 Task: Display skiing trails near Salt Lake City that are accessible by public transportation.
Action: Mouse moved to (156, 74)
Screenshot: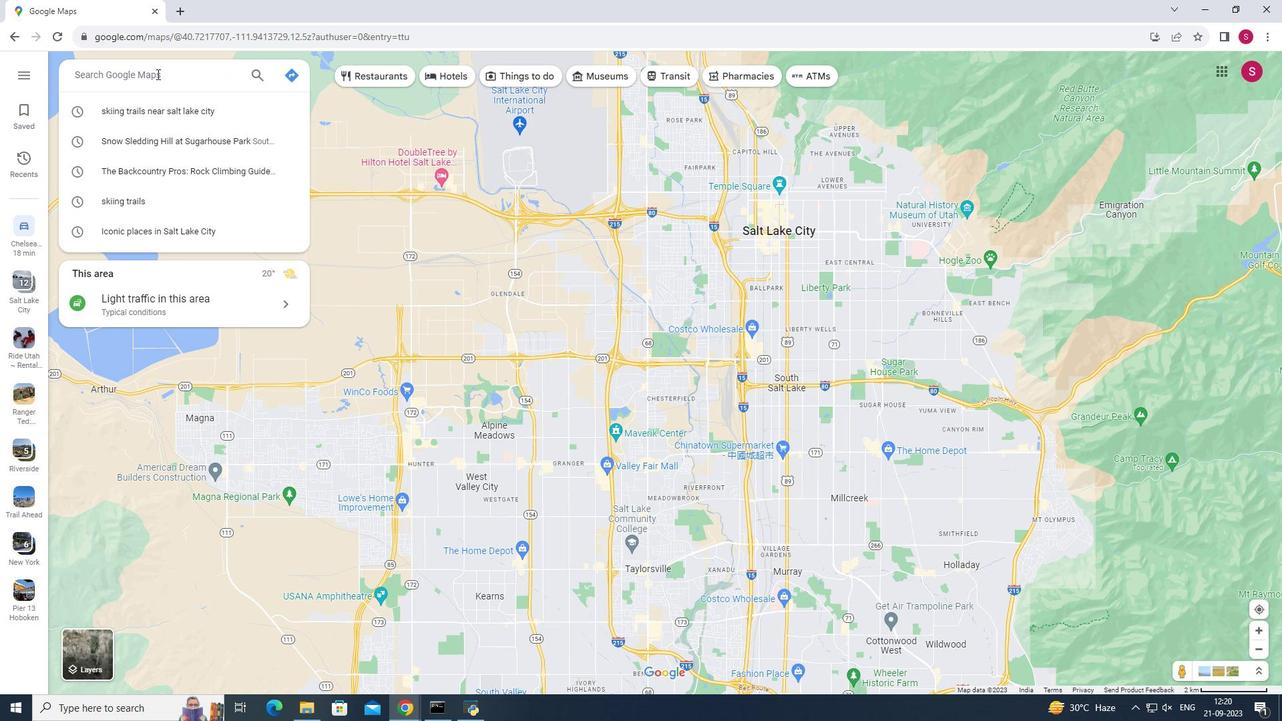 
Action: Mouse pressed left at (156, 74)
Screenshot: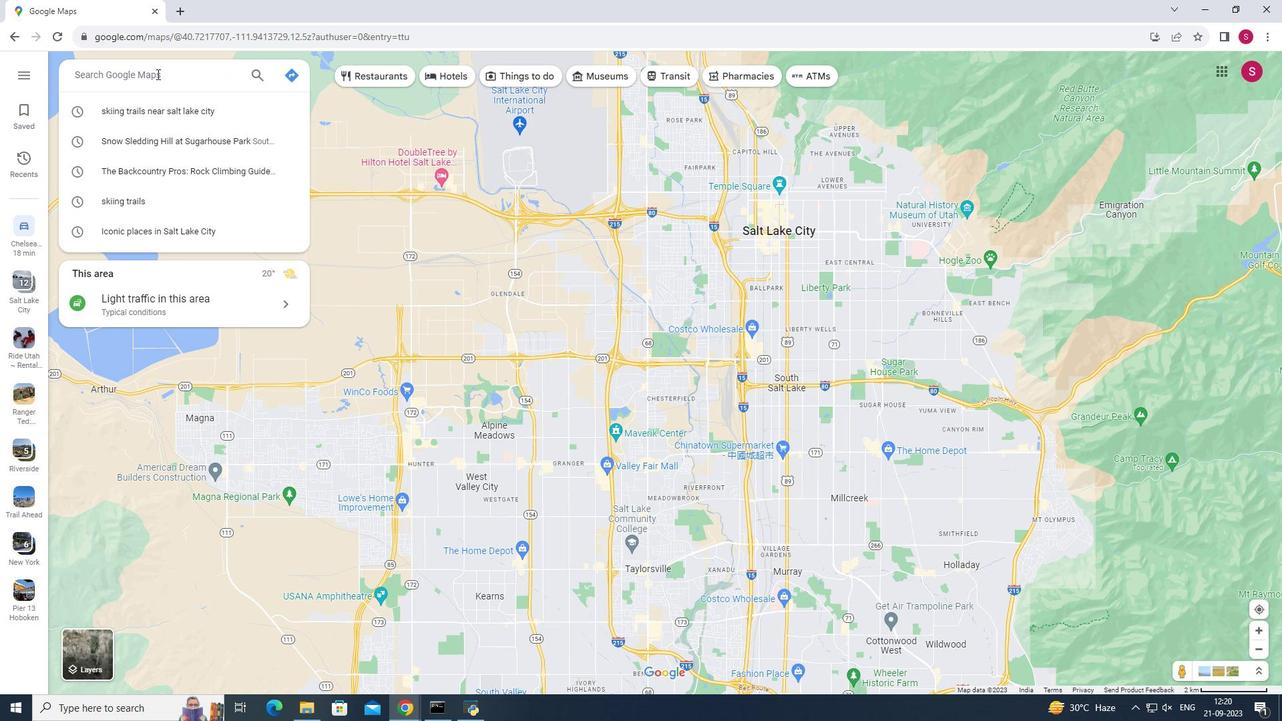 
Action: Key pressed <Key.shift><Key.shift><Key.shift><Key.shift>Salt<Key.space><Key.shift>K<Key.backspace><Key.shift><Key.shift><Key.shift><Key.shift><Key.shift><Key.shift><Key.shift>Lake<Key.space>city<Key.enter>
Screenshot: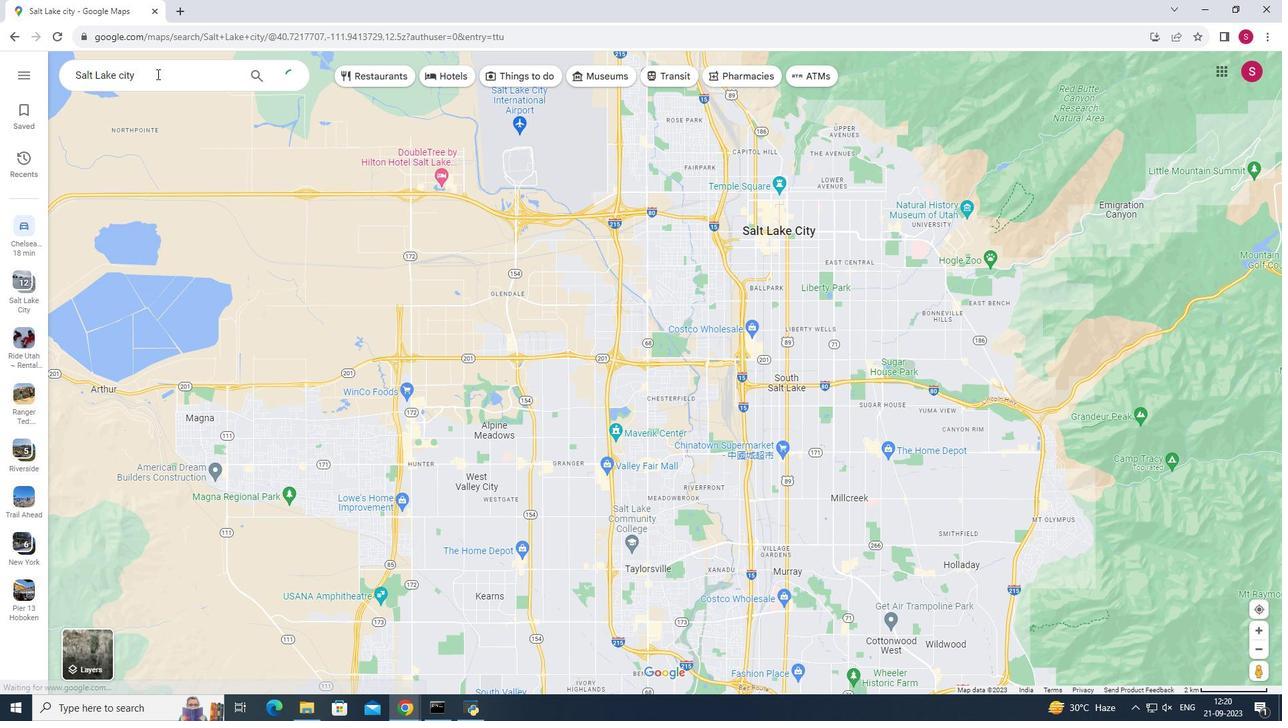 
Action: Mouse moved to (251, 398)
Screenshot: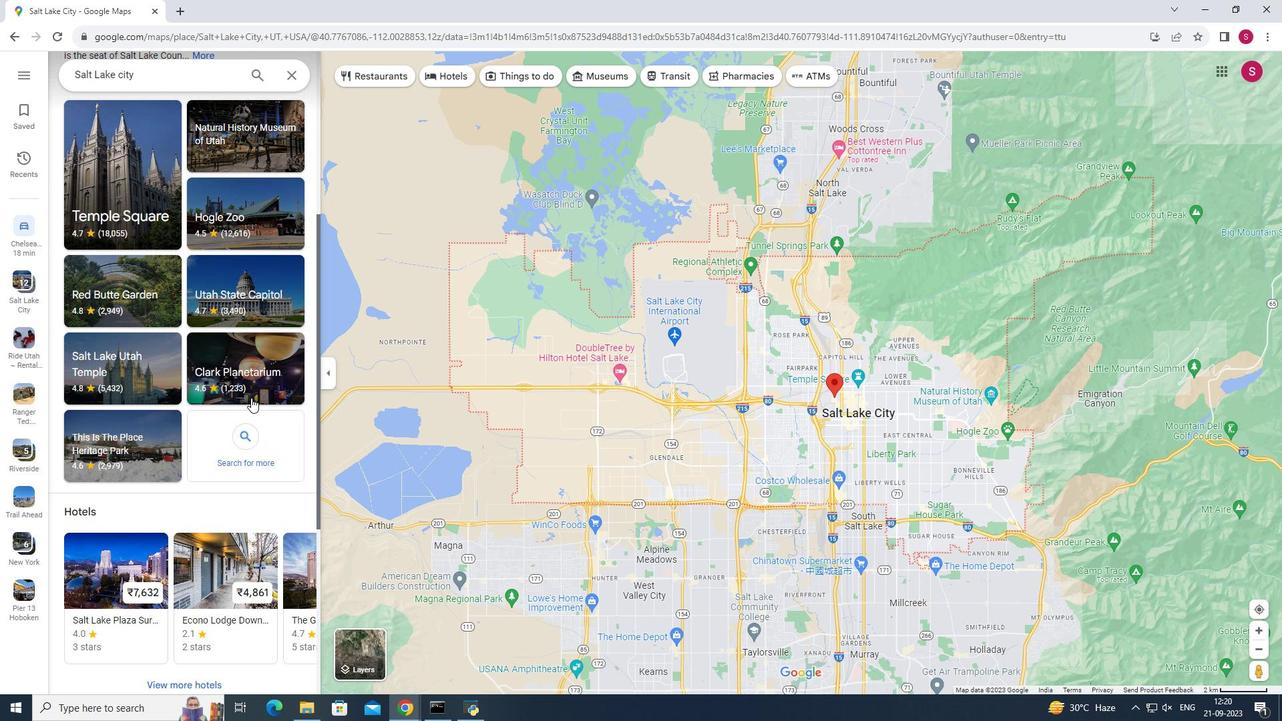 
Action: Mouse scrolled (251, 397) with delta (0, 0)
Screenshot: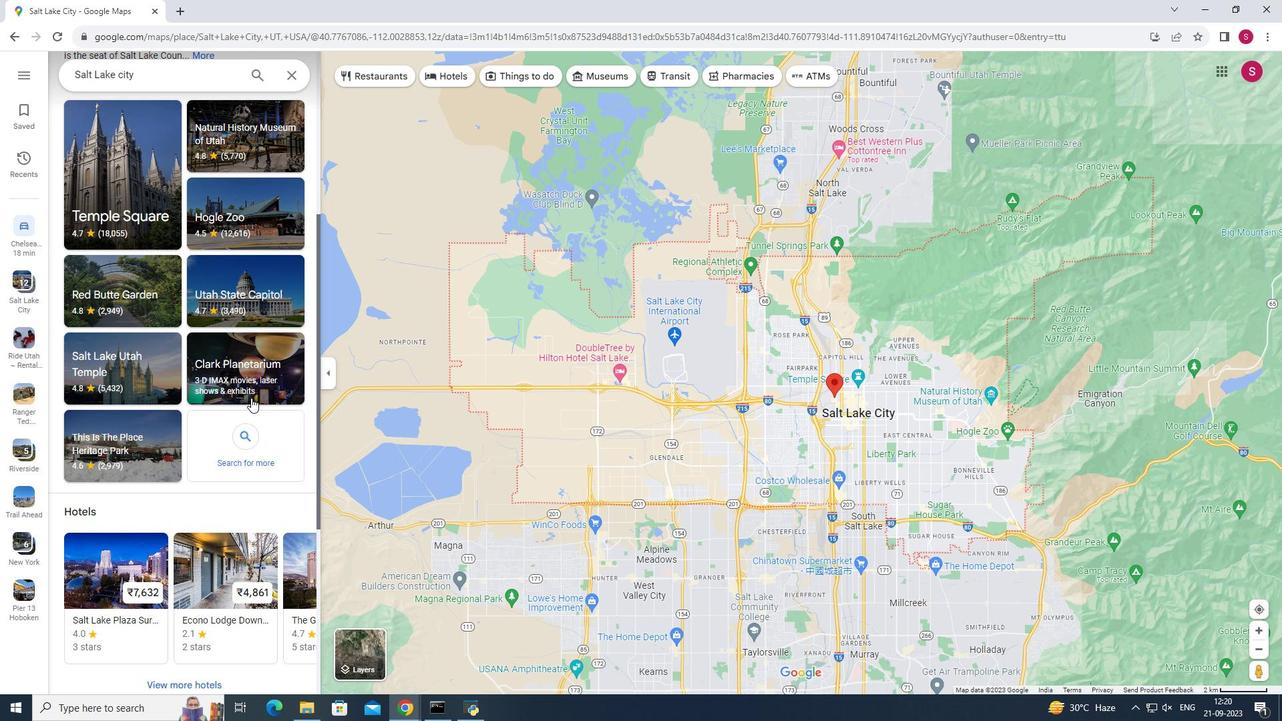 
Action: Mouse scrolled (251, 397) with delta (0, 0)
Screenshot: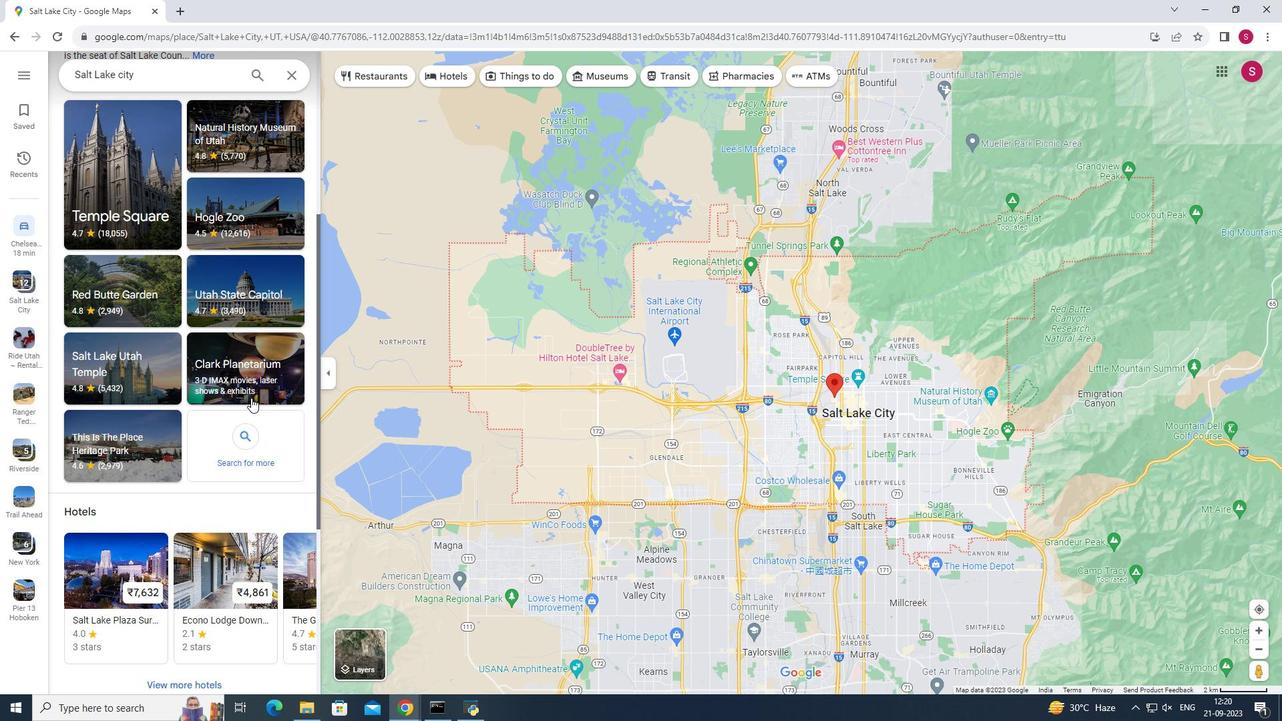 
Action: Mouse scrolled (251, 397) with delta (0, 0)
Screenshot: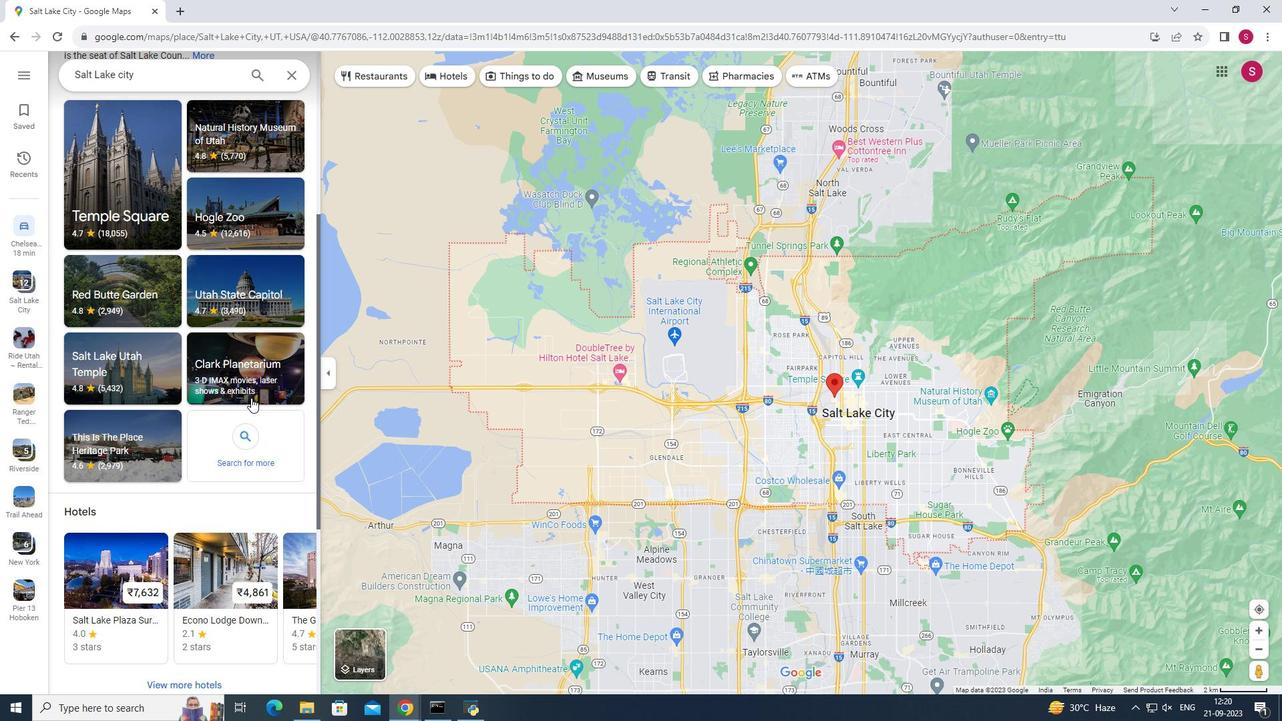 
Action: Mouse moved to (251, 398)
Screenshot: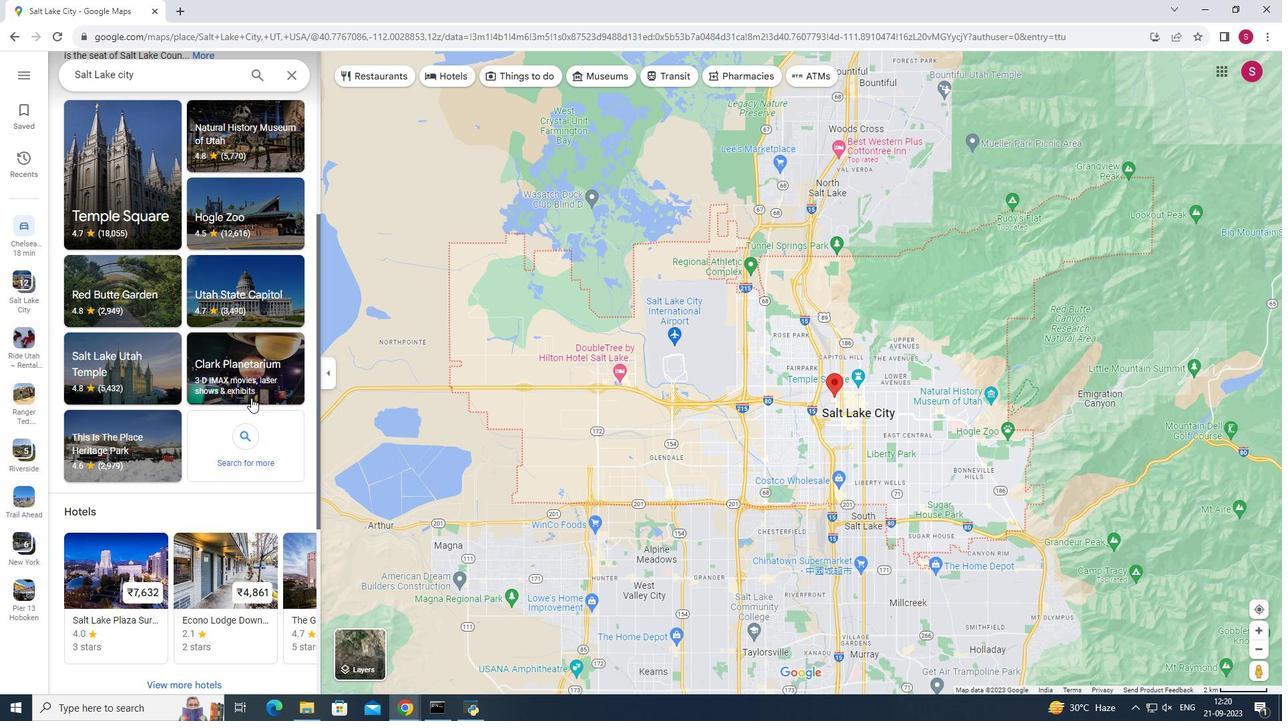 
Action: Mouse scrolled (251, 397) with delta (0, 0)
Screenshot: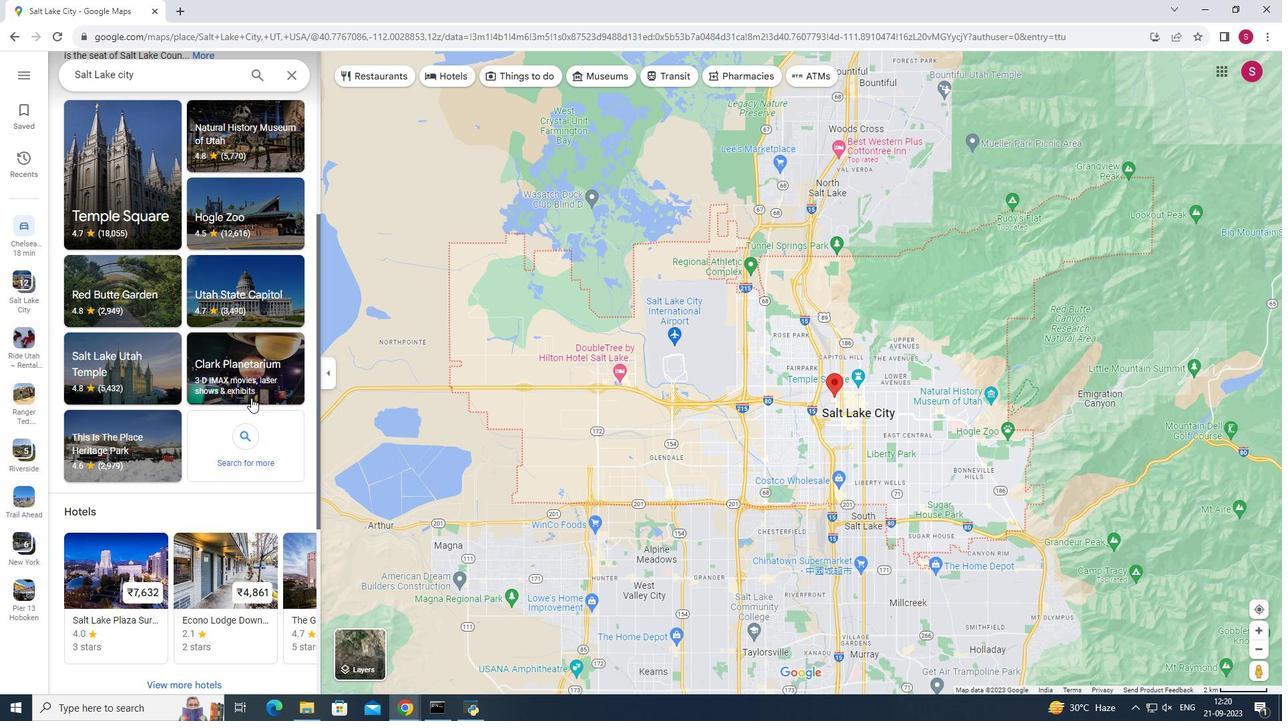 
Action: Mouse scrolled (251, 397) with delta (0, 0)
Screenshot: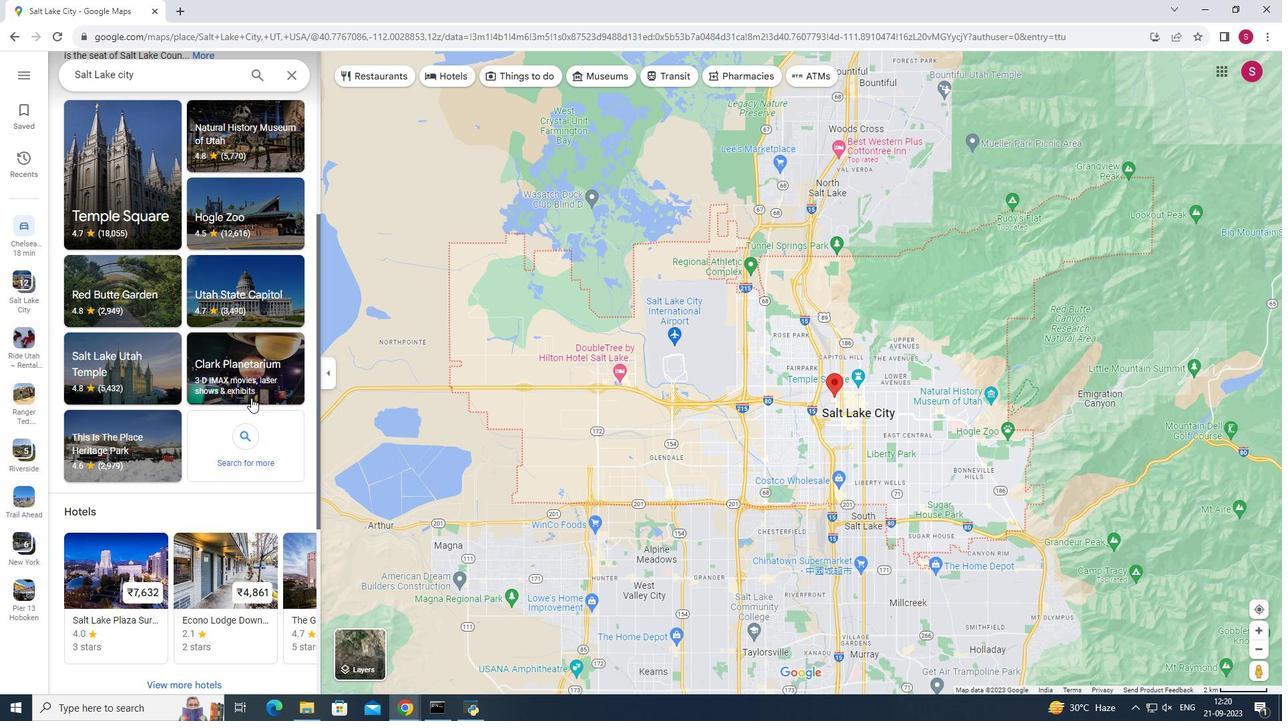 
Action: Mouse moved to (243, 441)
Screenshot: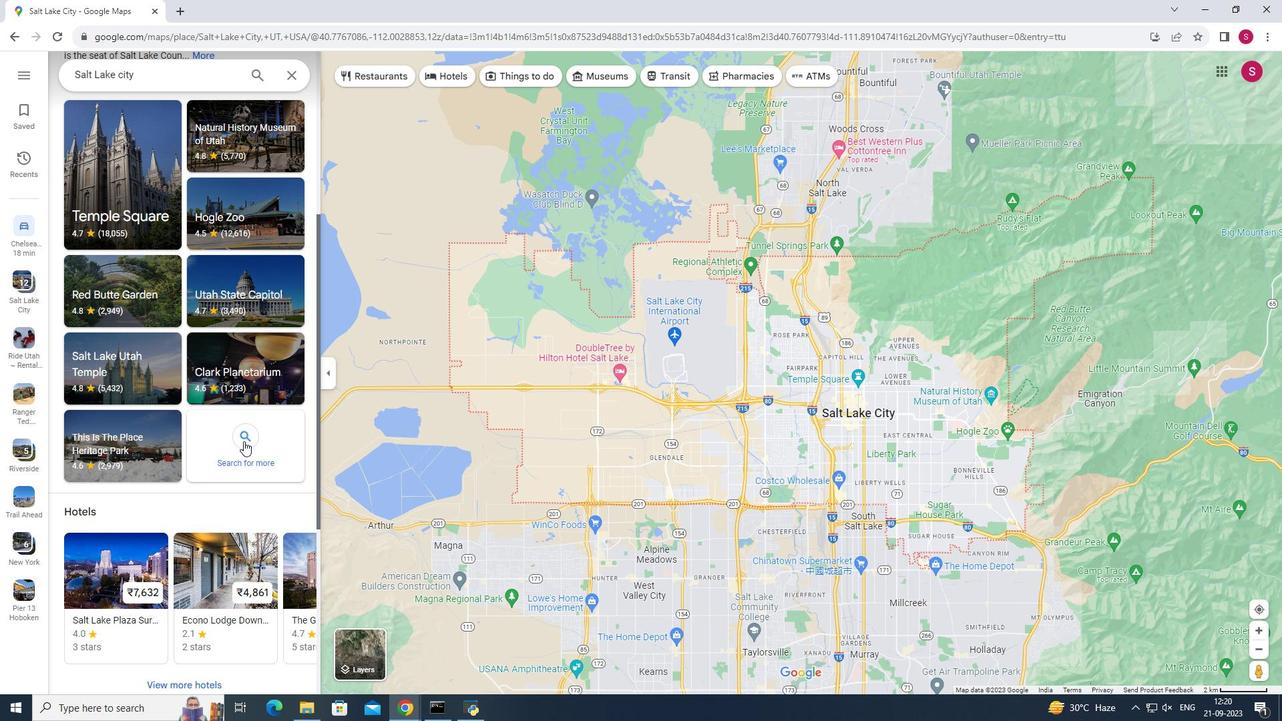 
Action: Mouse pressed left at (243, 441)
Screenshot: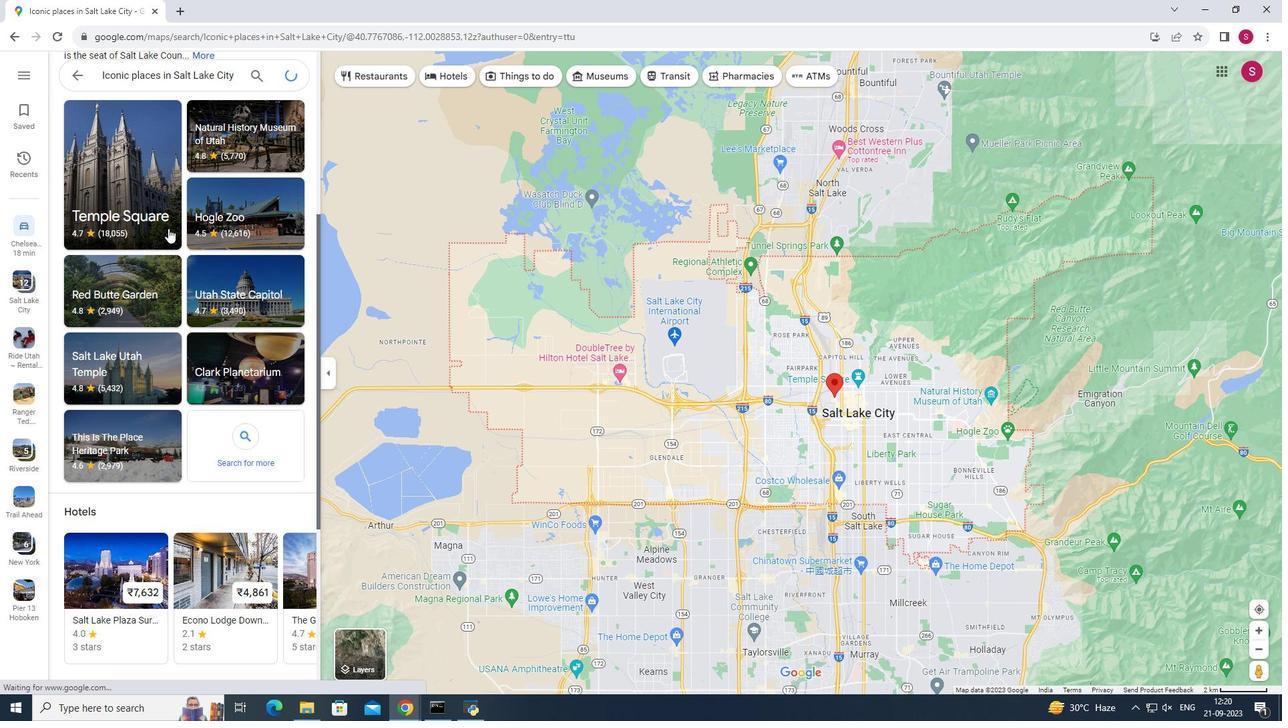 
Action: Mouse moved to (245, 70)
Screenshot: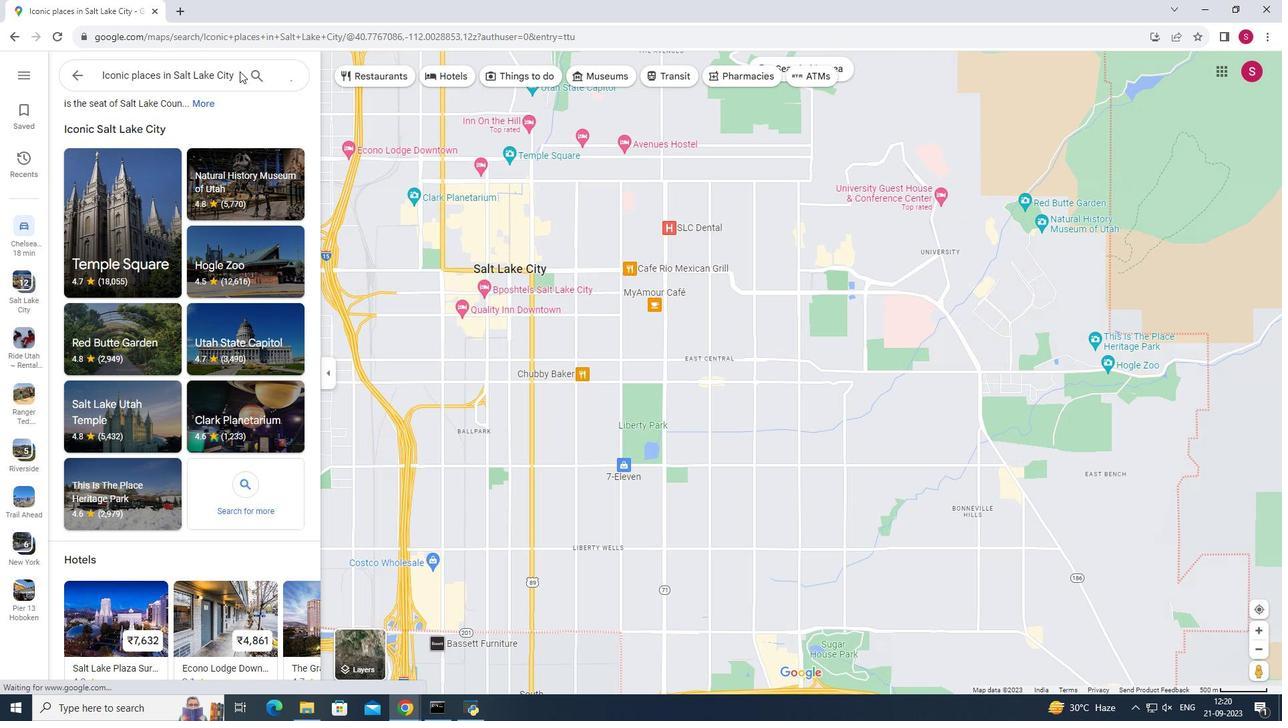 
Action: Mouse pressed left at (245, 70)
Screenshot: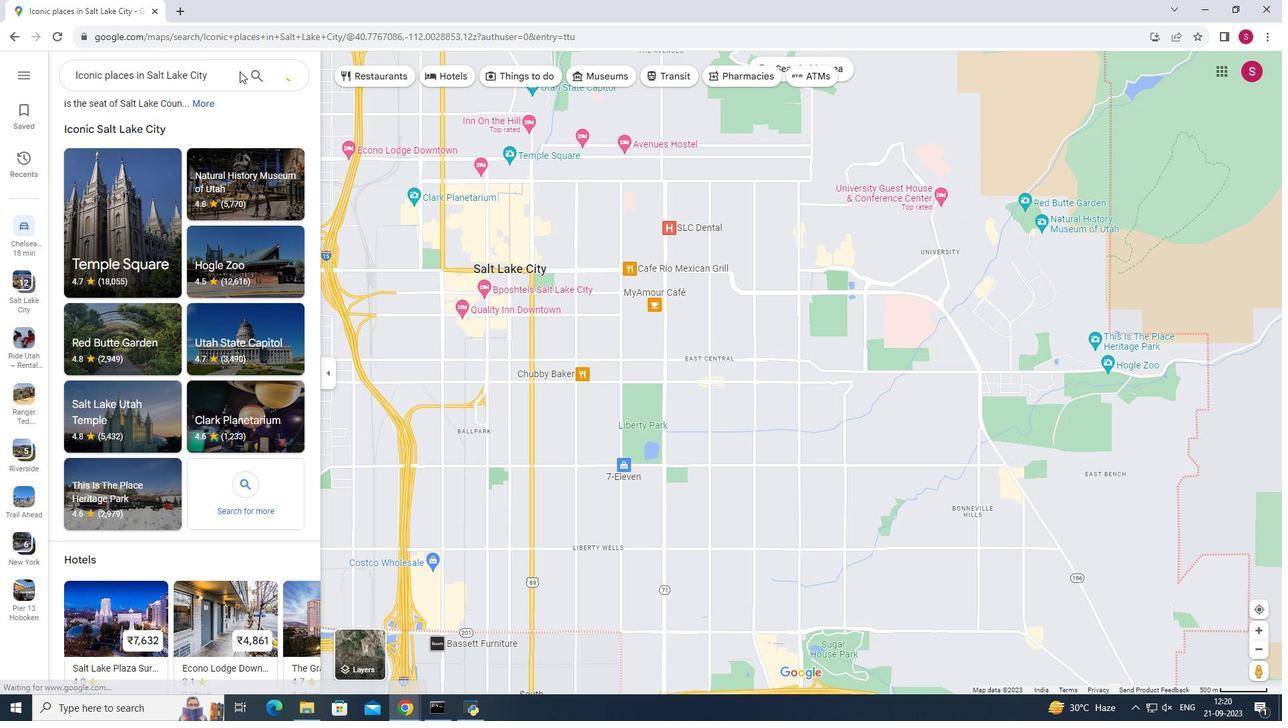 
Action: Mouse moved to (235, 72)
Screenshot: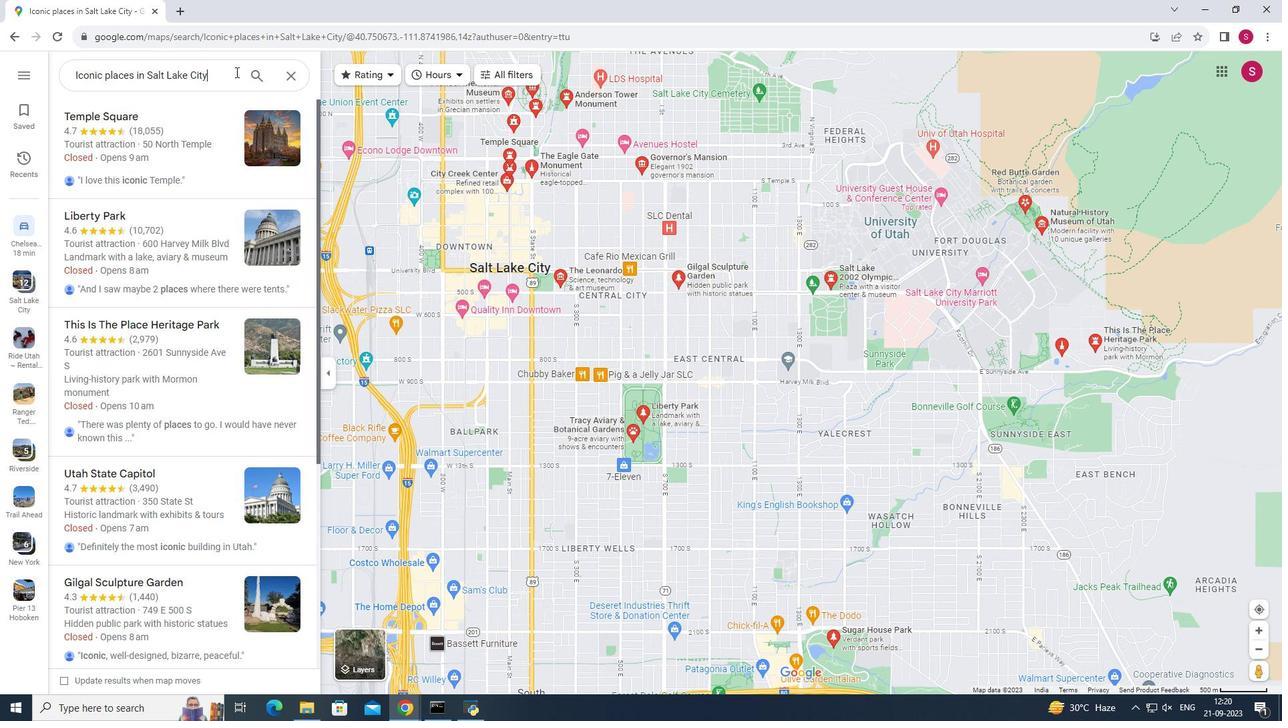 
Action: Mouse pressed left at (235, 72)
Screenshot: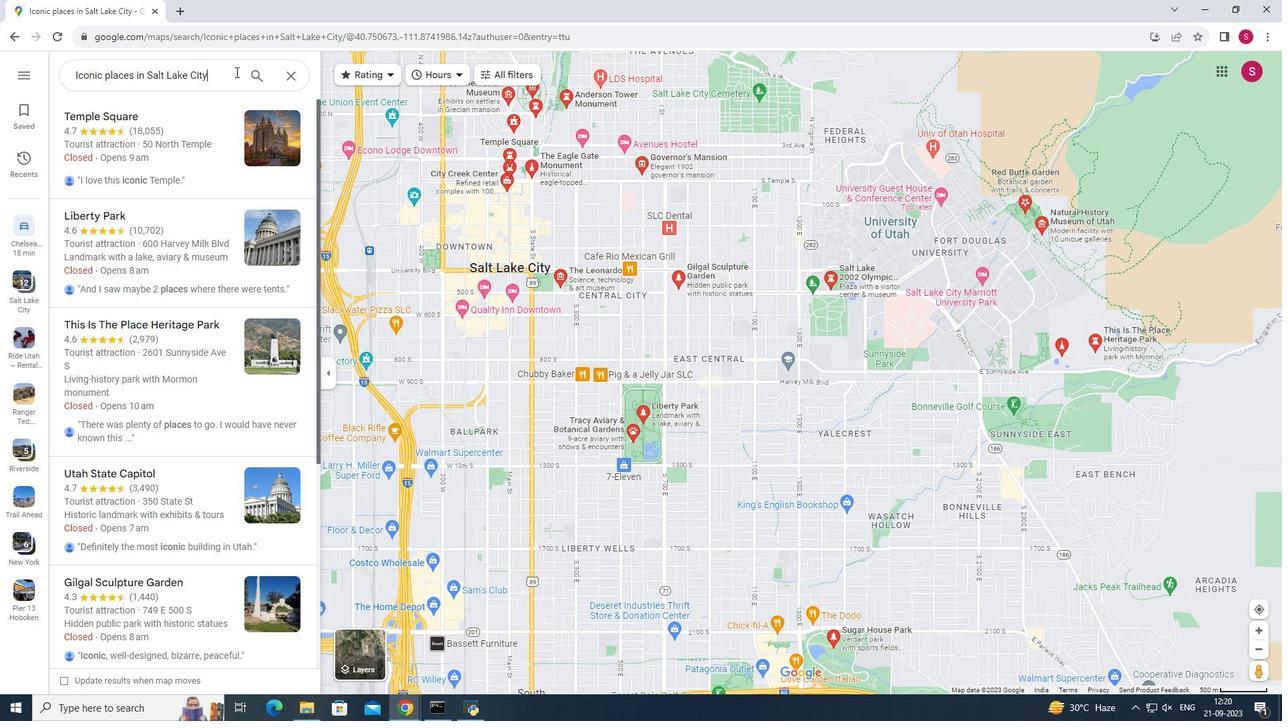 
Action: Key pressed <Key.backspace><Key.backspace><Key.backspace><Key.backspace><Key.backspace><Key.backspace><Key.backspace><Key.backspace><Key.backspace><Key.backspace><Key.backspace><Key.backspace><Key.backspace><Key.backspace><Key.backspace><Key.backspace><Key.backspace><Key.backspace><Key.backspace><Key.backspace><Key.backspace><Key.backspace><Key.backspace><Key.backspace><Key.backspace><Key.backspace><Key.backspace><Key.backspace><Key.backspace><Key.backspace><Key.backspace><Key.backspace><Key.backspace><Key.backspace><Key.backspace><Key.backspace><Key.backspace><Key.shift>S<Key.backspace>skiing<Key.space>trails<Key.space>near<Key.space><Key.shift>Lake<Key.space>city<Key.enter>
Screenshot: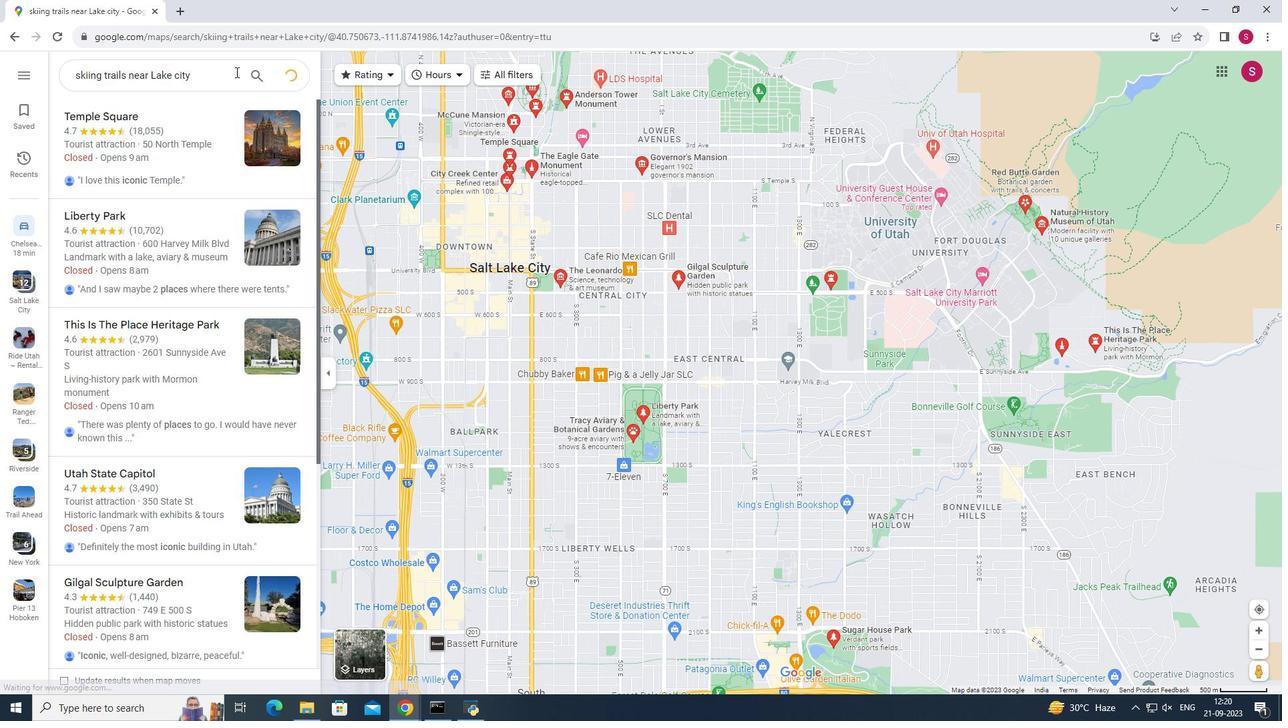 
Action: Mouse moved to (159, 412)
Screenshot: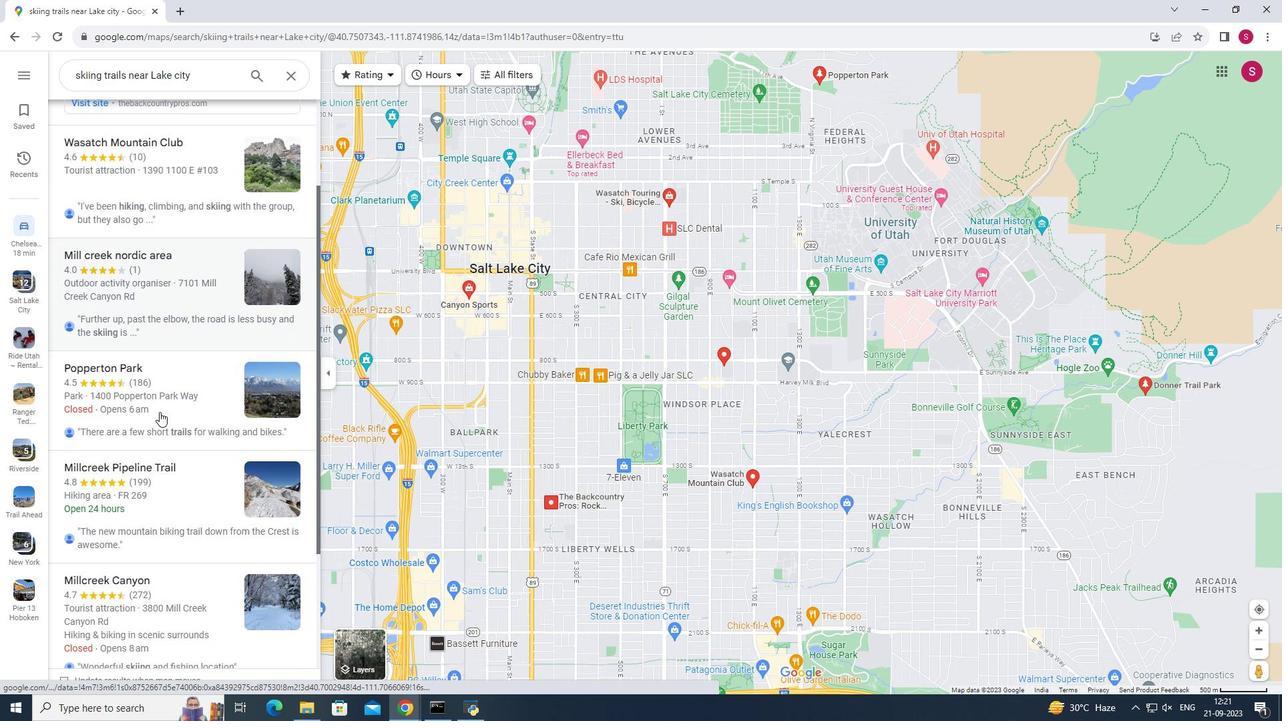 
Action: Mouse scrolled (159, 411) with delta (0, 0)
Screenshot: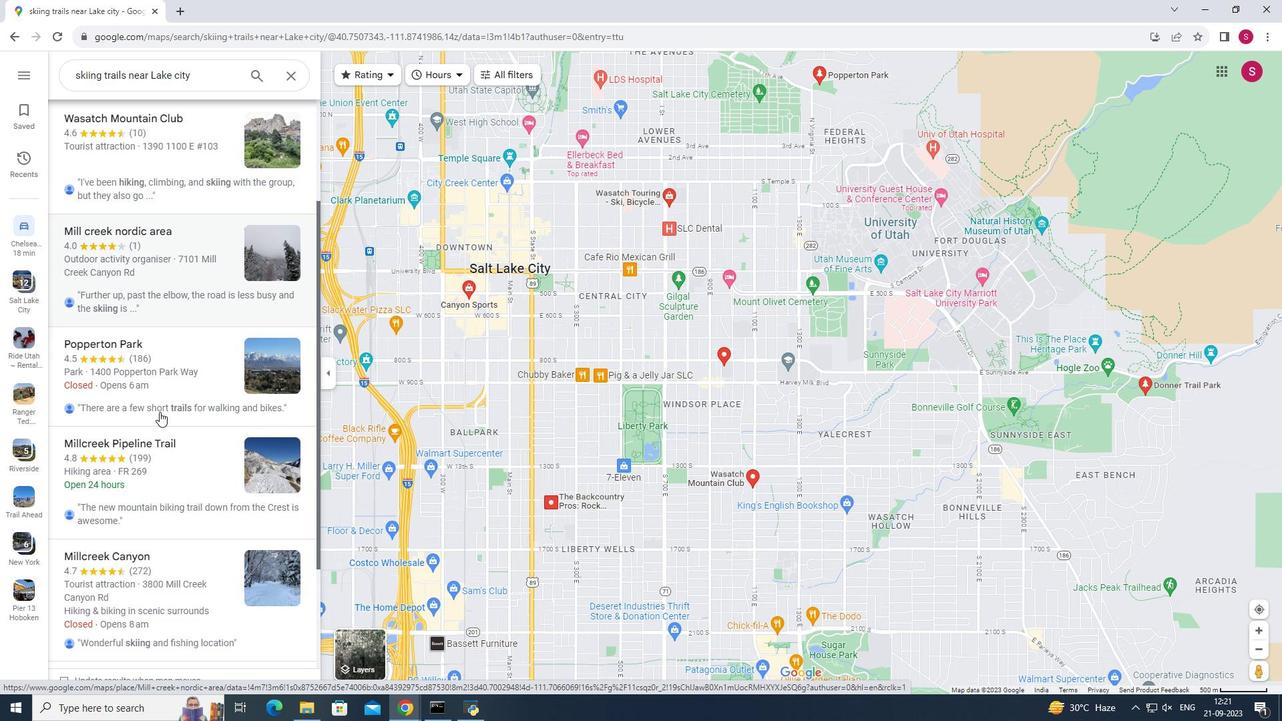 
Action: Mouse scrolled (159, 411) with delta (0, 0)
Screenshot: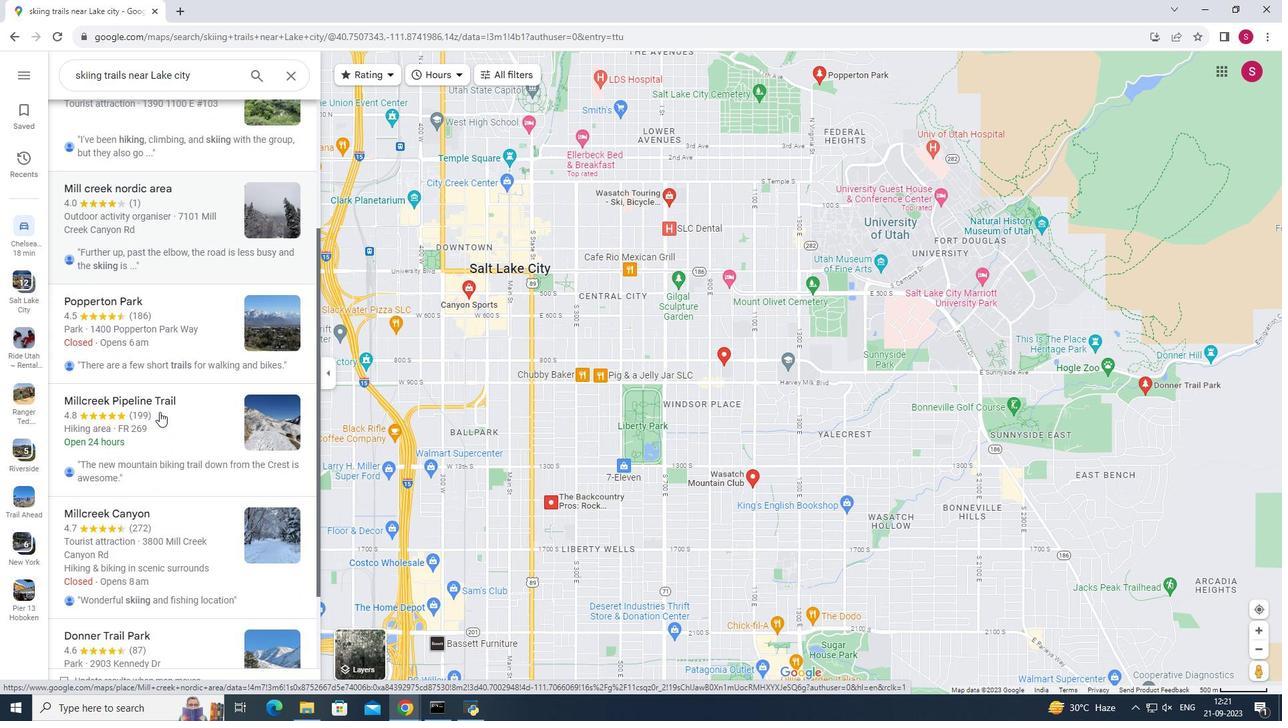 
Action: Mouse scrolled (159, 411) with delta (0, 0)
Screenshot: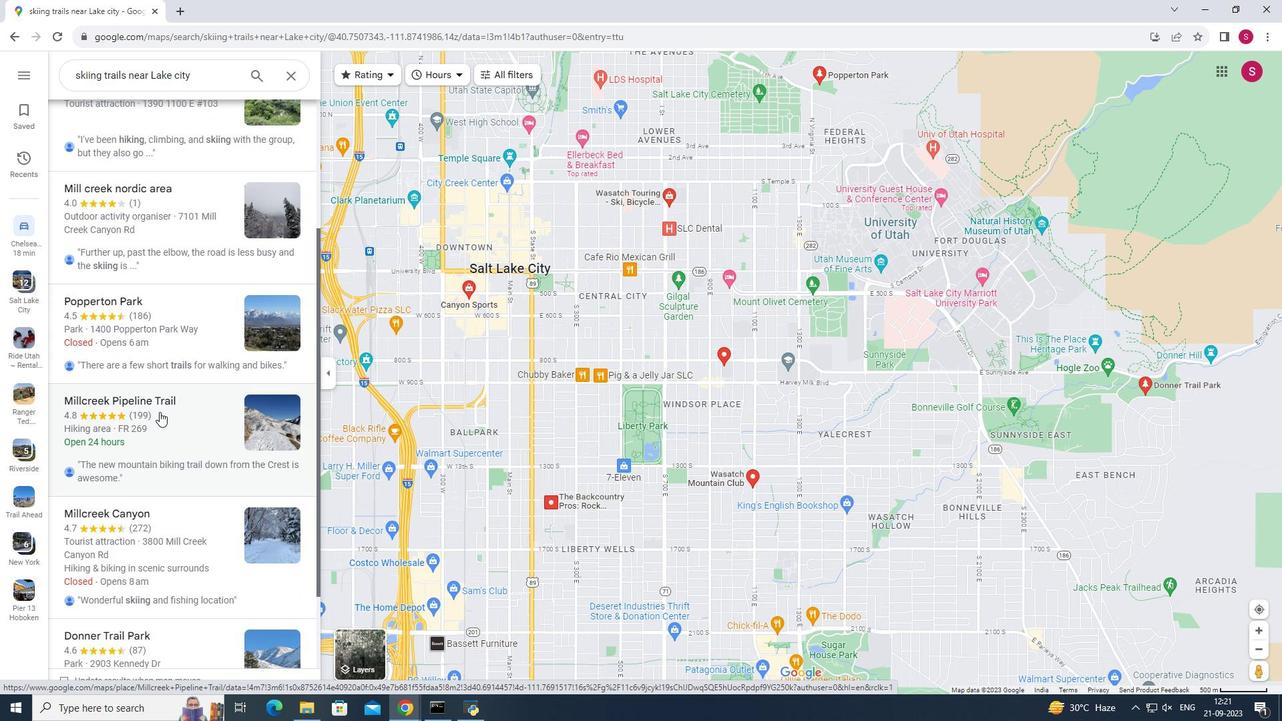
Action: Mouse moved to (193, 460)
Screenshot: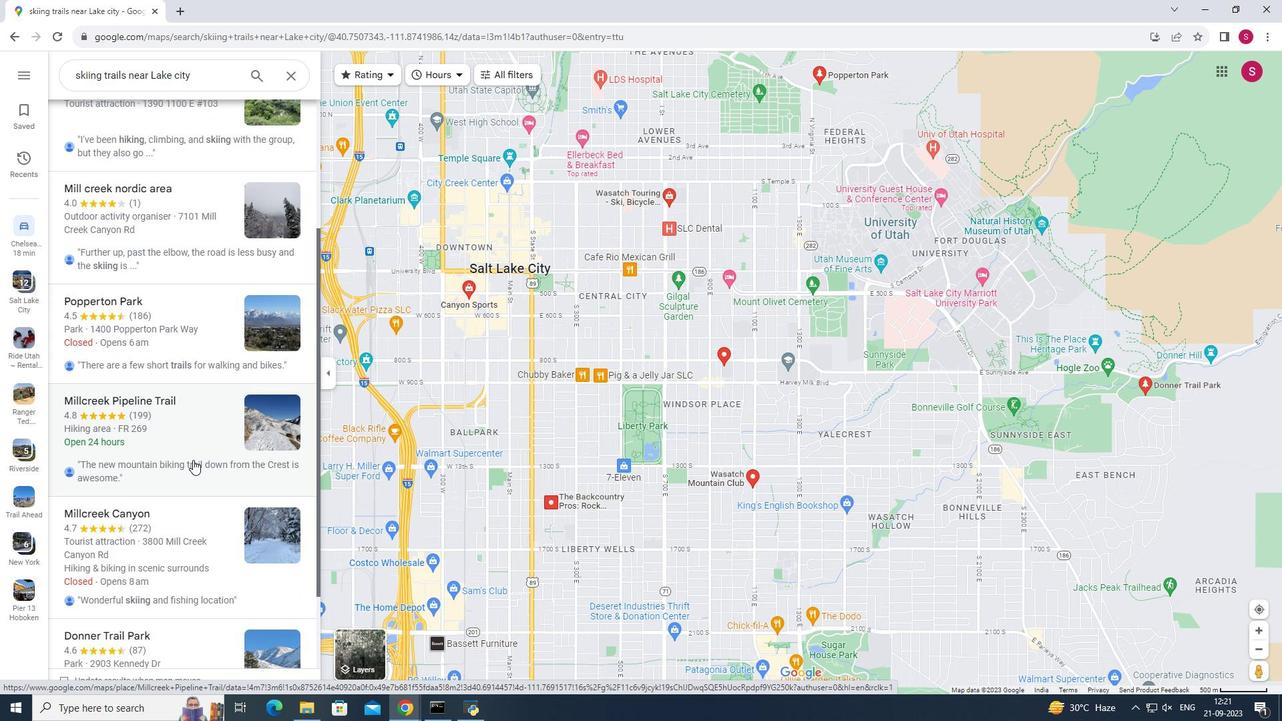 
Action: Mouse scrolled (193, 459) with delta (0, 0)
Screenshot: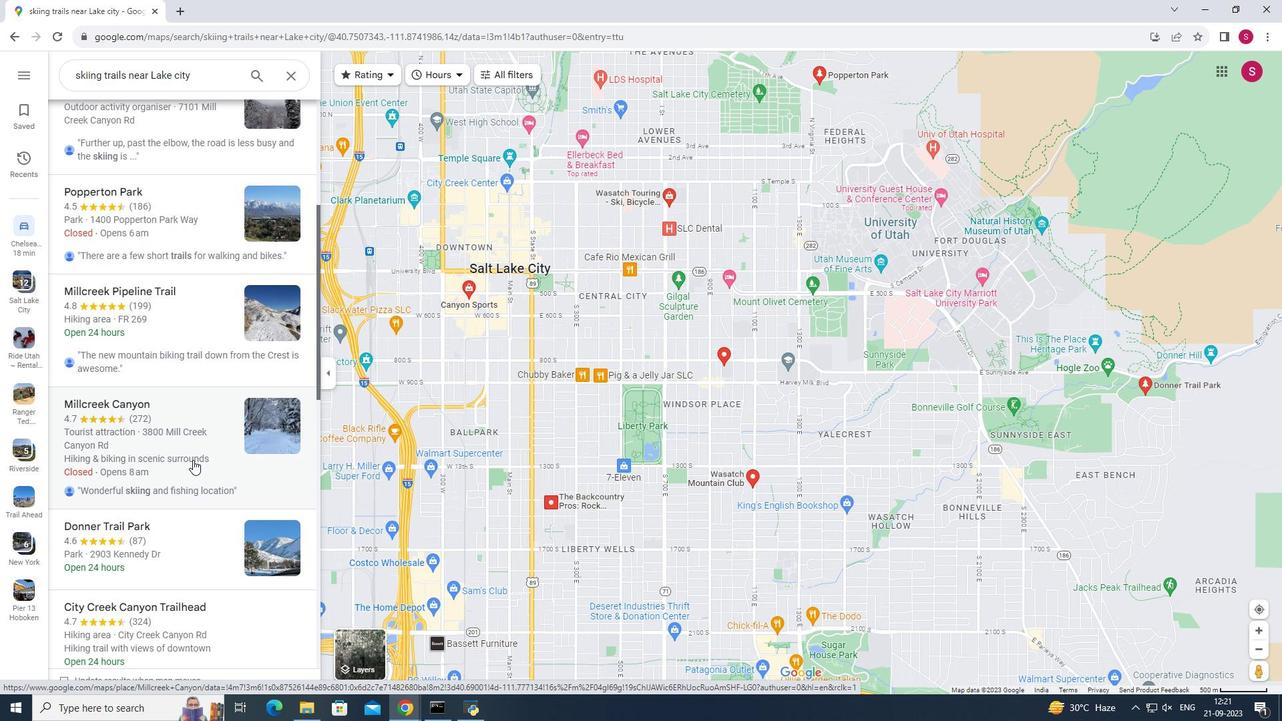
Action: Mouse scrolled (193, 459) with delta (0, 0)
Screenshot: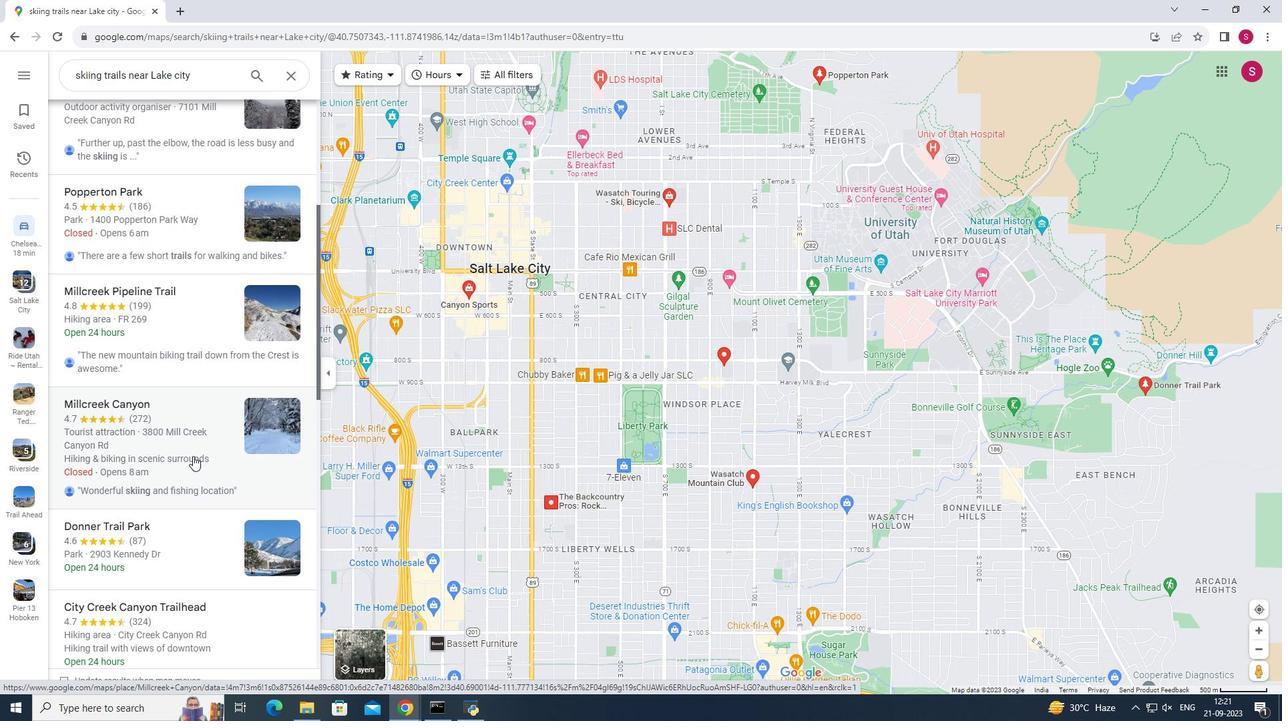 
Action: Mouse moved to (193, 454)
Screenshot: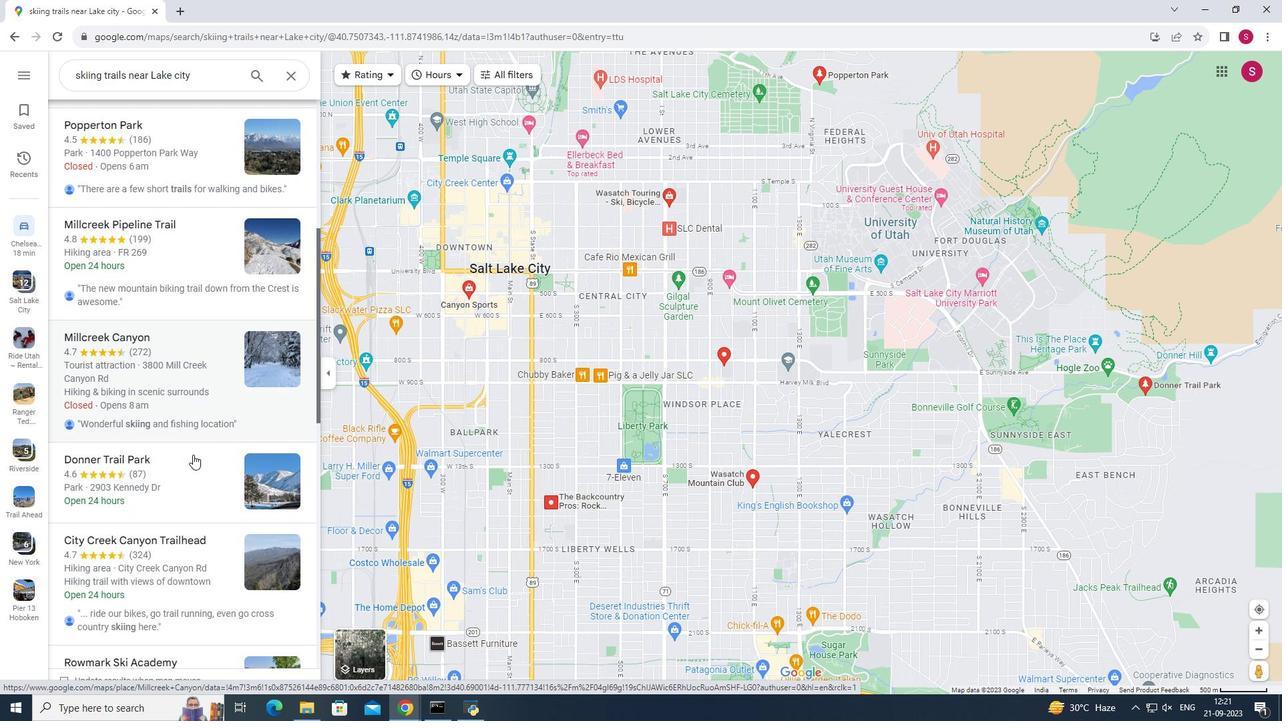 
Action: Mouse scrolled (193, 454) with delta (0, 0)
Screenshot: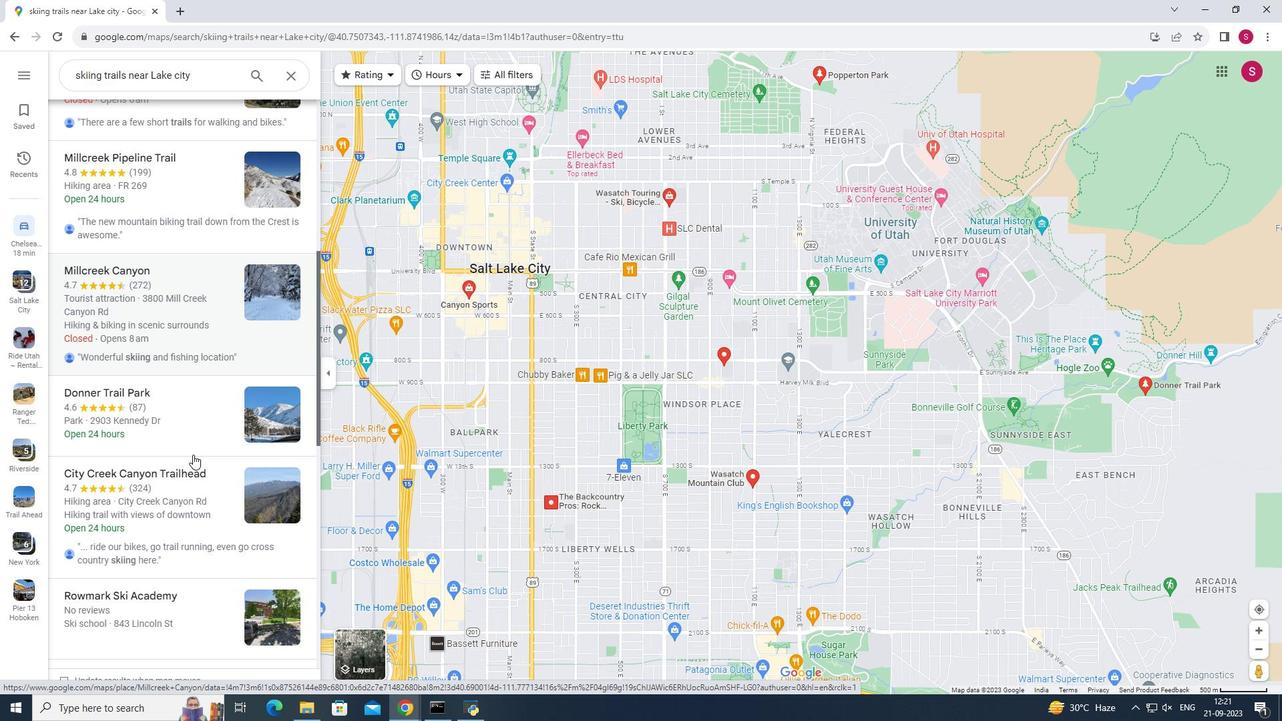 
Action: Mouse scrolled (193, 454) with delta (0, 0)
Screenshot: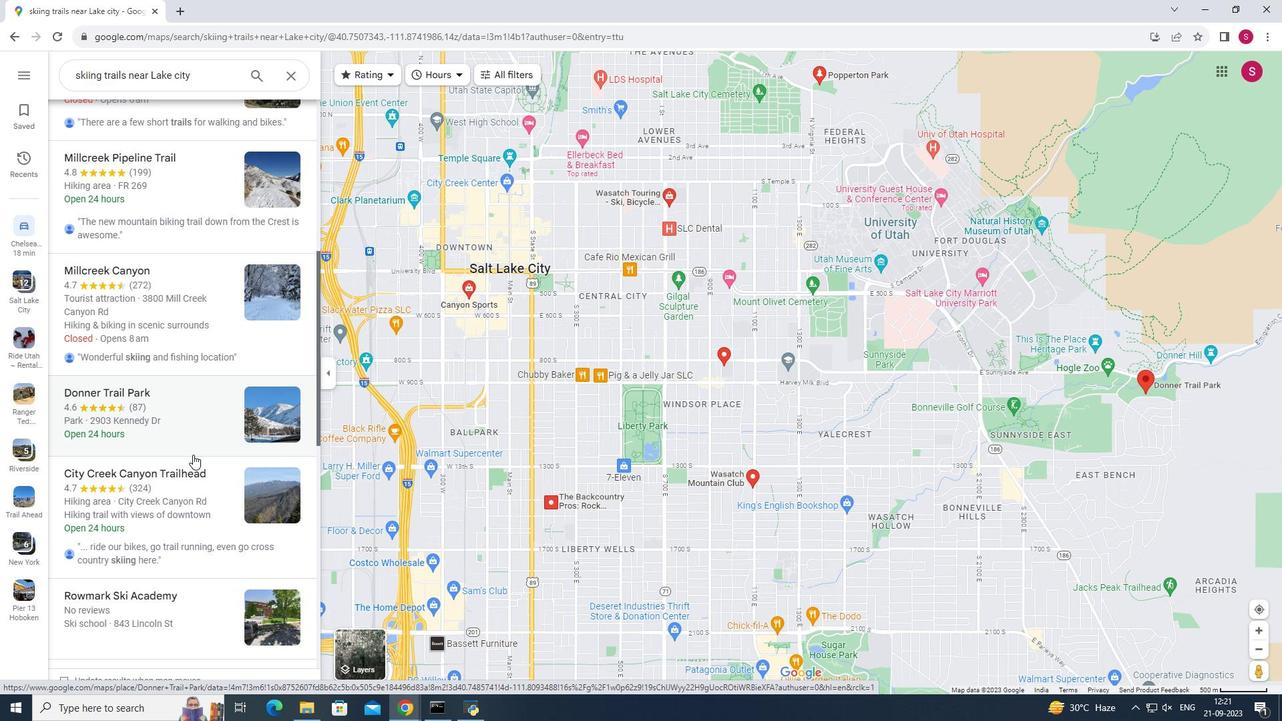 
Action: Mouse scrolled (193, 454) with delta (0, 0)
Screenshot: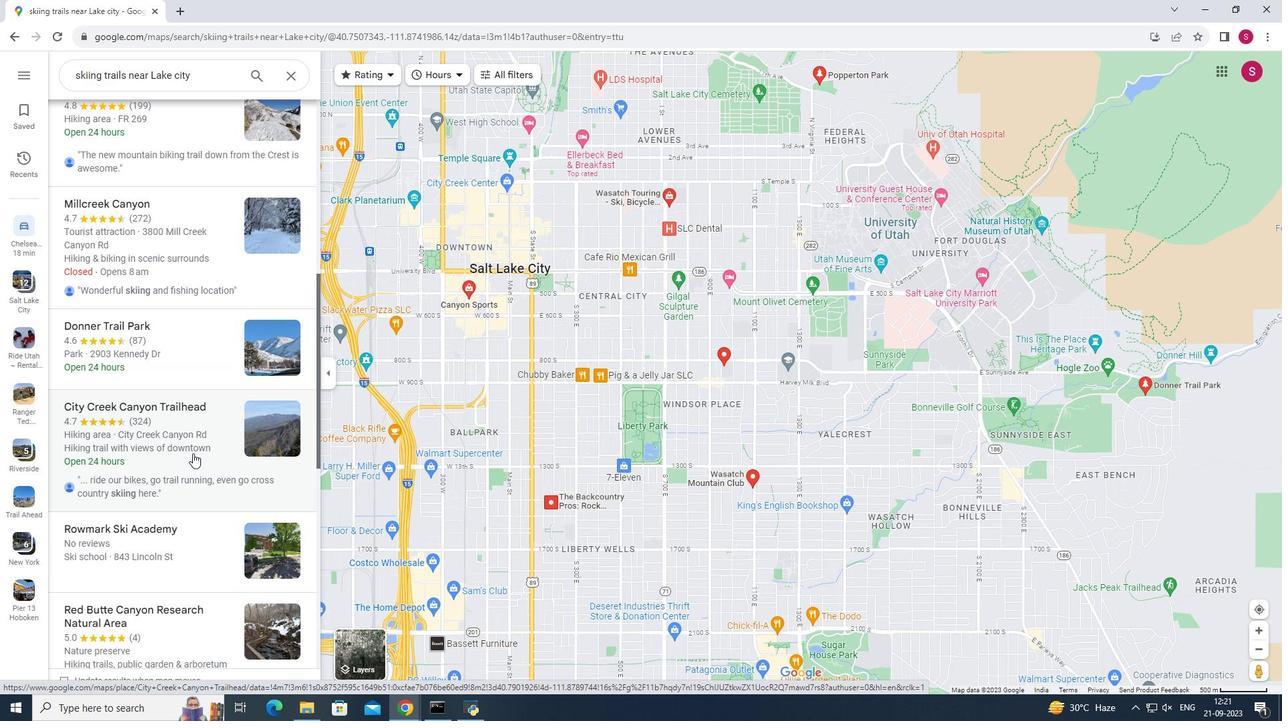 
Action: Mouse moved to (193, 453)
Screenshot: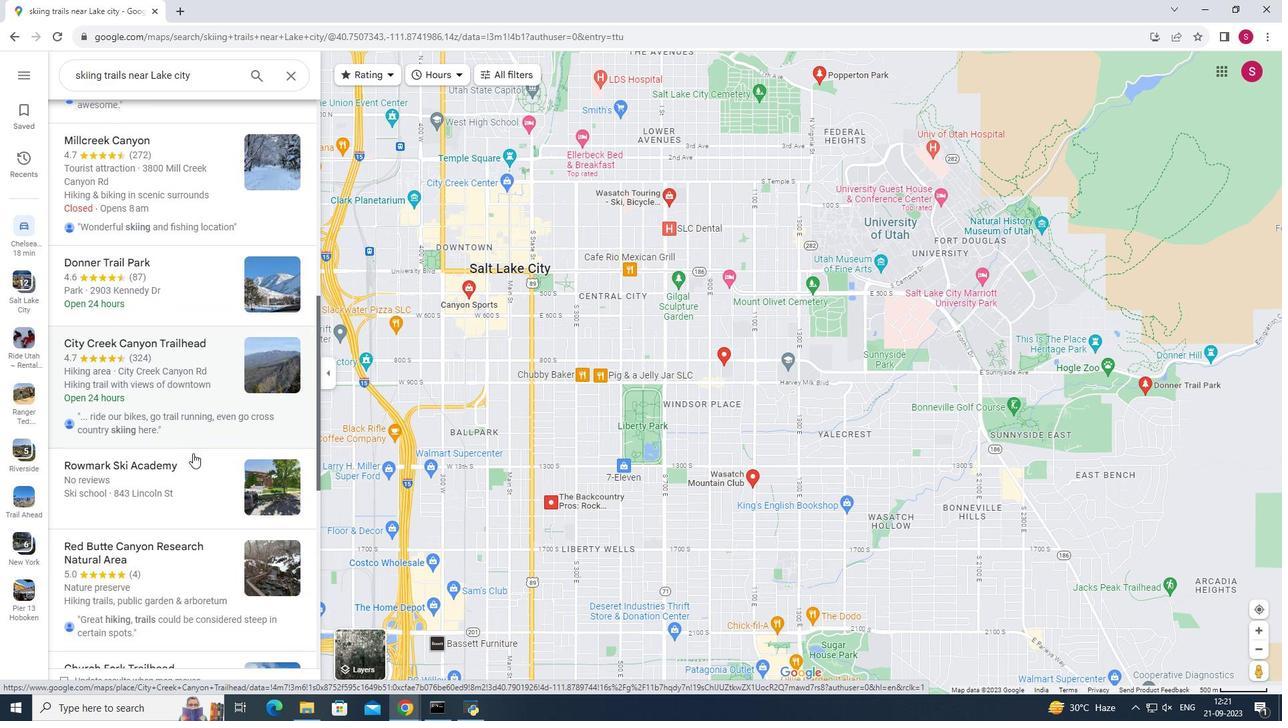 
Action: Mouse scrolled (193, 452) with delta (0, 0)
Screenshot: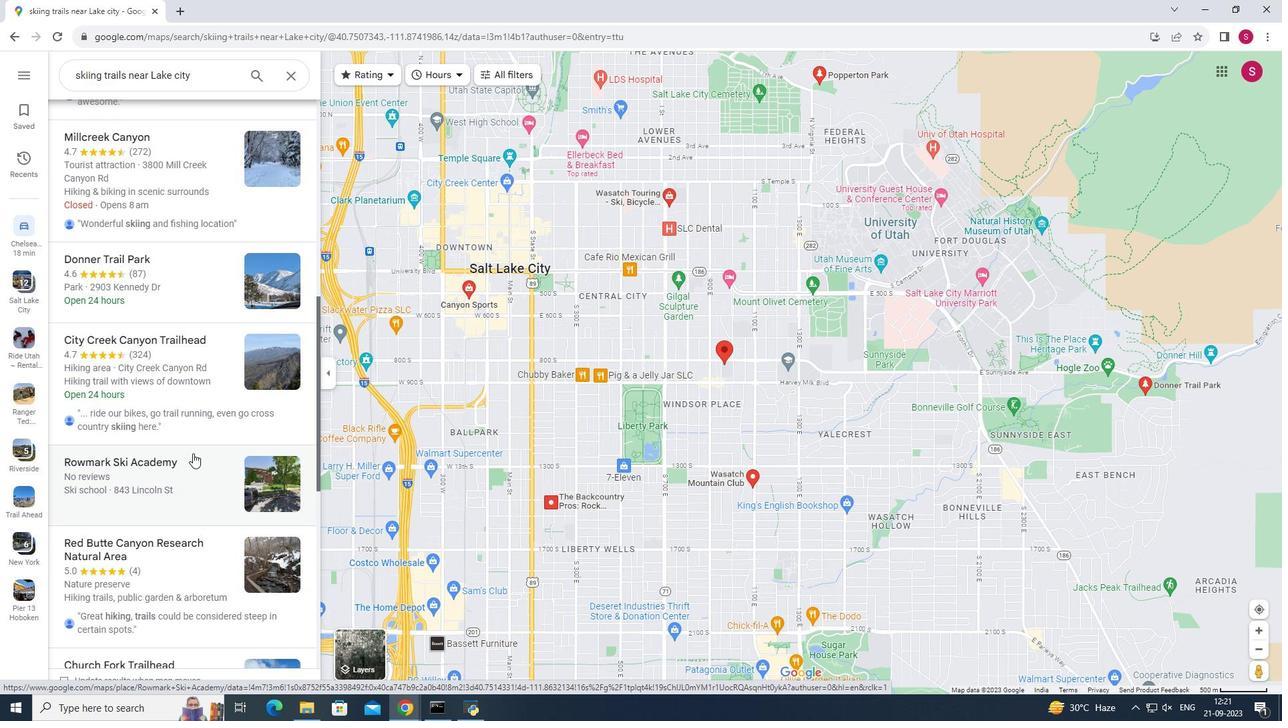 
Action: Mouse scrolled (193, 452) with delta (0, 0)
Screenshot: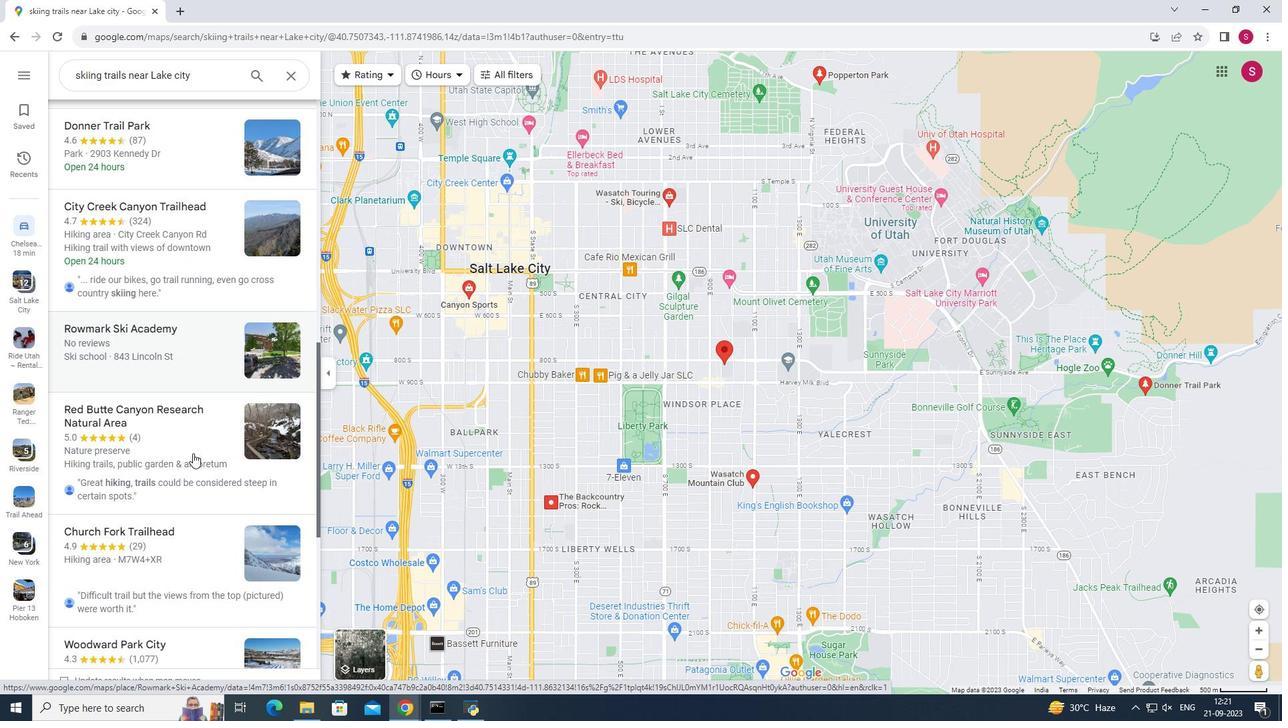 
Action: Mouse scrolled (193, 452) with delta (0, 0)
Screenshot: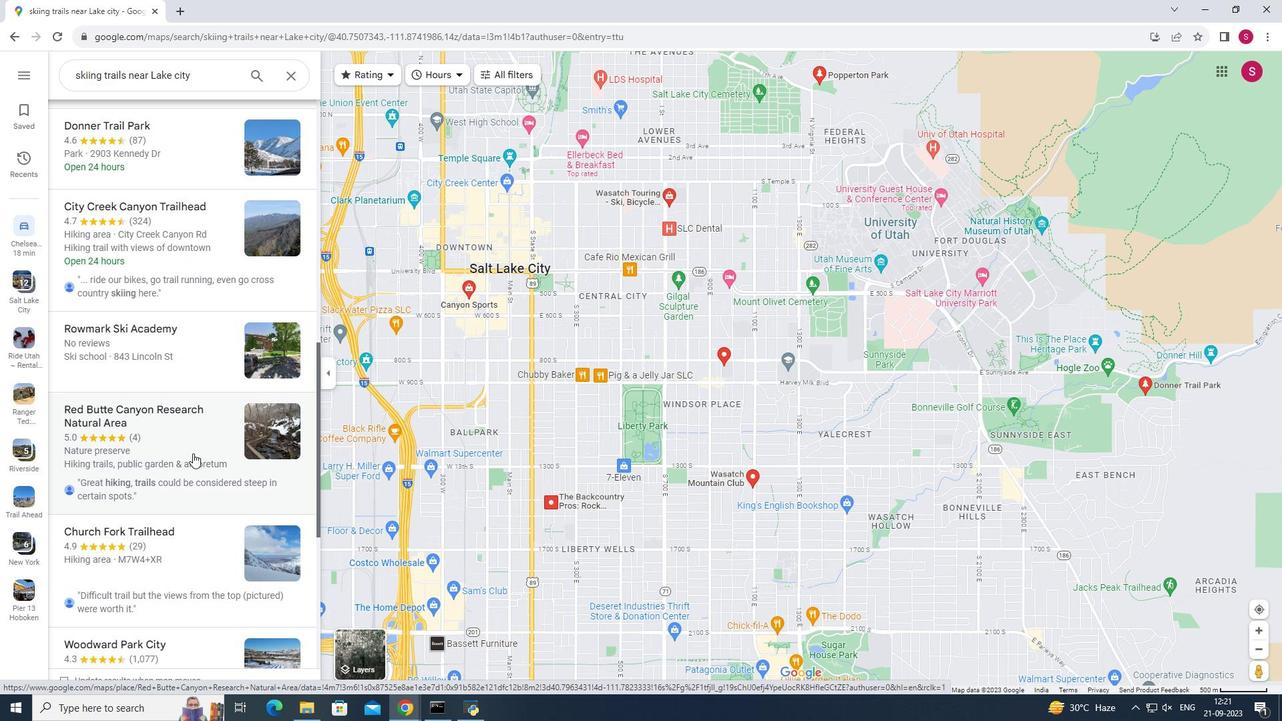 
Action: Mouse scrolled (193, 452) with delta (0, 0)
Screenshot: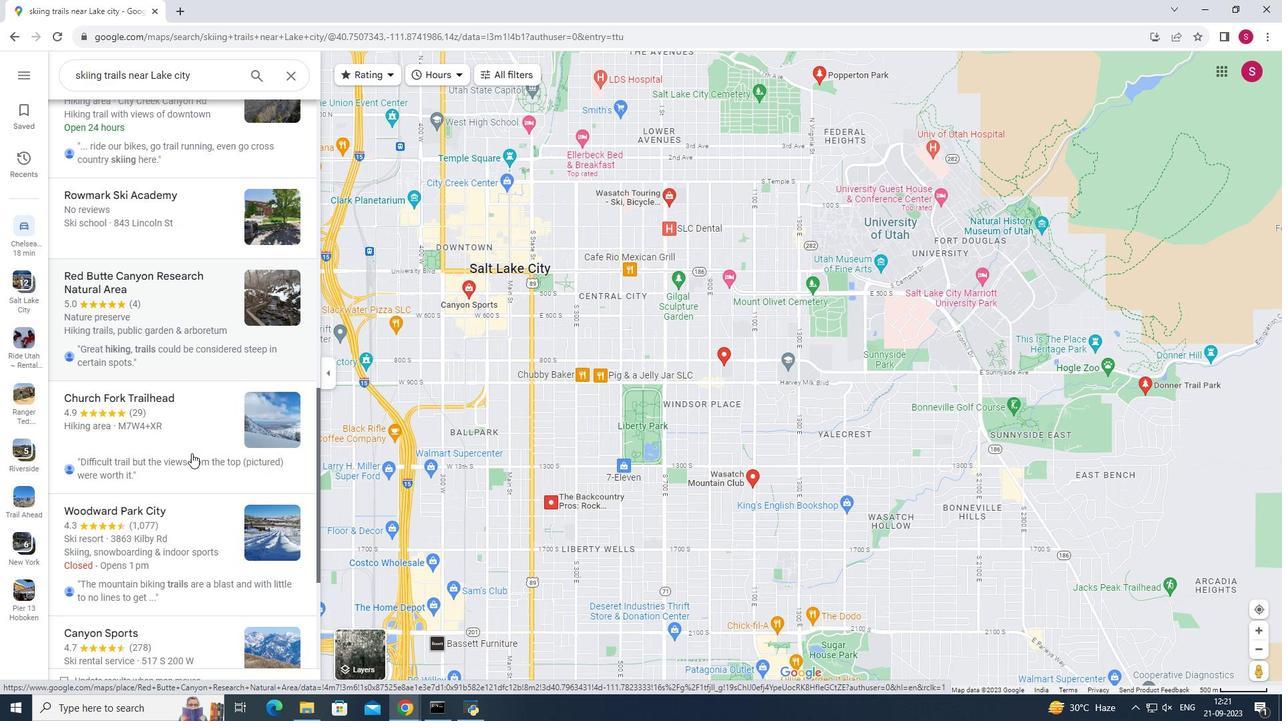 
Action: Mouse moved to (191, 453)
Screenshot: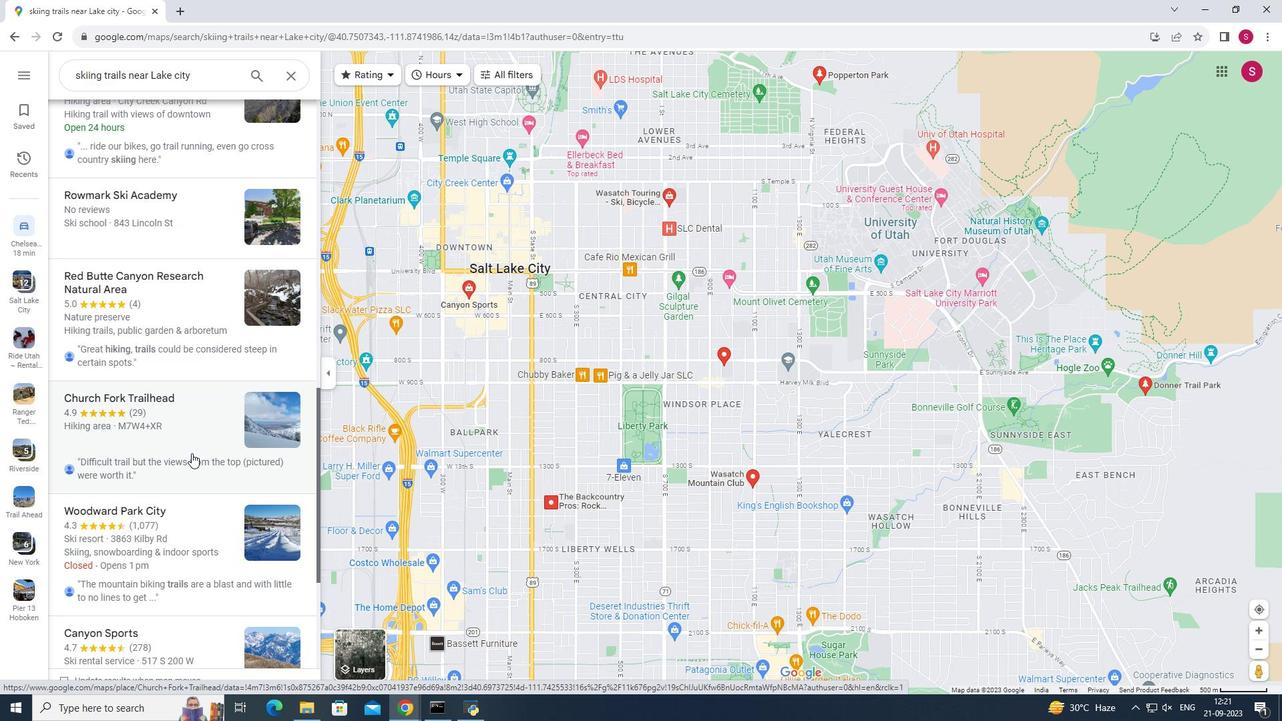 
Action: Mouse scrolled (191, 452) with delta (0, 0)
Screenshot: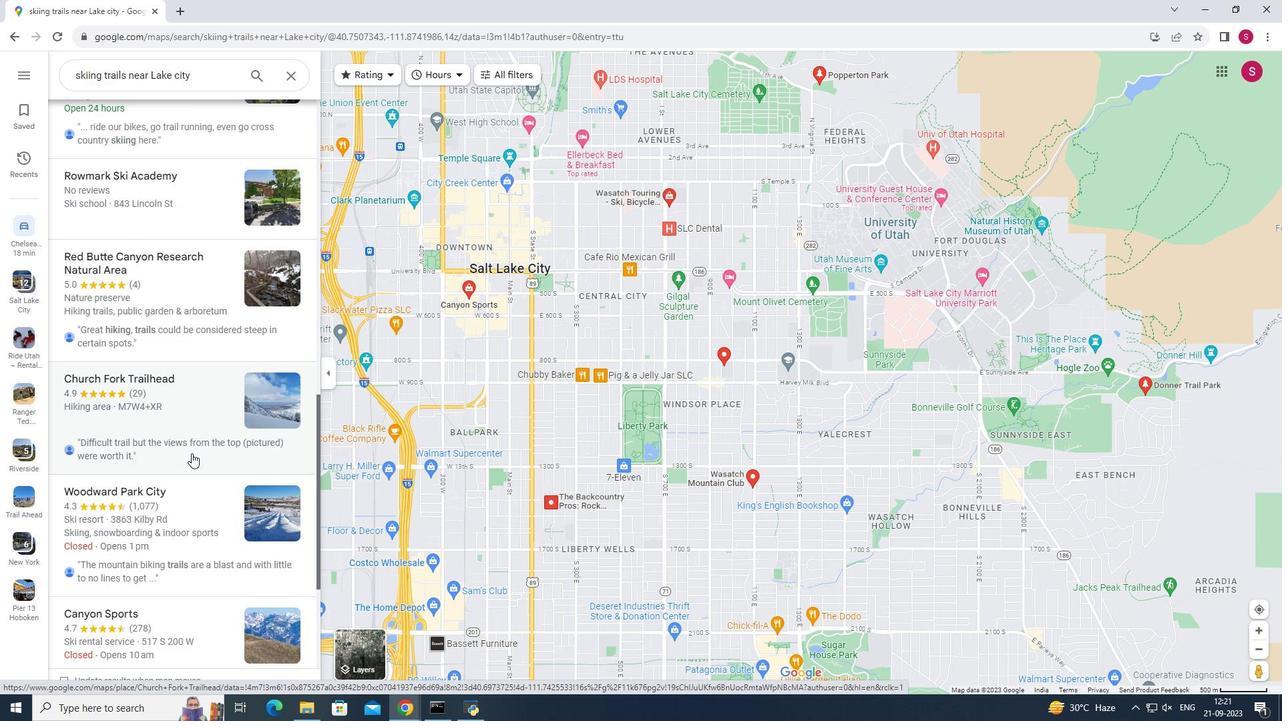 
Action: Mouse scrolled (191, 452) with delta (0, 0)
Screenshot: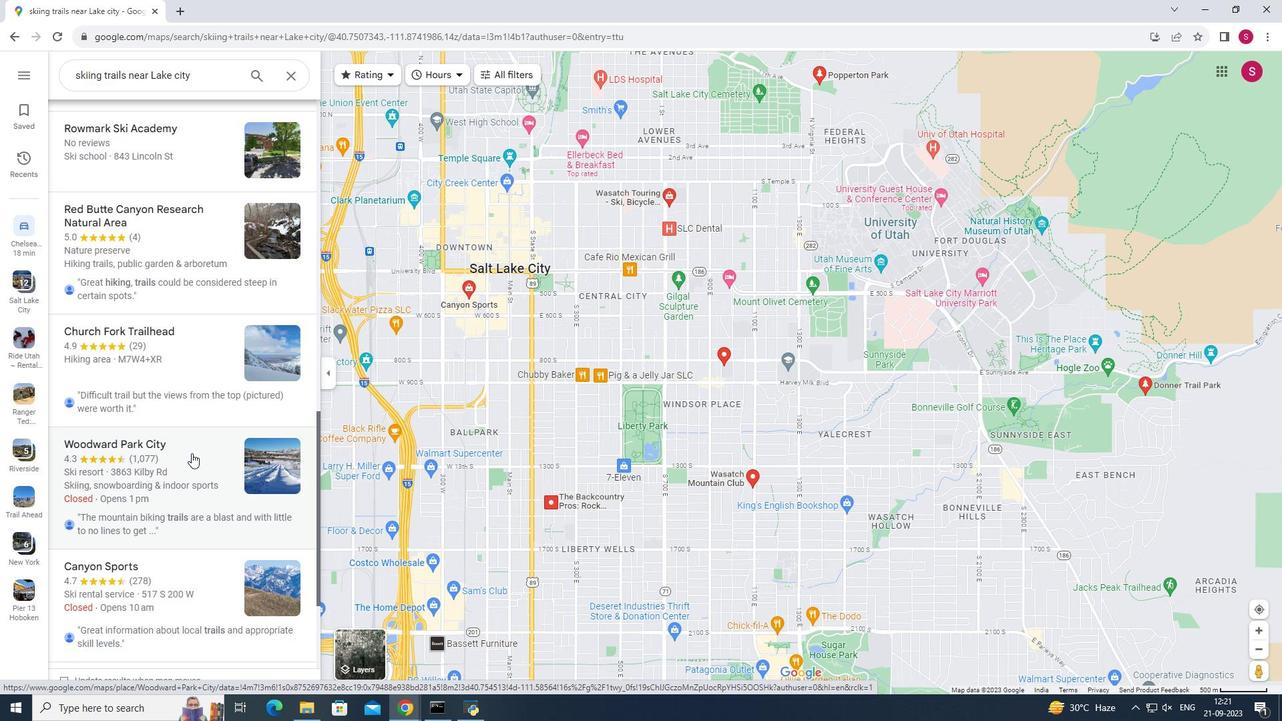 
Action: Mouse scrolled (191, 452) with delta (0, 0)
Screenshot: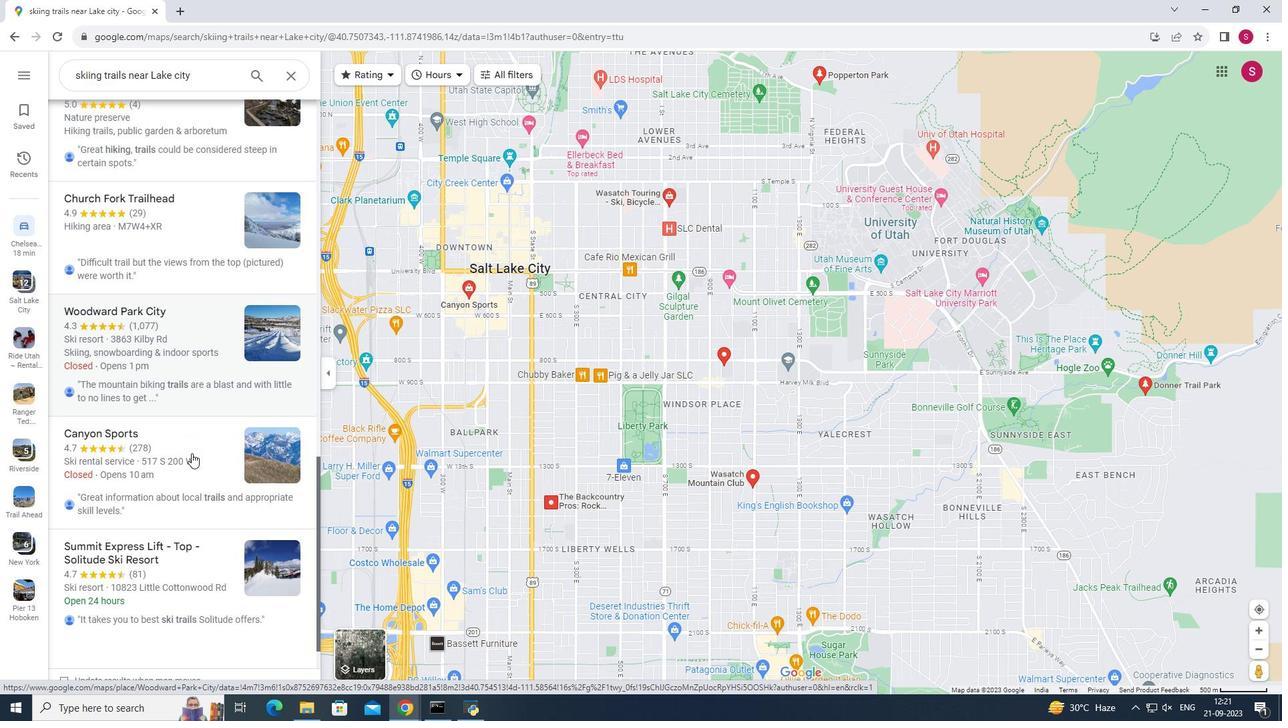 
Action: Mouse scrolled (191, 452) with delta (0, 0)
Screenshot: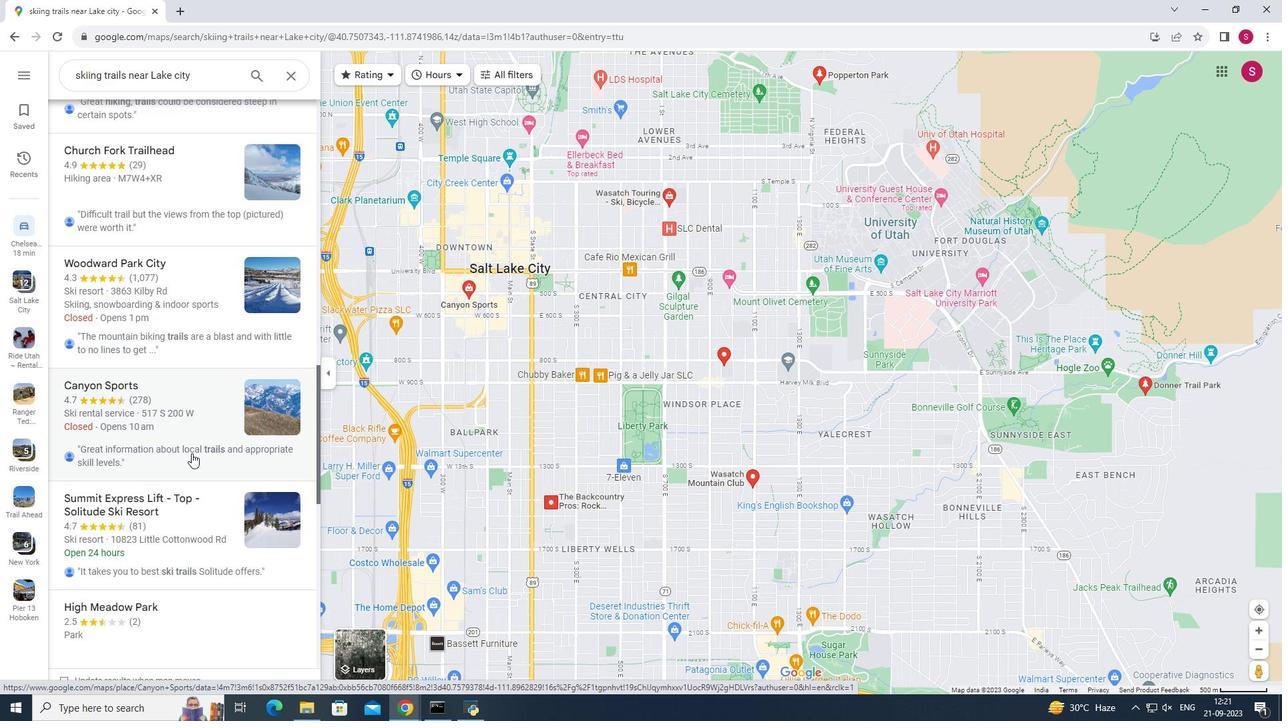 
Action: Mouse scrolled (191, 452) with delta (0, 0)
Screenshot: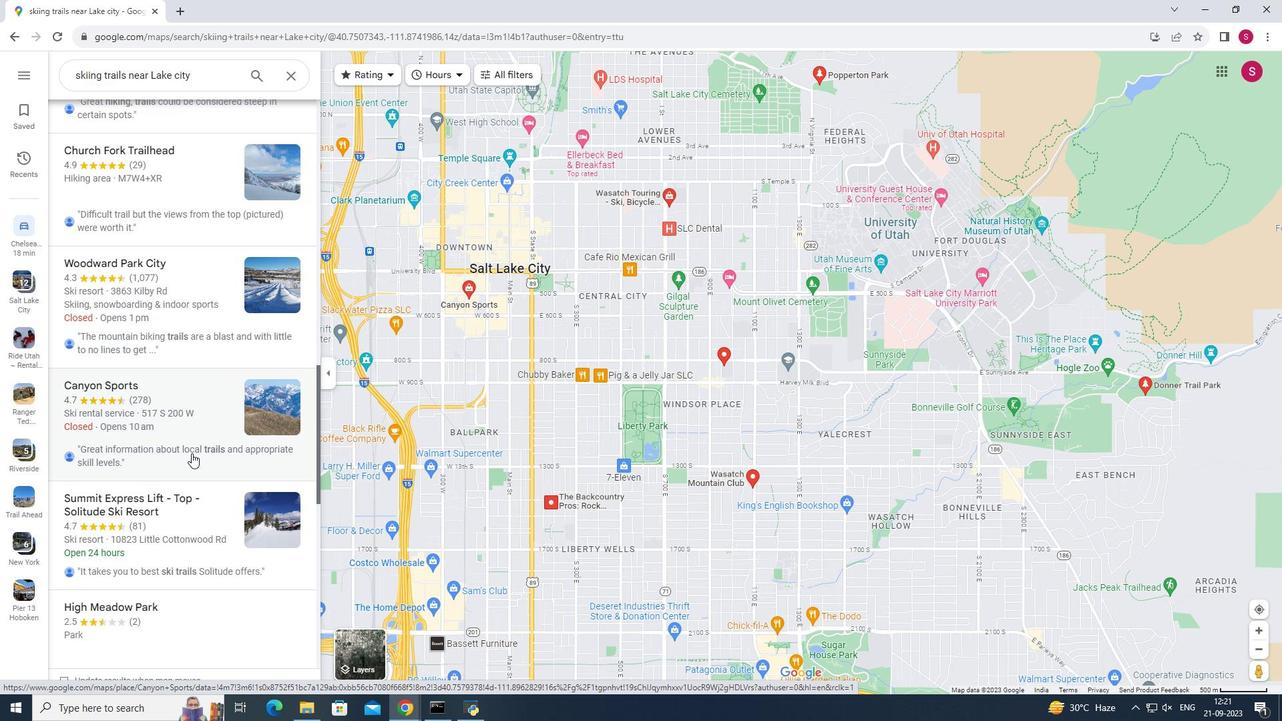 
Action: Mouse scrolled (191, 452) with delta (0, 0)
Screenshot: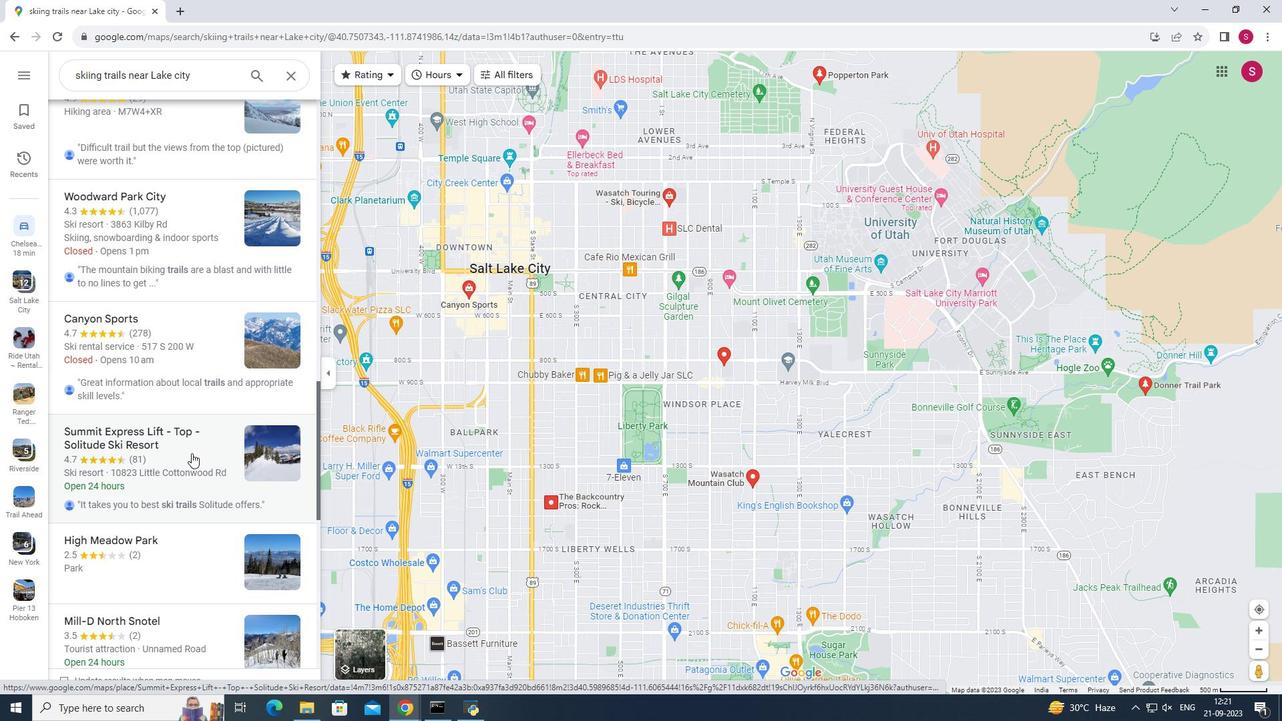 
Action: Mouse scrolled (191, 452) with delta (0, 0)
Screenshot: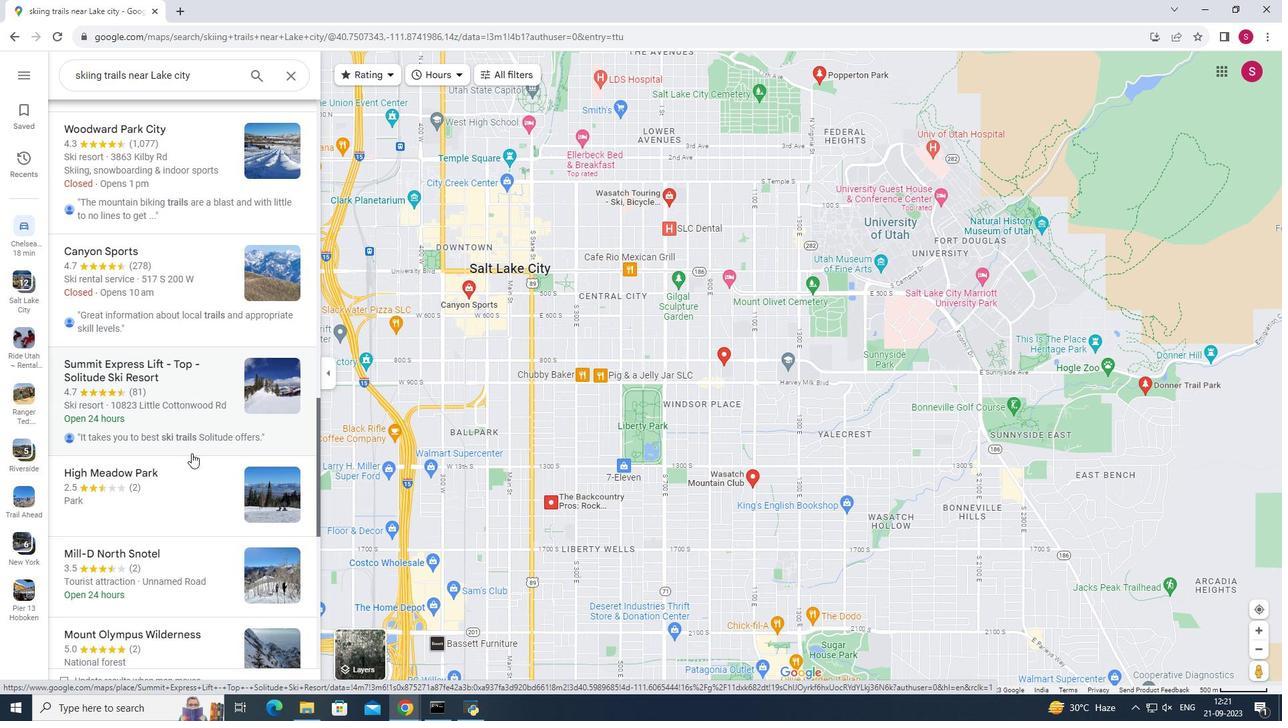 
Action: Mouse scrolled (191, 452) with delta (0, 0)
Screenshot: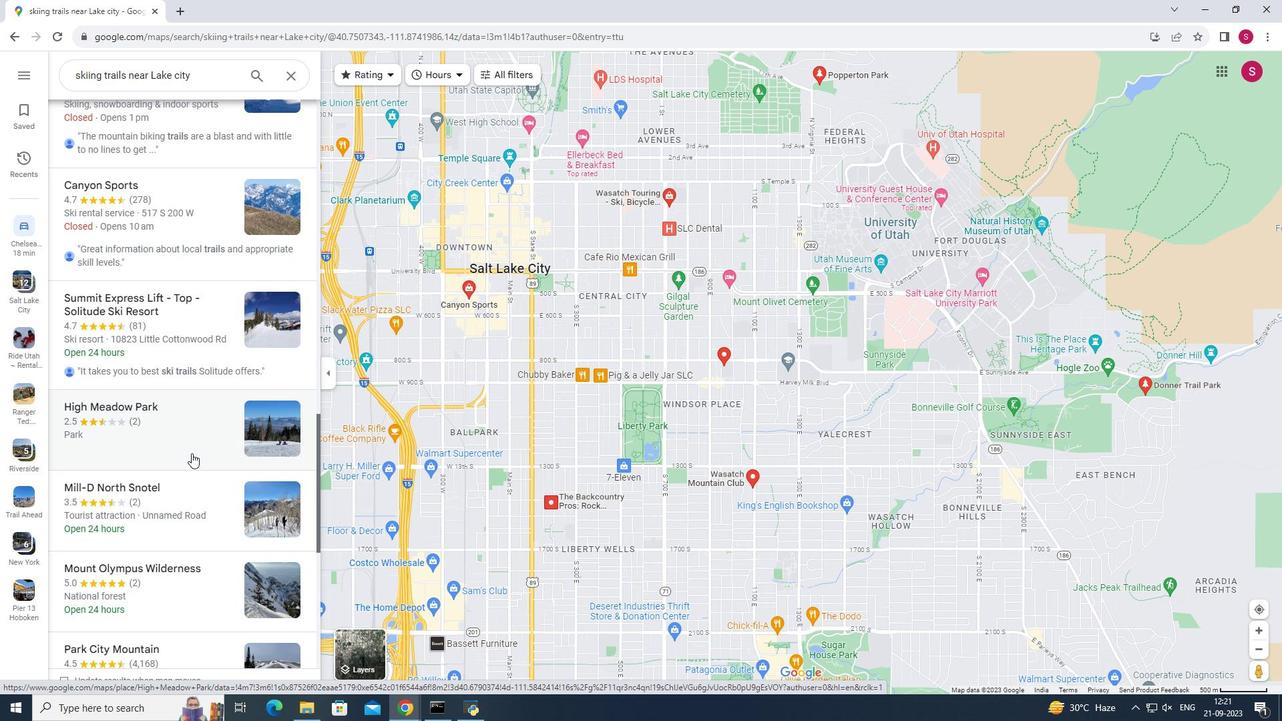 
Action: Mouse scrolled (191, 452) with delta (0, 0)
Screenshot: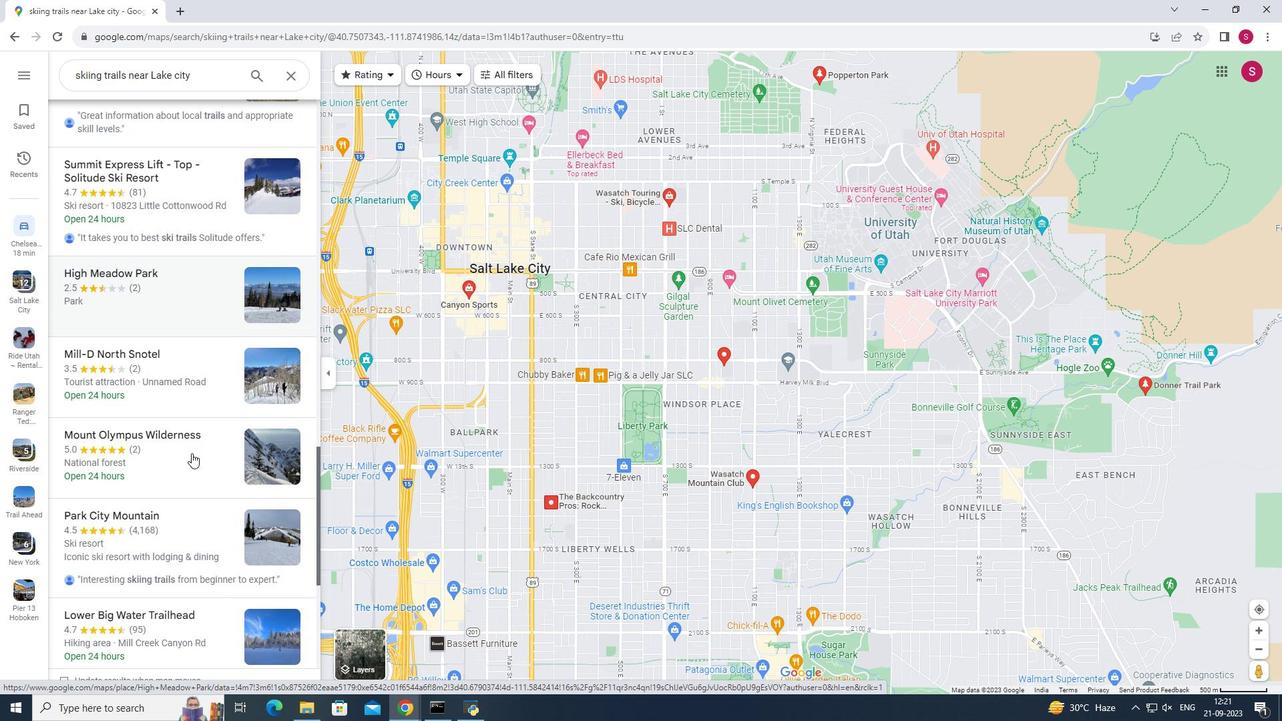 
Action: Mouse scrolled (191, 452) with delta (0, 0)
Screenshot: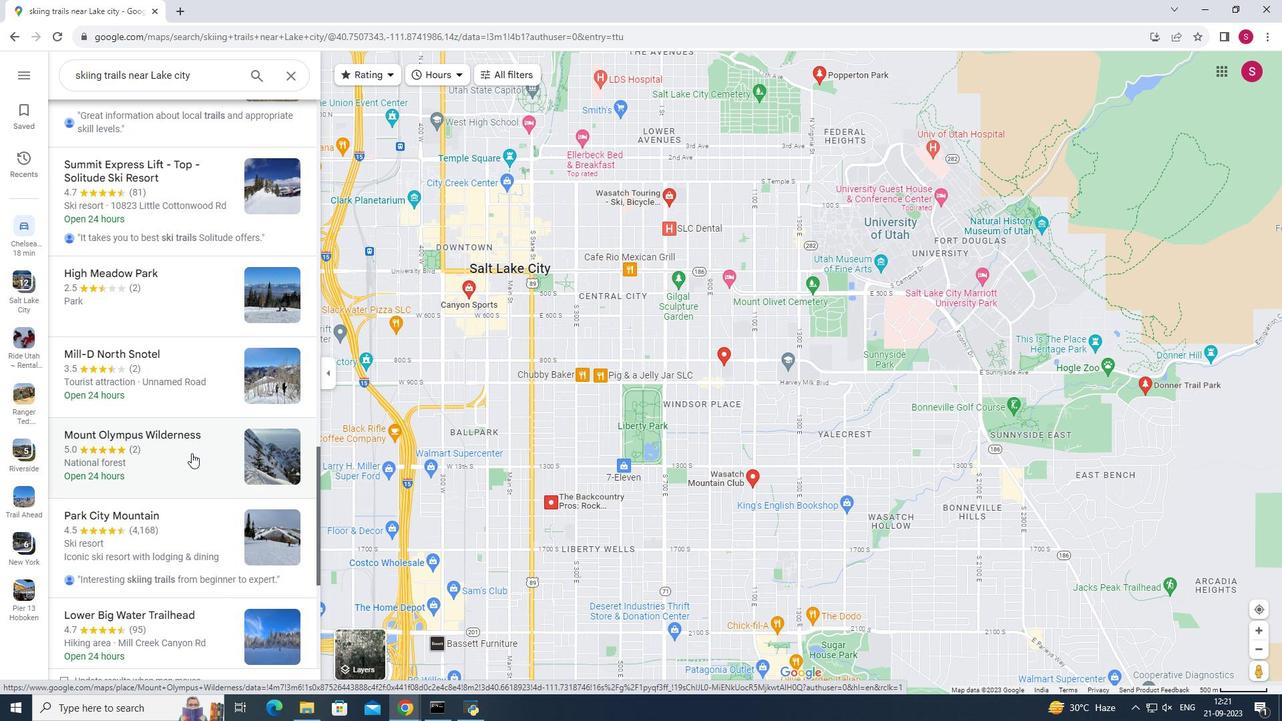 
Action: Mouse scrolled (191, 452) with delta (0, 0)
Screenshot: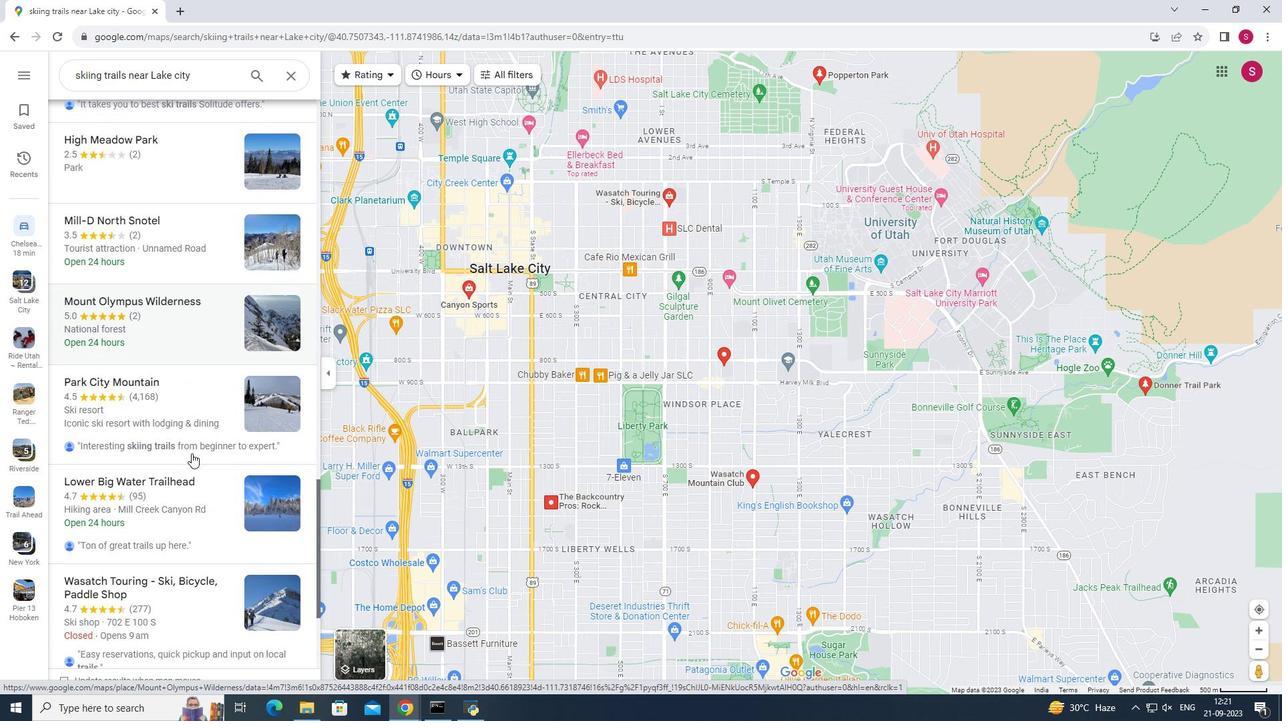 
Action: Mouse scrolled (191, 452) with delta (0, 0)
Screenshot: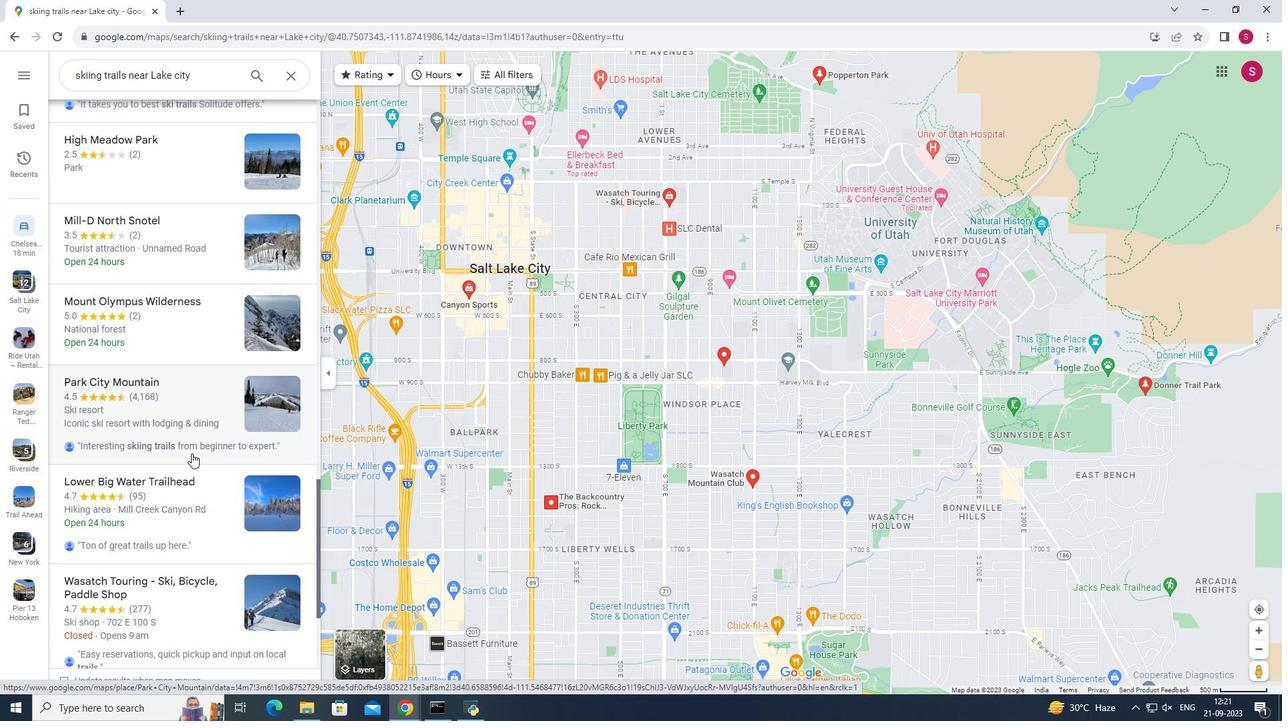 
Action: Mouse scrolled (191, 452) with delta (0, 0)
Screenshot: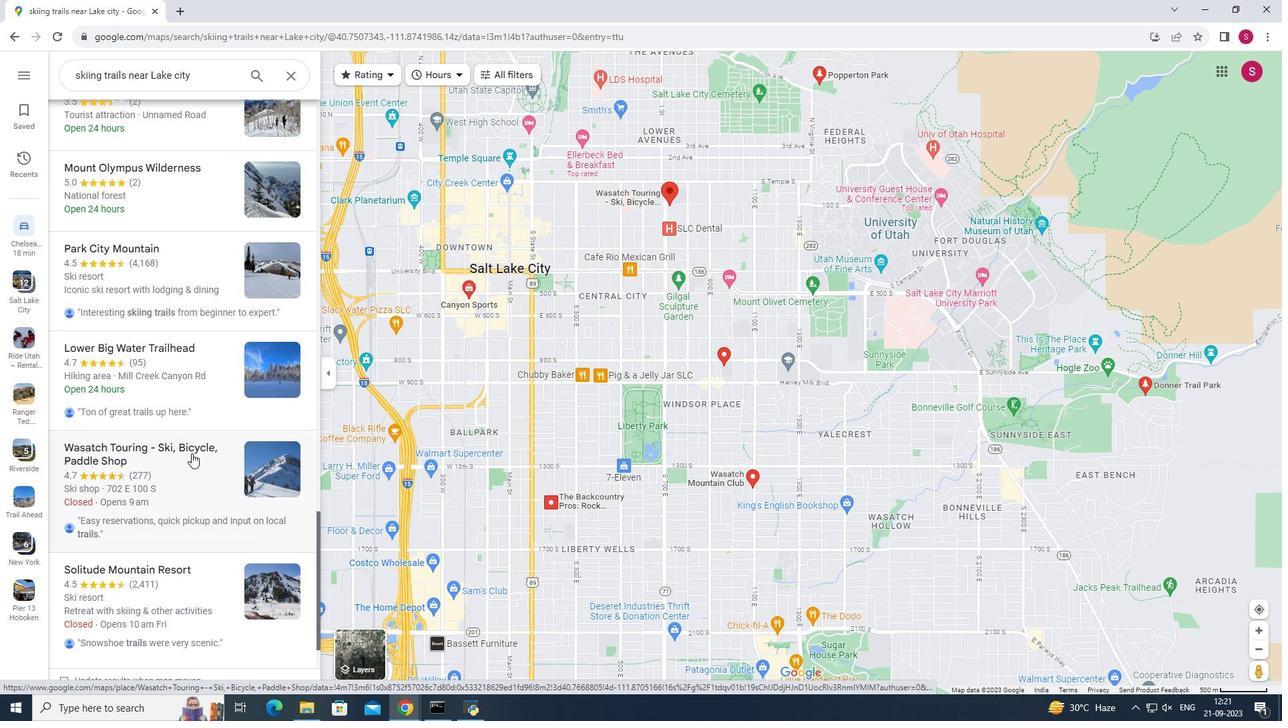 
Action: Mouse scrolled (191, 452) with delta (0, 0)
Screenshot: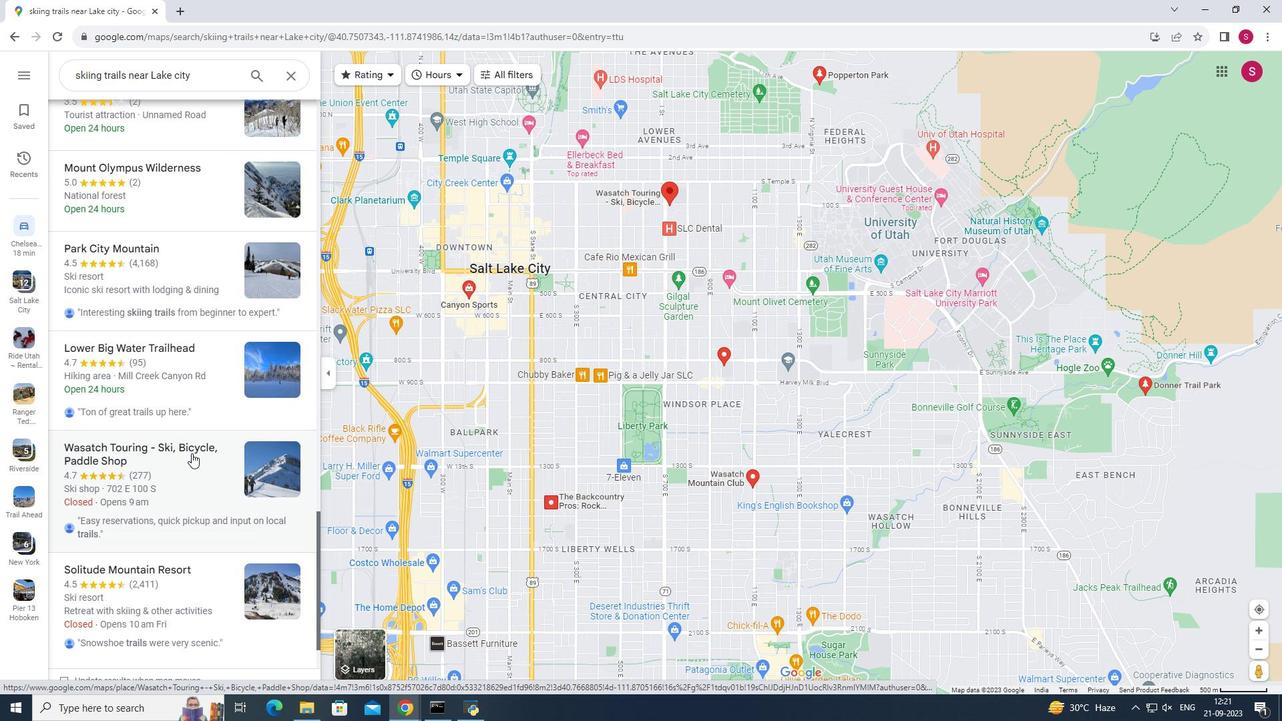 
Action: Mouse scrolled (191, 452) with delta (0, 0)
Screenshot: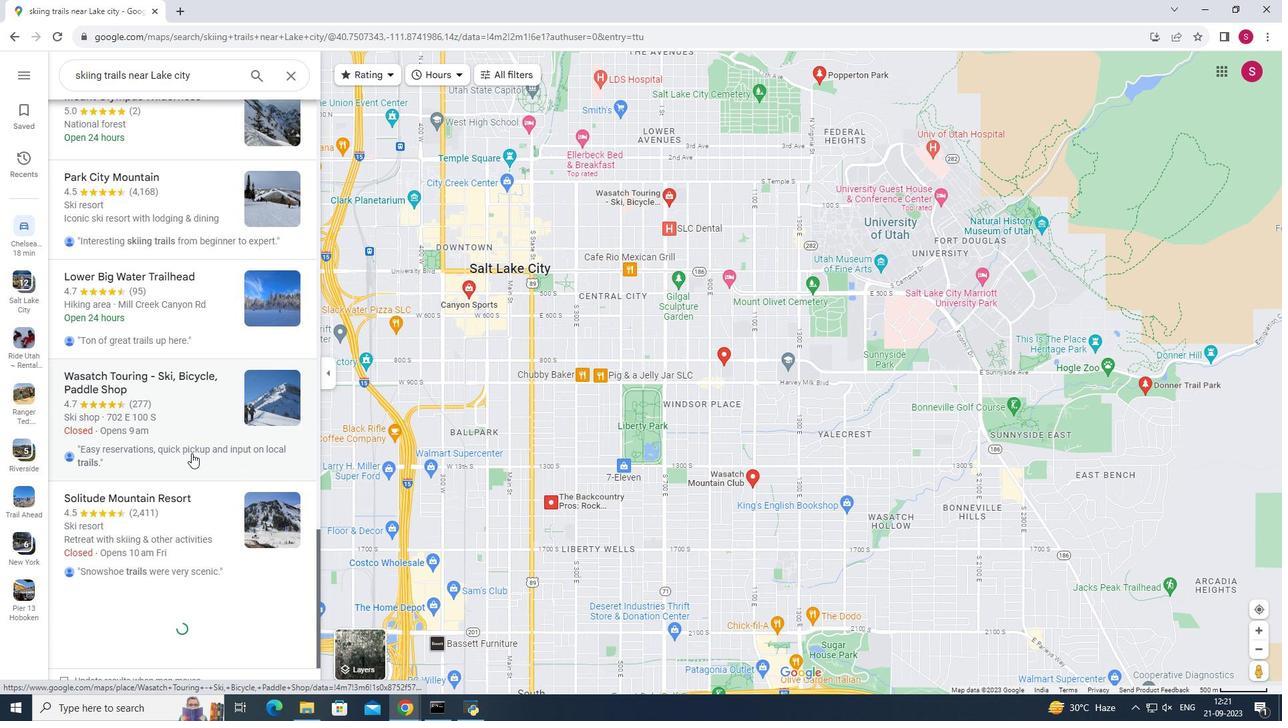 
Action: Mouse scrolled (191, 452) with delta (0, 0)
Screenshot: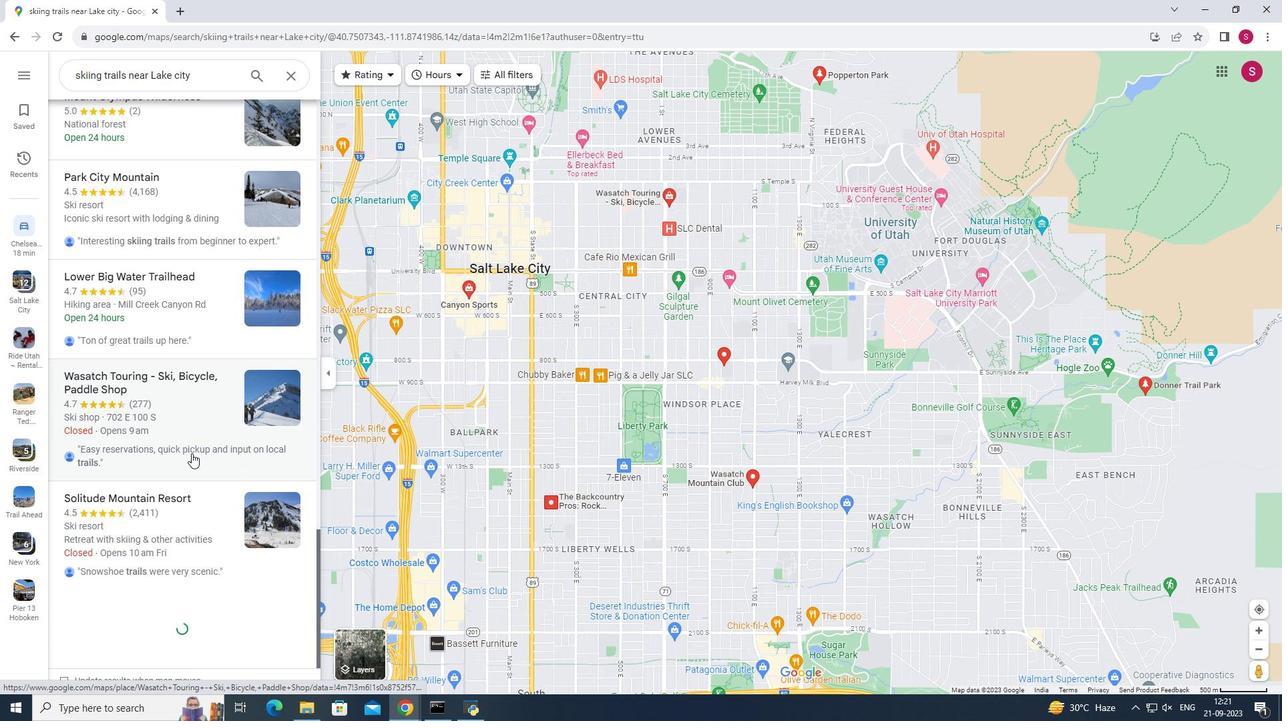 
Action: Mouse scrolled (191, 452) with delta (0, 0)
Screenshot: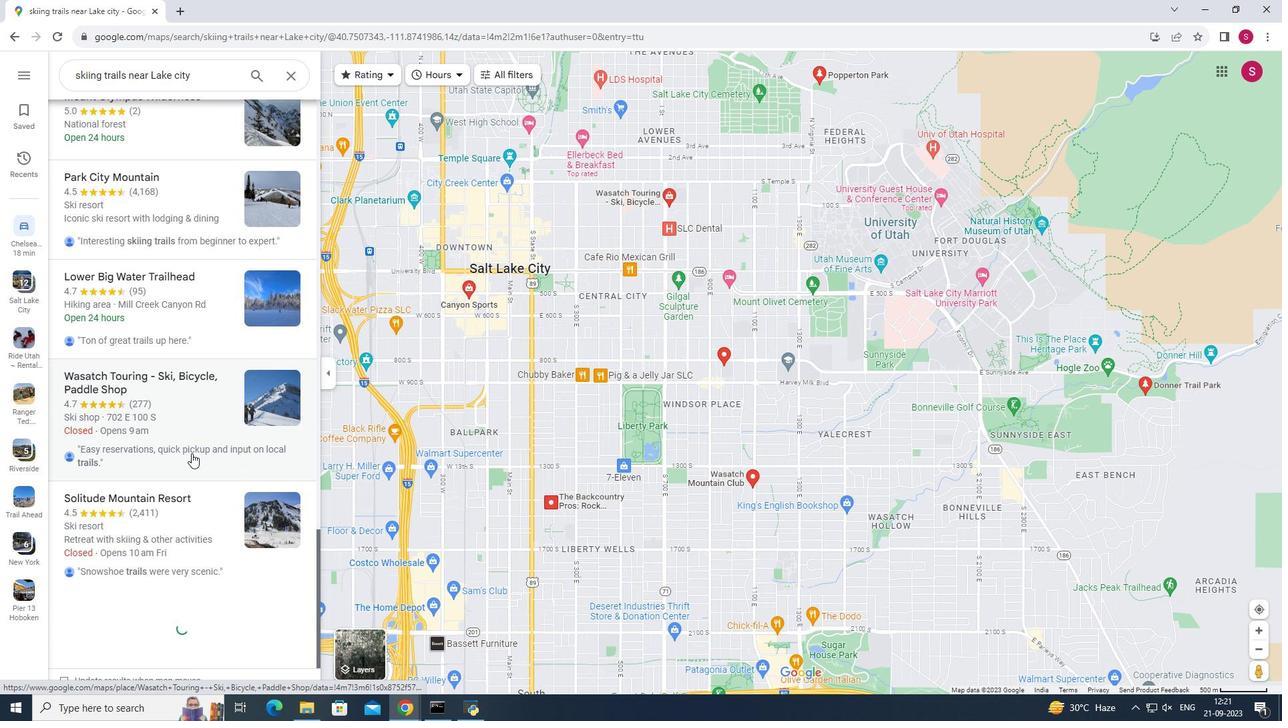 
Action: Mouse scrolled (191, 452) with delta (0, 0)
Screenshot: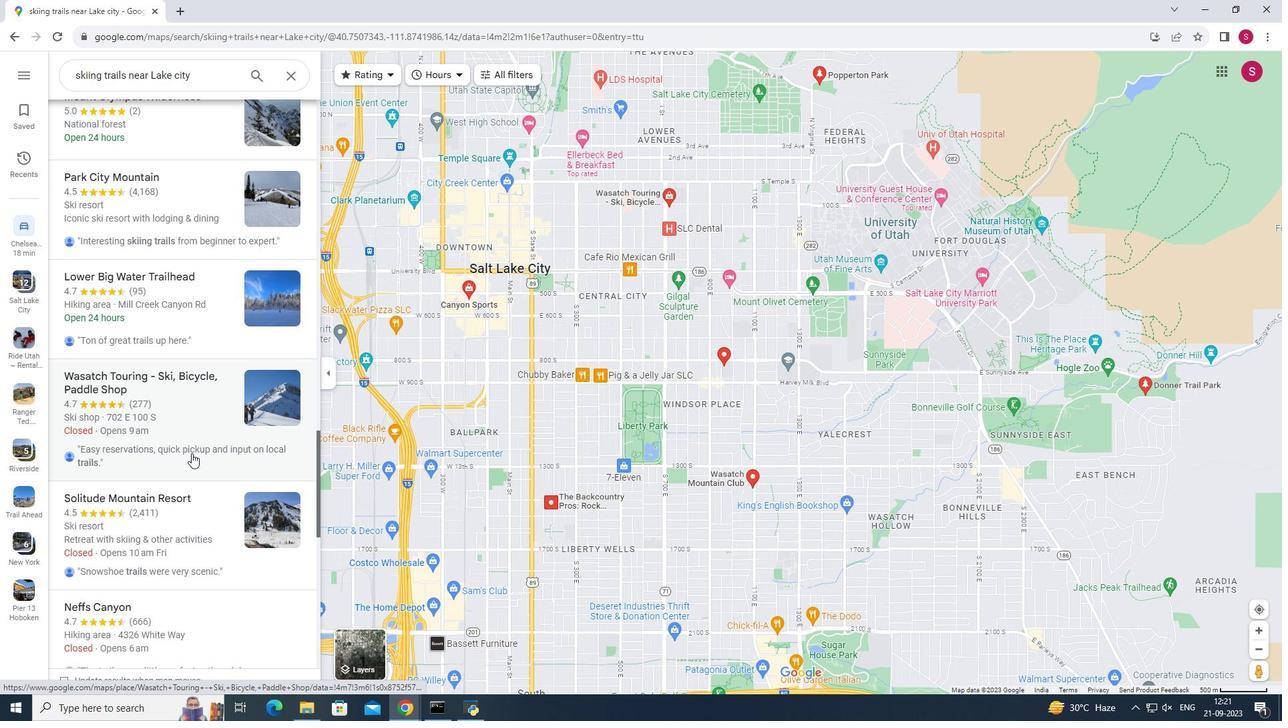 
Action: Mouse scrolled (191, 452) with delta (0, 0)
Screenshot: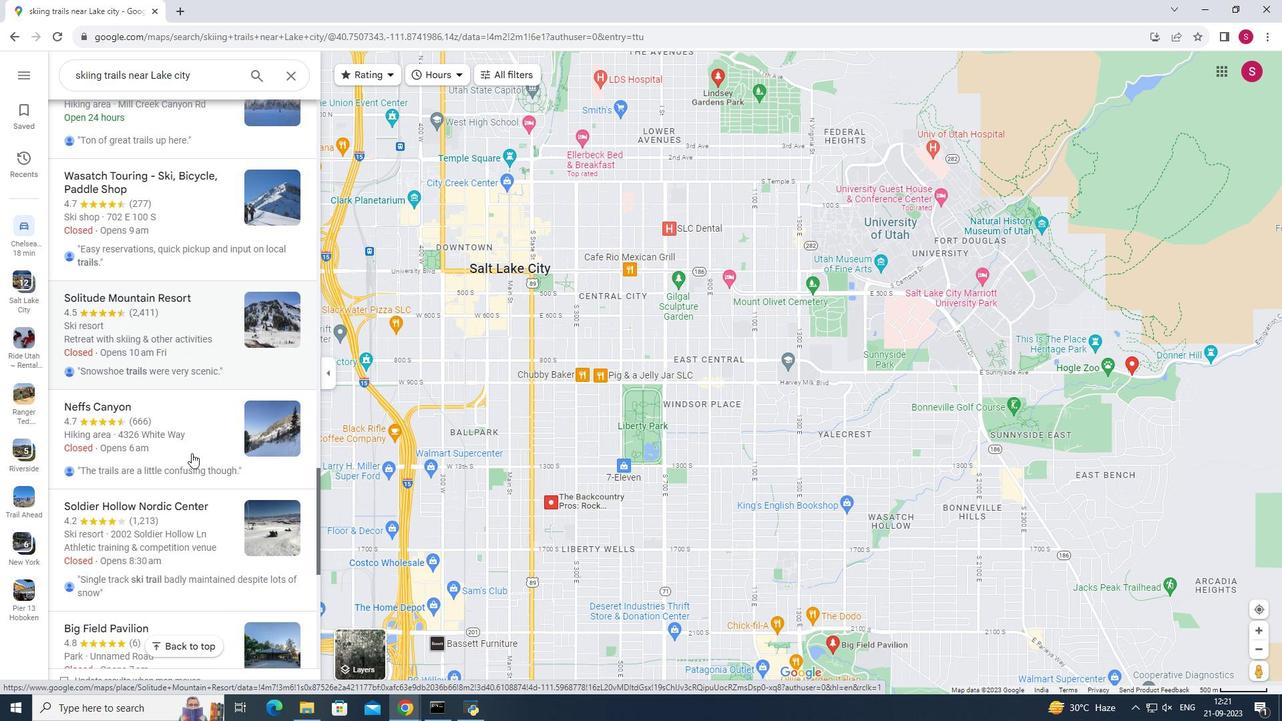 
Action: Mouse scrolled (191, 452) with delta (0, 0)
Screenshot: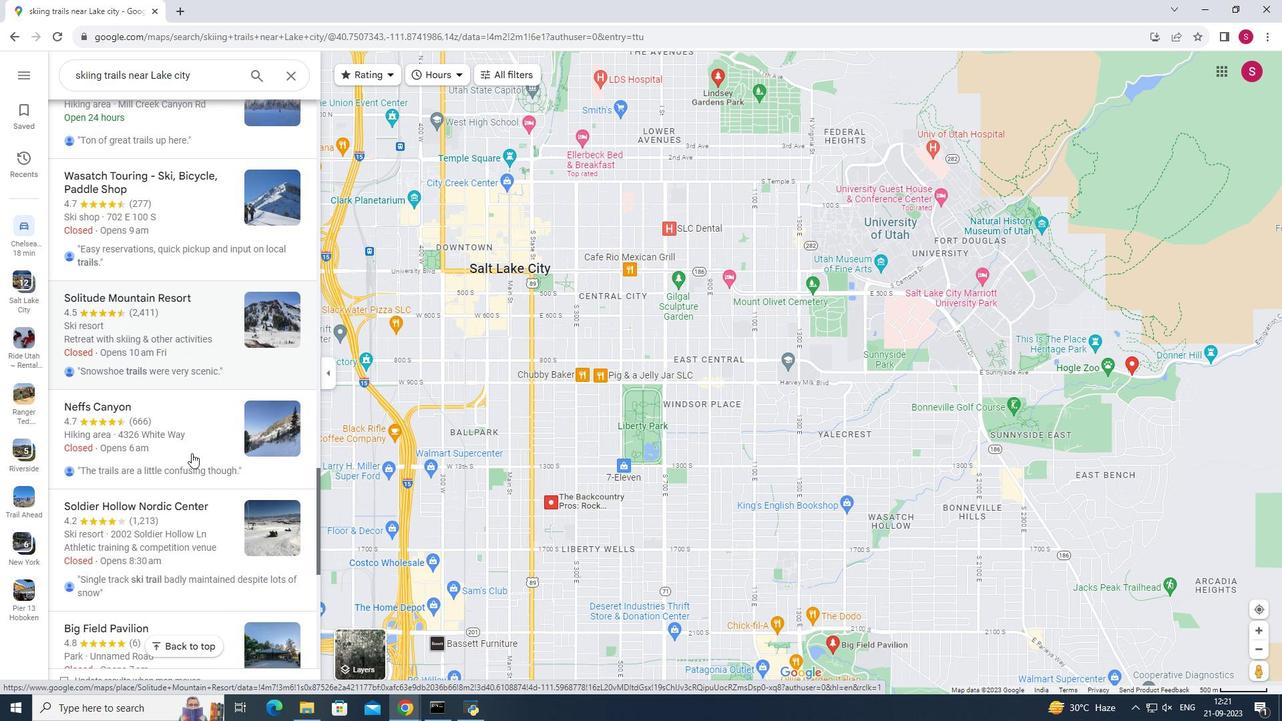 
Action: Mouse scrolled (191, 452) with delta (0, 0)
Screenshot: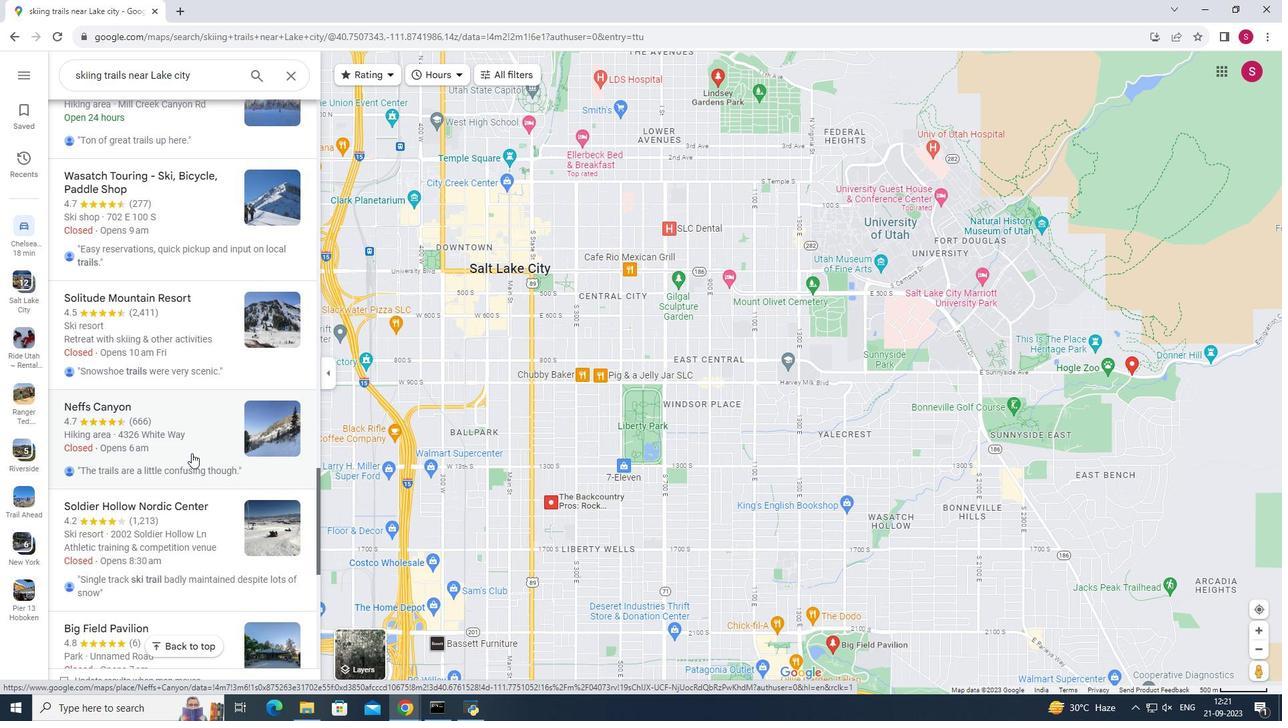 
Action: Mouse scrolled (191, 452) with delta (0, 0)
Screenshot: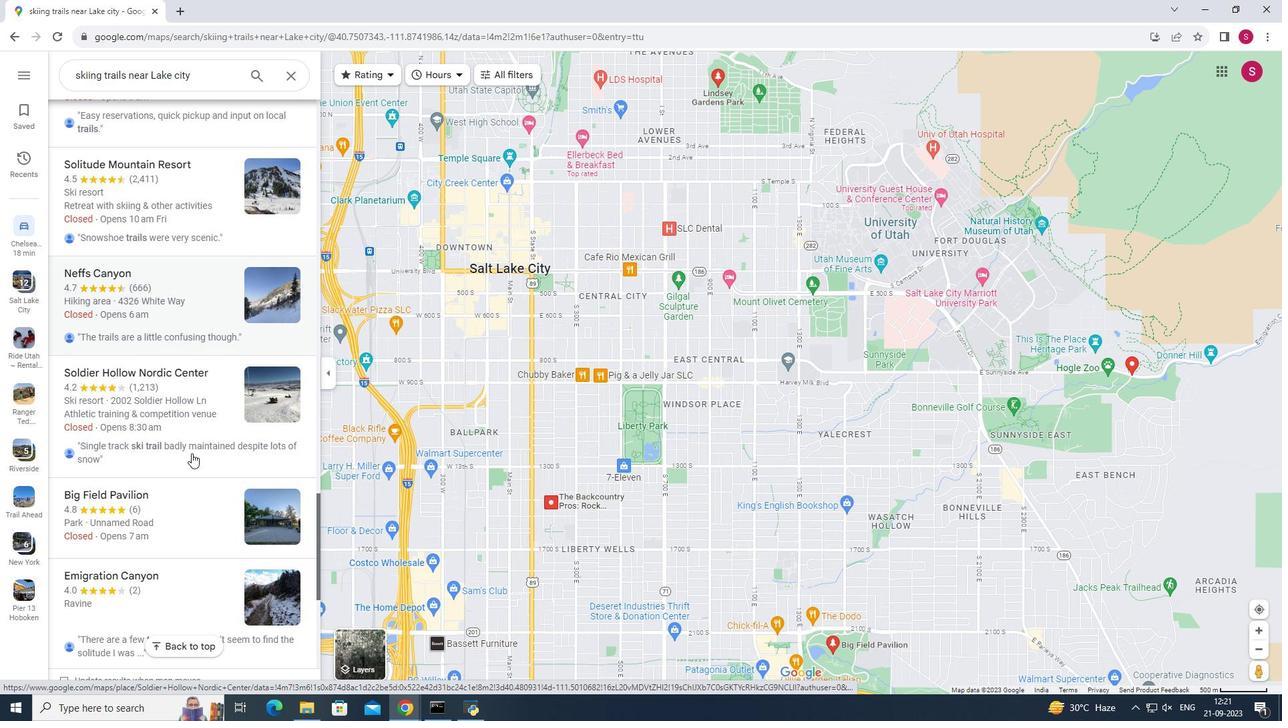 
Action: Mouse scrolled (191, 452) with delta (0, 0)
Screenshot: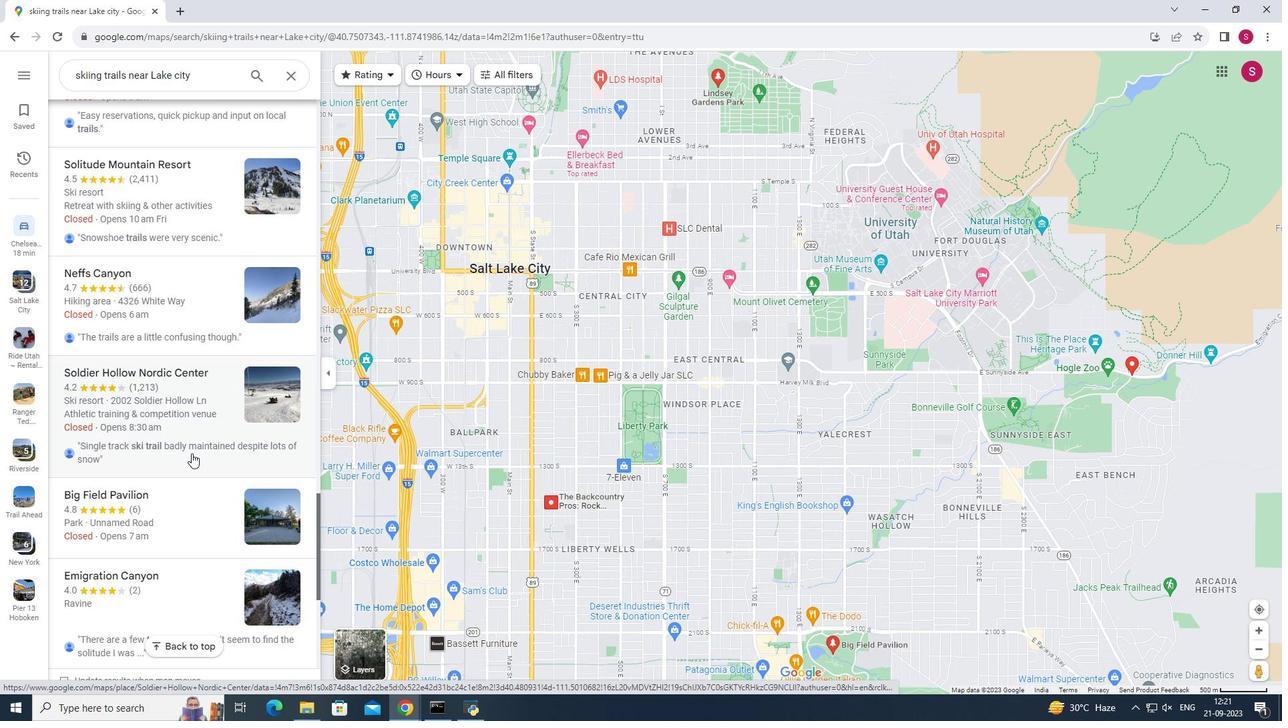 
Action: Mouse scrolled (191, 452) with delta (0, 0)
Screenshot: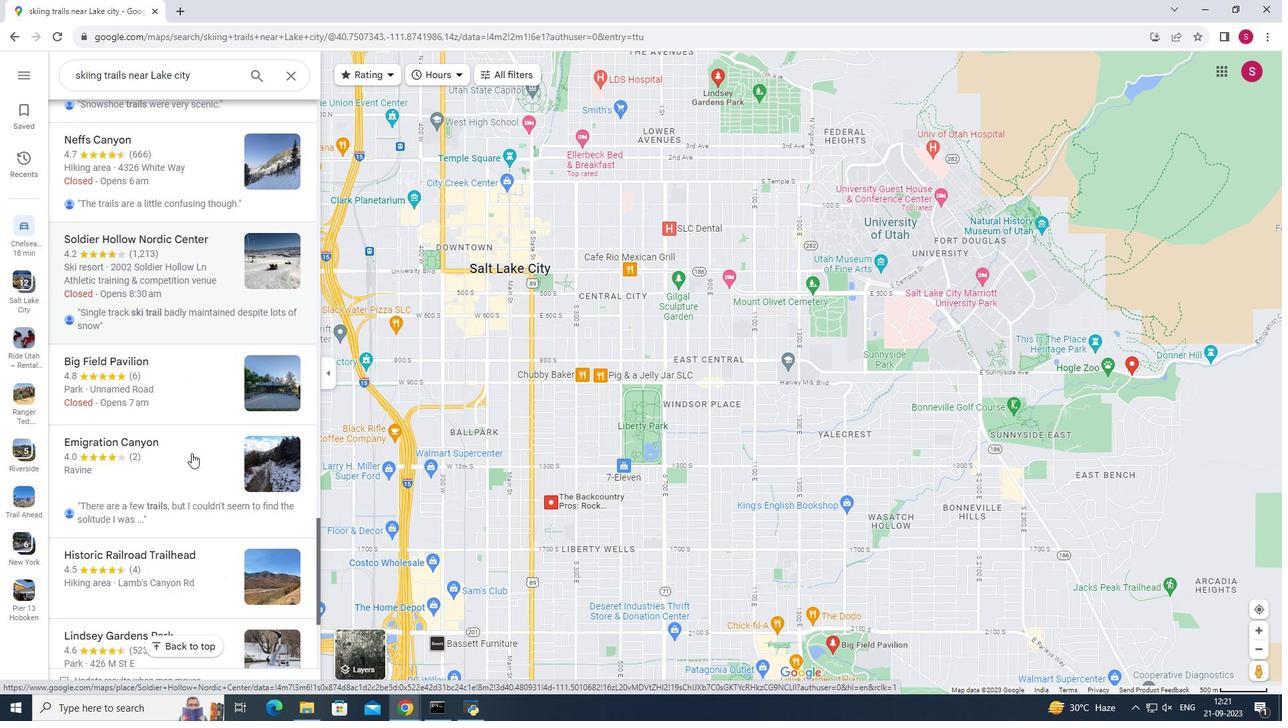 
Action: Mouse scrolled (191, 452) with delta (0, 0)
Screenshot: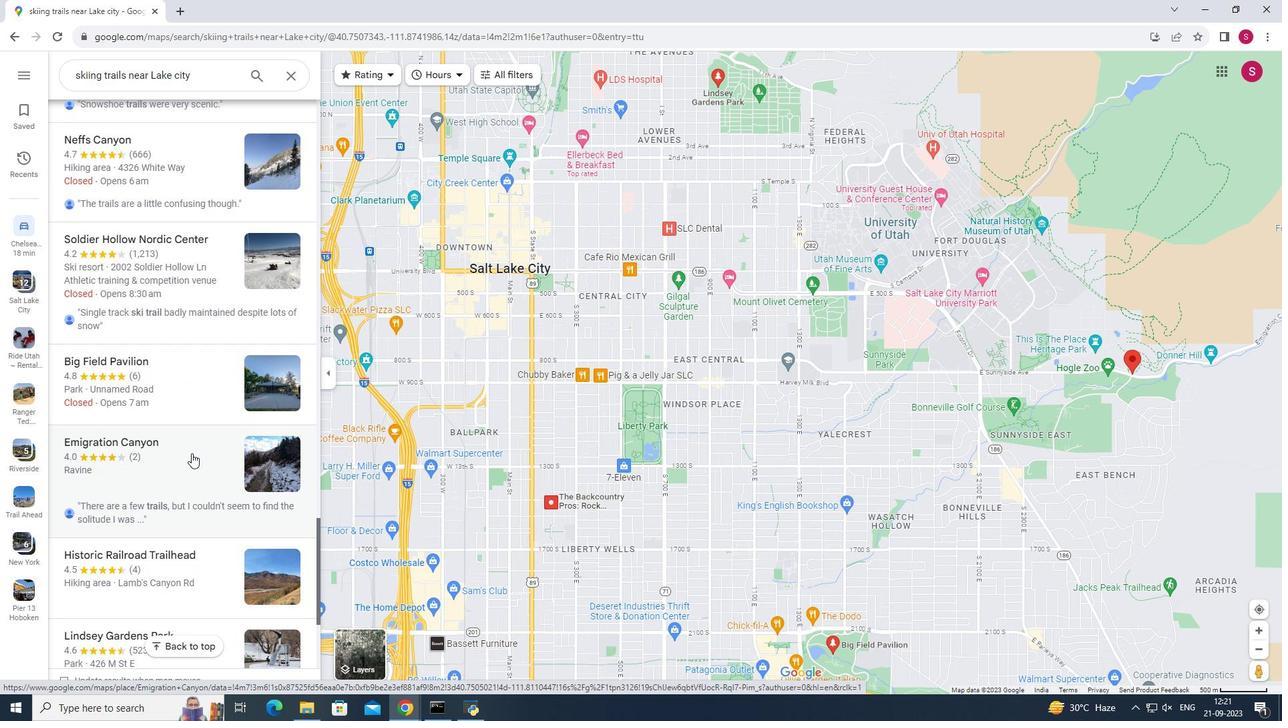 
Action: Mouse scrolled (191, 452) with delta (0, 0)
Screenshot: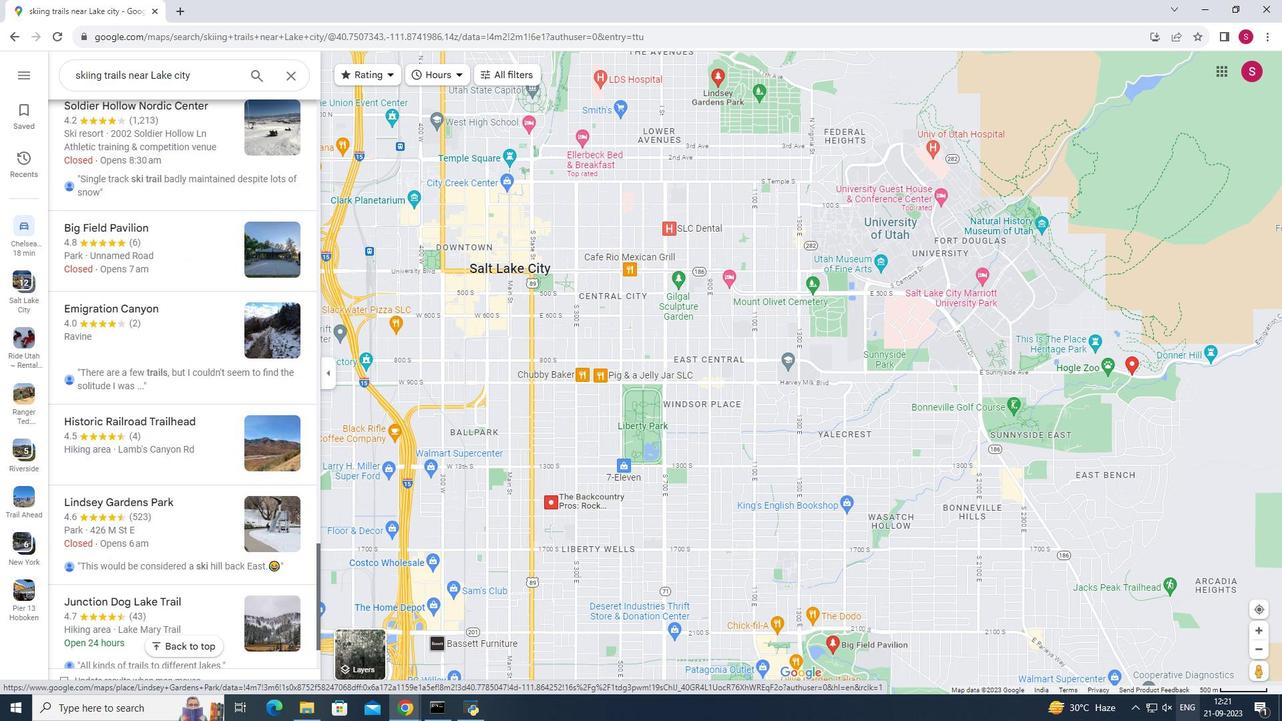 
Action: Mouse scrolled (191, 452) with delta (0, 0)
Screenshot: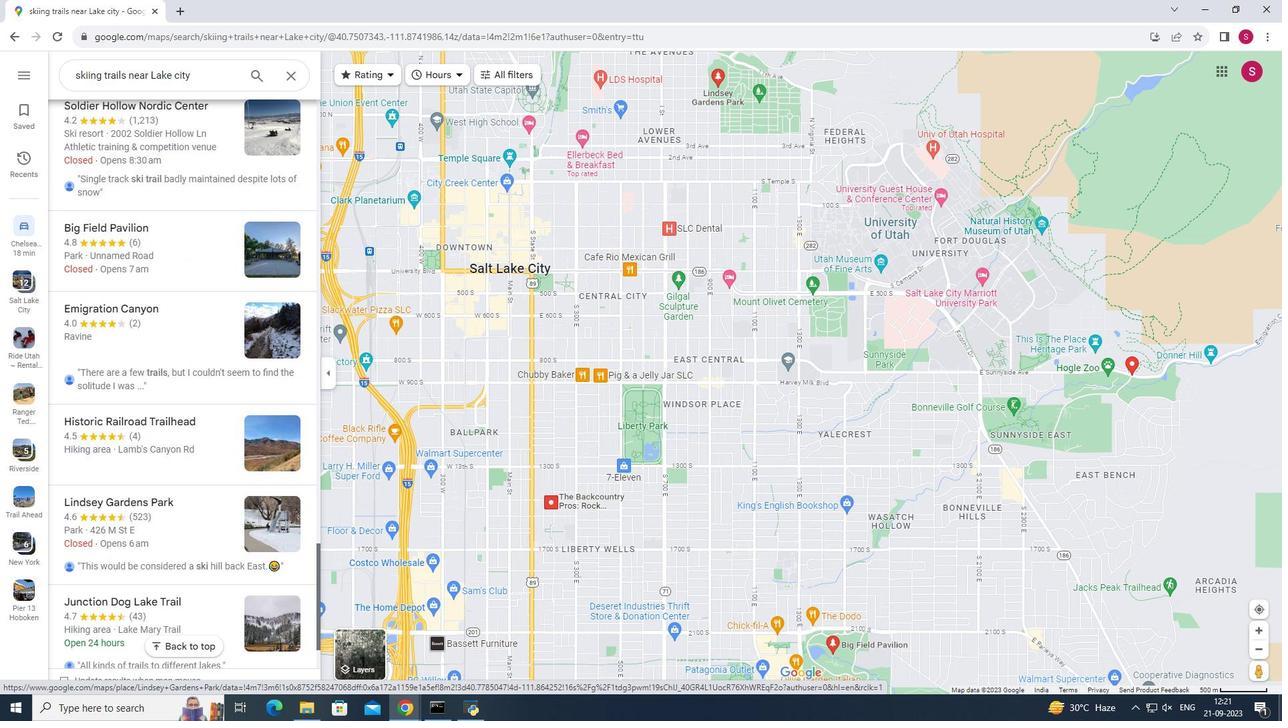 
Action: Mouse moved to (109, 268)
Screenshot: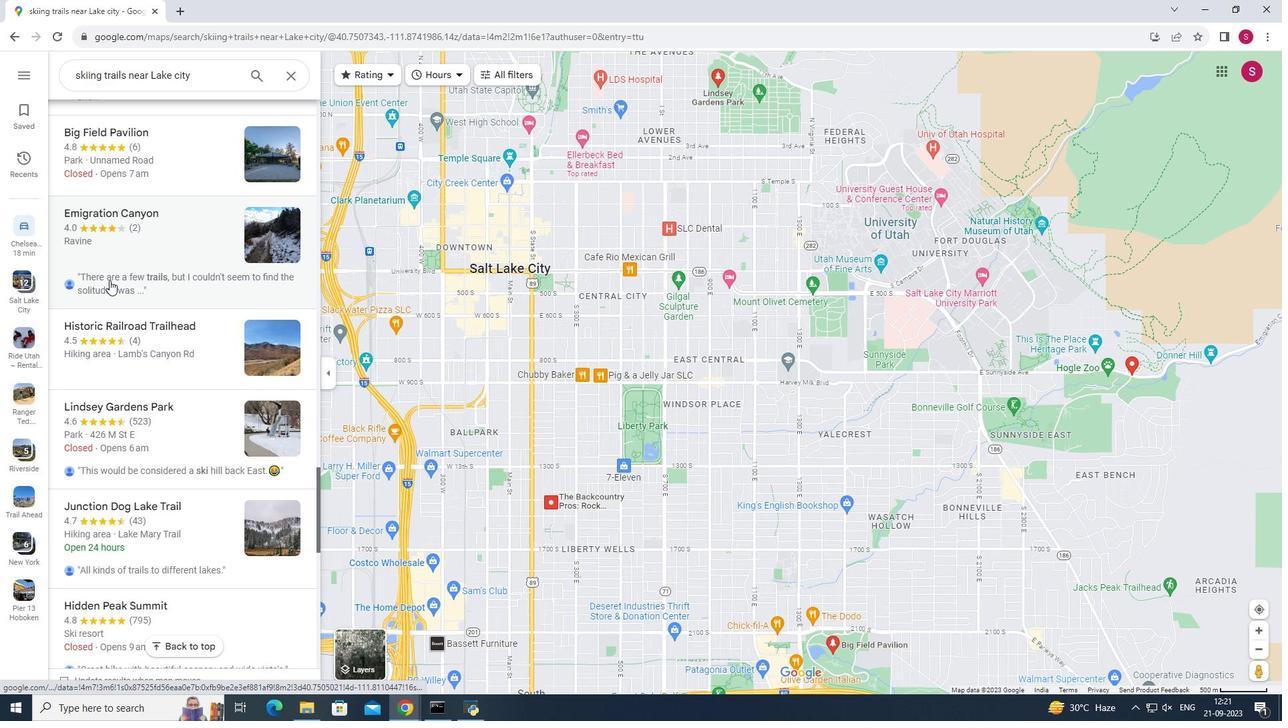 
Action: Mouse scrolled (109, 267) with delta (0, 0)
Screenshot: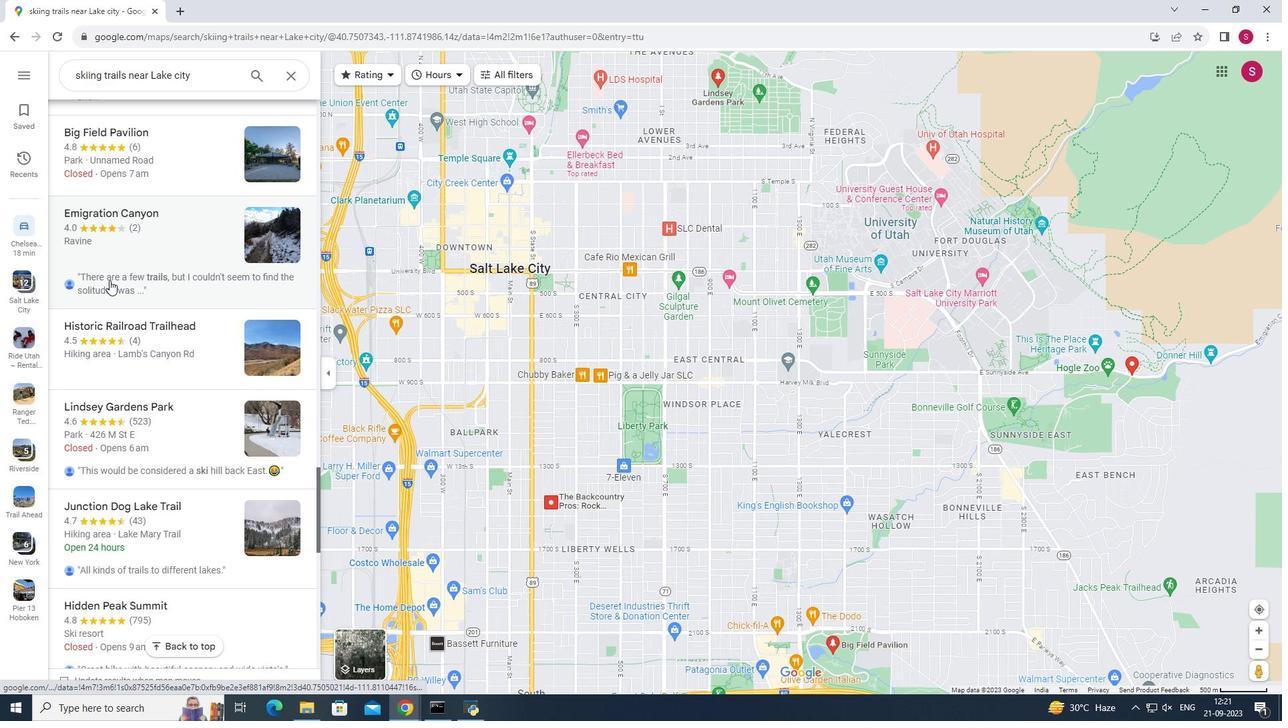 
Action: Mouse moved to (109, 272)
Screenshot: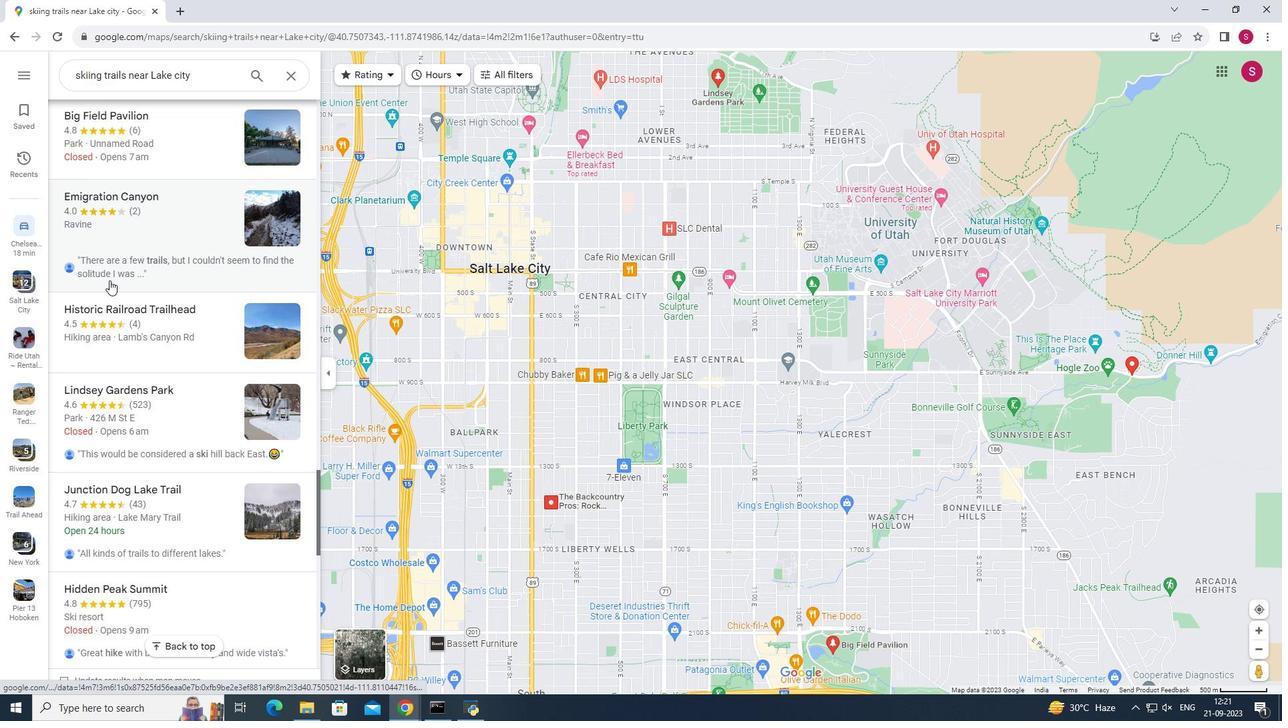 
Action: Mouse scrolled (109, 271) with delta (0, 0)
Screenshot: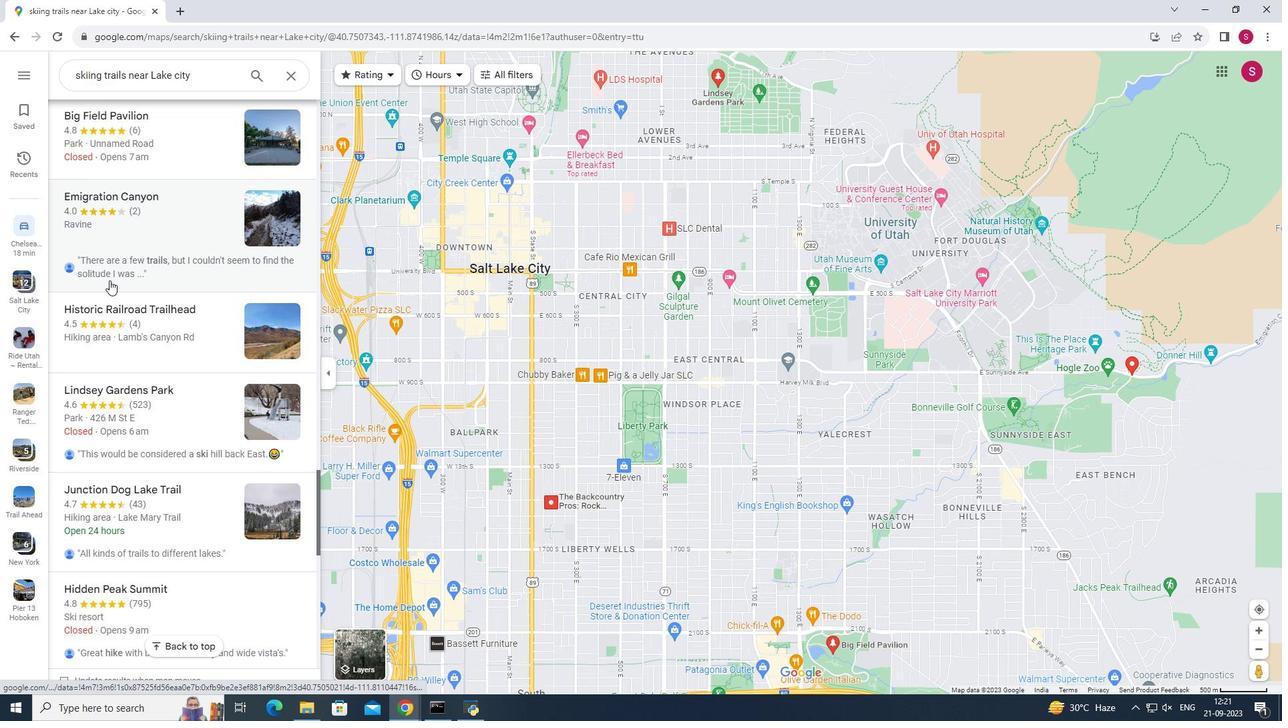 
Action: Mouse moved to (109, 274)
Screenshot: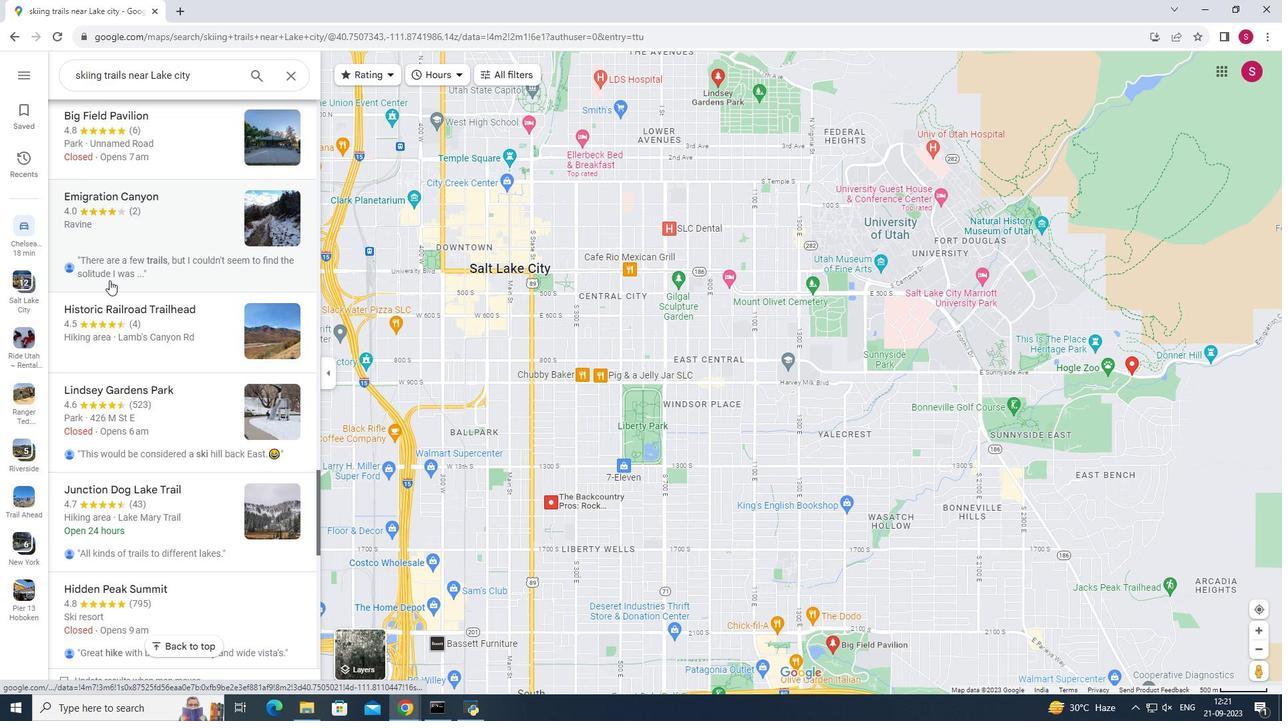 
Action: Mouse scrolled (109, 273) with delta (0, 0)
Screenshot: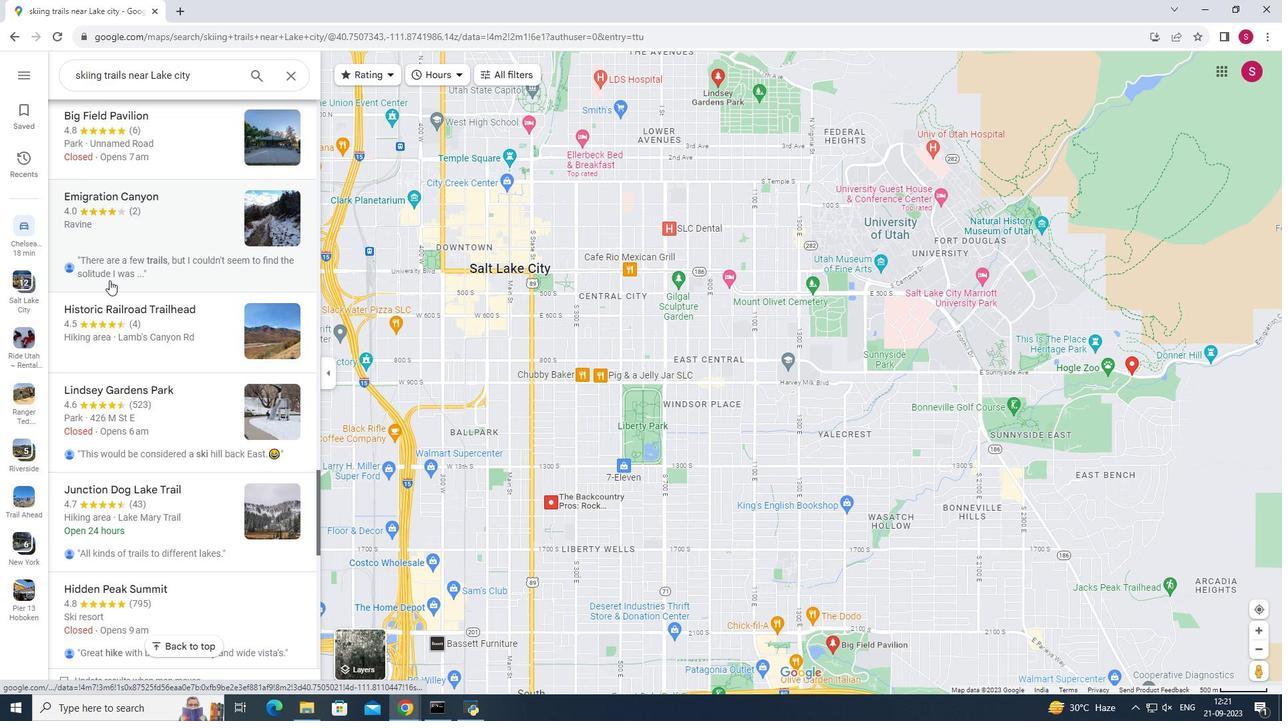 
Action: Mouse moved to (109, 276)
Screenshot: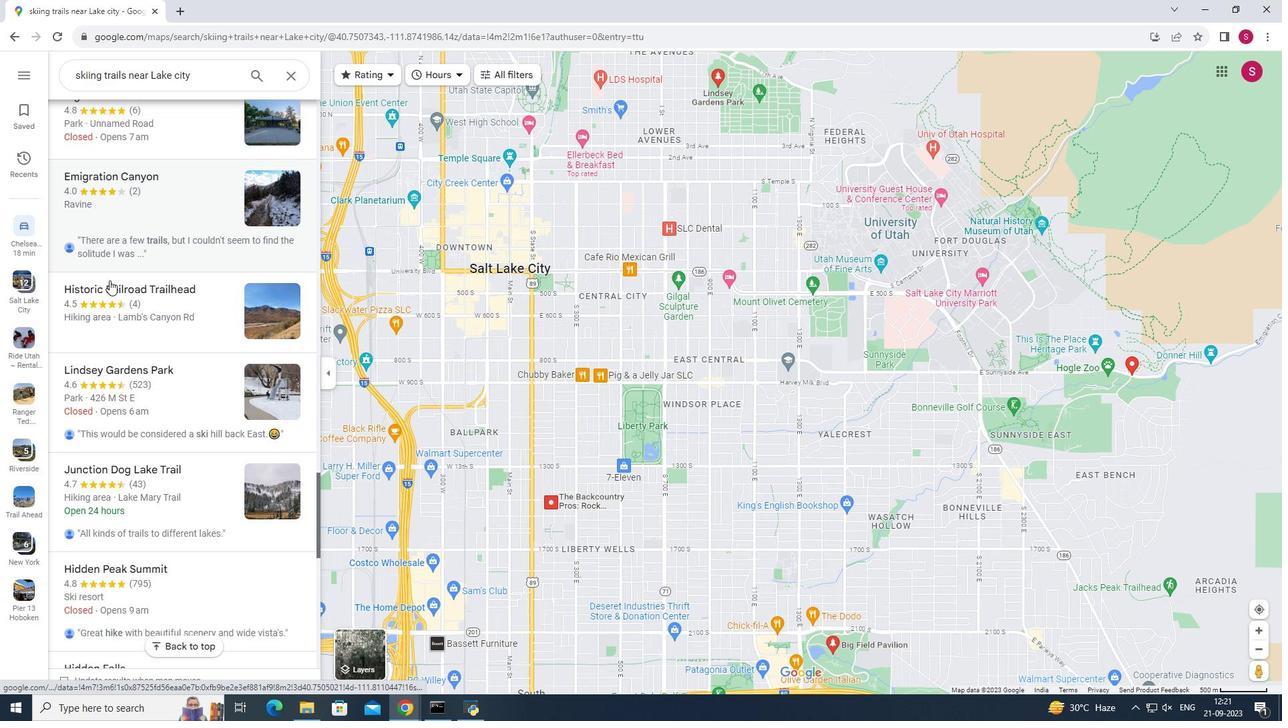 
Action: Mouse scrolled (109, 275) with delta (0, 0)
Screenshot: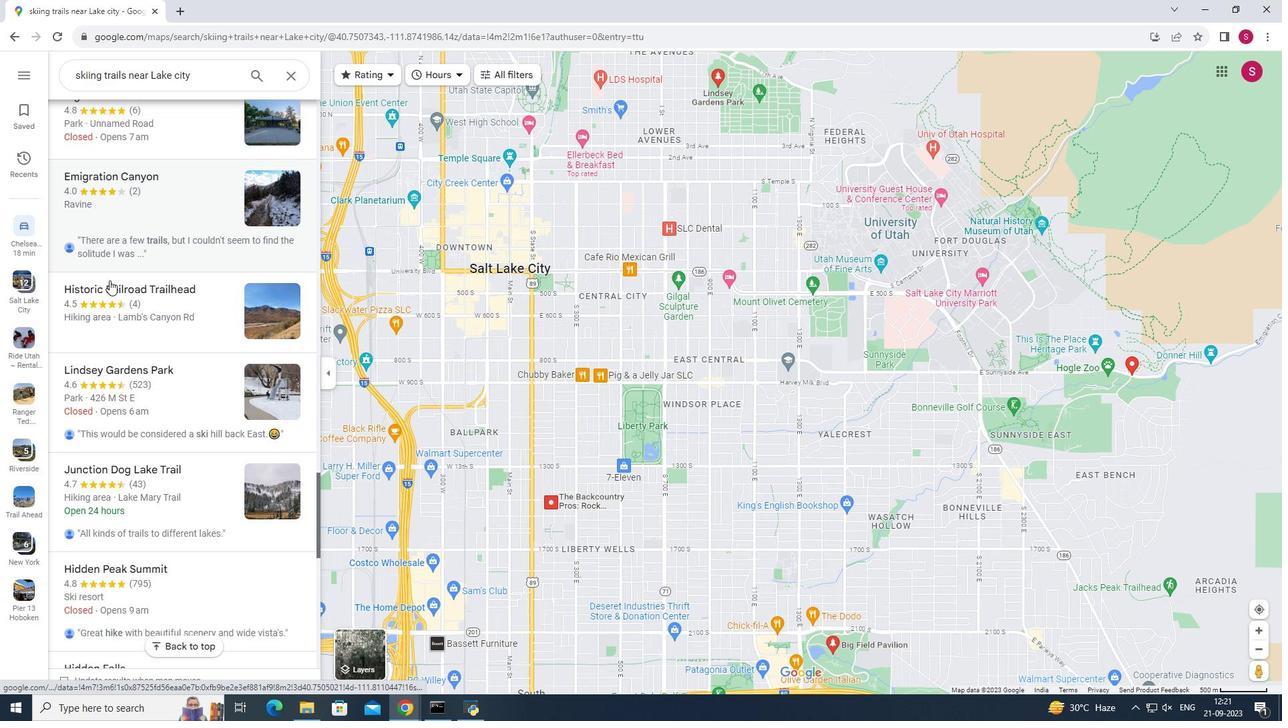 
Action: Mouse moved to (109, 280)
Screenshot: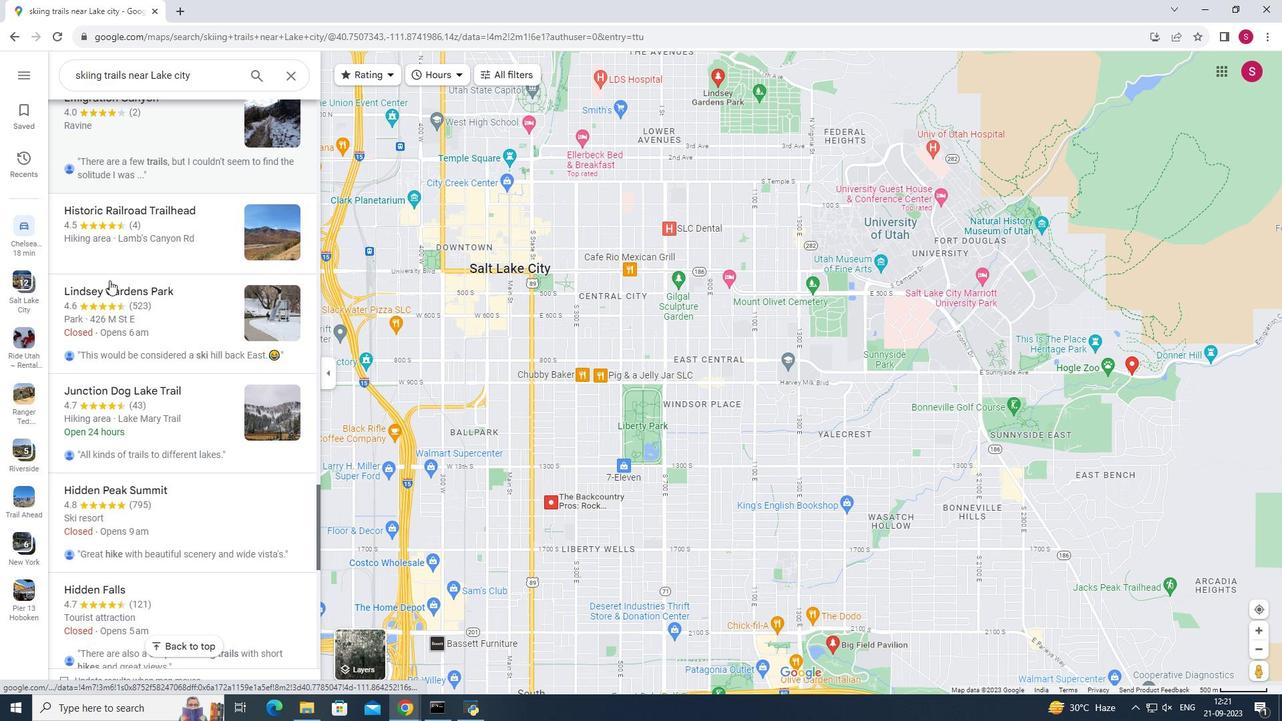 
Action: Mouse scrolled (109, 279) with delta (0, 0)
Screenshot: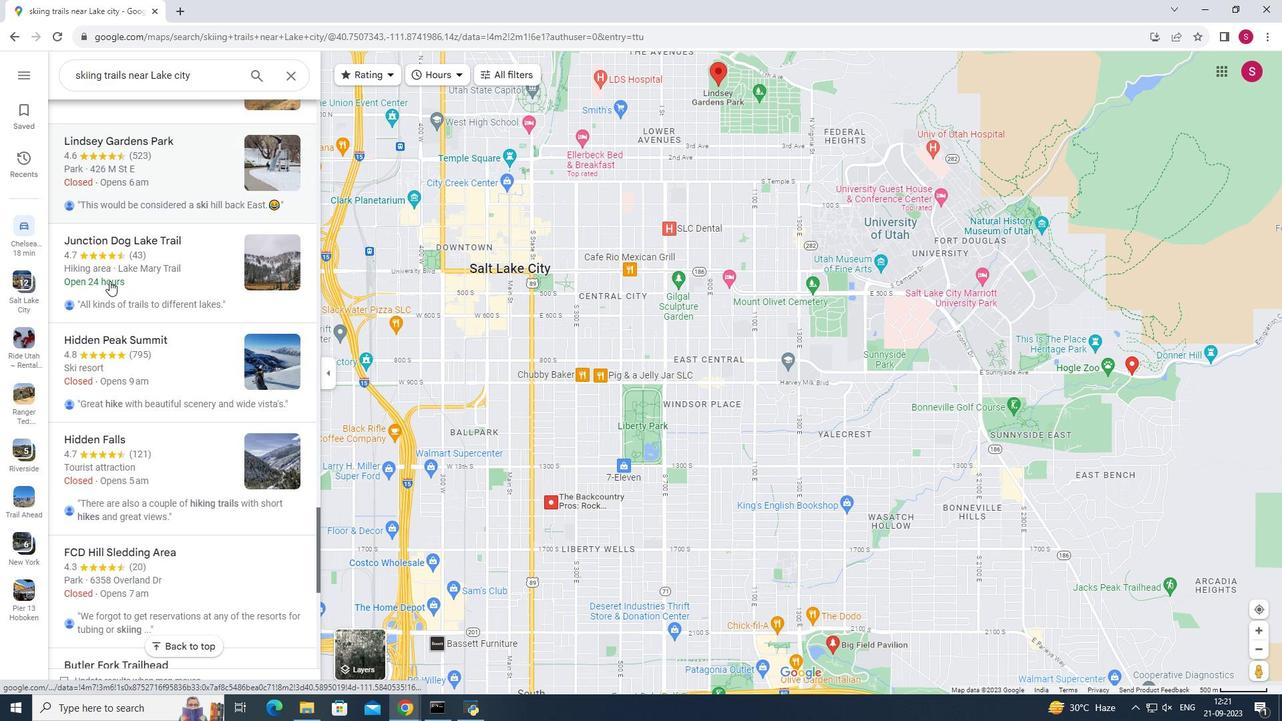 
Action: Mouse scrolled (109, 279) with delta (0, 0)
Screenshot: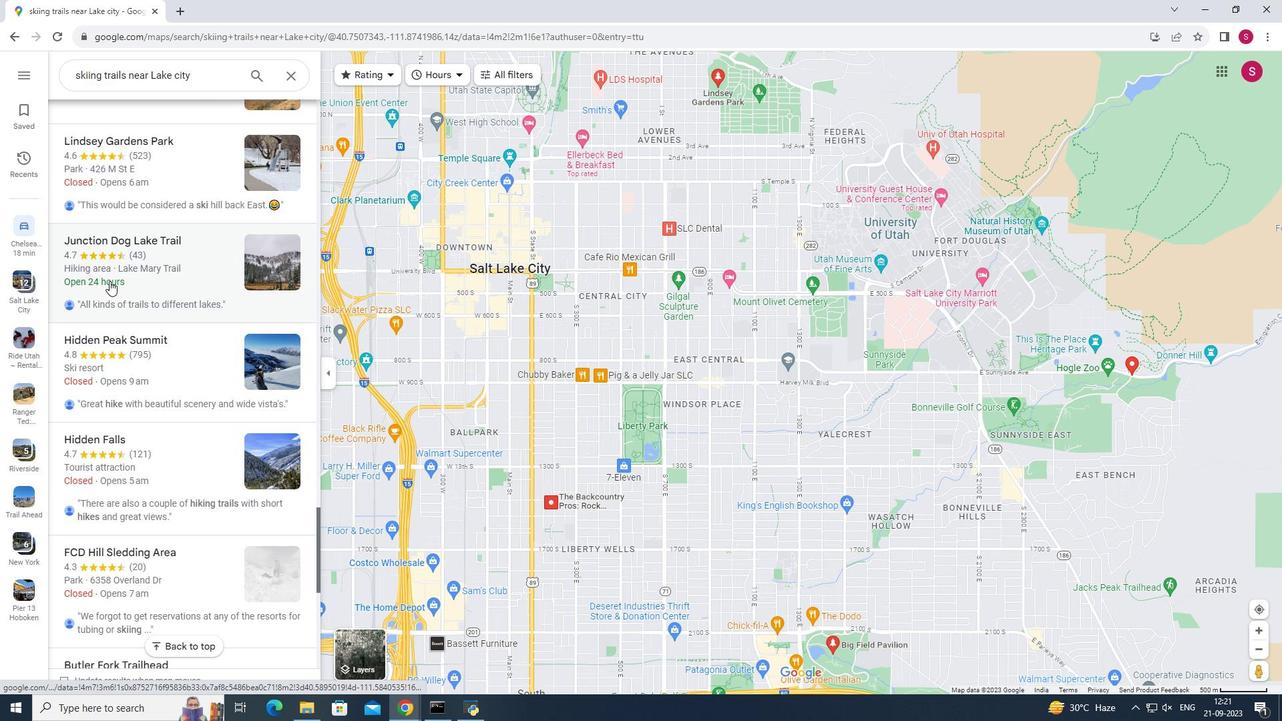 
Action: Mouse scrolled (109, 279) with delta (0, 0)
Screenshot: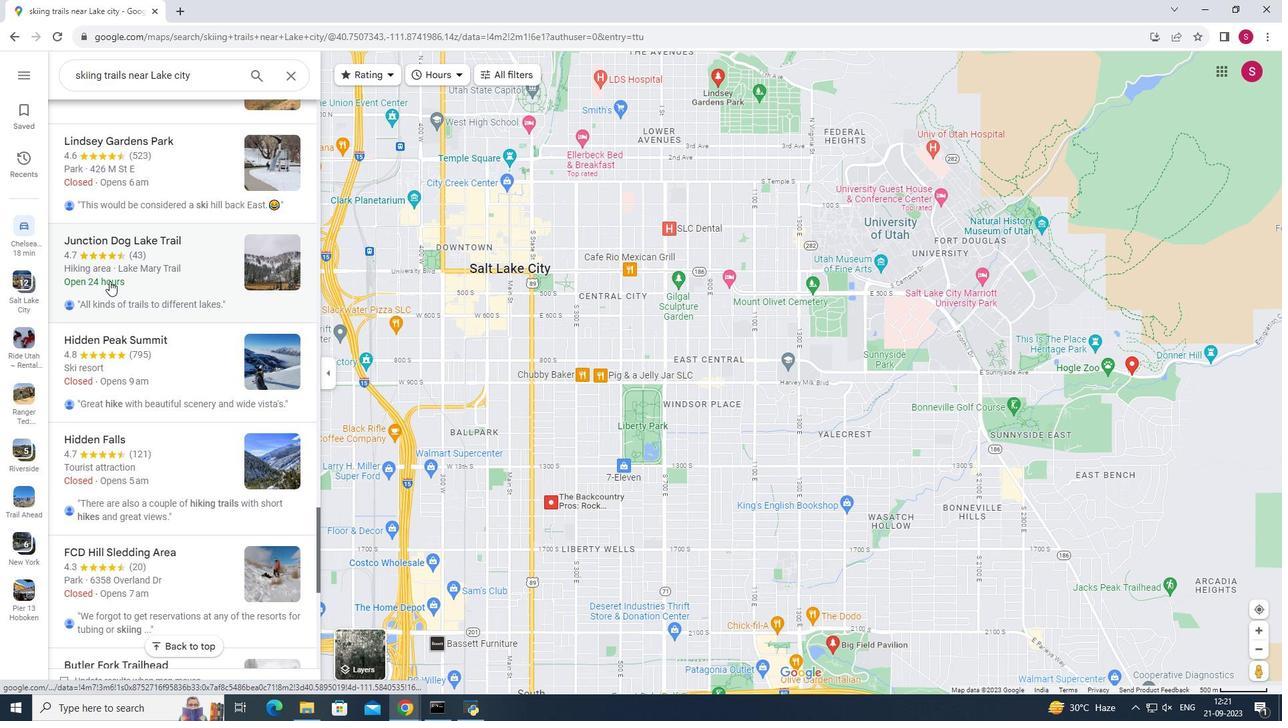 
Action: Mouse moved to (109, 281)
Screenshot: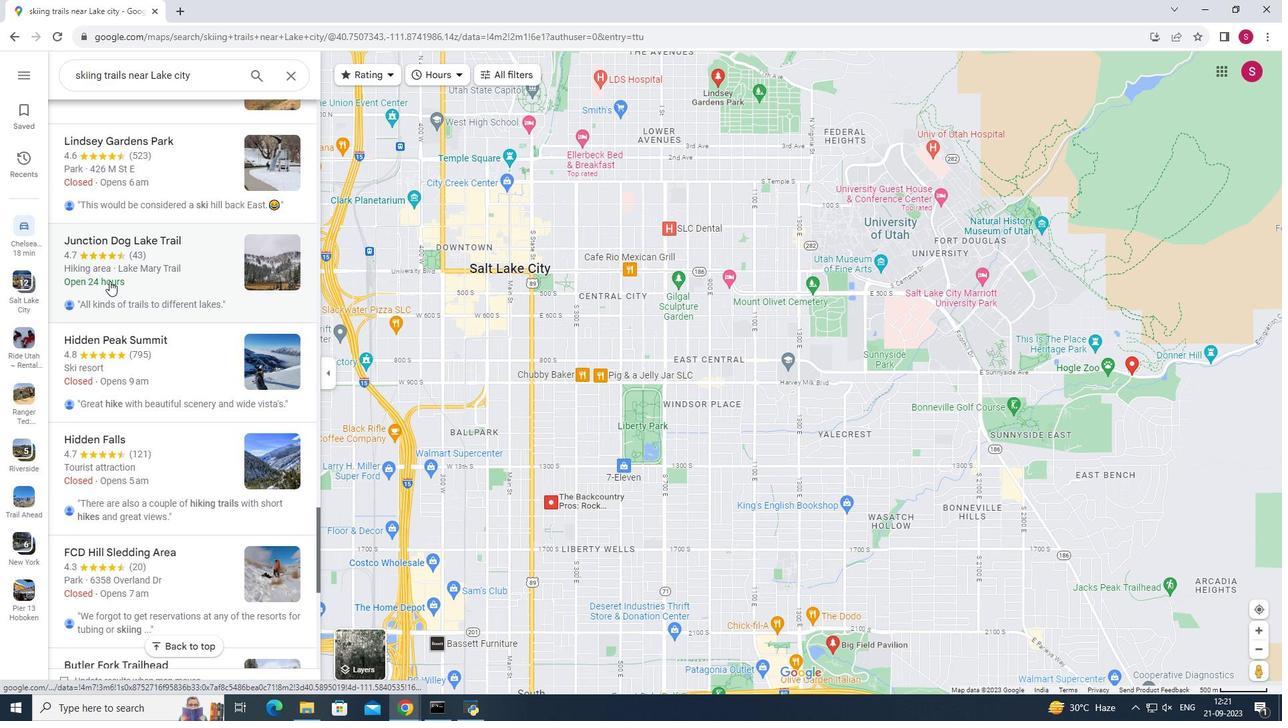 
Action: Mouse scrolled (109, 280) with delta (0, 0)
Screenshot: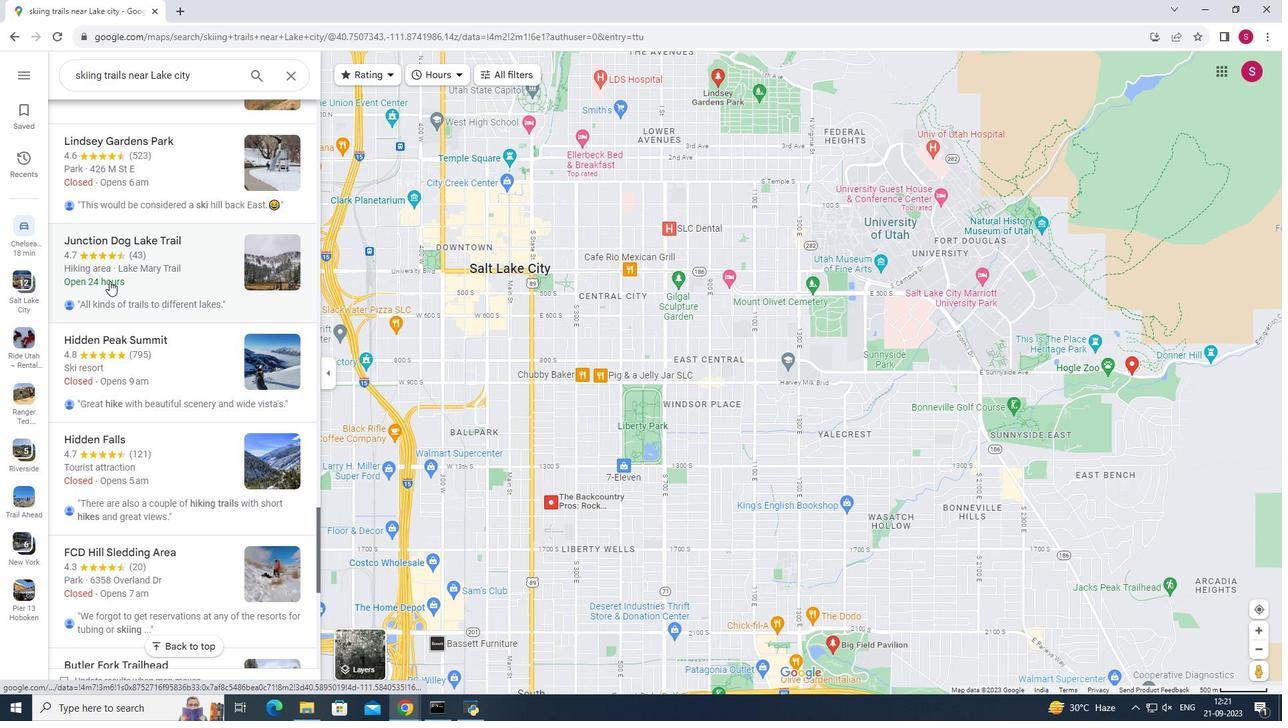 
Action: Mouse moved to (109, 281)
Screenshot: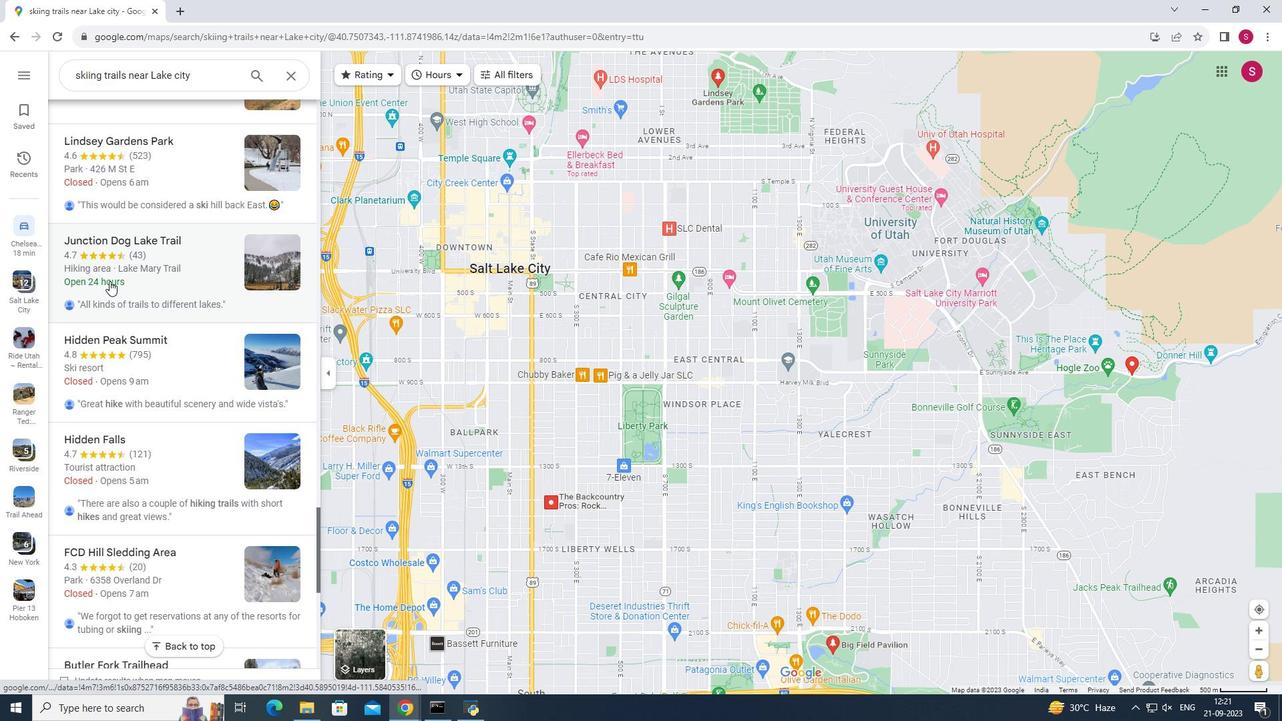 
Action: Mouse scrolled (109, 280) with delta (0, 0)
Screenshot: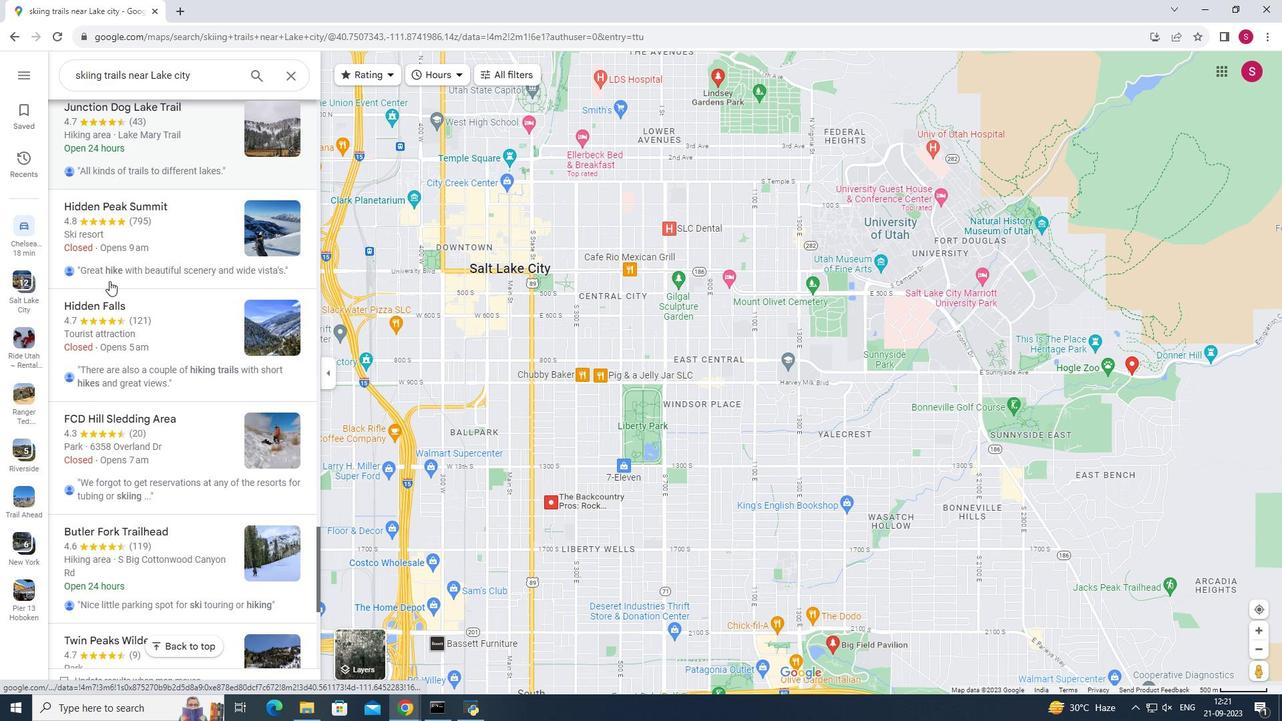 
Action: Mouse scrolled (109, 280) with delta (0, 0)
Screenshot: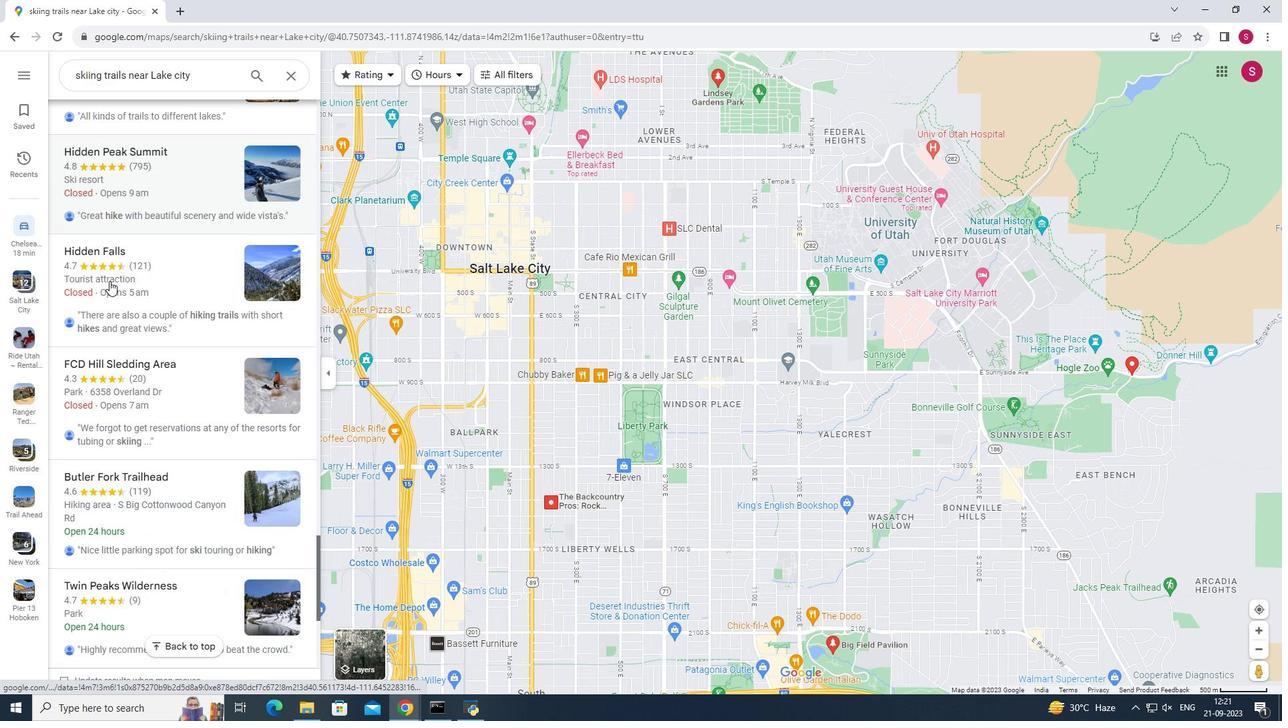 
Action: Mouse scrolled (109, 280) with delta (0, 0)
Screenshot: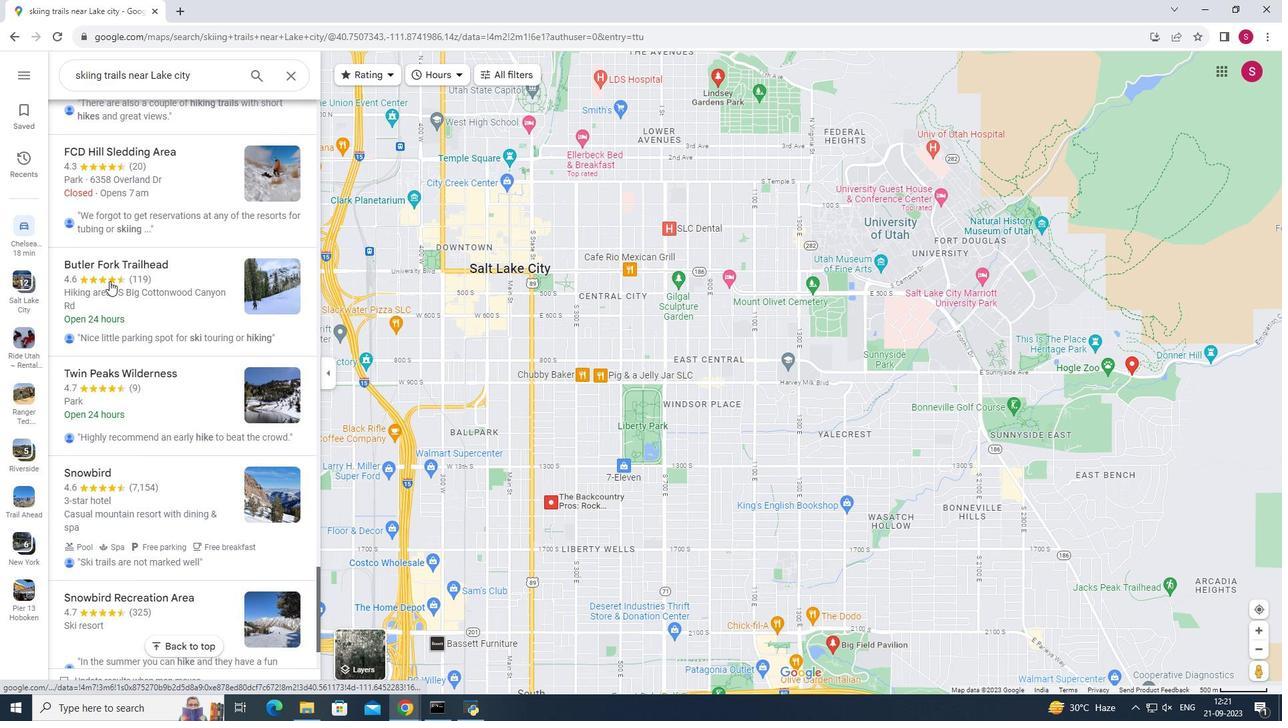 
Action: Mouse scrolled (109, 280) with delta (0, 0)
Screenshot: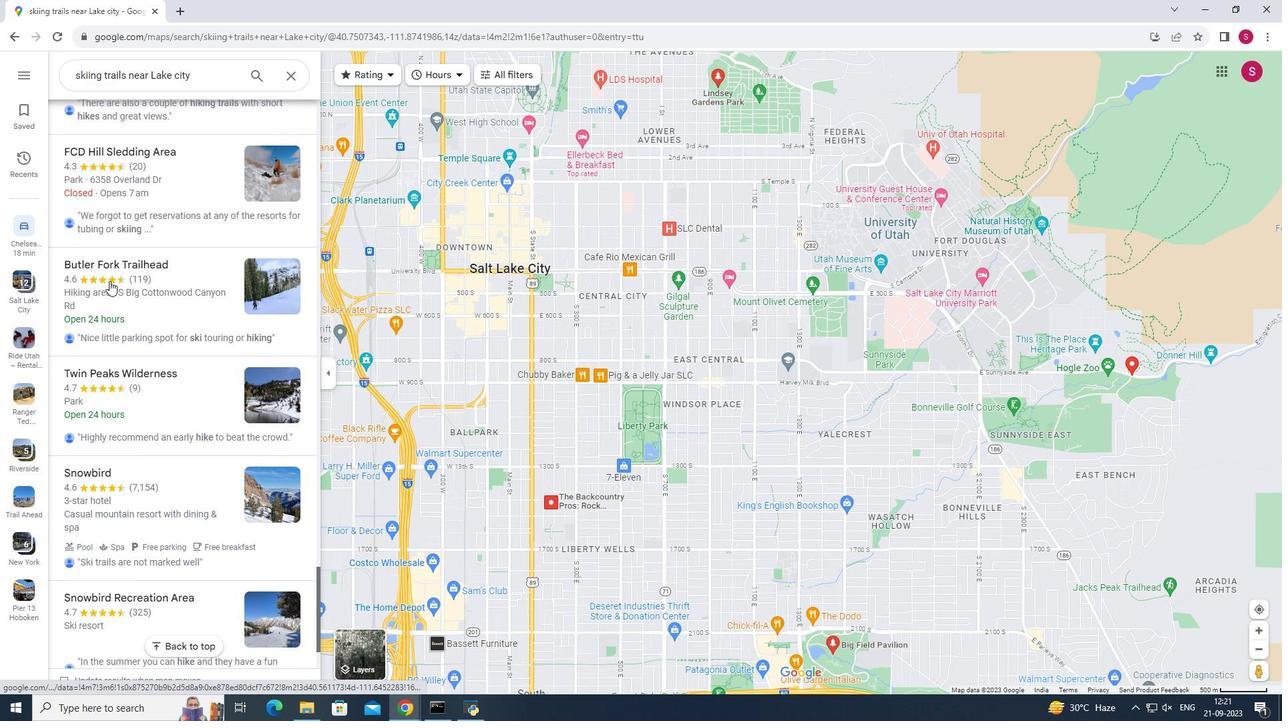 
Action: Mouse scrolled (109, 280) with delta (0, 0)
Screenshot: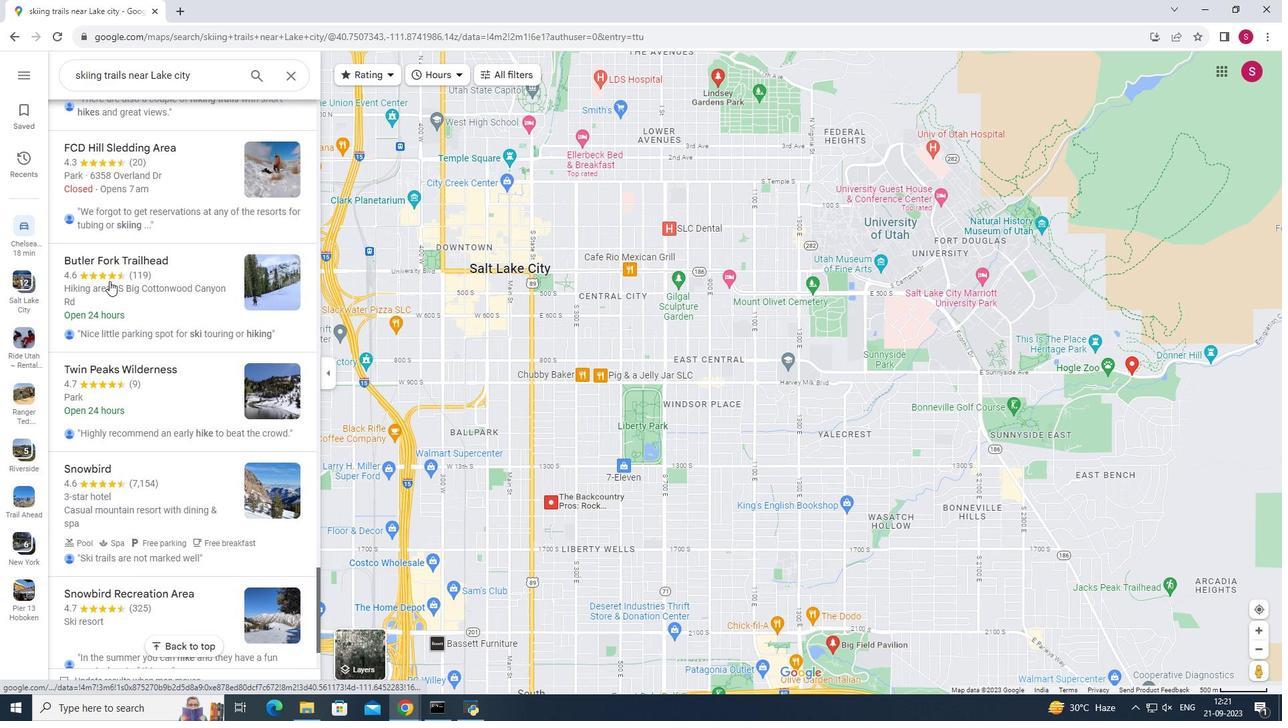 
Action: Mouse scrolled (109, 280) with delta (0, 0)
Screenshot: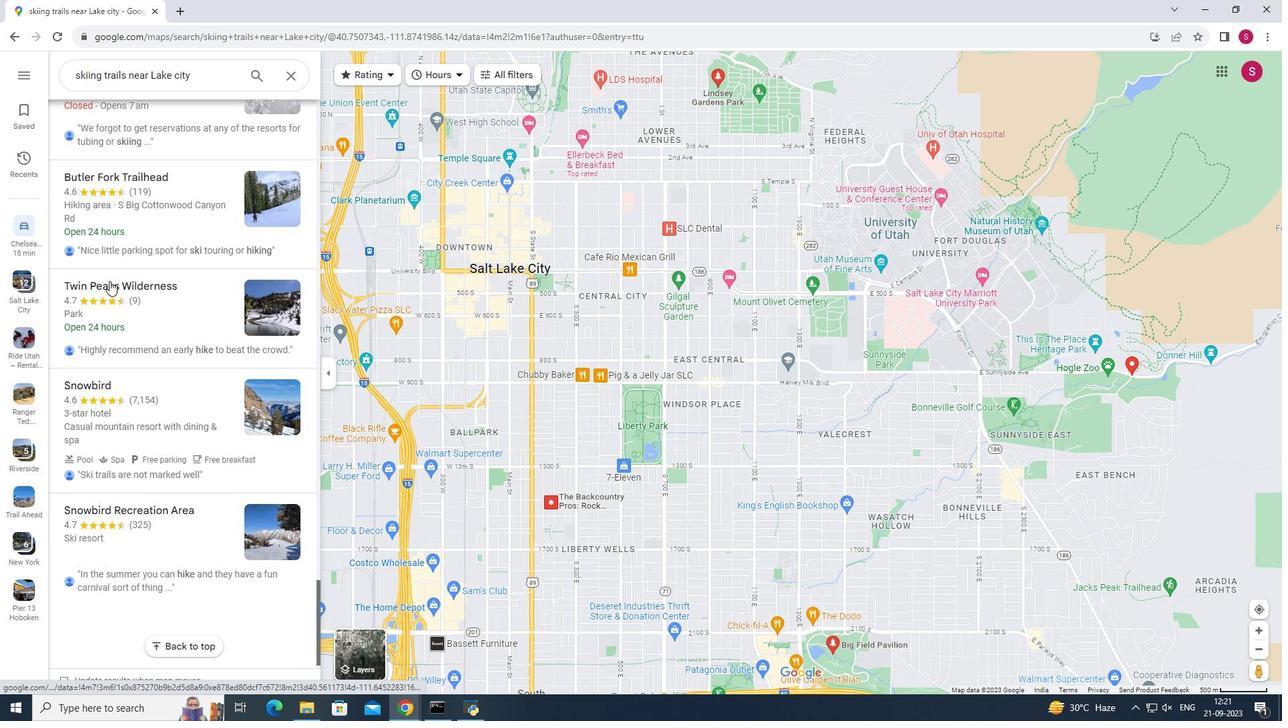 
Action: Mouse scrolled (109, 280) with delta (0, 0)
Screenshot: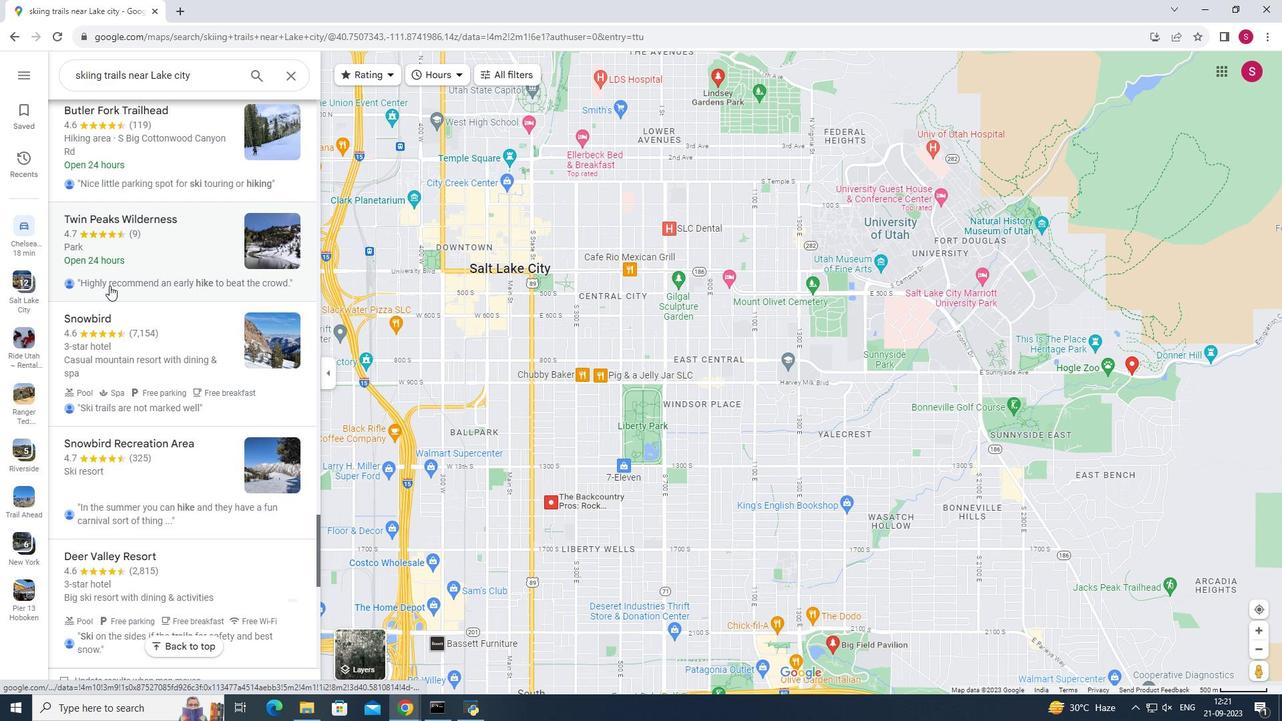 
Action: Mouse scrolled (109, 280) with delta (0, 0)
Screenshot: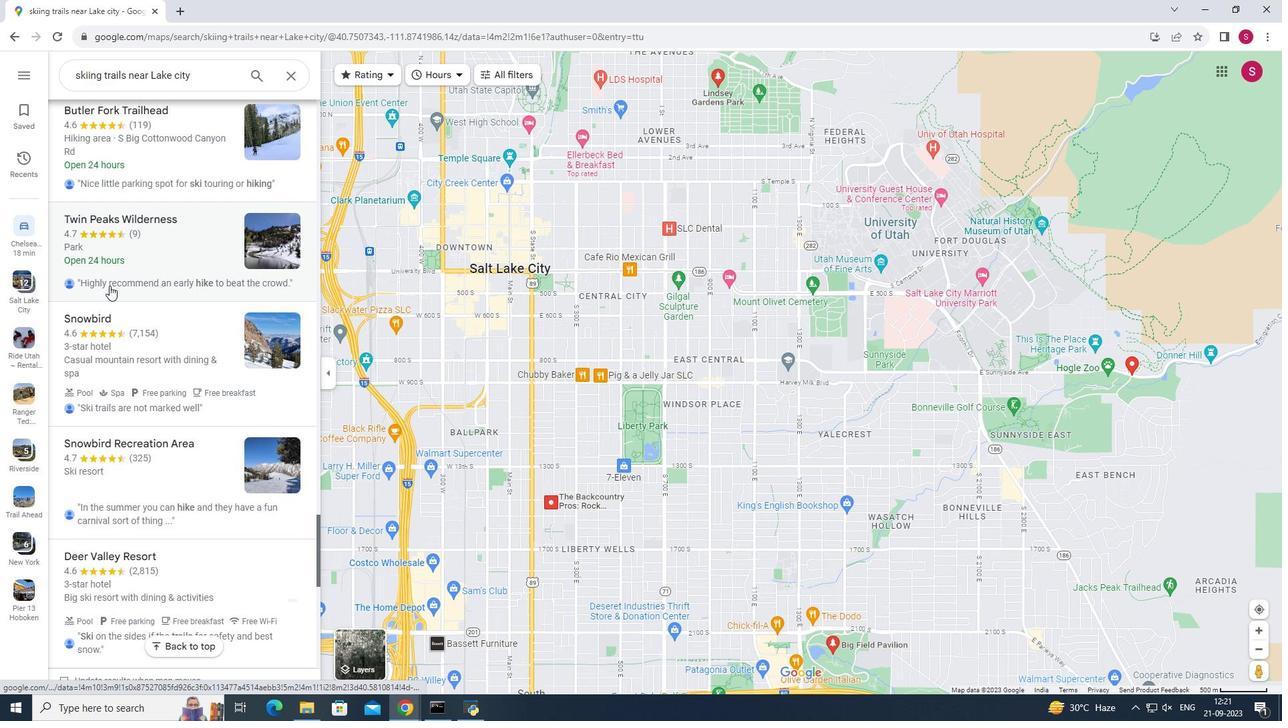 
Action: Mouse scrolled (109, 280) with delta (0, 0)
Screenshot: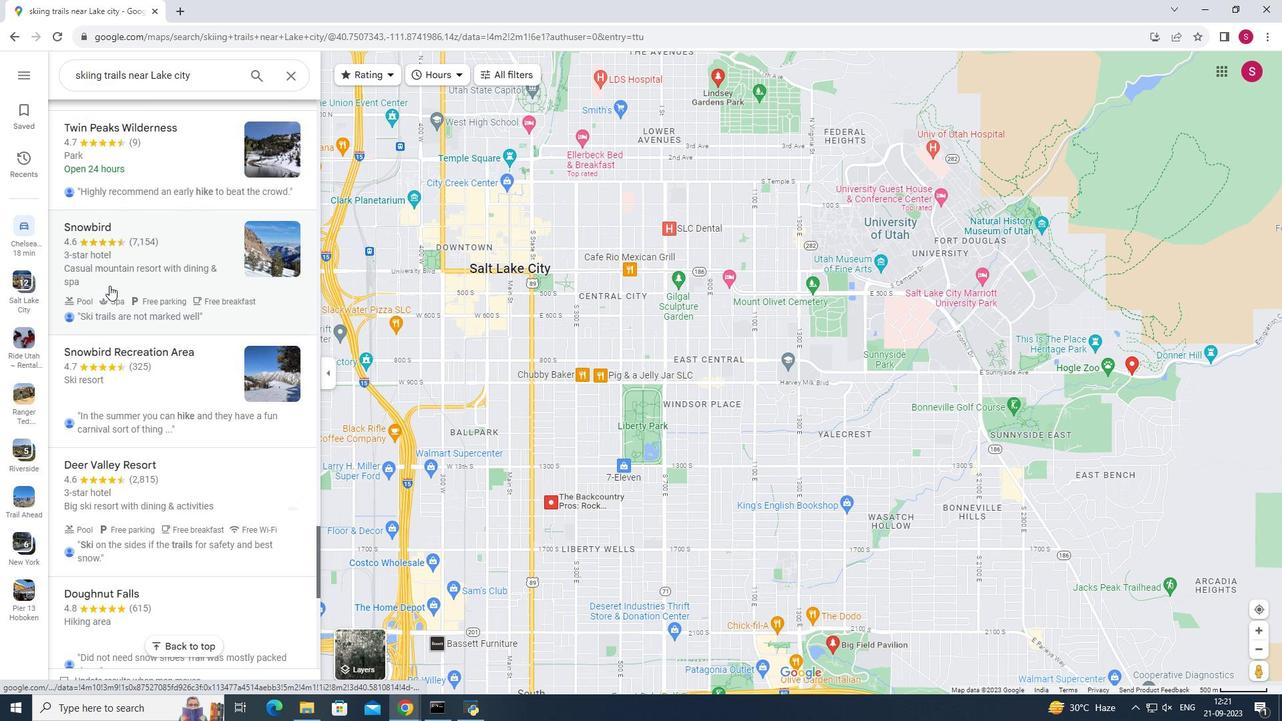 
Action: Mouse scrolled (109, 280) with delta (0, 0)
Screenshot: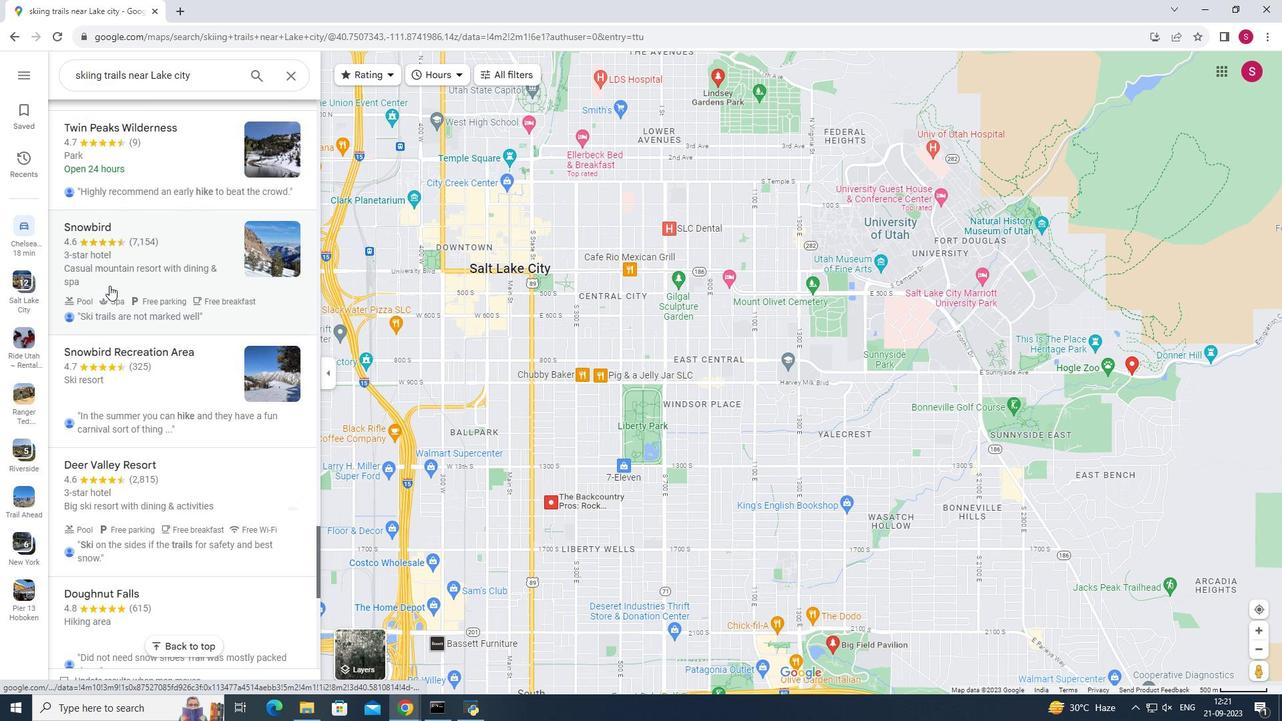
Action: Mouse scrolled (109, 280) with delta (0, 0)
Screenshot: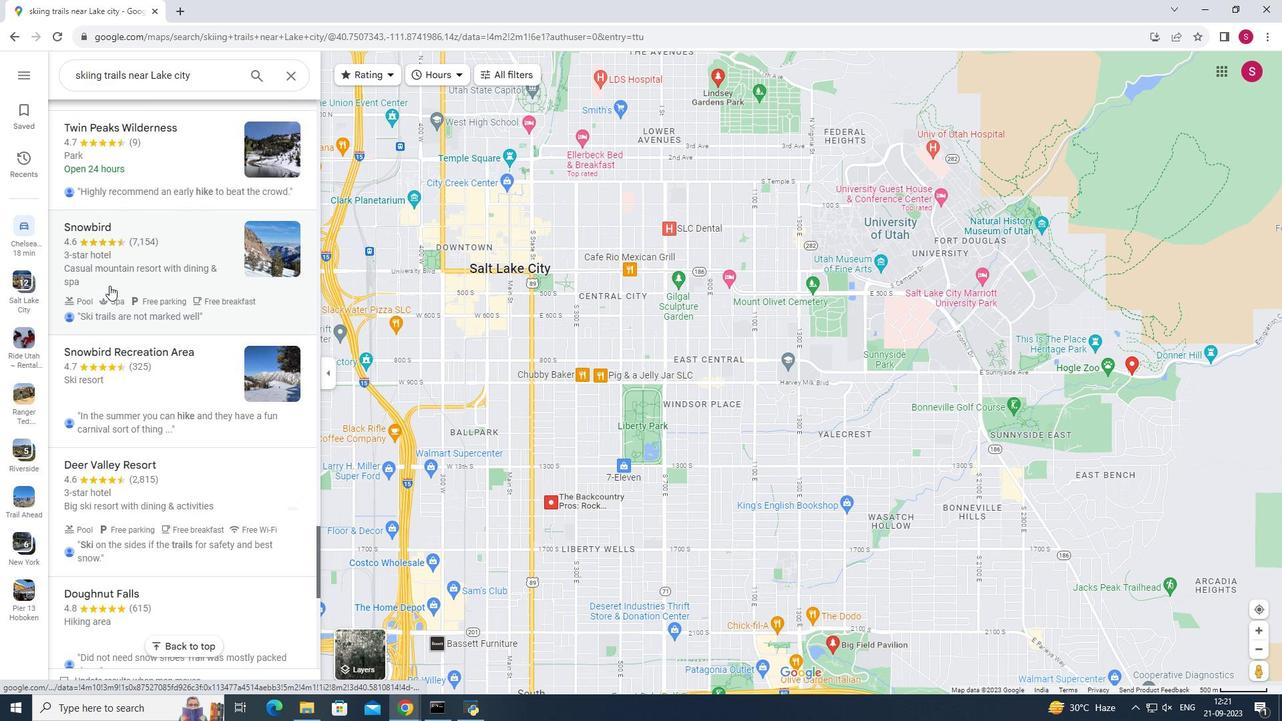 
Action: Mouse scrolled (109, 280) with delta (0, 0)
Screenshot: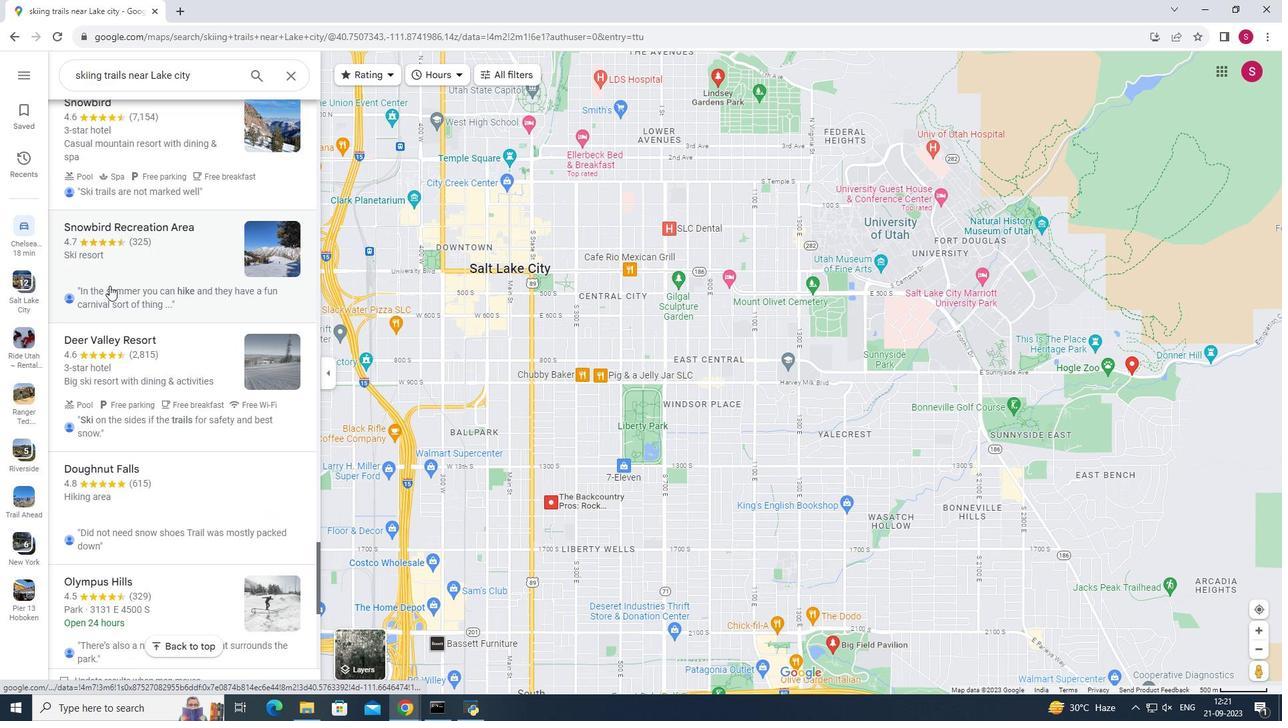 
Action: Mouse scrolled (109, 280) with delta (0, 0)
Screenshot: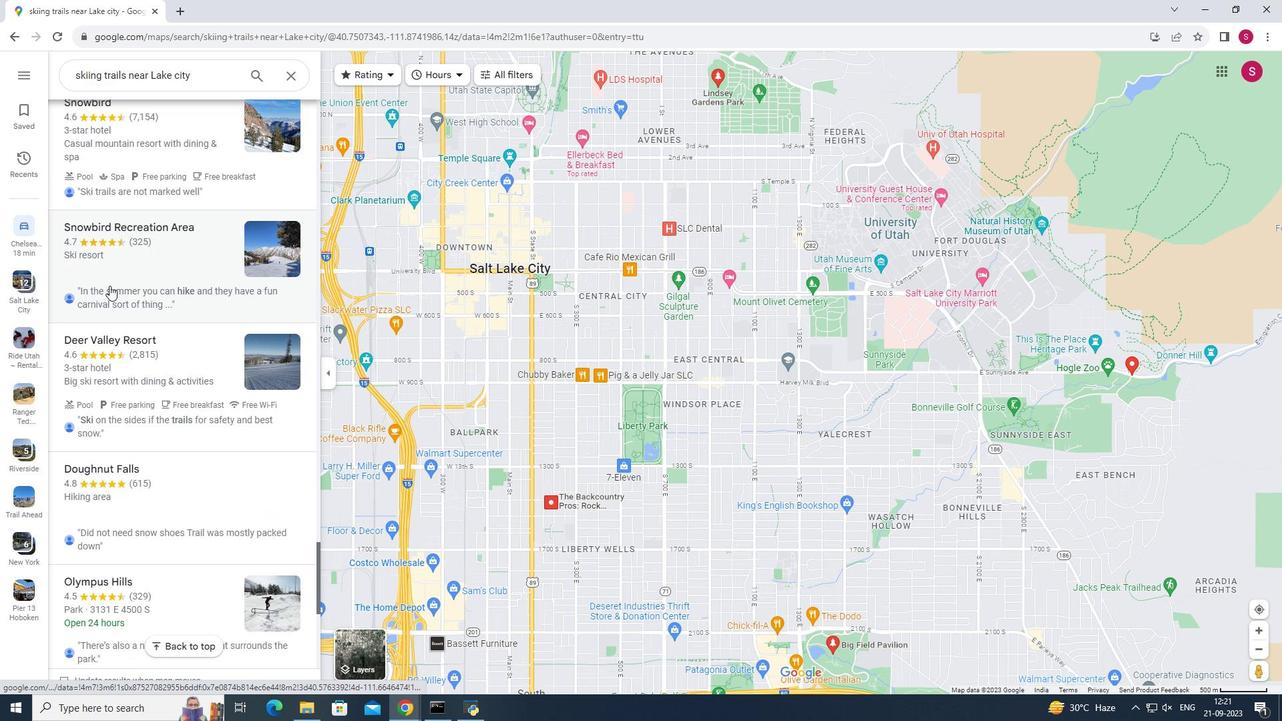 
Action: Mouse moved to (109, 283)
Screenshot: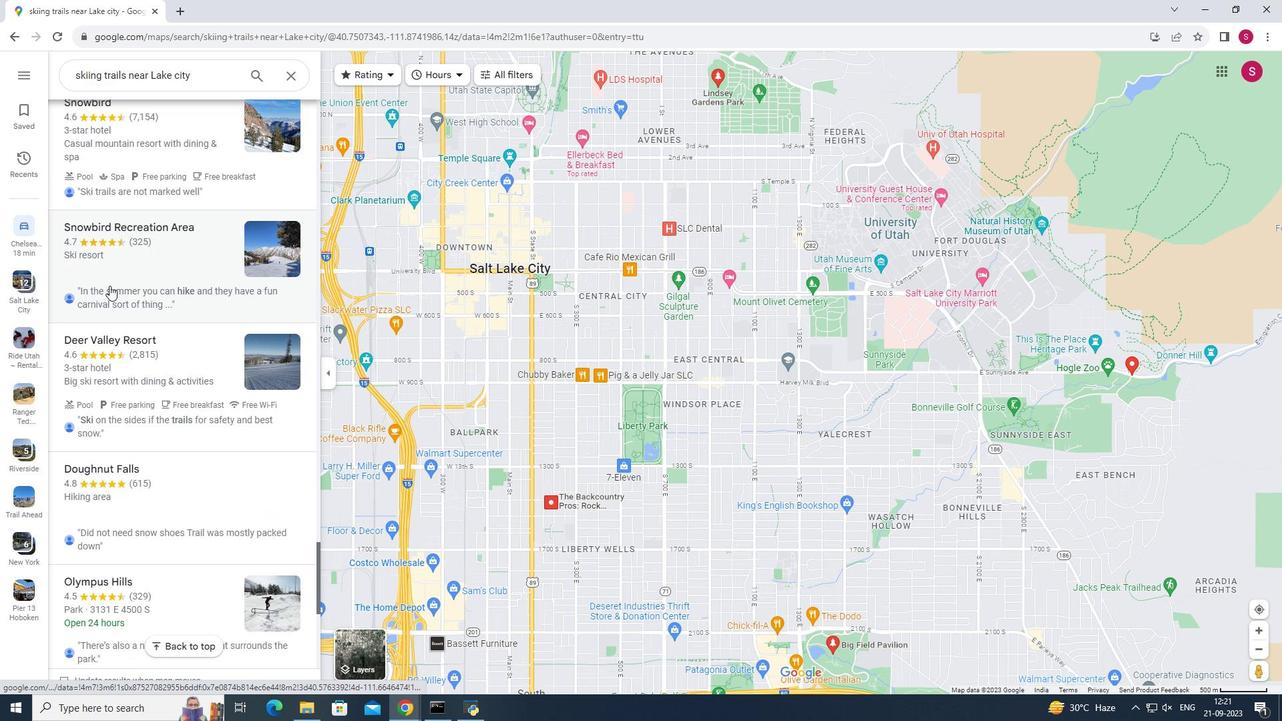 
Action: Mouse scrolled (109, 283) with delta (0, 0)
Screenshot: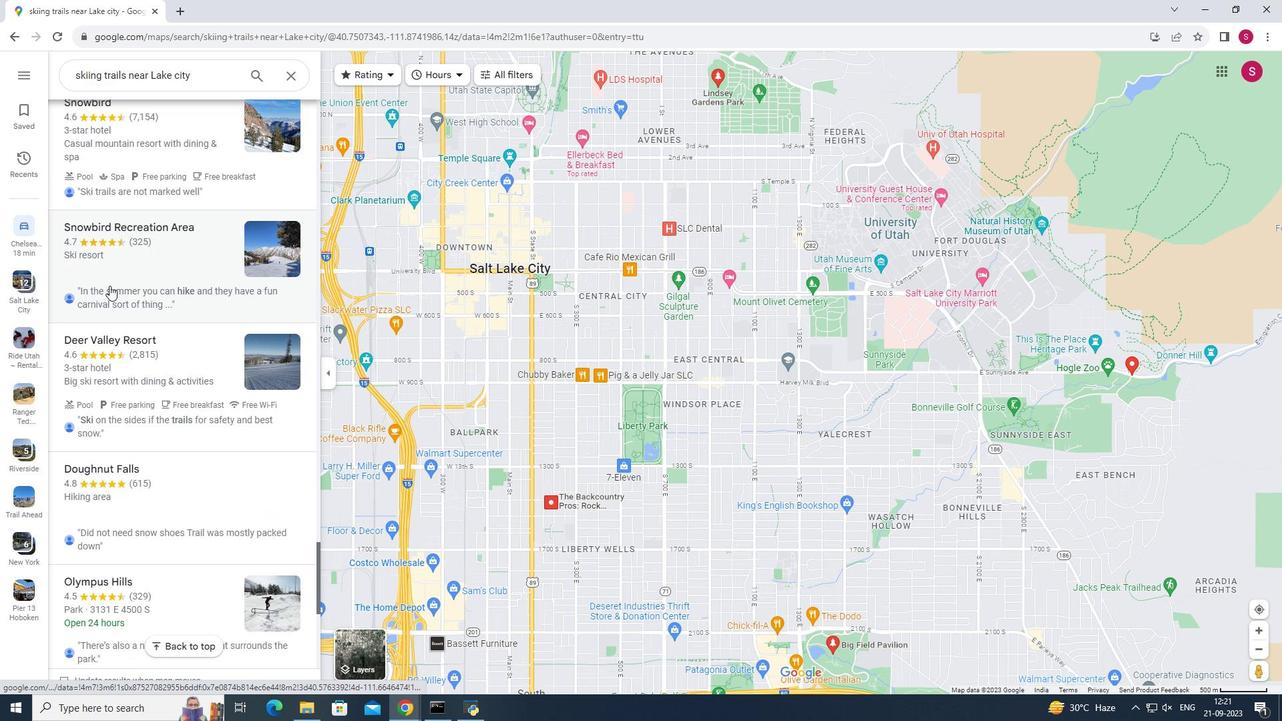
Action: Mouse moved to (109, 285)
Screenshot: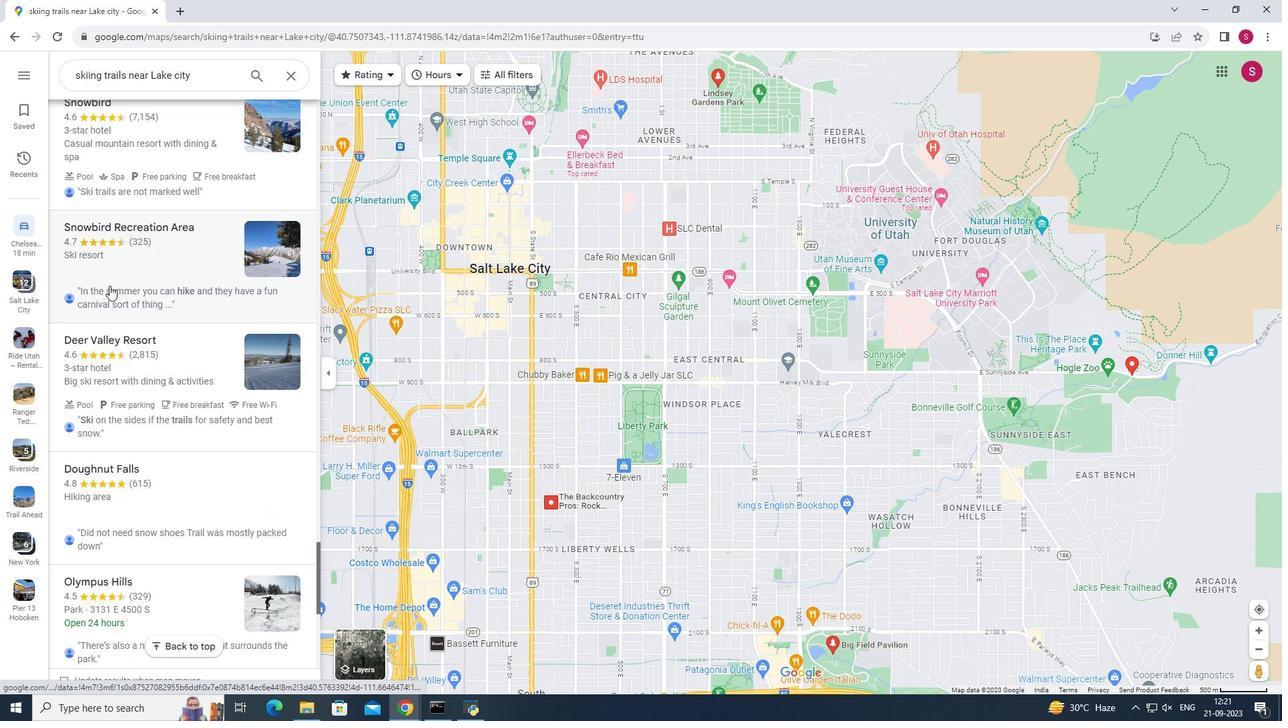 
Action: Mouse scrolled (109, 285) with delta (0, 0)
Screenshot: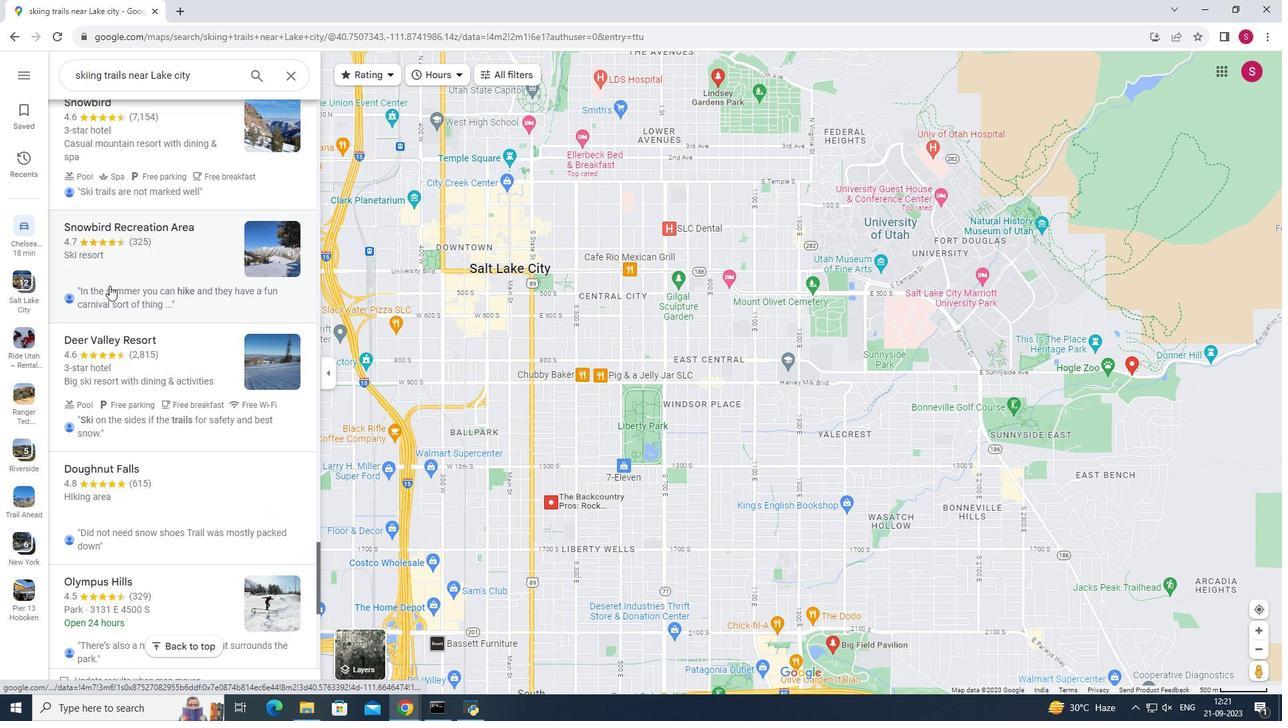 
Action: Mouse scrolled (109, 285) with delta (0, 0)
Screenshot: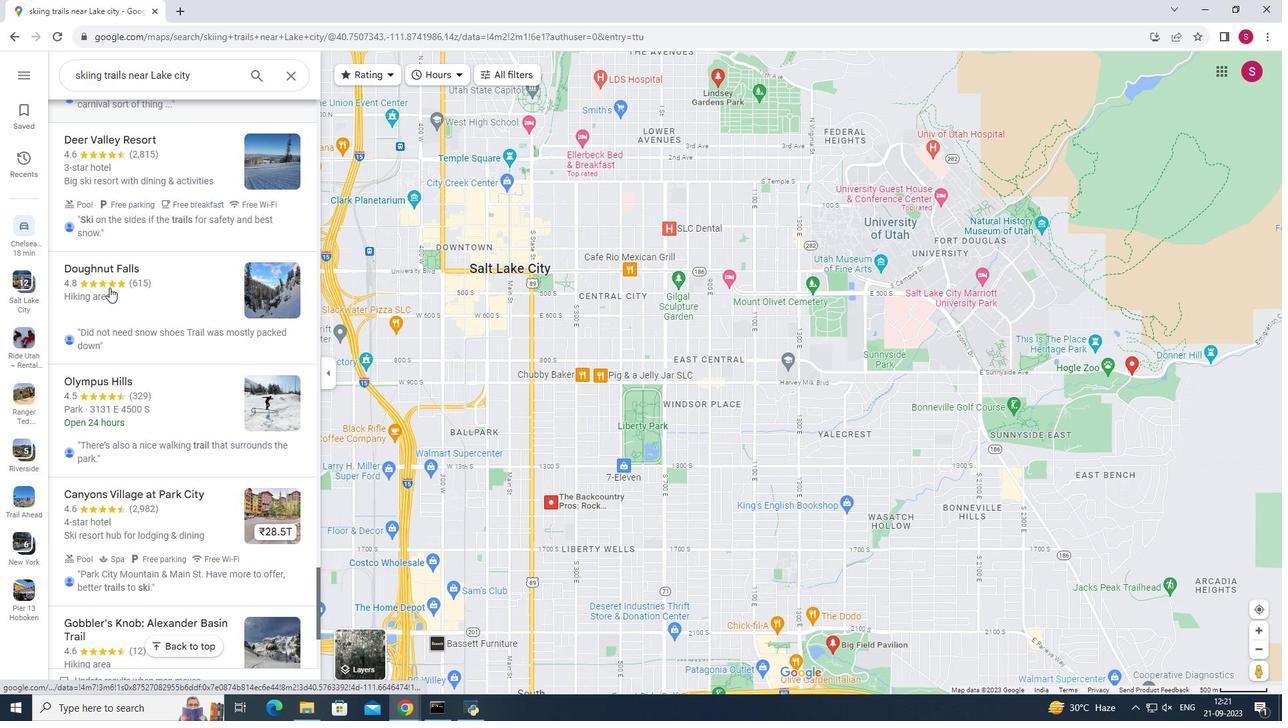 
Action: Mouse moved to (109, 287)
Screenshot: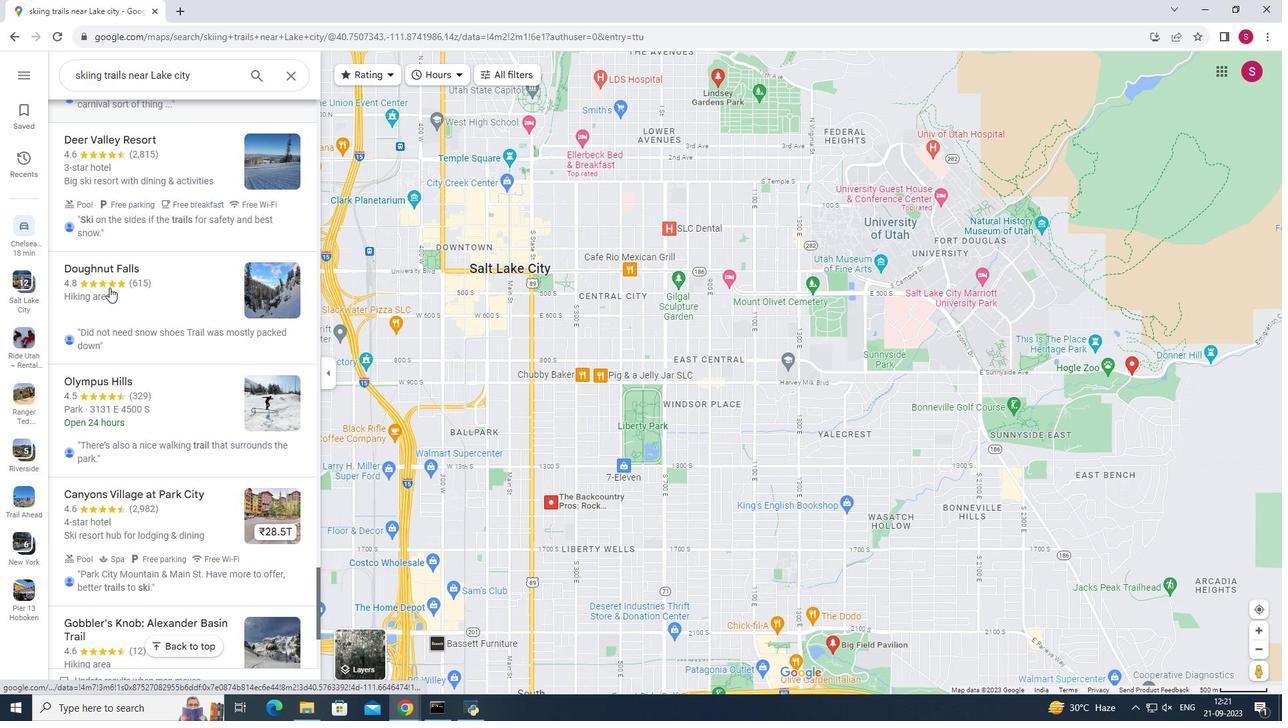
Action: Mouse scrolled (109, 287) with delta (0, 0)
Screenshot: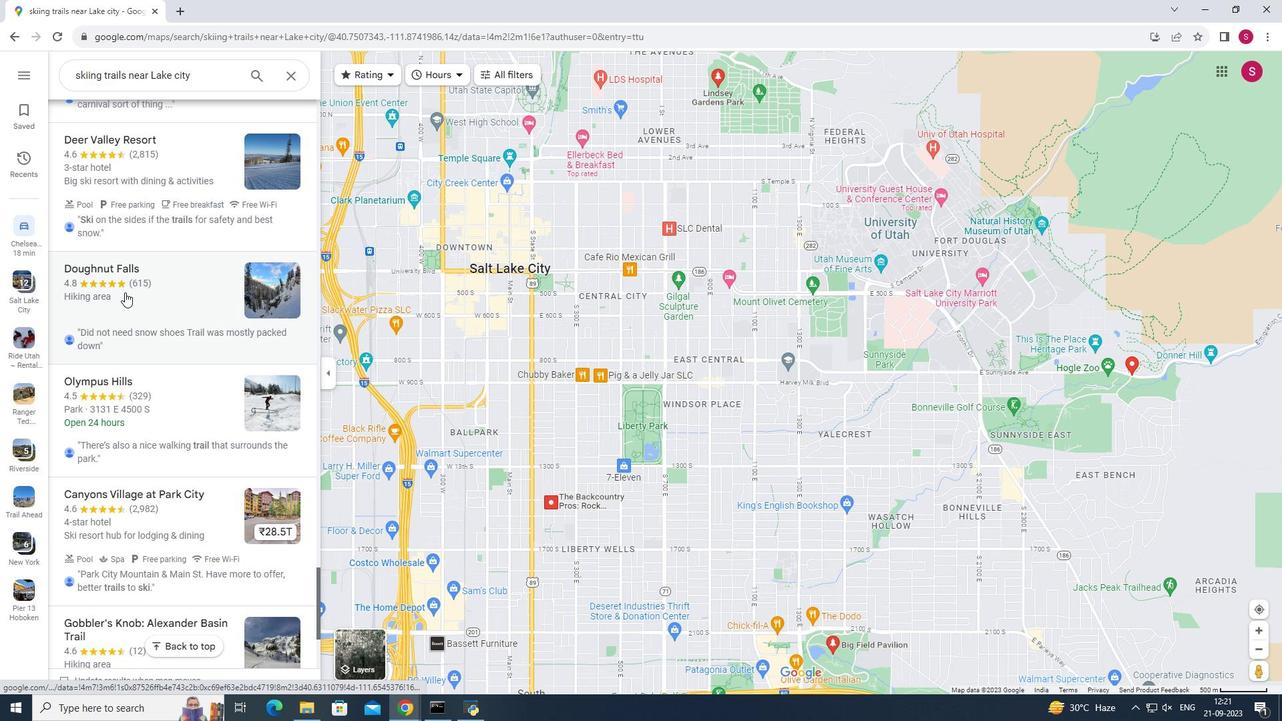 
Action: Mouse scrolled (109, 287) with delta (0, 0)
Screenshot: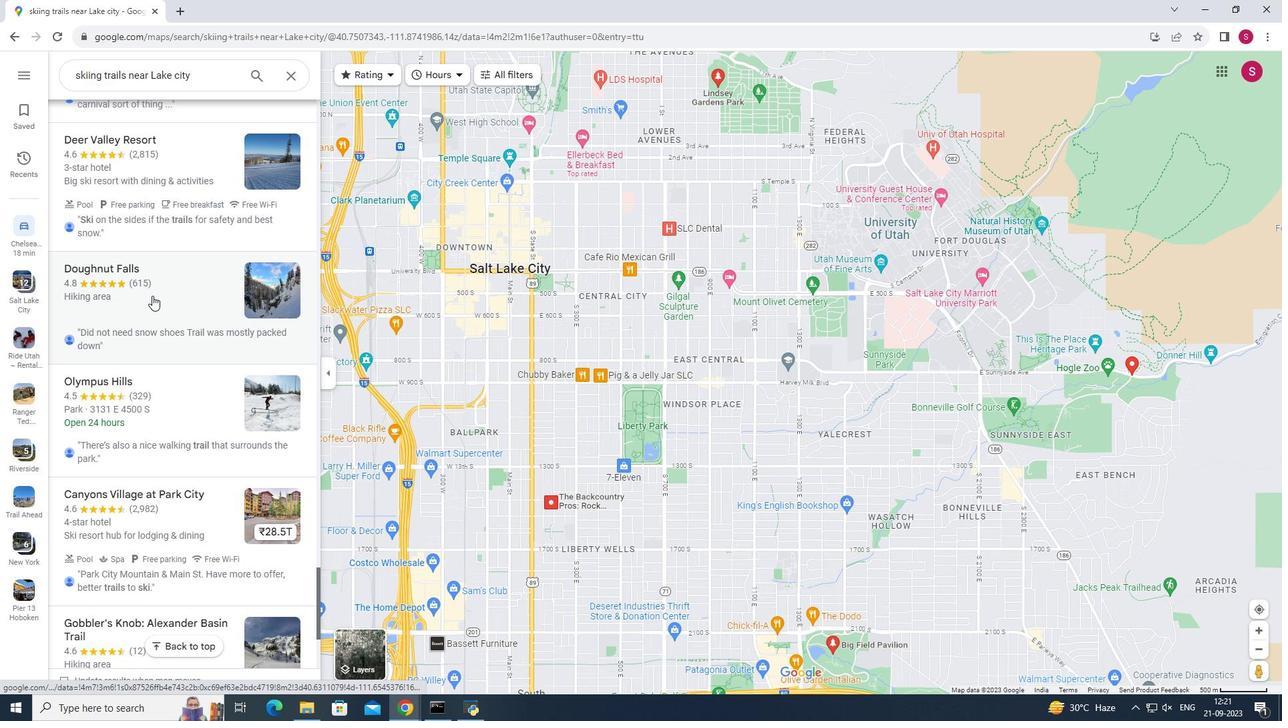 
Action: Mouse moved to (156, 297)
Screenshot: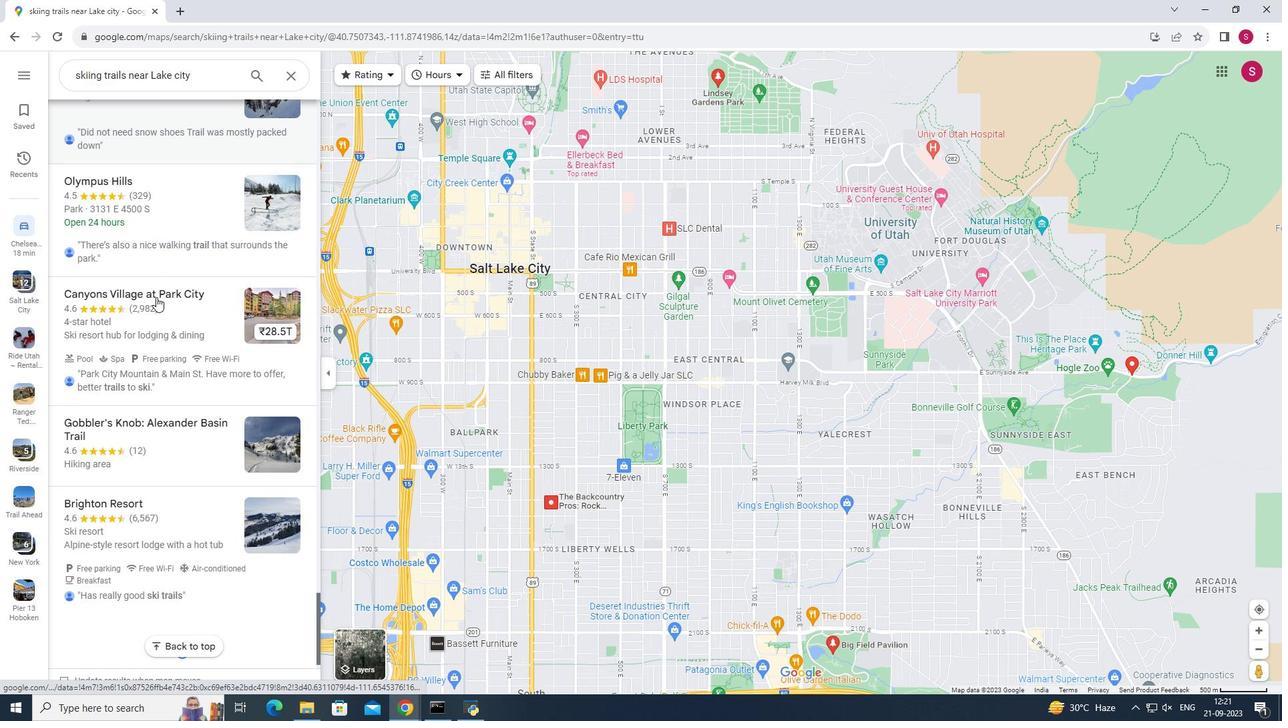 
Action: Mouse scrolled (156, 296) with delta (0, 0)
Screenshot: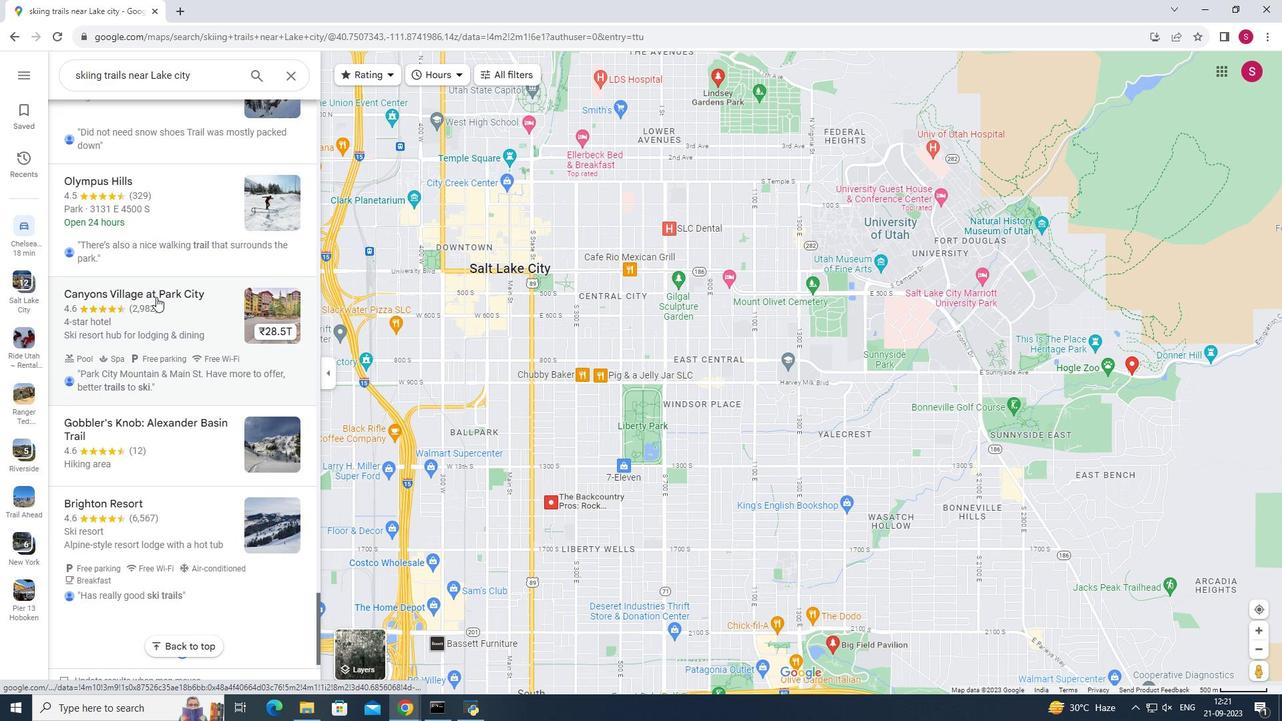 
Action: Mouse scrolled (156, 296) with delta (0, 0)
Screenshot: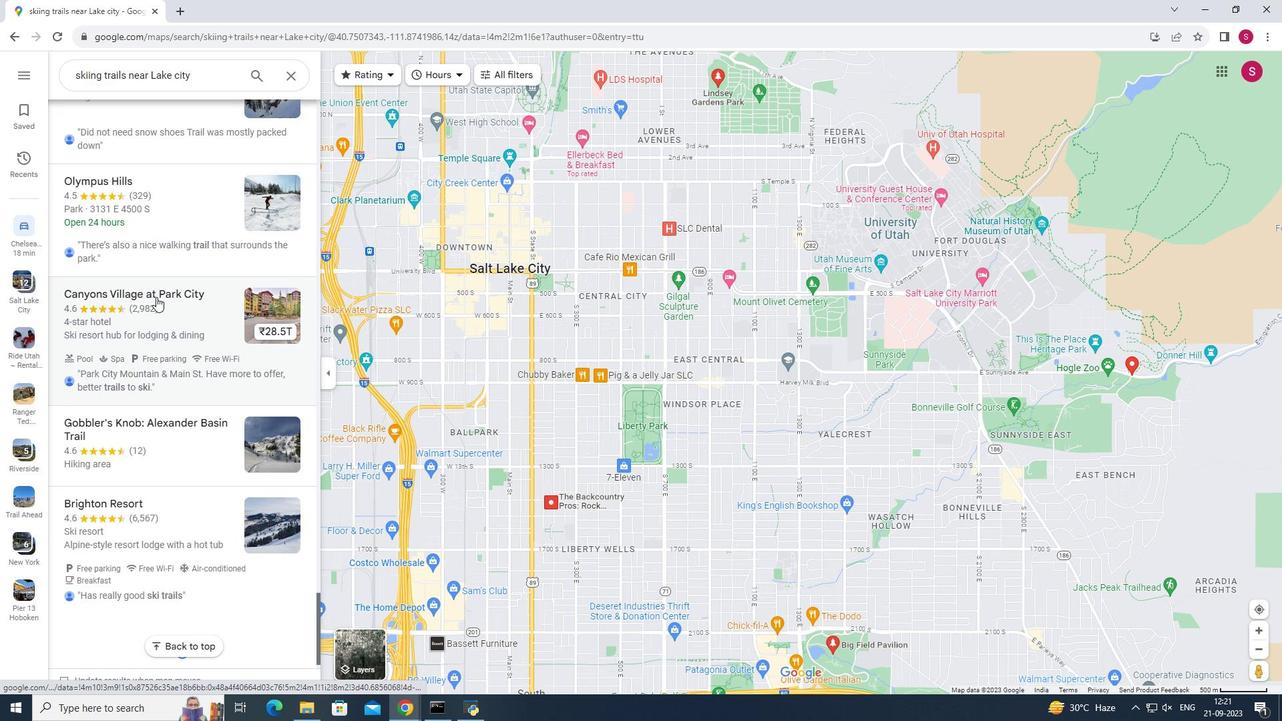 
Action: Mouse scrolled (156, 296) with delta (0, 0)
Screenshot: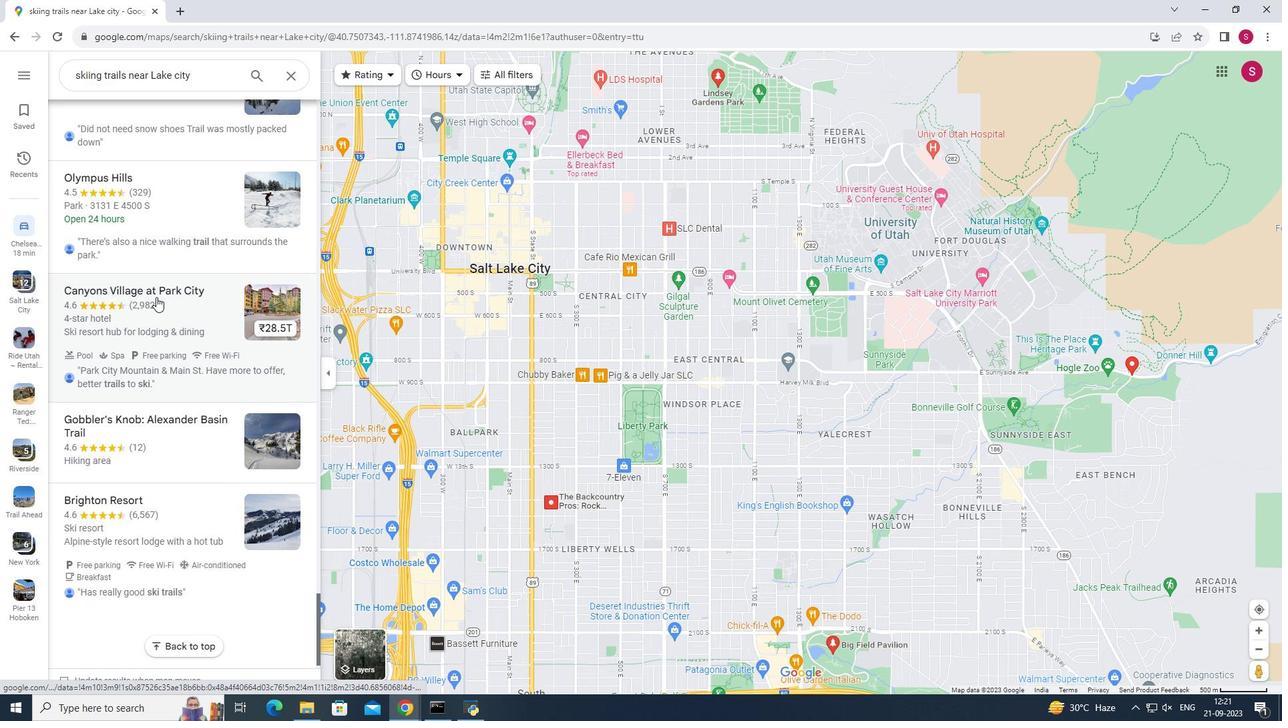 
Action: Mouse scrolled (156, 296) with delta (0, 0)
Screenshot: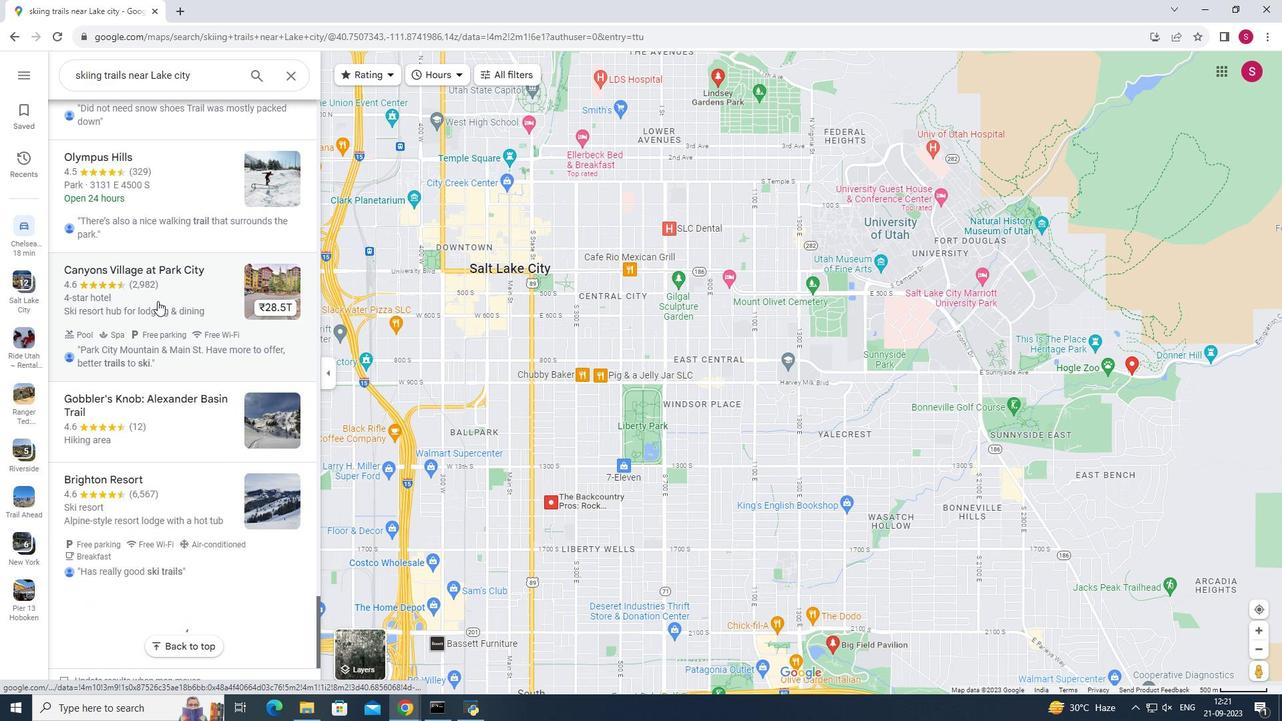 
Action: Mouse scrolled (156, 296) with delta (0, 0)
Screenshot: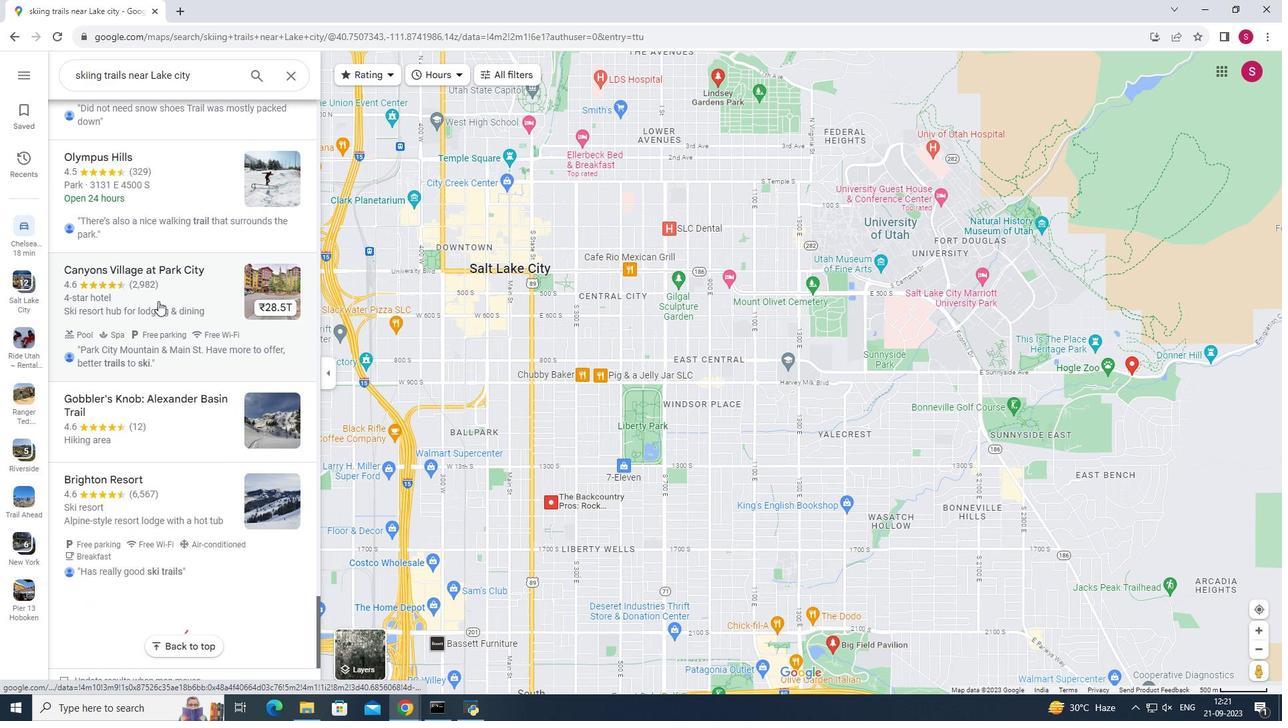 
Action: Mouse scrolled (156, 296) with delta (0, 0)
Screenshot: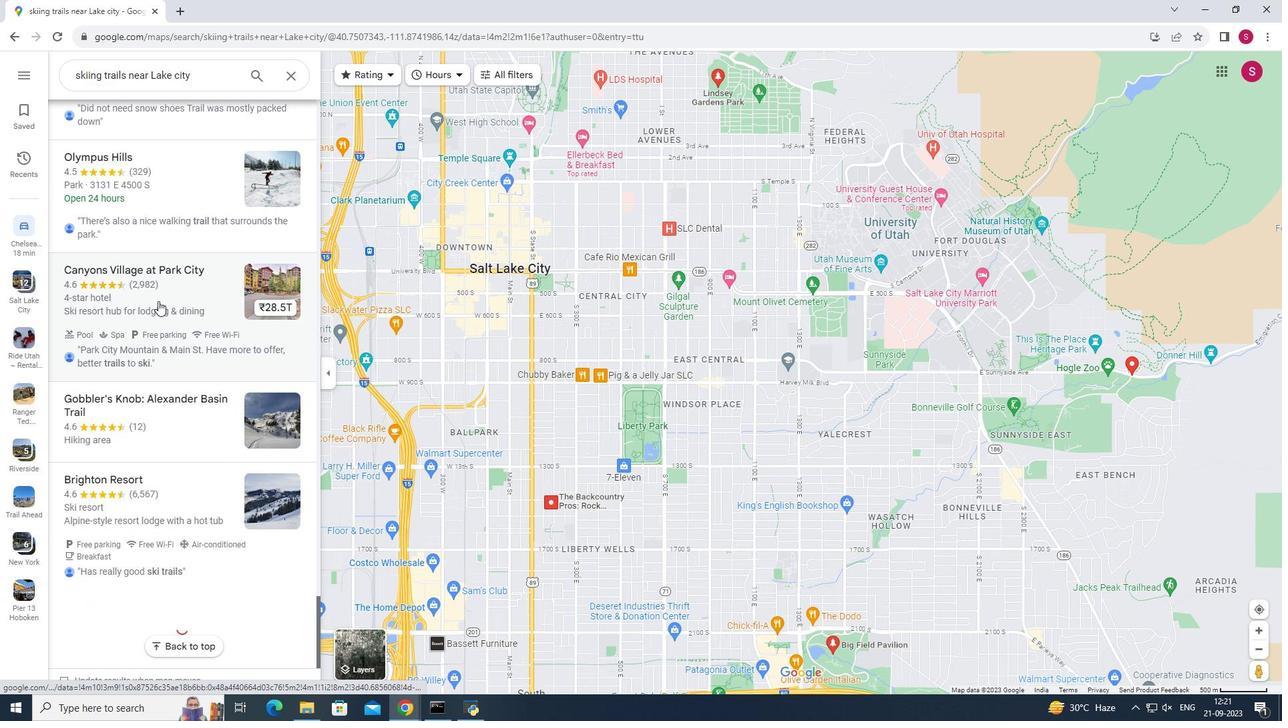 
Action: Mouse moved to (201, 647)
Screenshot: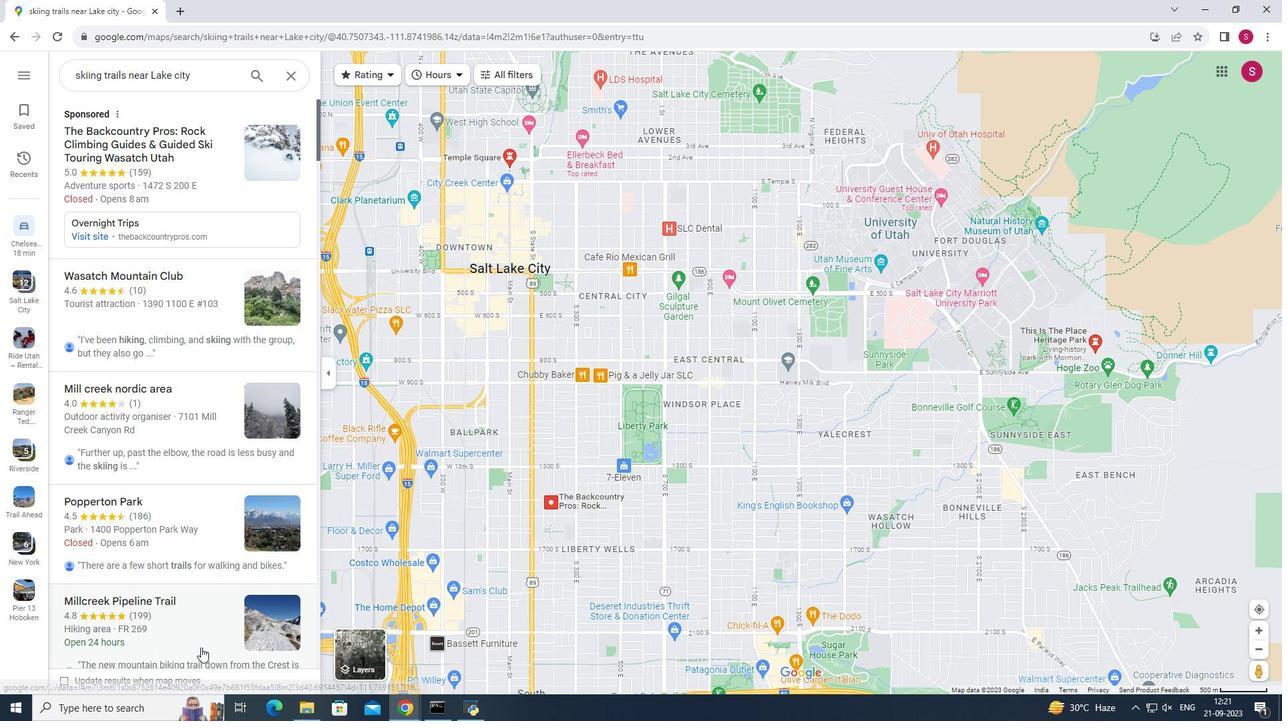 
Action: Mouse pressed left at (201, 647)
Screenshot: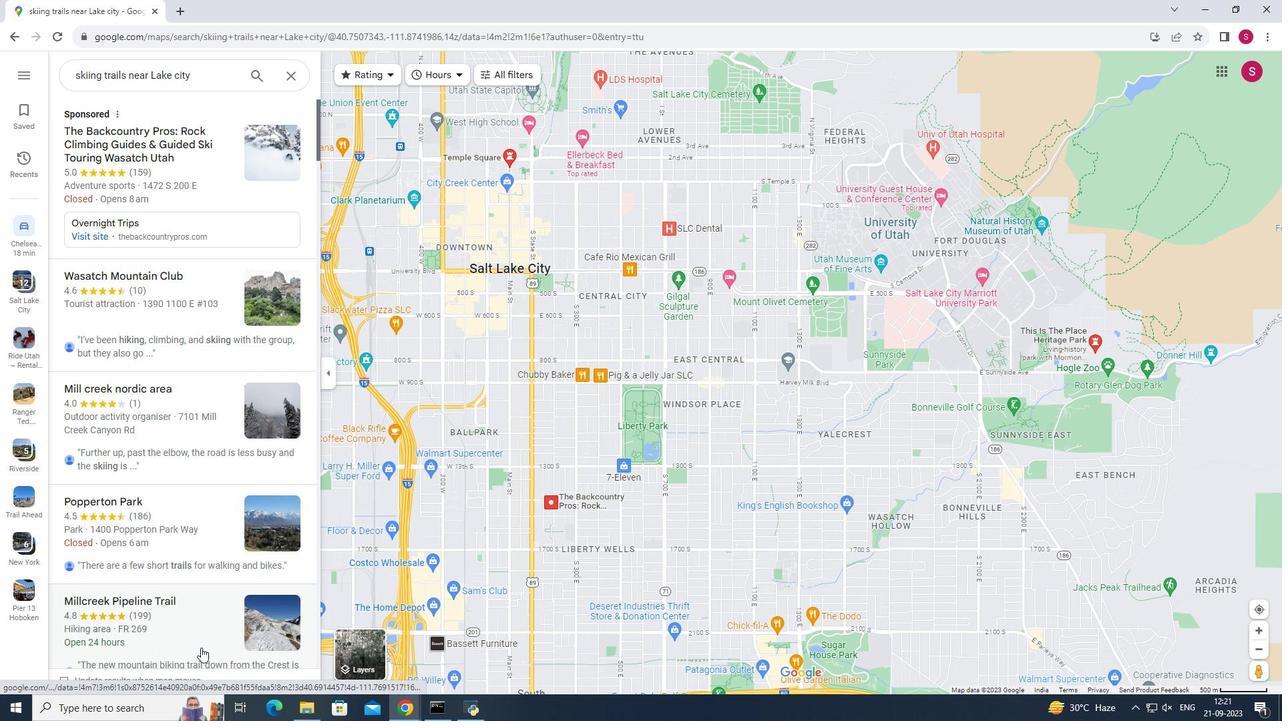 
Action: Mouse moved to (199, 289)
Screenshot: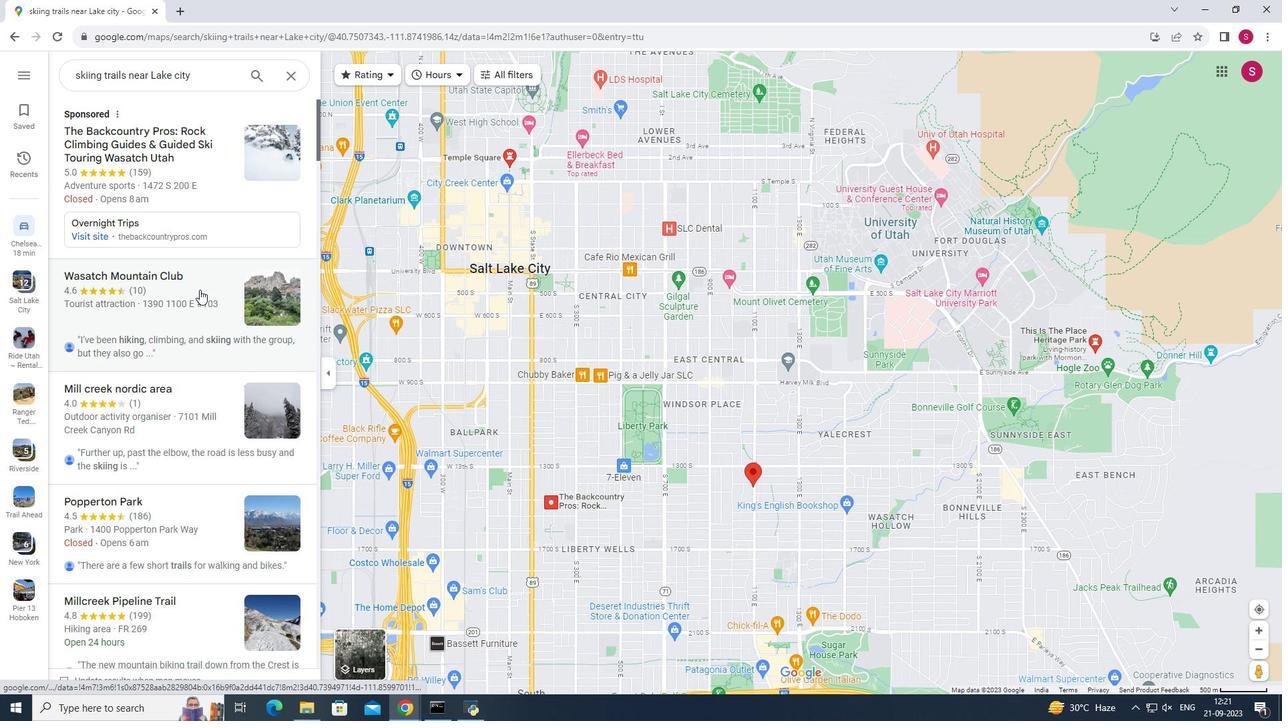 
Action: Mouse pressed left at (199, 289)
Screenshot: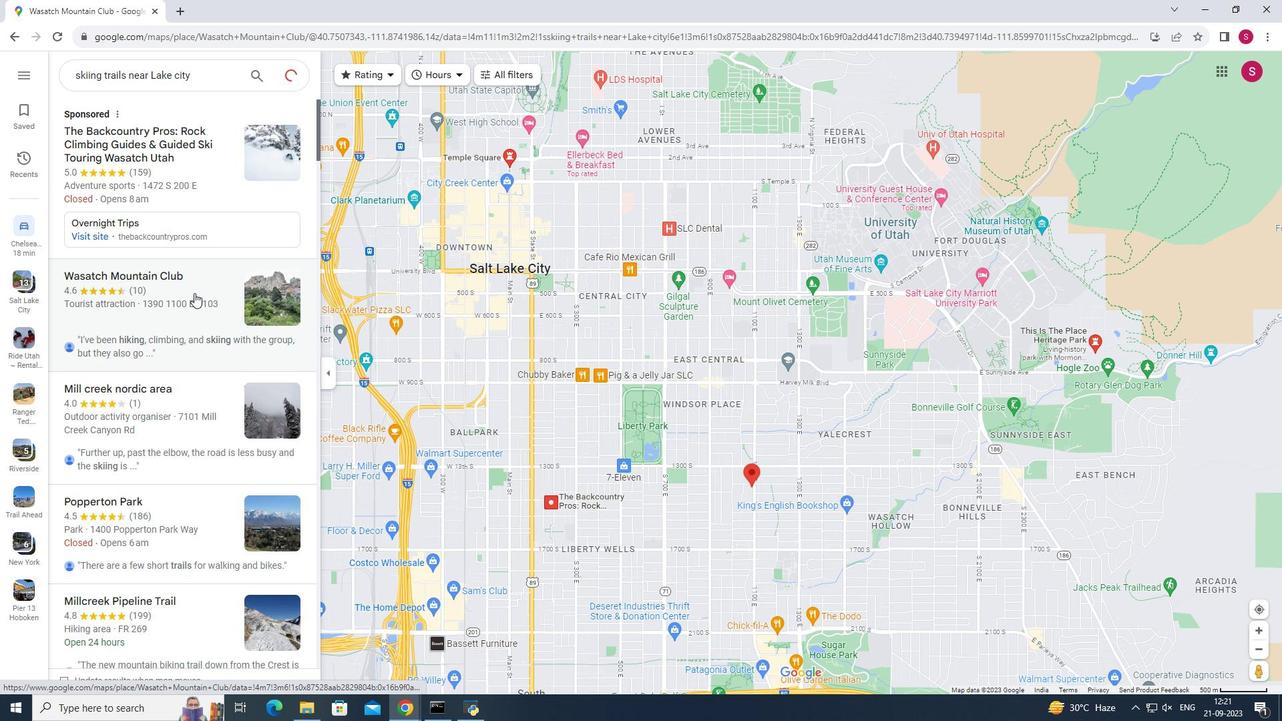 
Action: Mouse moved to (515, 511)
Screenshot: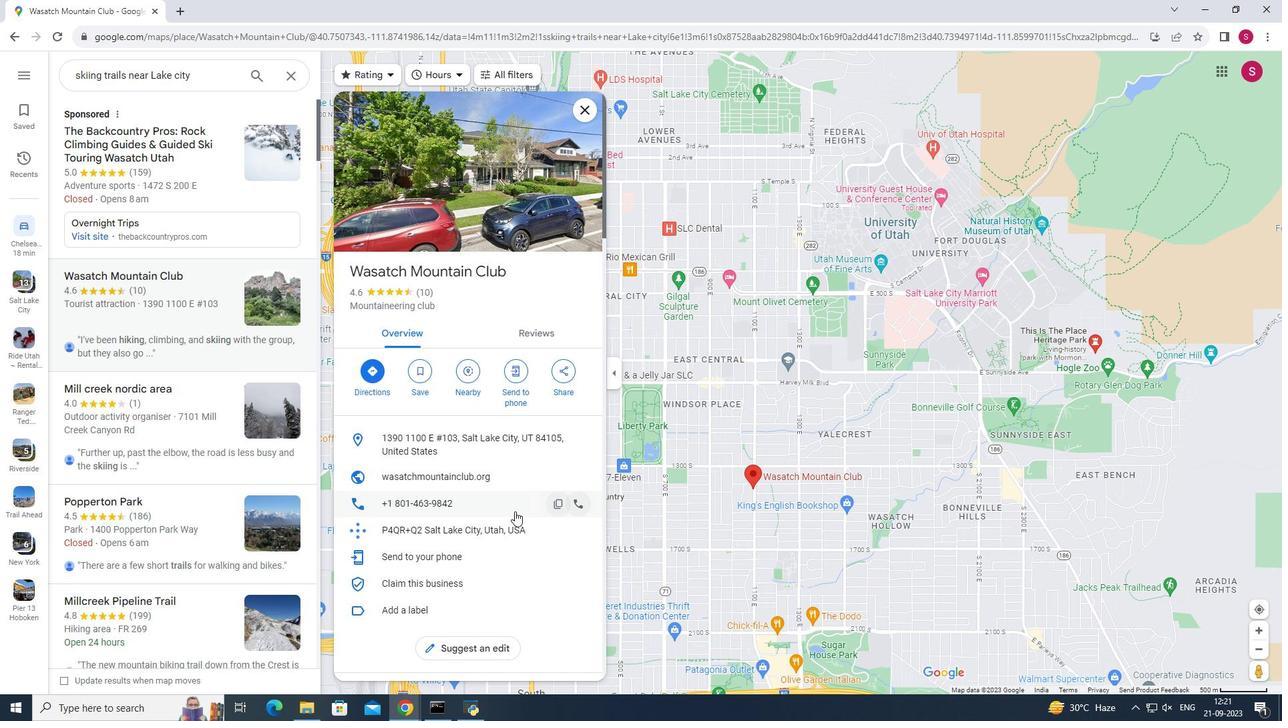 
Action: Mouse scrolled (515, 511) with delta (0, 0)
Screenshot: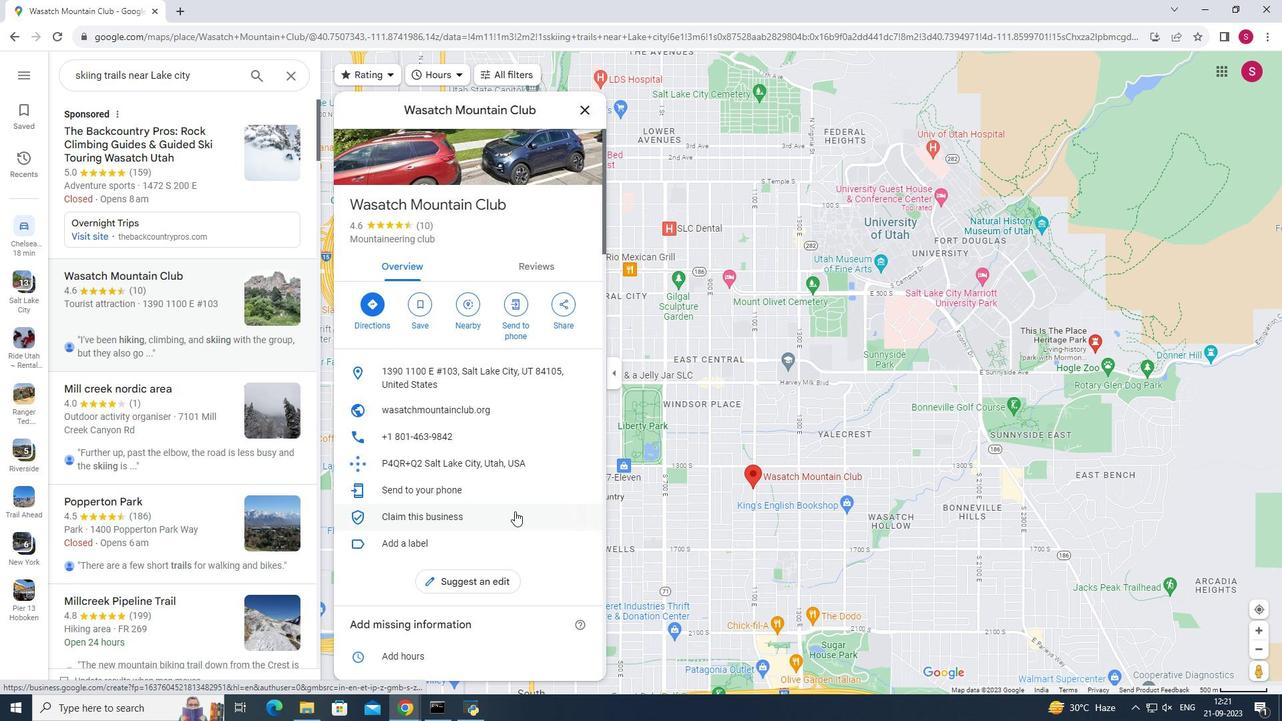 
Action: Mouse scrolled (515, 511) with delta (0, 0)
Screenshot: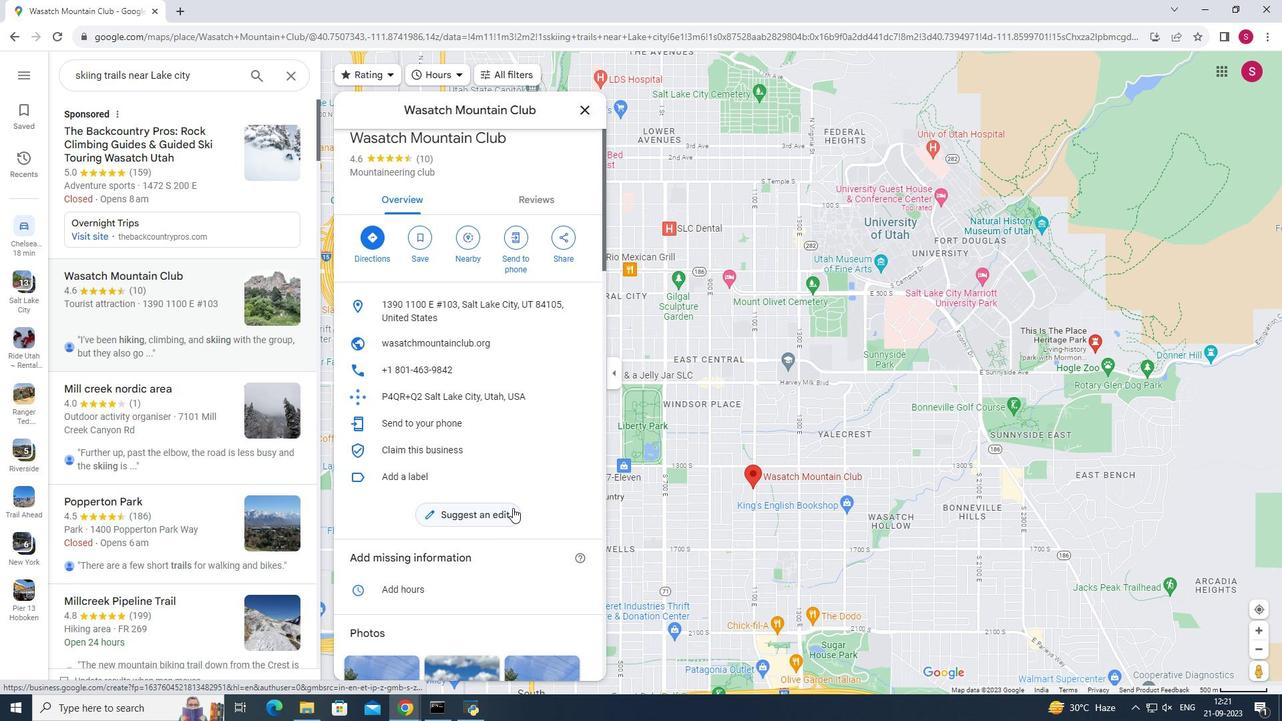 
Action: Mouse moved to (512, 504)
Screenshot: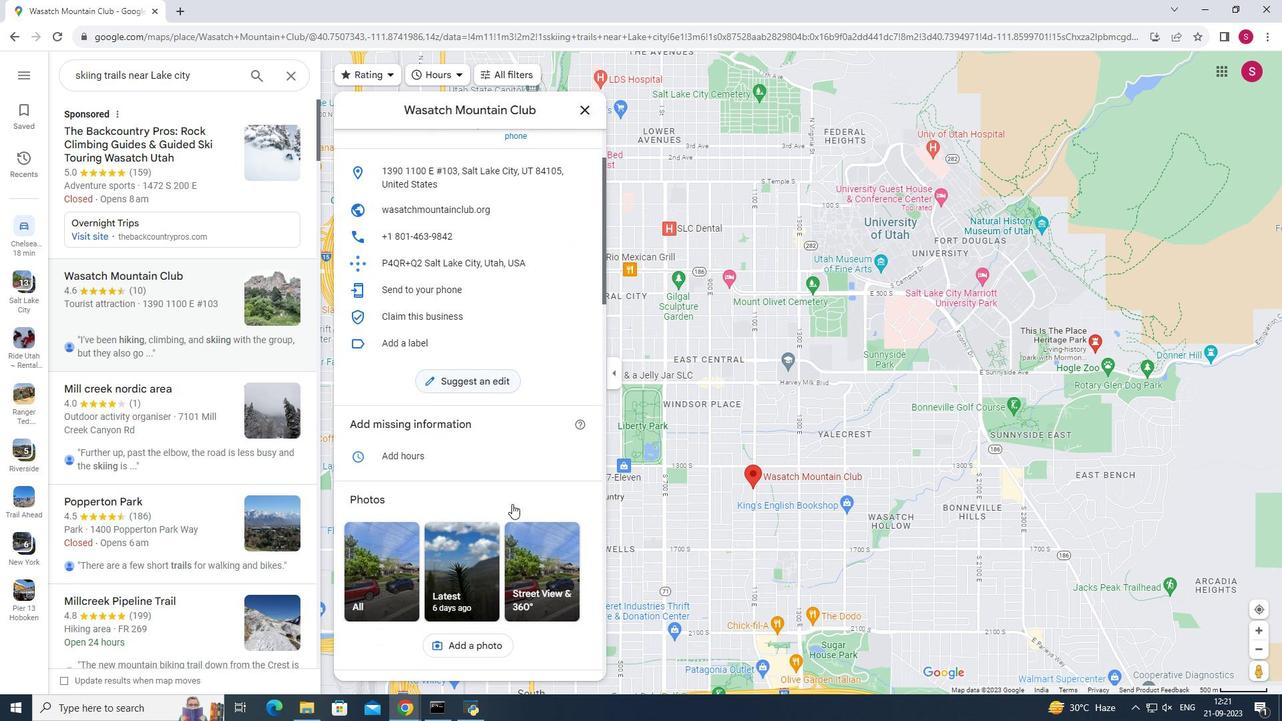
Action: Mouse scrolled (512, 503) with delta (0, 0)
Screenshot: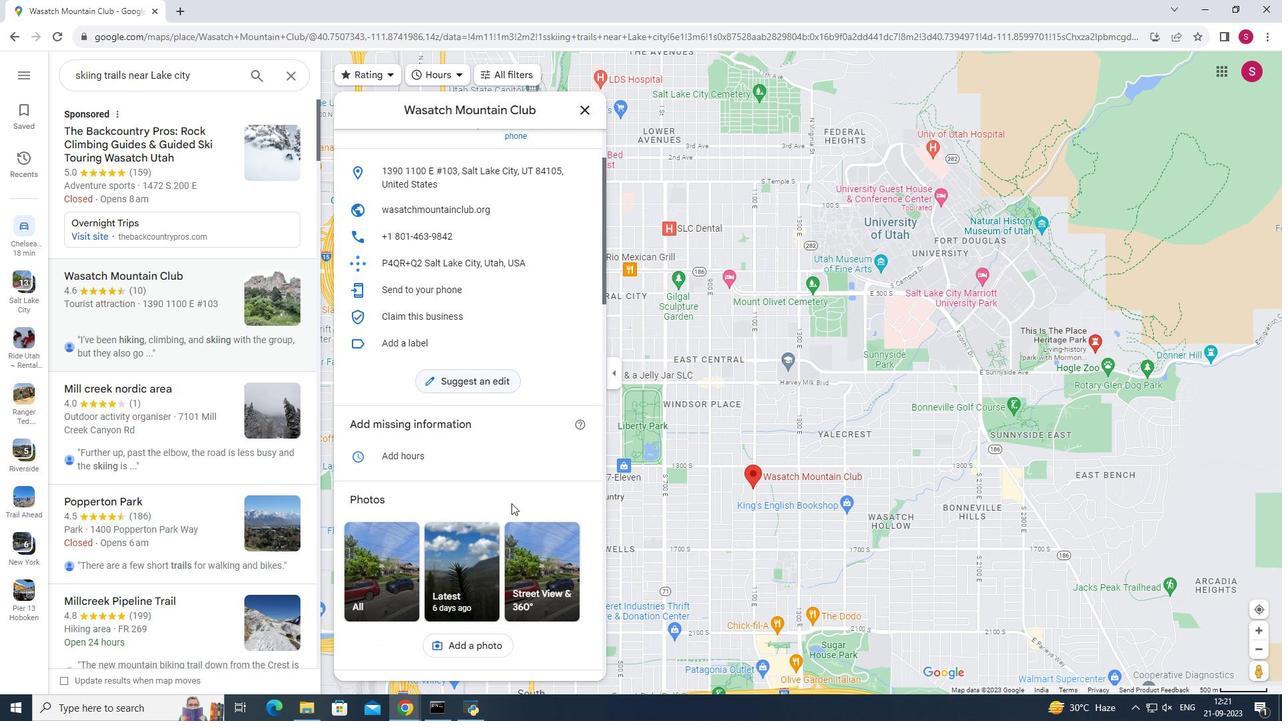 
Action: Mouse scrolled (512, 503) with delta (0, 0)
Screenshot: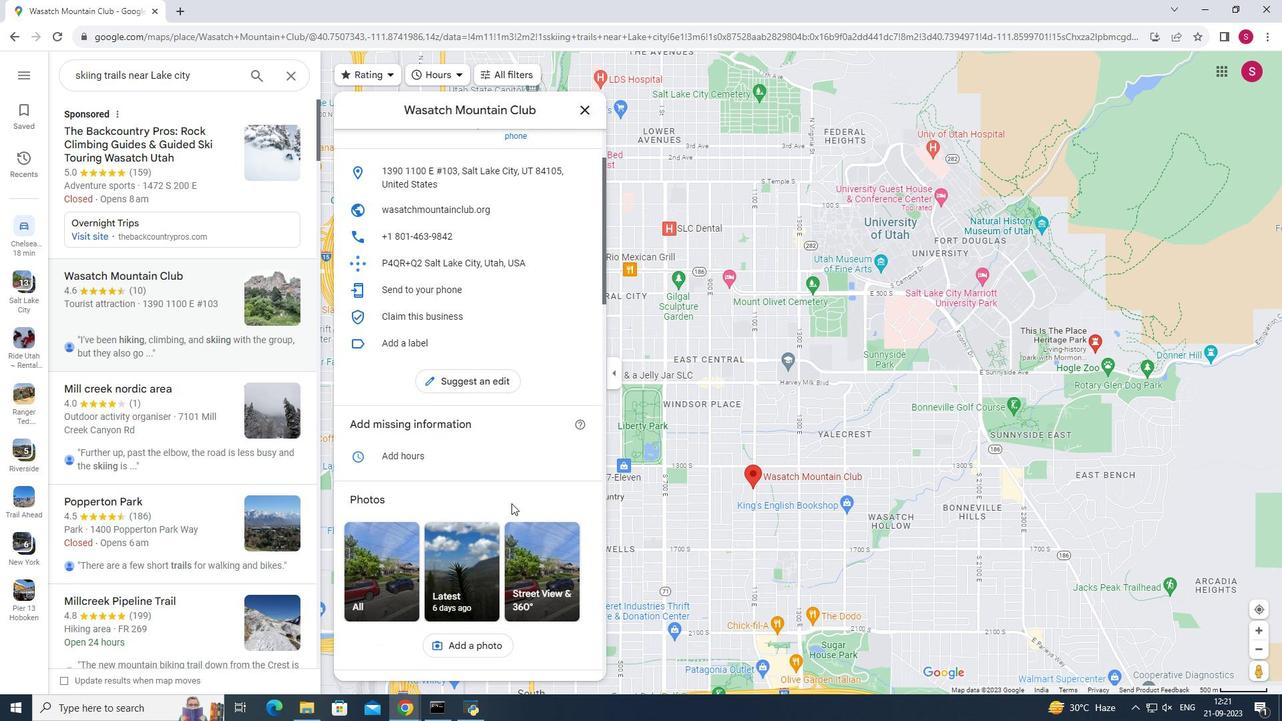 
Action: Mouse moved to (511, 503)
Screenshot: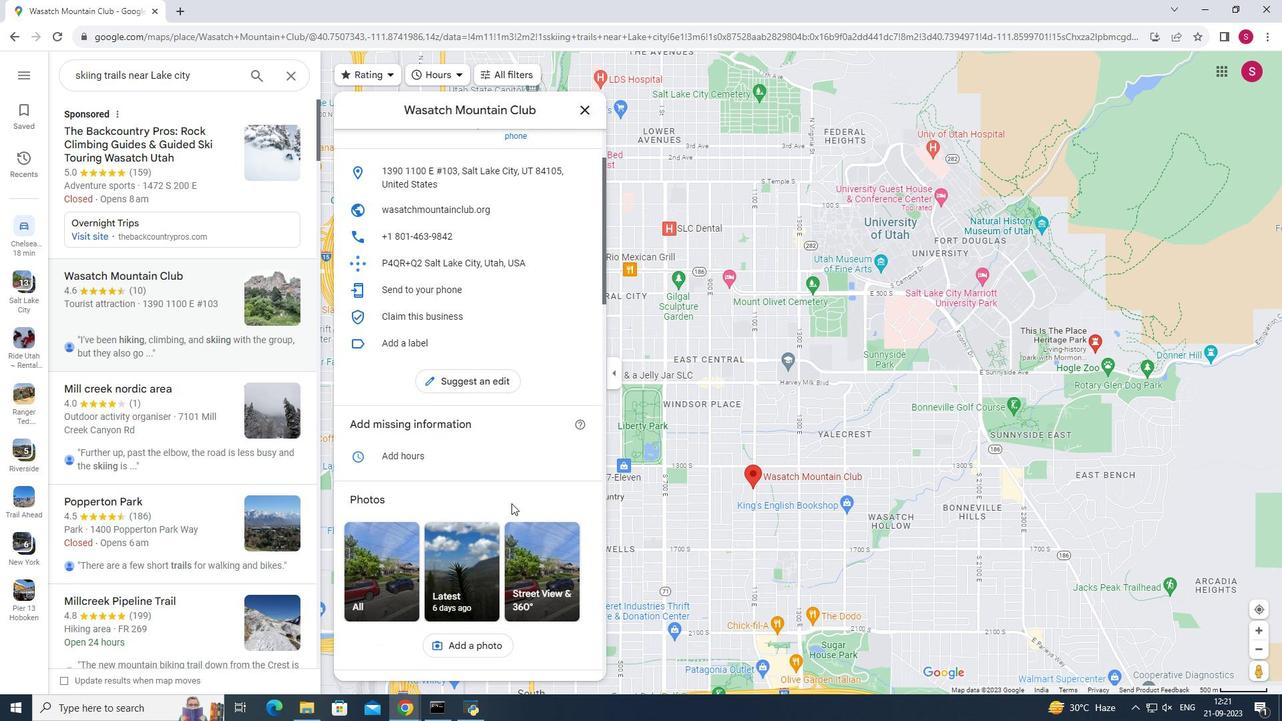 
Action: Mouse scrolled (511, 503) with delta (0, 0)
Screenshot: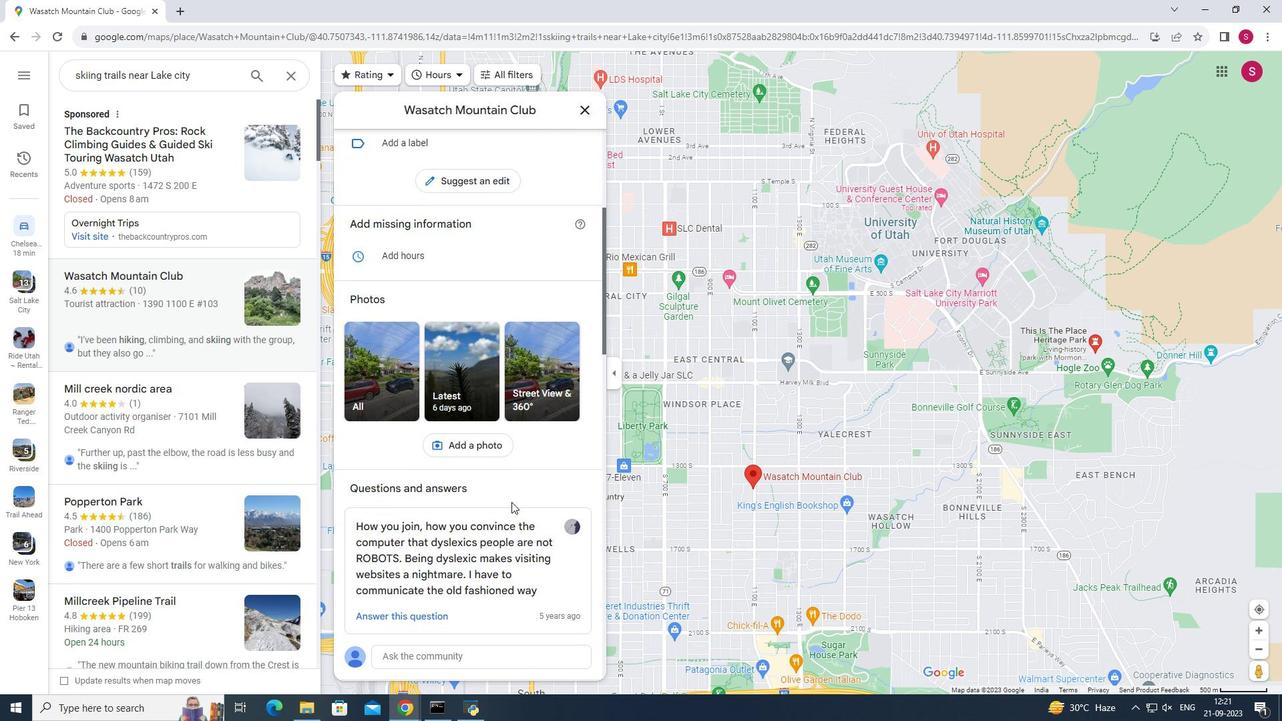 
Action: Mouse scrolled (511, 503) with delta (0, 0)
Screenshot: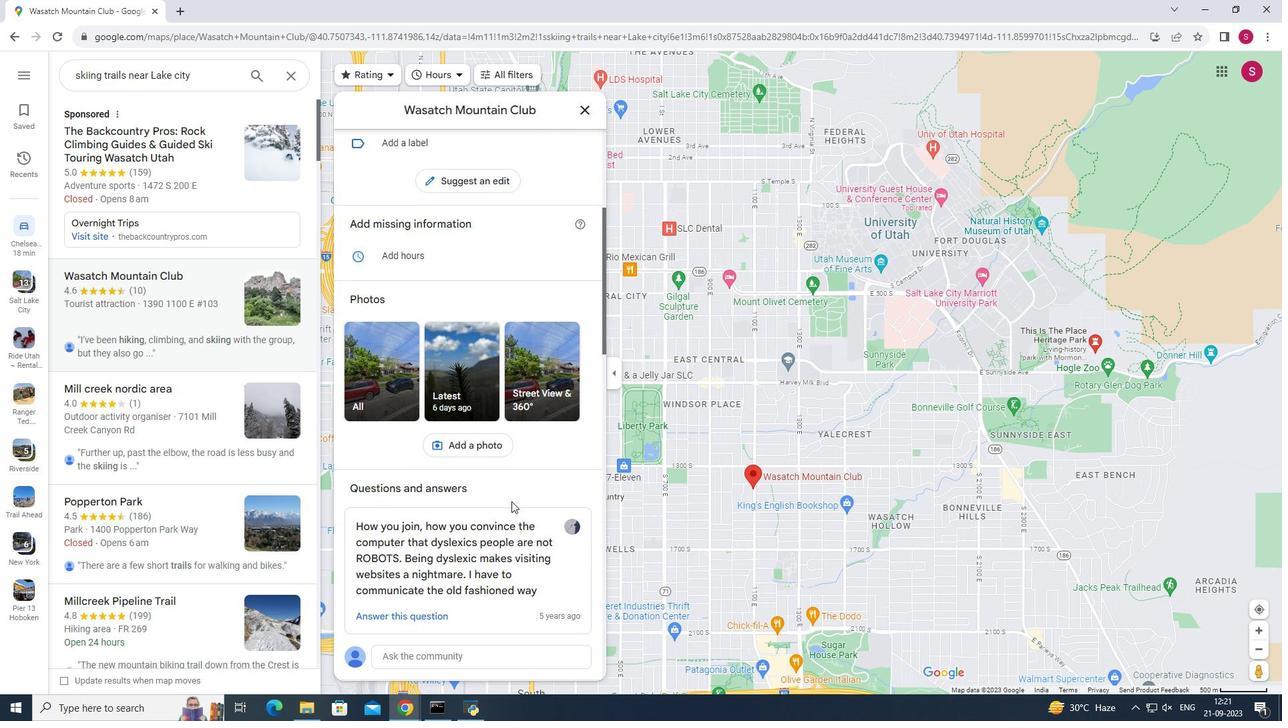 
Action: Mouse scrolled (511, 503) with delta (0, 0)
Screenshot: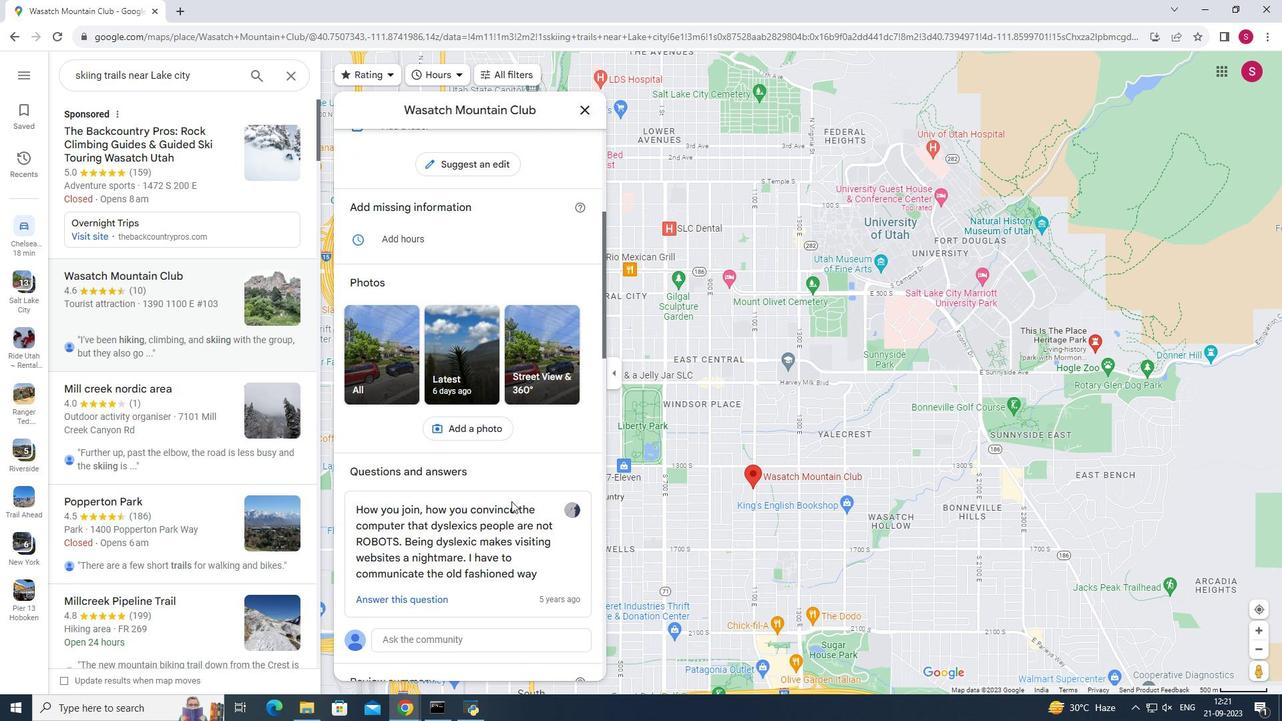 
Action: Mouse moved to (511, 501)
Screenshot: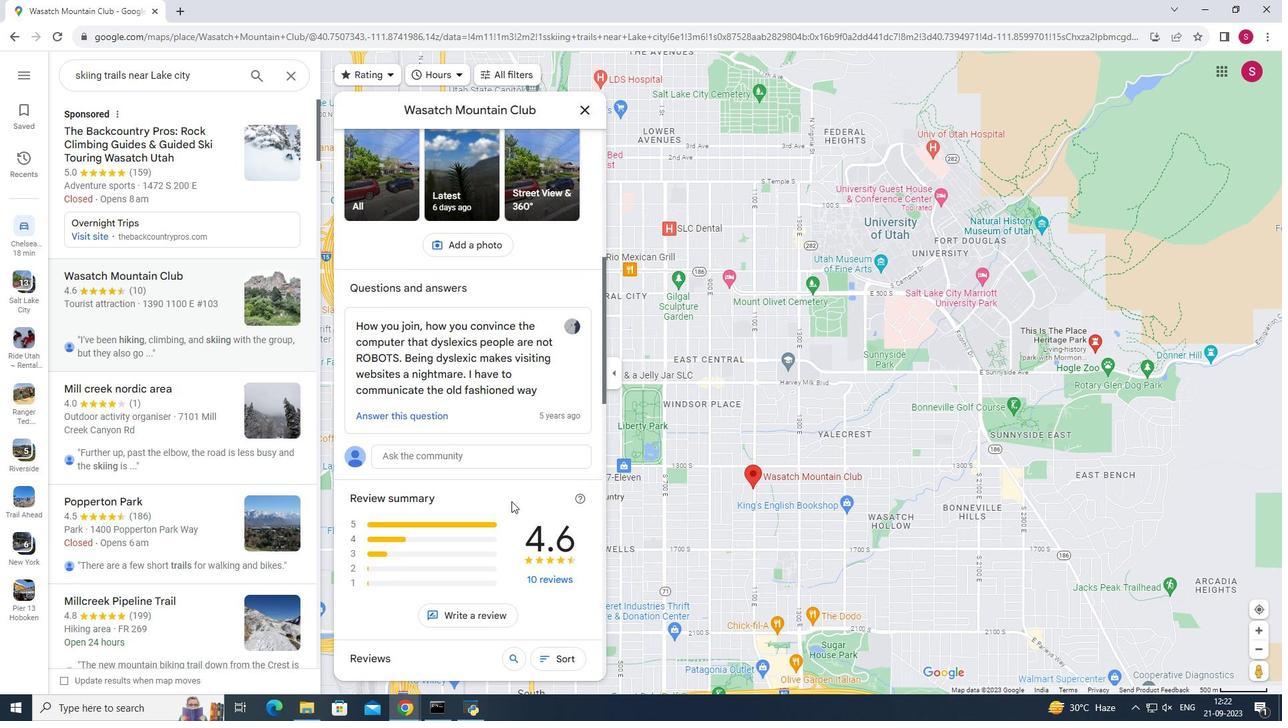 
Action: Mouse scrolled (511, 501) with delta (0, 0)
Screenshot: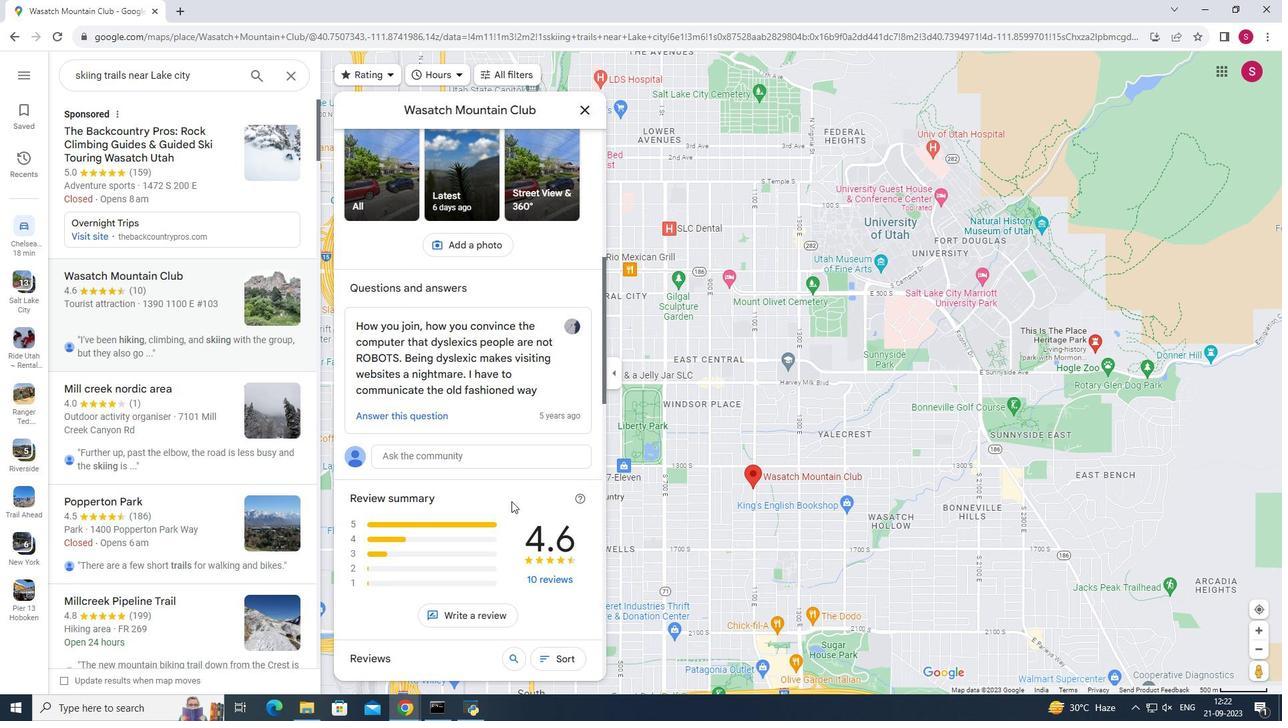 
Action: Mouse scrolled (511, 501) with delta (0, 0)
Screenshot: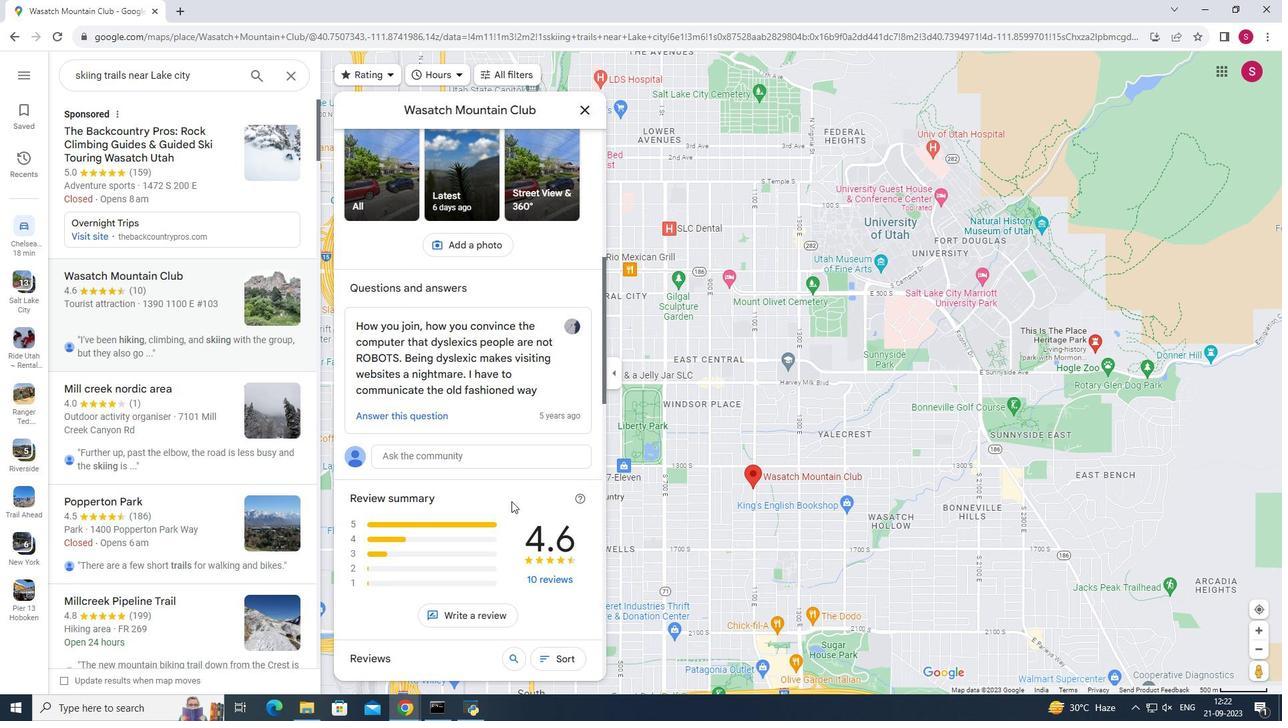 
Action: Mouse scrolled (511, 501) with delta (0, 0)
Screenshot: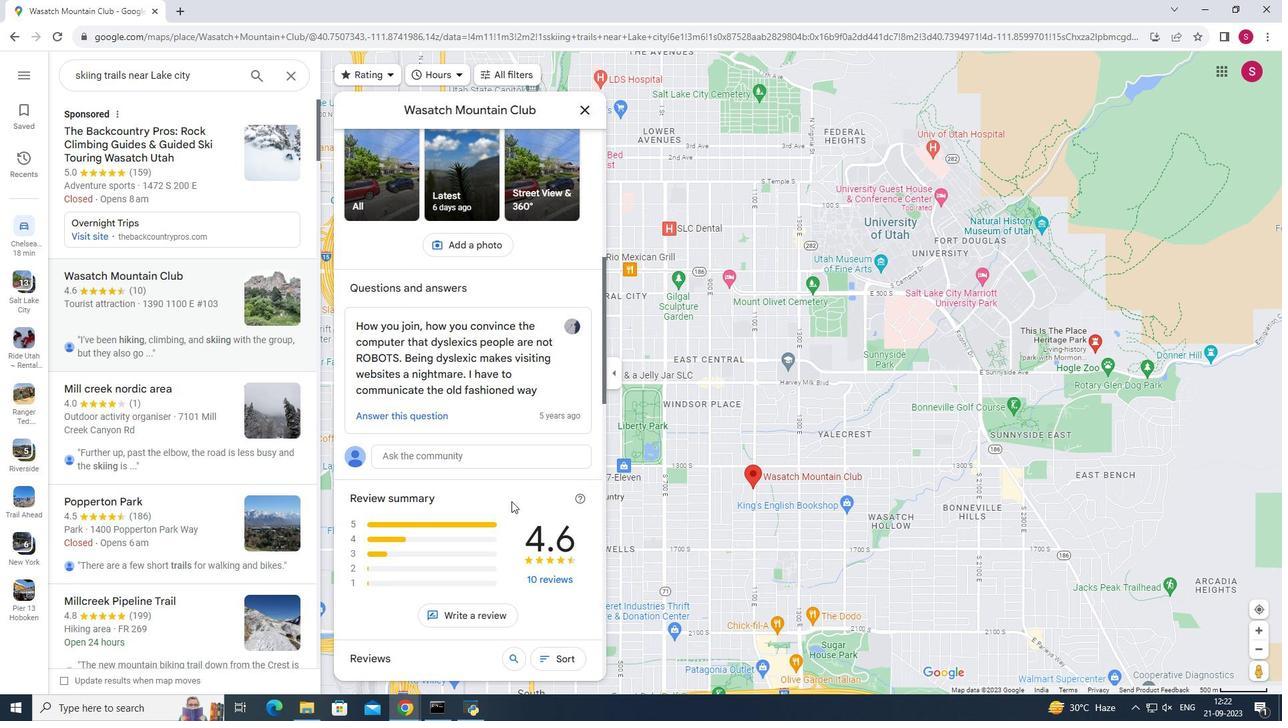 
Action: Mouse scrolled (511, 501) with delta (0, 0)
Screenshot: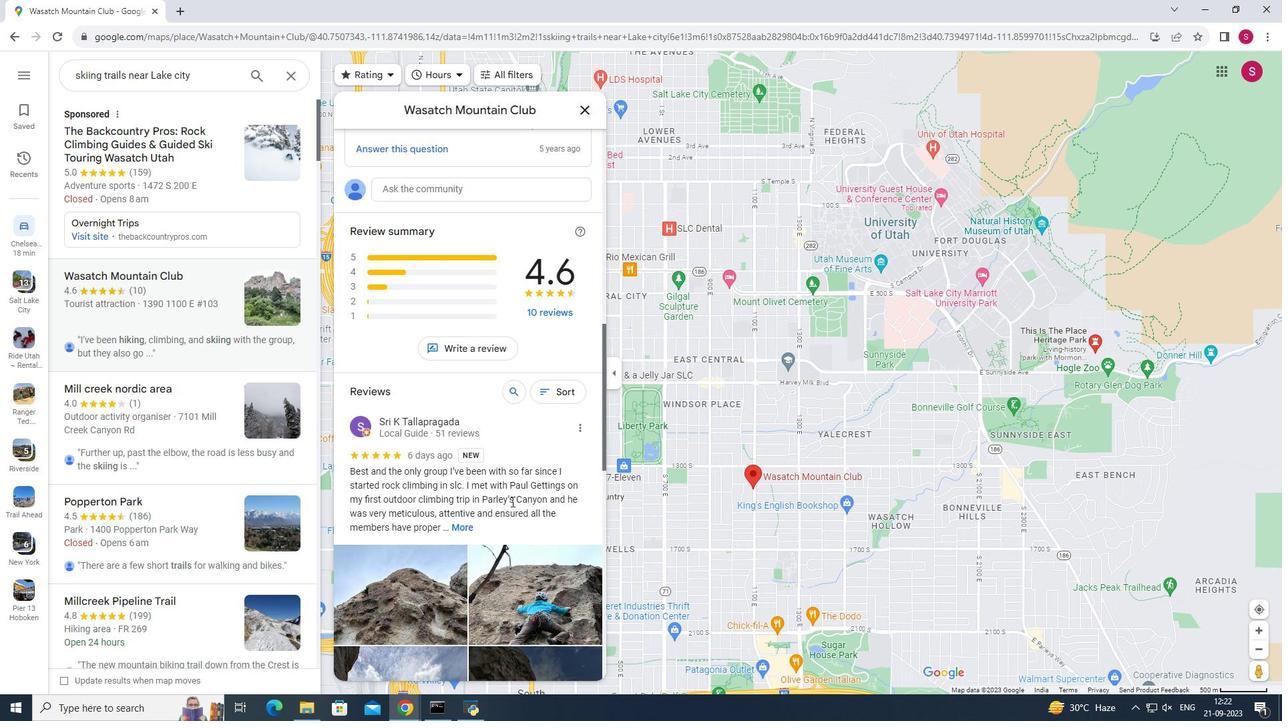 
Action: Mouse scrolled (511, 501) with delta (0, 0)
Screenshot: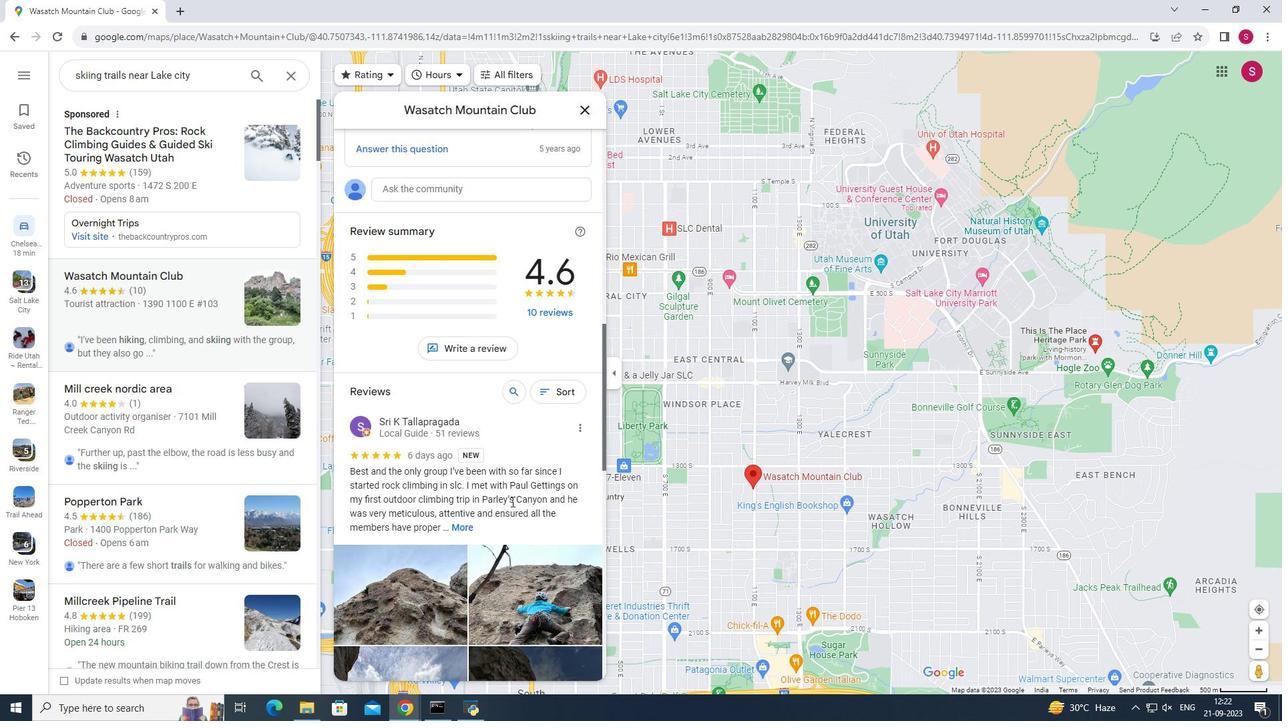 
Action: Mouse scrolled (511, 501) with delta (0, 0)
Screenshot: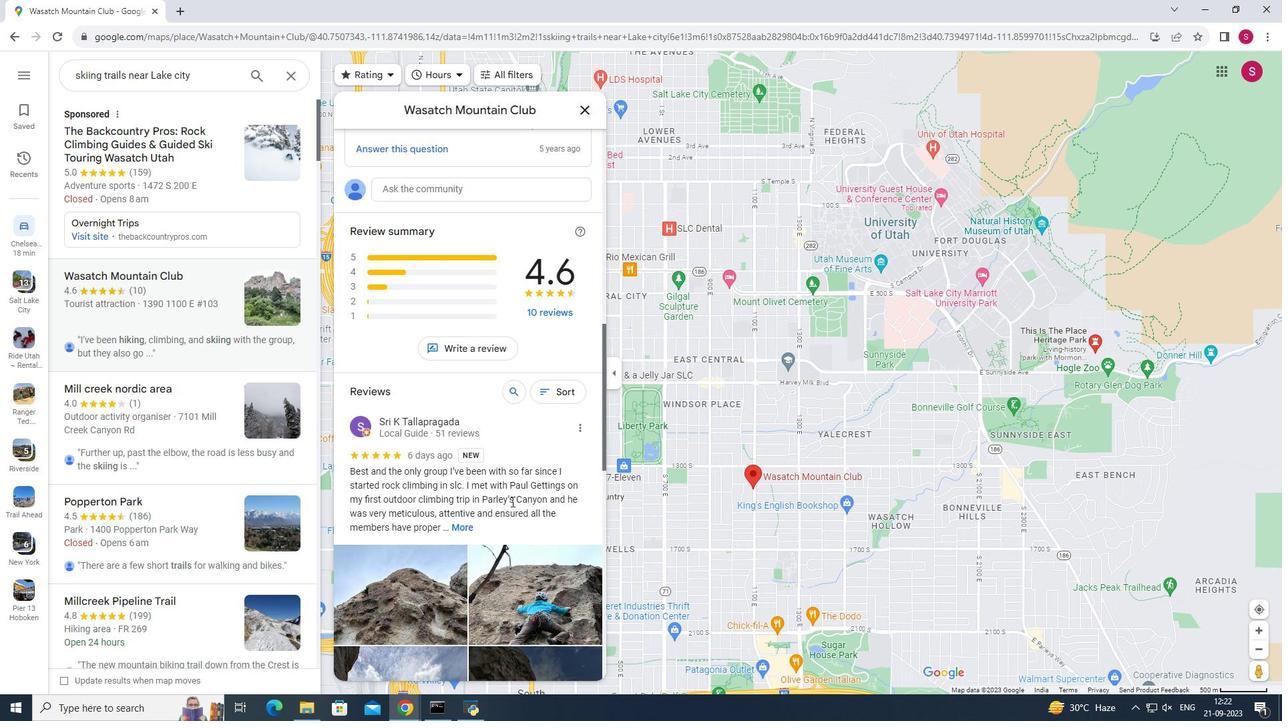 
Action: Mouse scrolled (511, 501) with delta (0, 0)
Screenshot: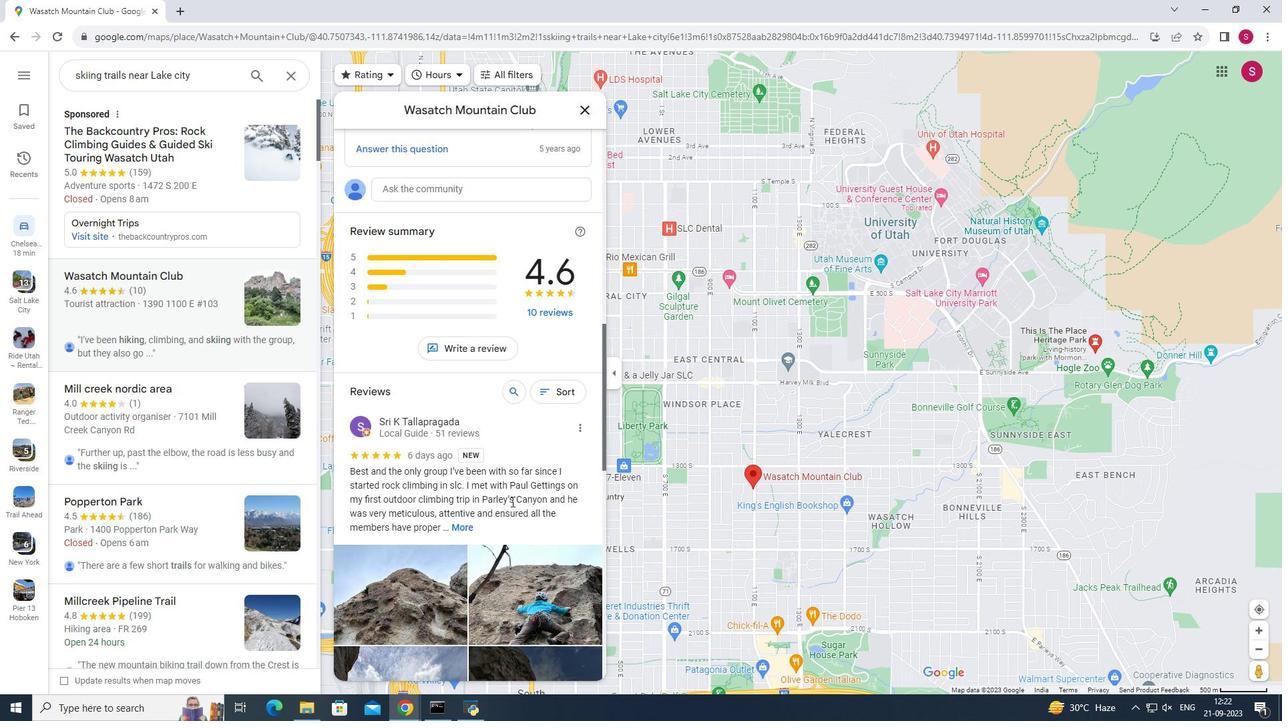 
Action: Mouse moved to (587, 108)
Screenshot: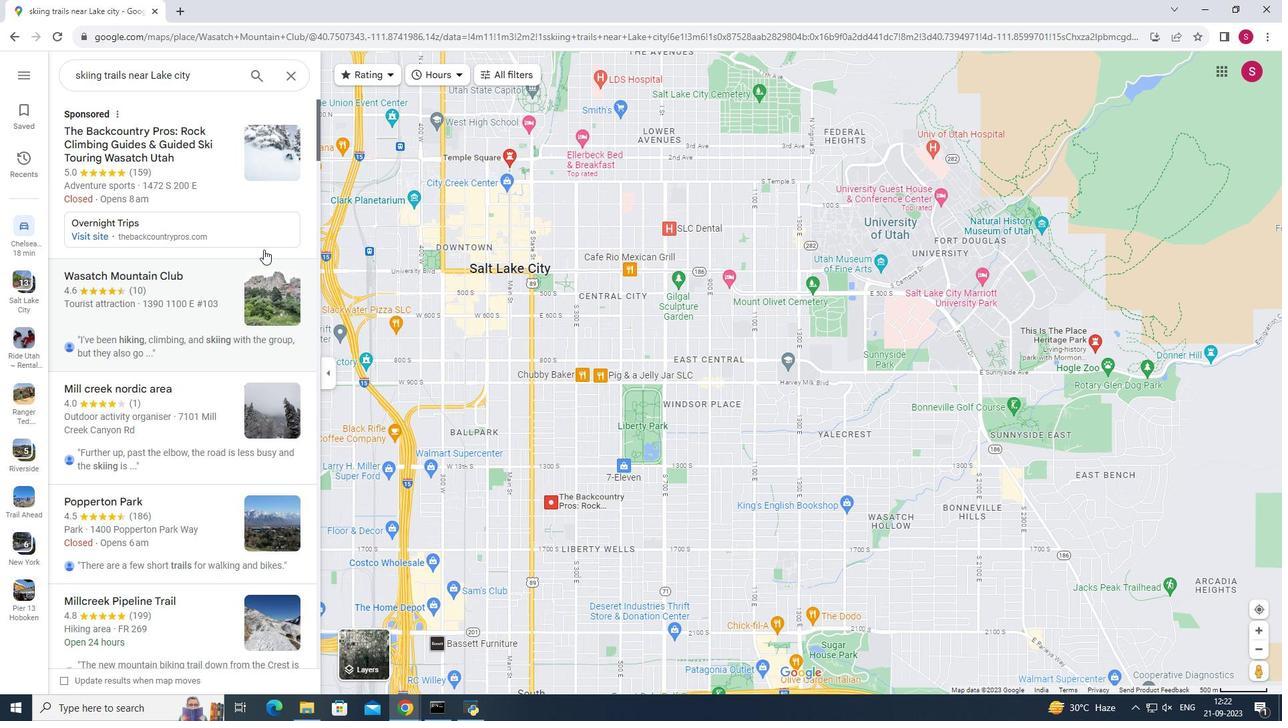 
Action: Mouse pressed left at (587, 108)
Screenshot: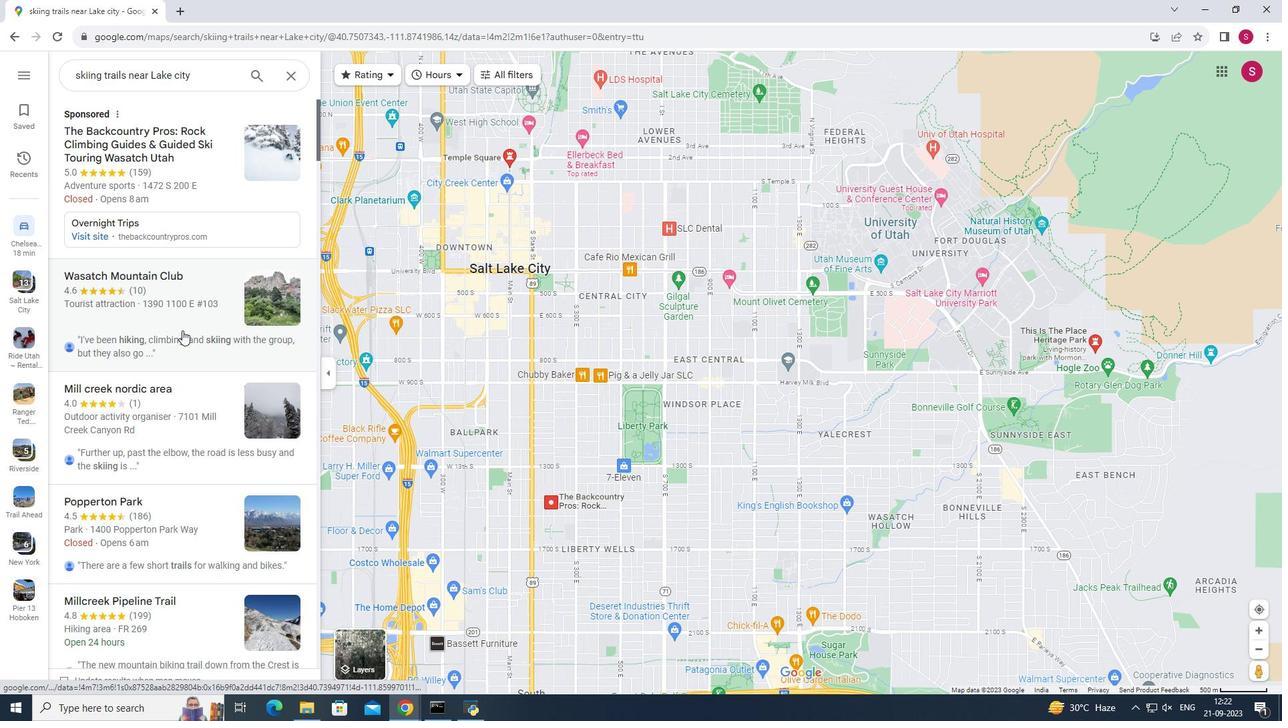 
Action: Mouse moved to (136, 398)
Screenshot: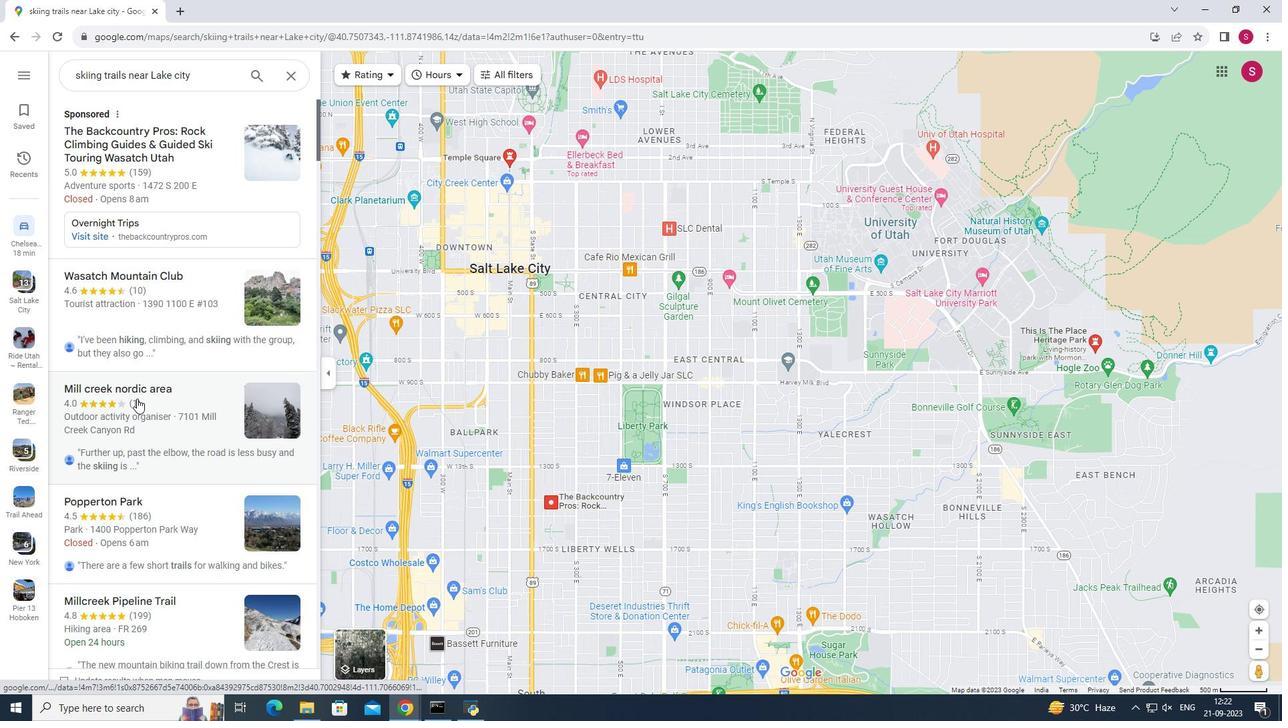 
Action: Mouse pressed left at (136, 398)
Screenshot: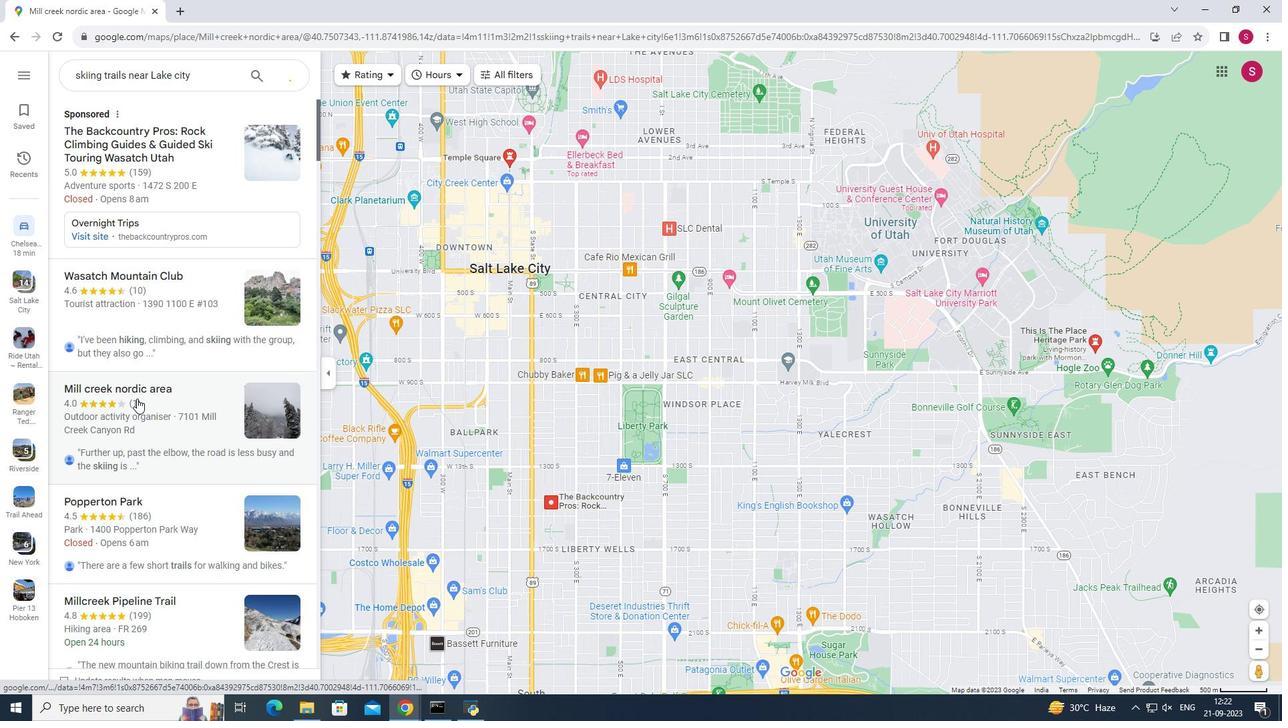 
Action: Mouse moved to (167, 404)
Screenshot: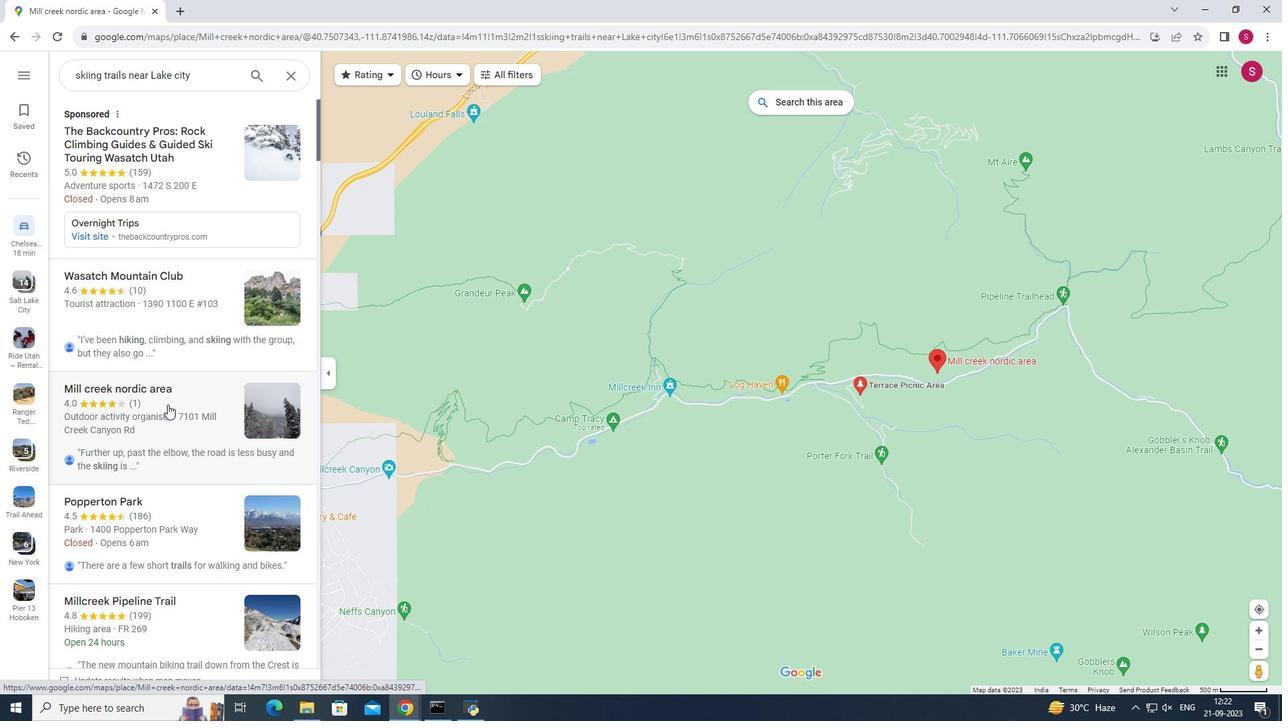 
Action: Mouse pressed left at (167, 404)
Screenshot: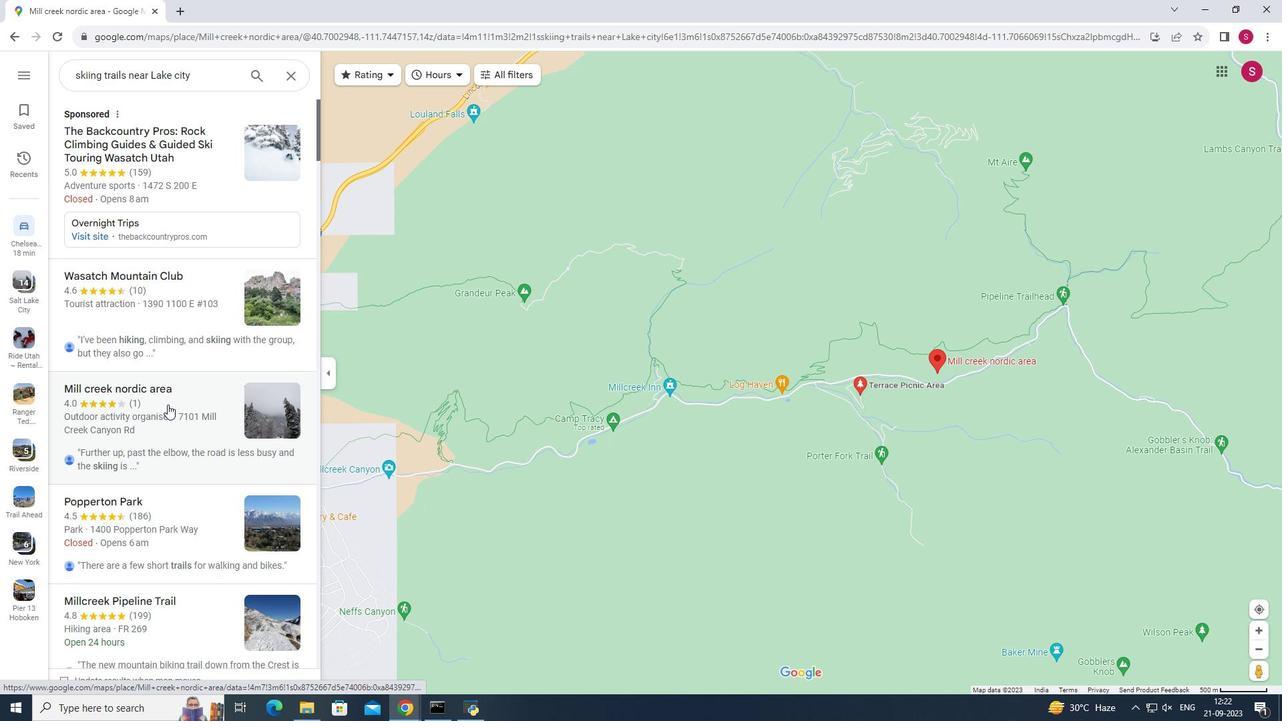 
Action: Mouse moved to (544, 335)
Screenshot: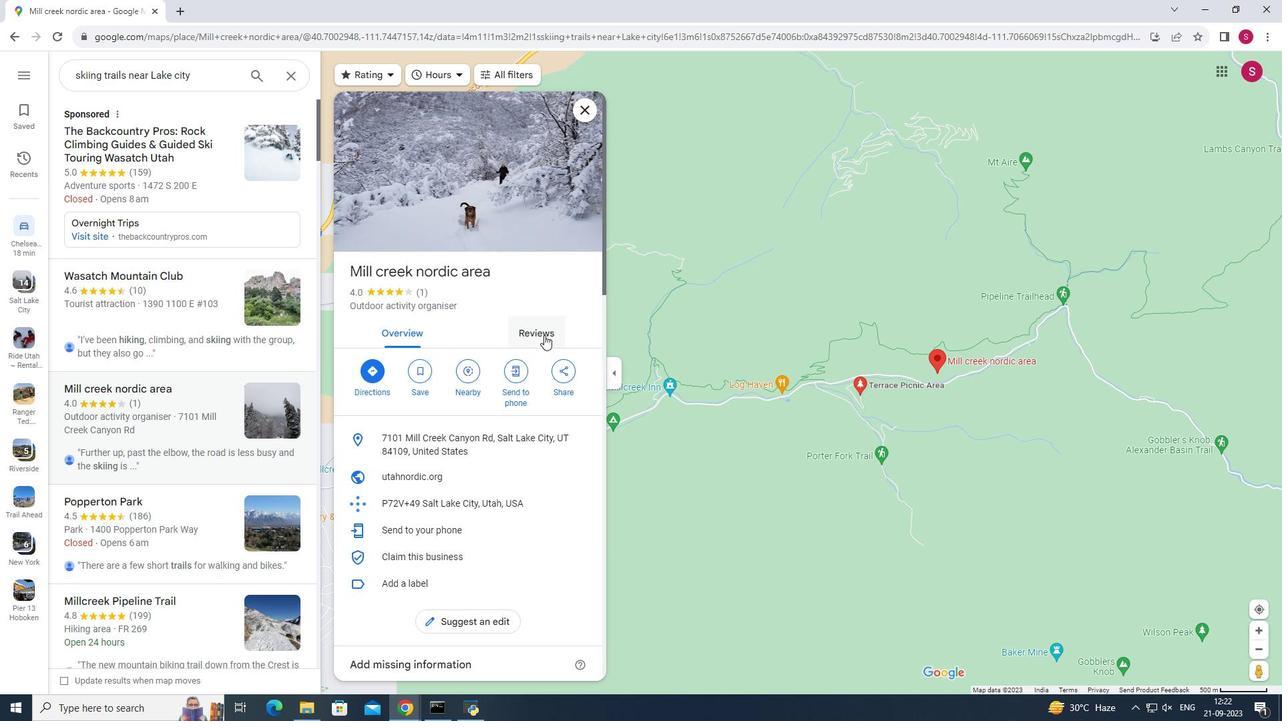 
Action: Mouse pressed left at (544, 335)
Screenshot: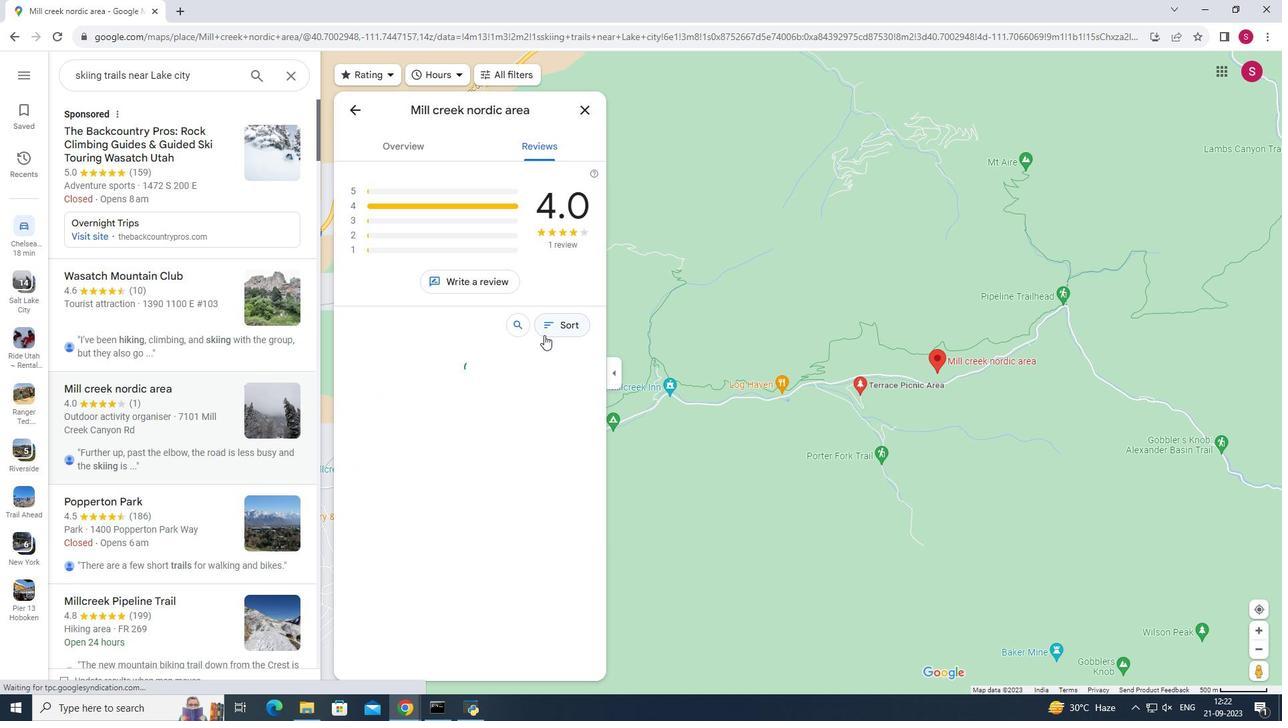 
Action: Mouse moved to (399, 142)
Screenshot: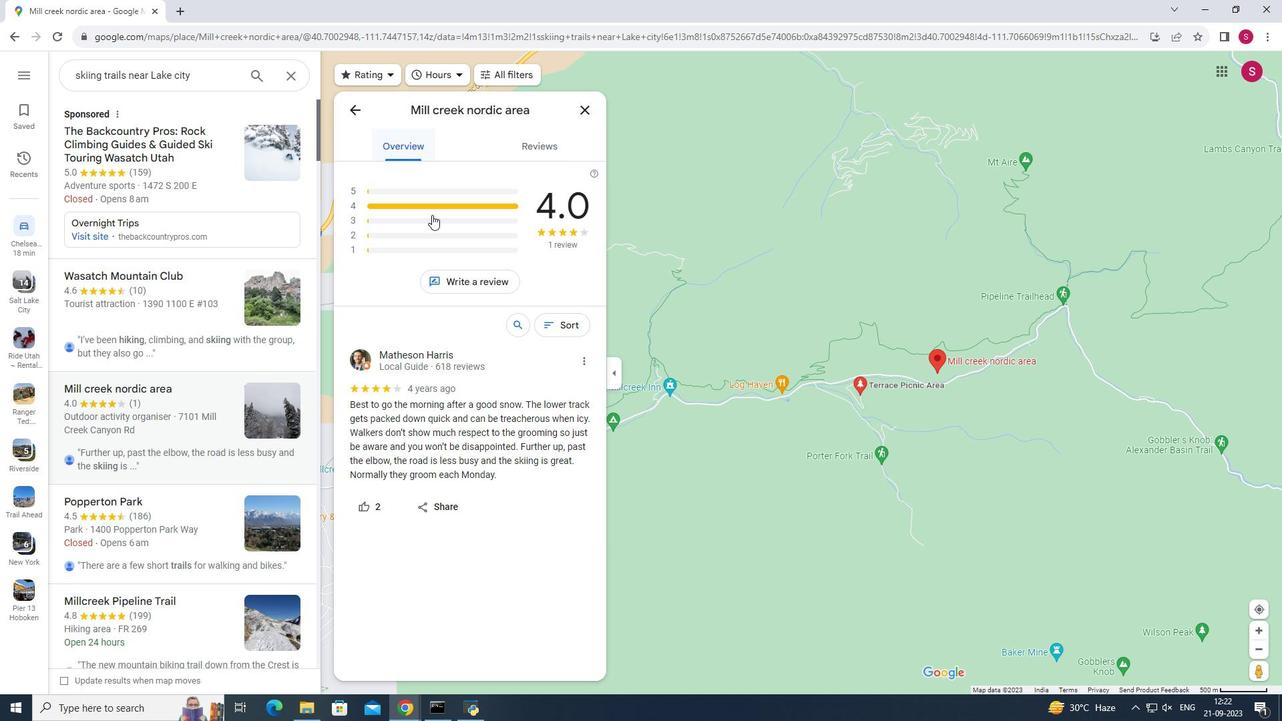 
Action: Mouse pressed left at (399, 142)
Screenshot: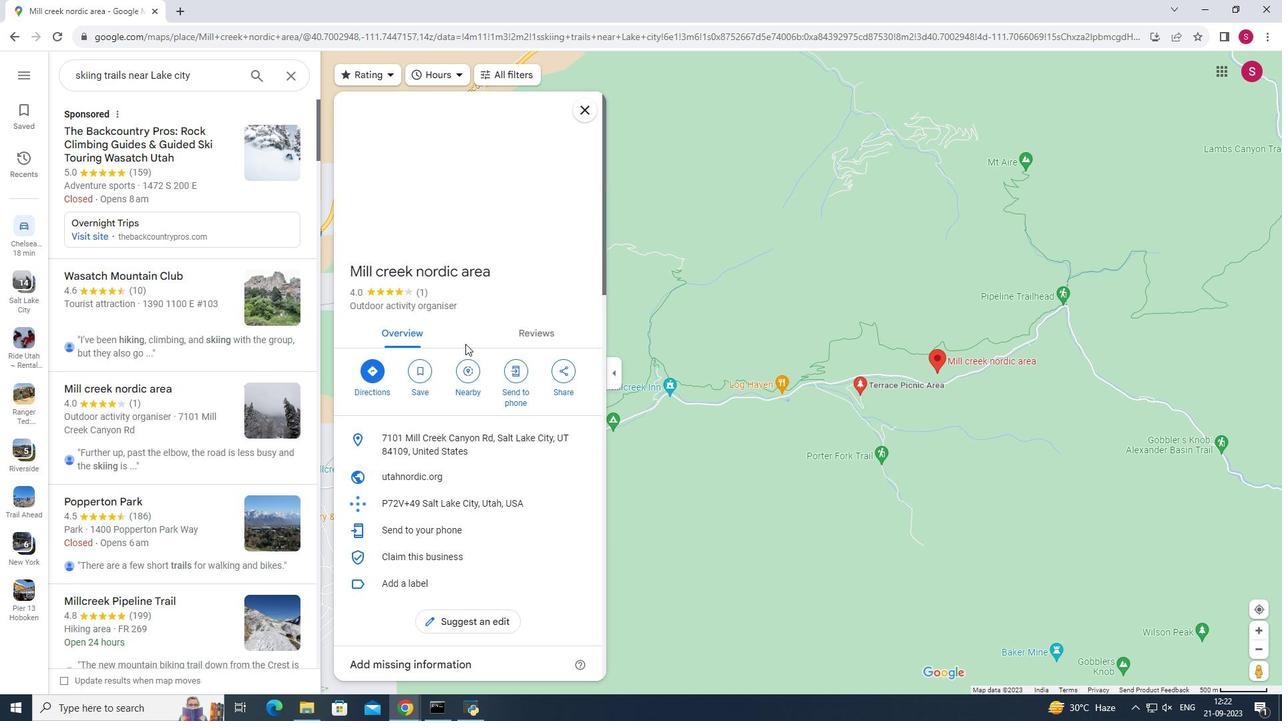 
Action: Mouse moved to (457, 367)
Screenshot: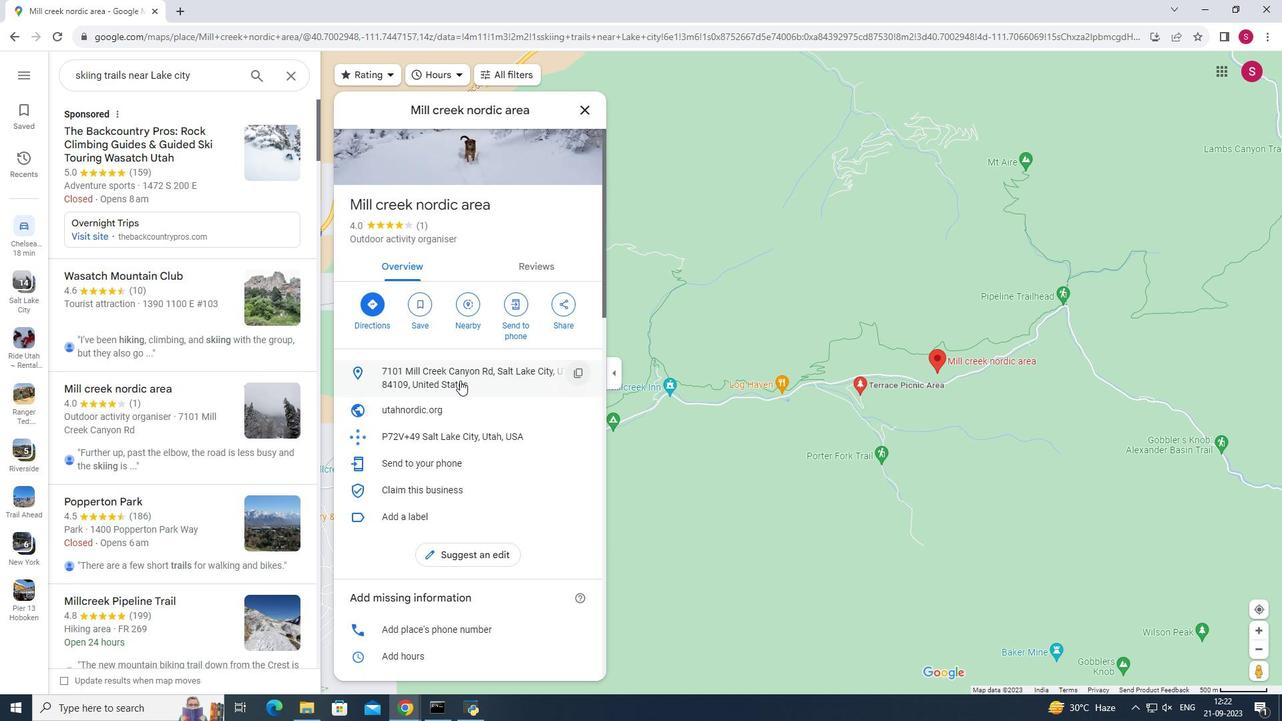 
Action: Mouse scrolled (457, 366) with delta (0, 0)
Screenshot: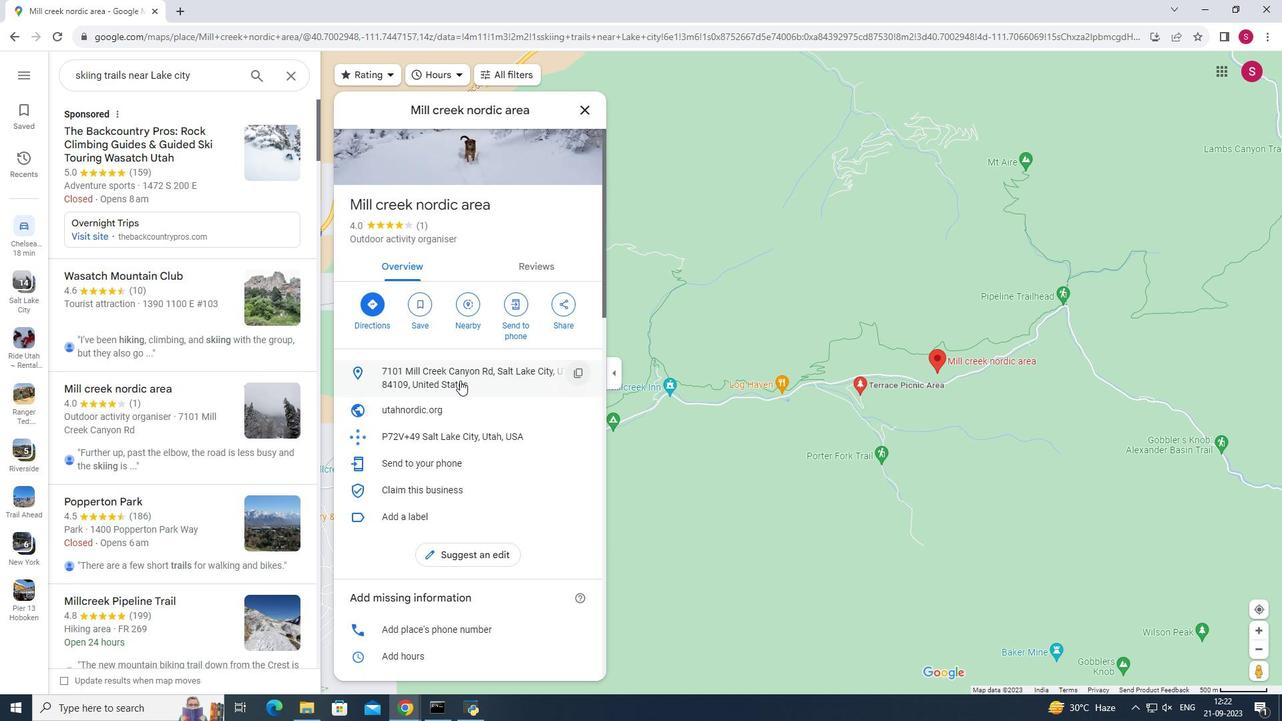 
Action: Mouse moved to (467, 425)
Screenshot: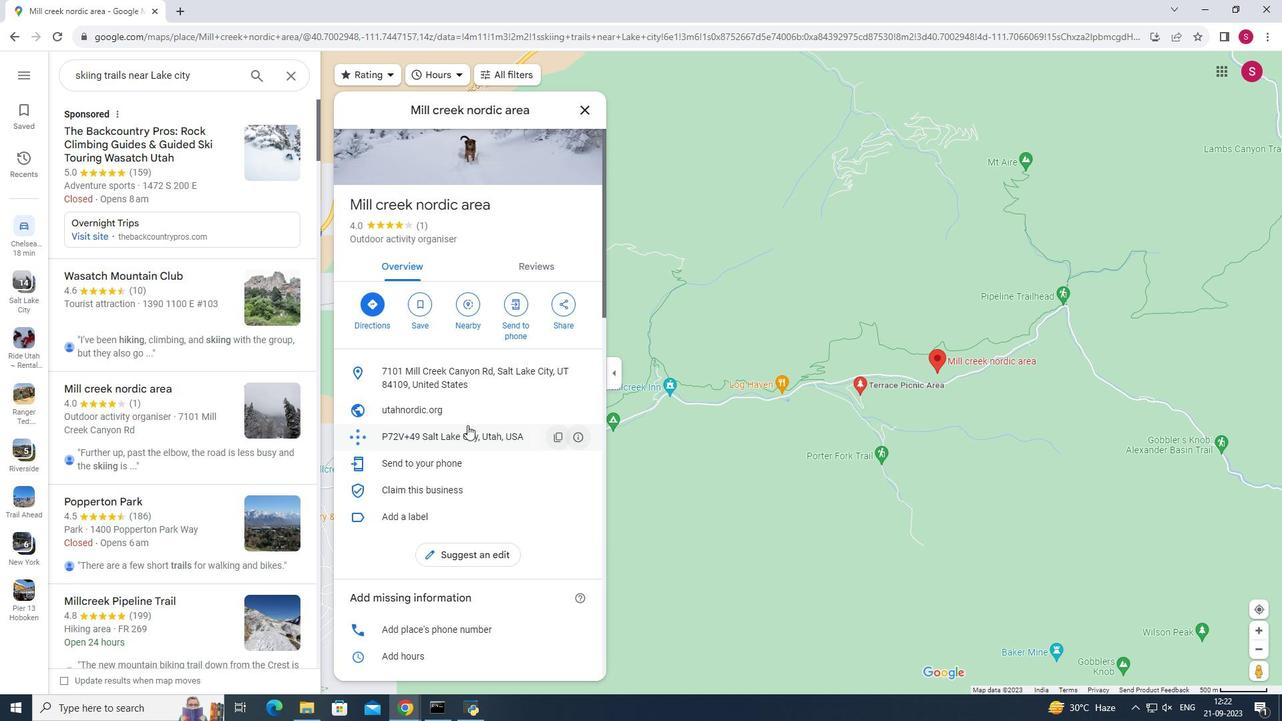 
Action: Mouse scrolled (467, 424) with delta (0, 0)
Screenshot: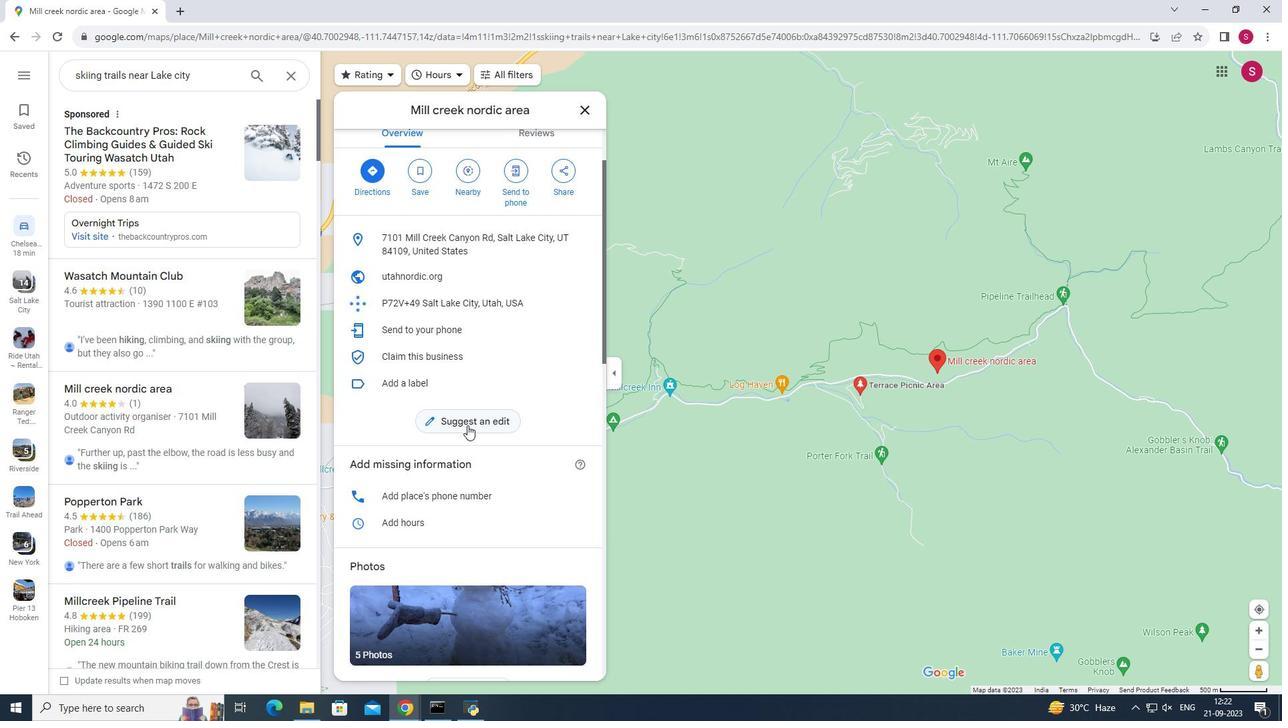 
Action: Mouse scrolled (467, 424) with delta (0, 0)
Screenshot: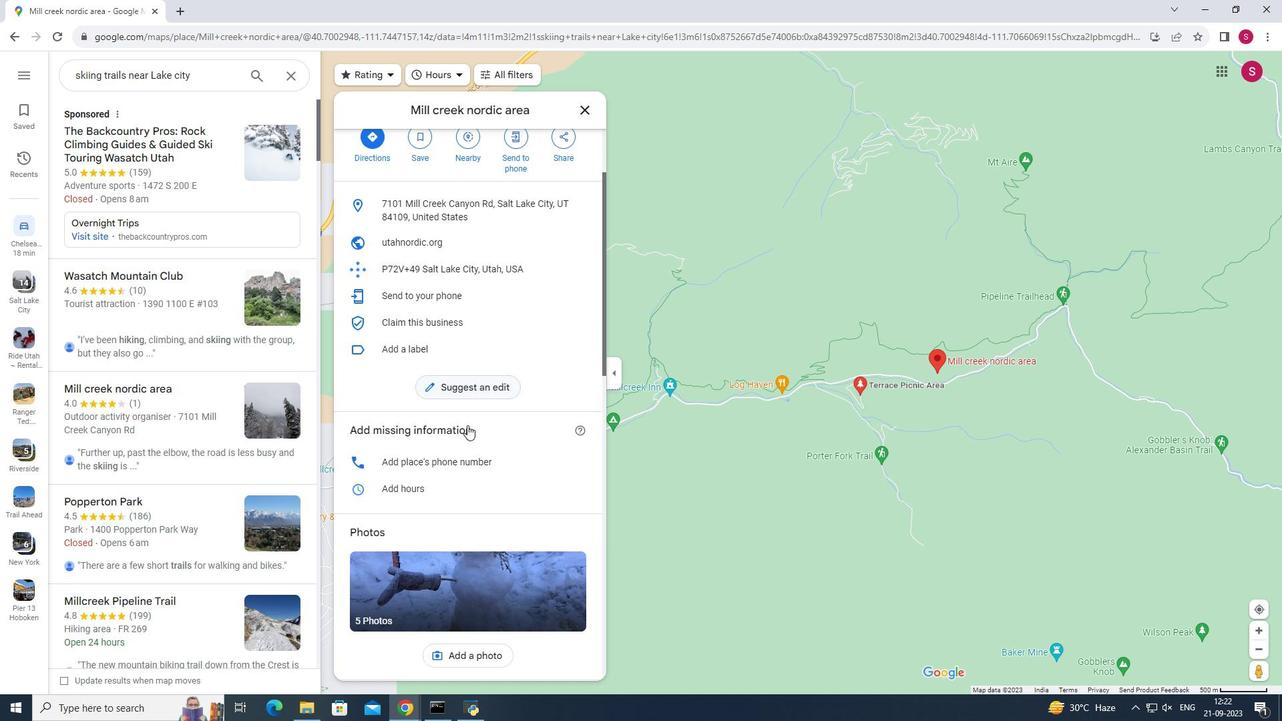 
Action: Mouse scrolled (467, 424) with delta (0, 0)
Screenshot: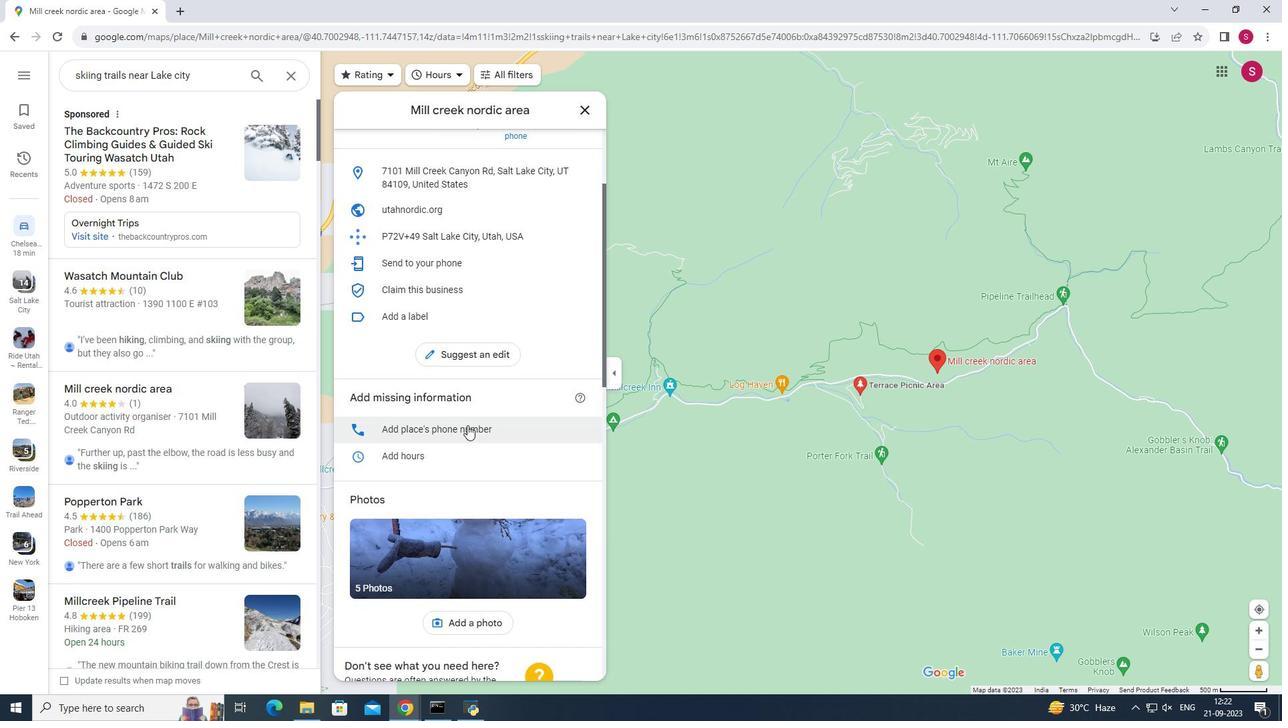 
Action: Mouse scrolled (467, 424) with delta (0, 0)
Screenshot: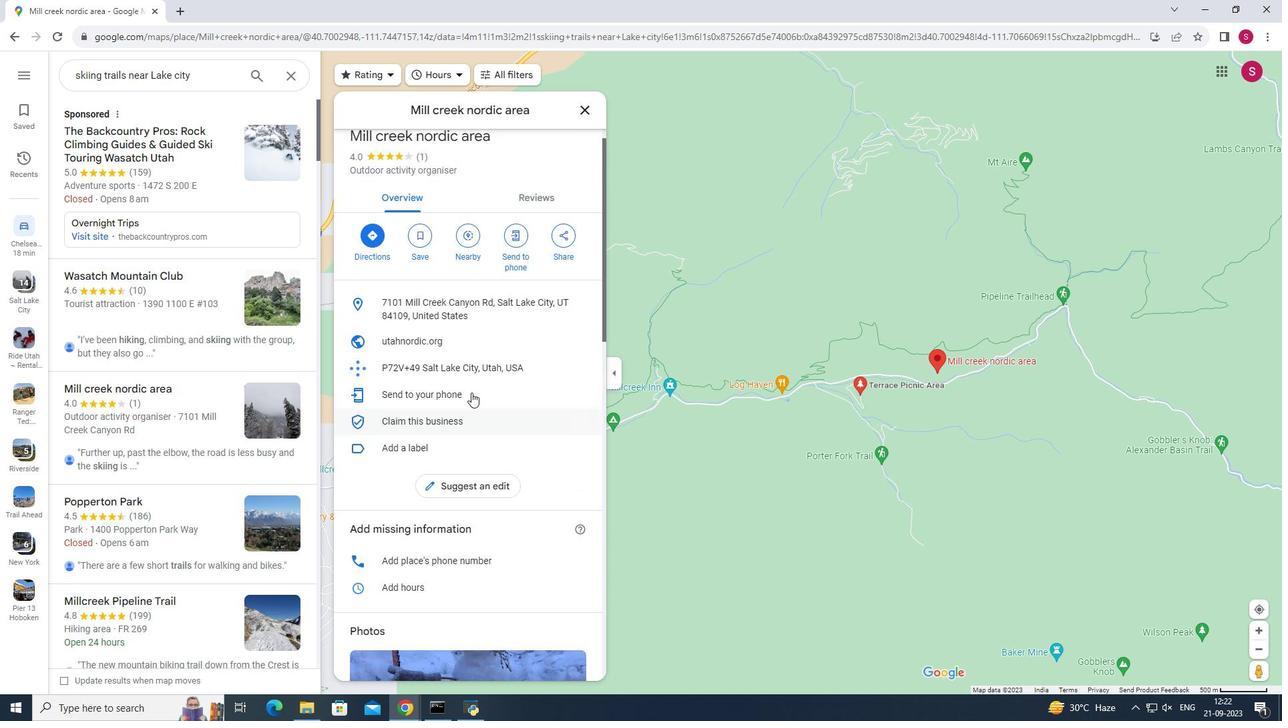 
Action: Mouse scrolled (467, 426) with delta (0, 0)
Screenshot: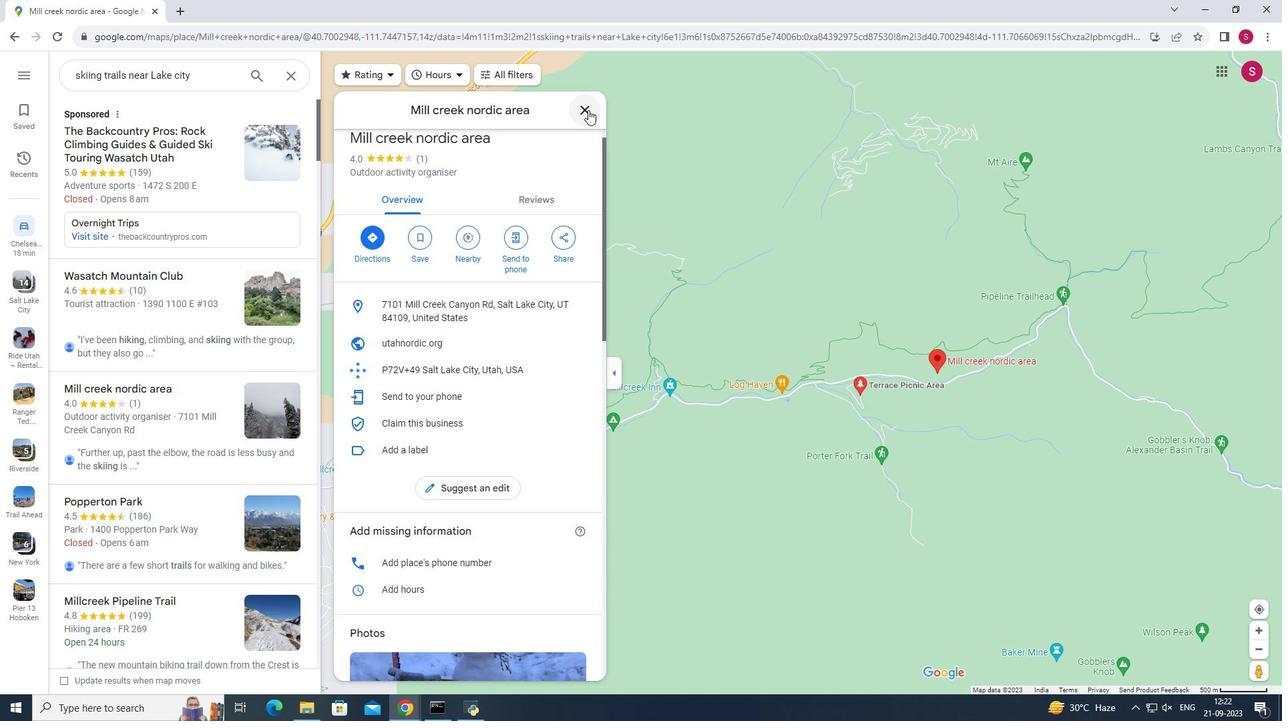 
Action: Mouse scrolled (467, 426) with delta (0, 0)
Screenshot: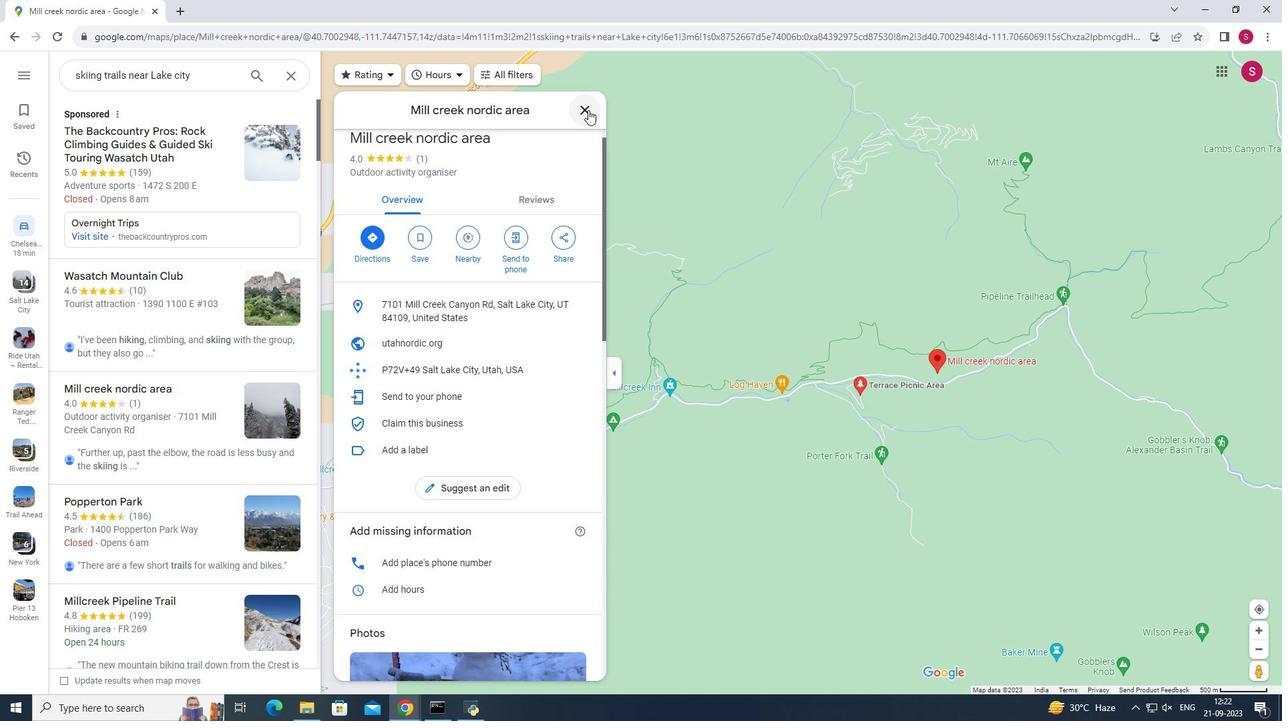 
Action: Mouse scrolled (467, 426) with delta (0, 0)
Screenshot: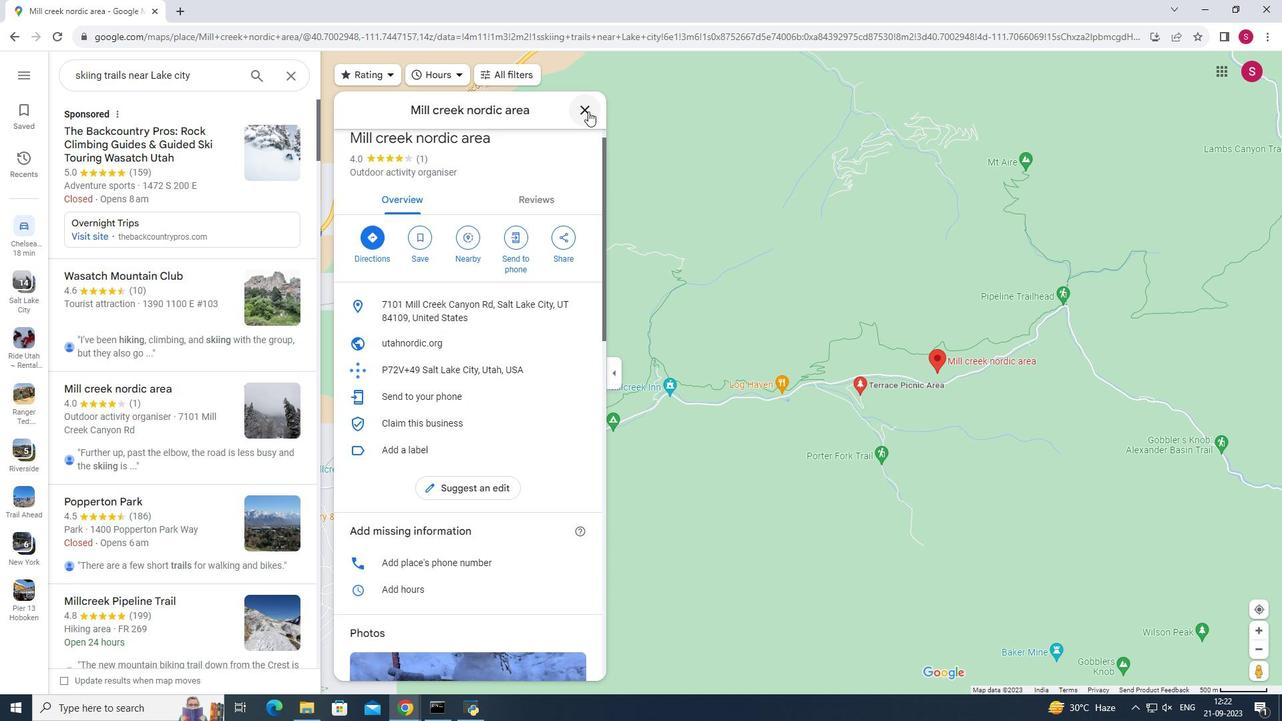 
Action: Mouse moved to (587, 115)
Screenshot: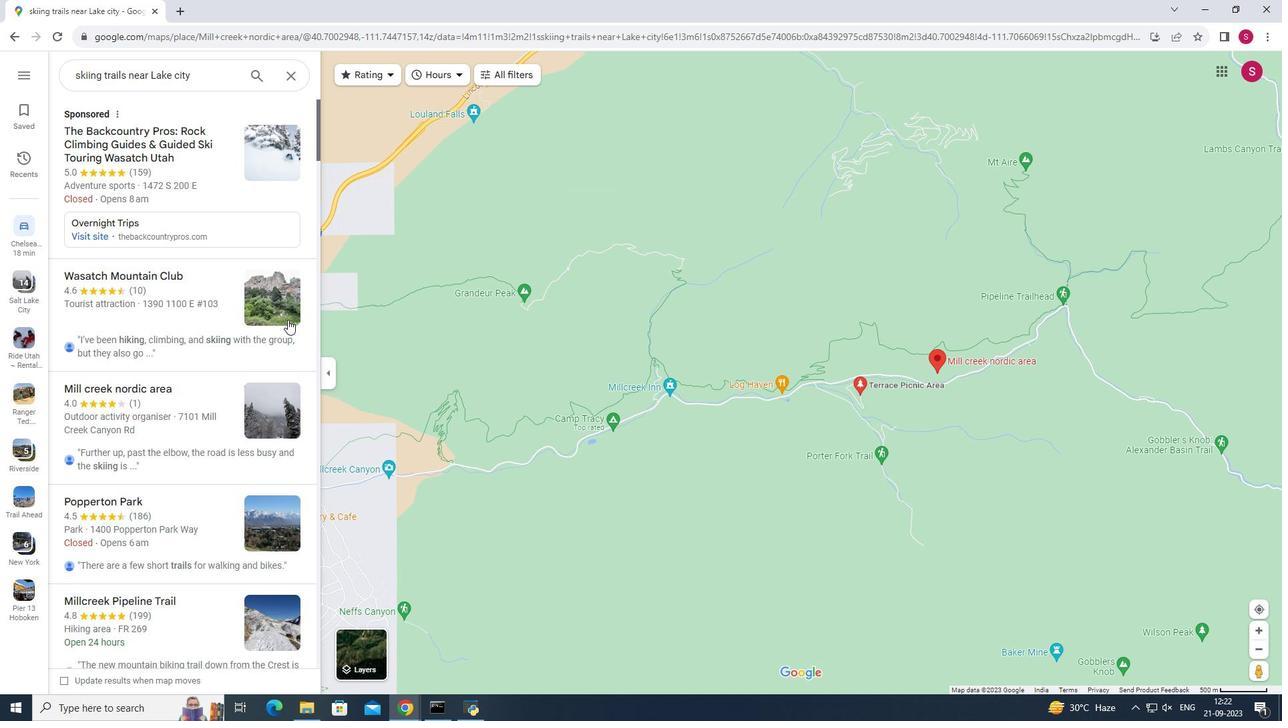 
Action: Mouse pressed left at (587, 115)
Screenshot: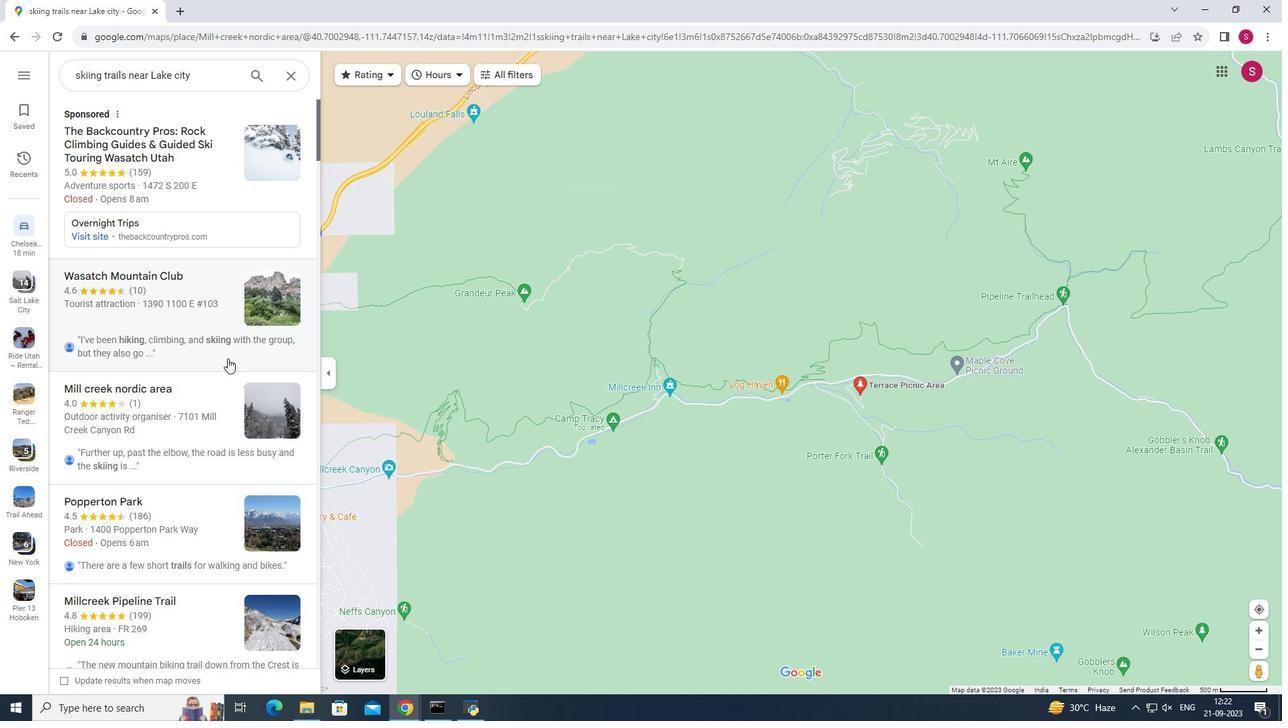 
Action: Mouse moved to (179, 456)
Screenshot: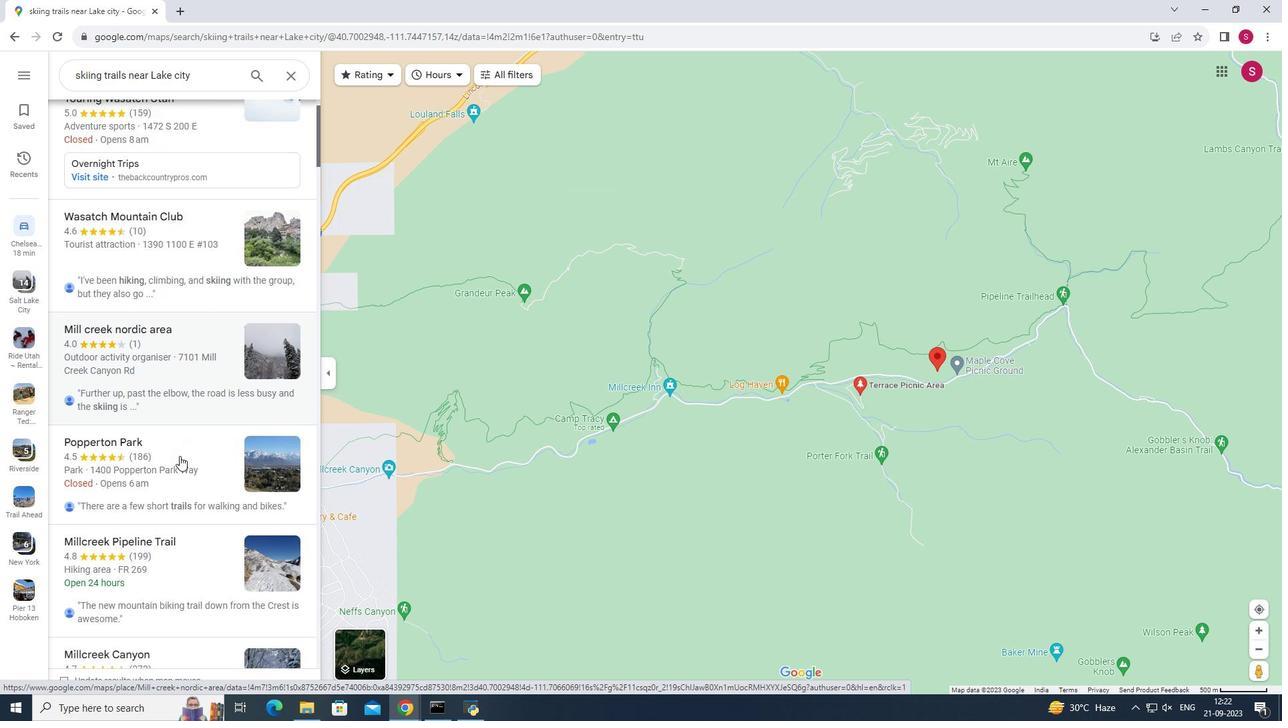 
Action: Mouse scrolled (179, 455) with delta (0, 0)
Screenshot: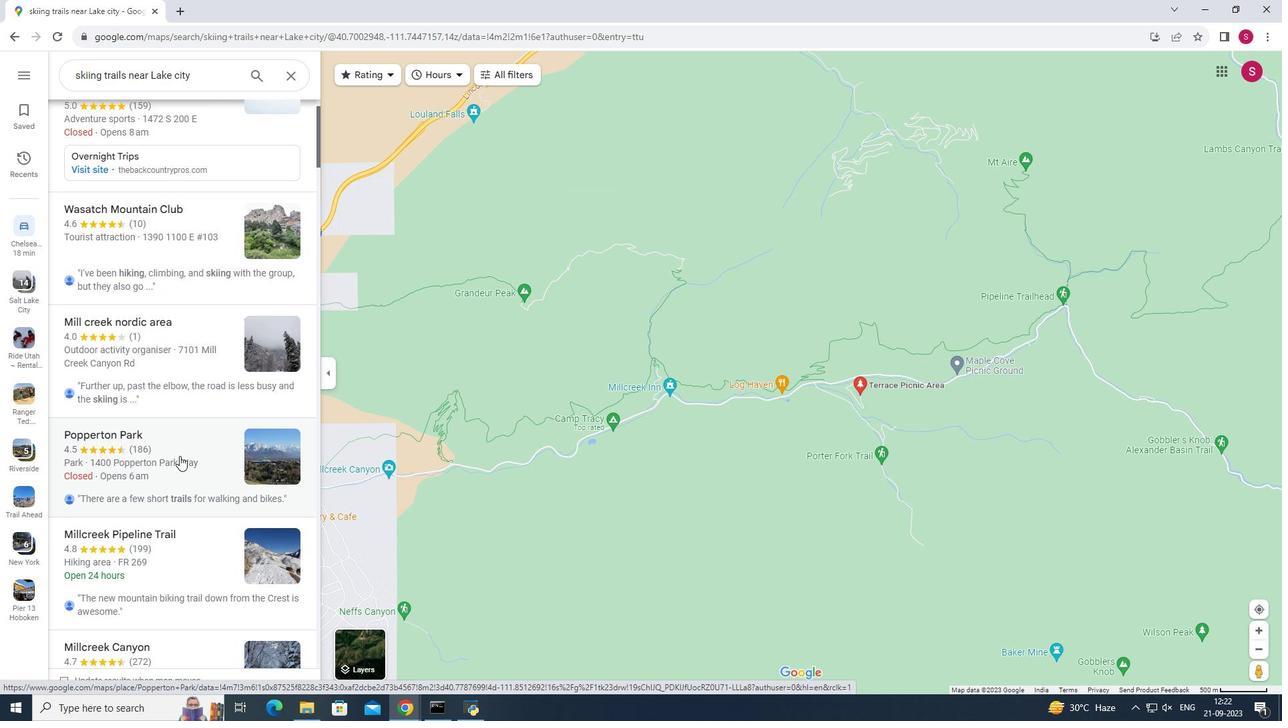 
Action: Mouse moved to (181, 456)
Screenshot: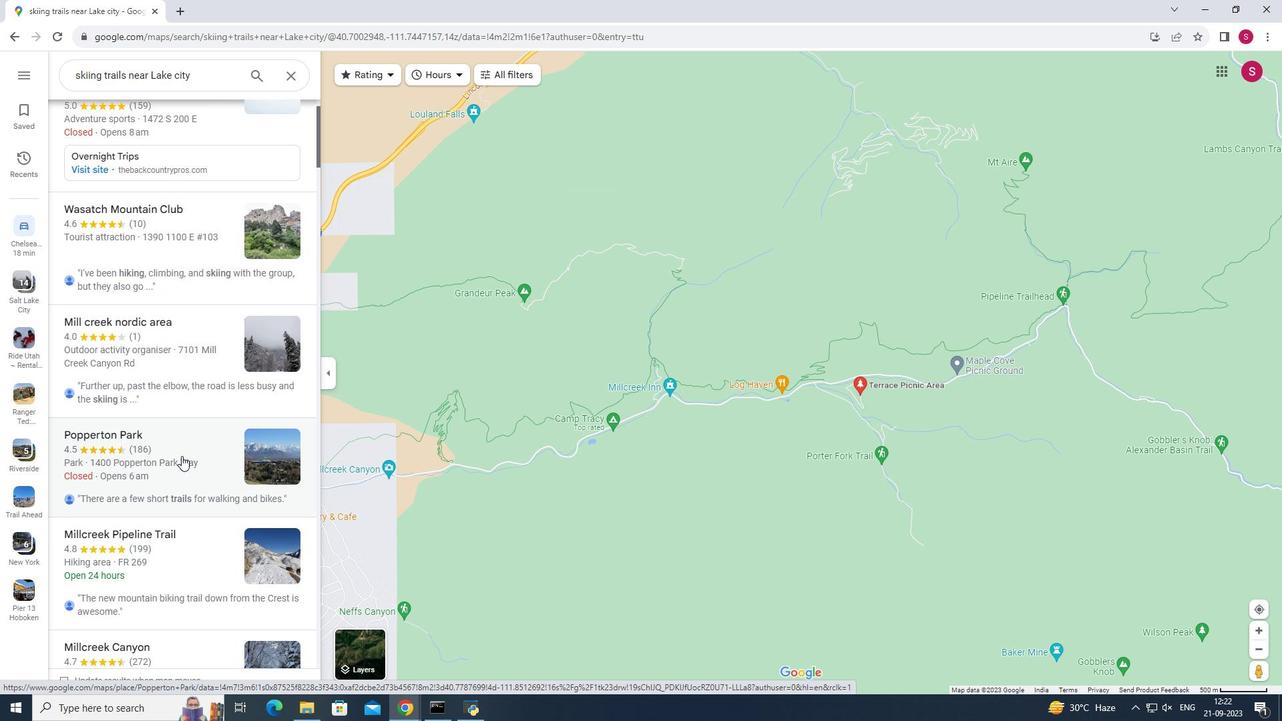 
Action: Mouse scrolled (181, 455) with delta (0, 0)
Screenshot: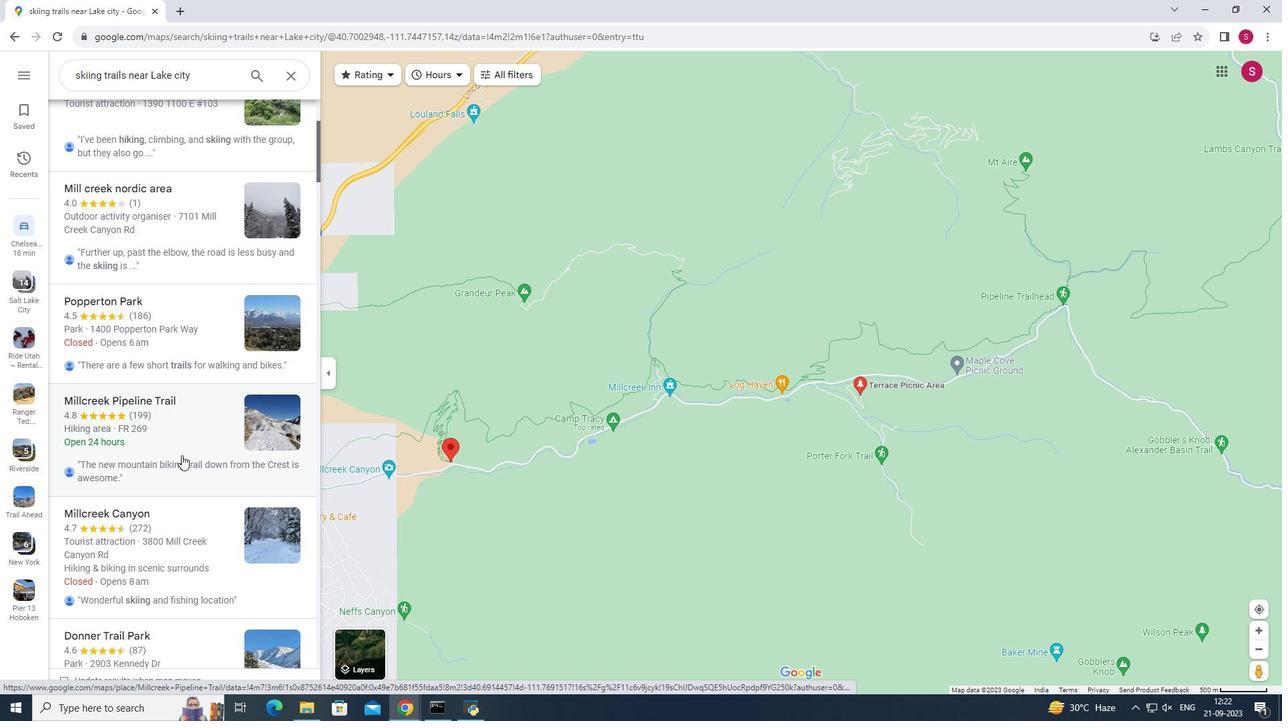 
Action: Mouse scrolled (181, 455) with delta (0, 0)
Screenshot: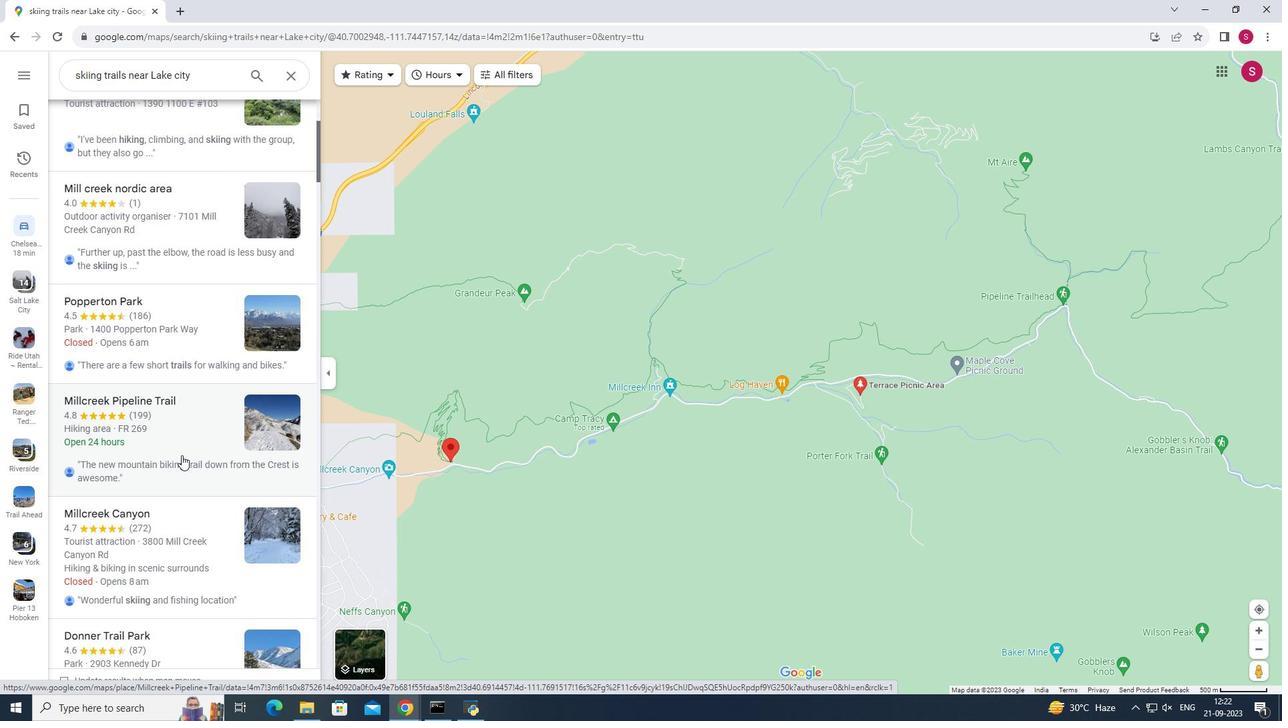 
Action: Mouse moved to (181, 455)
Screenshot: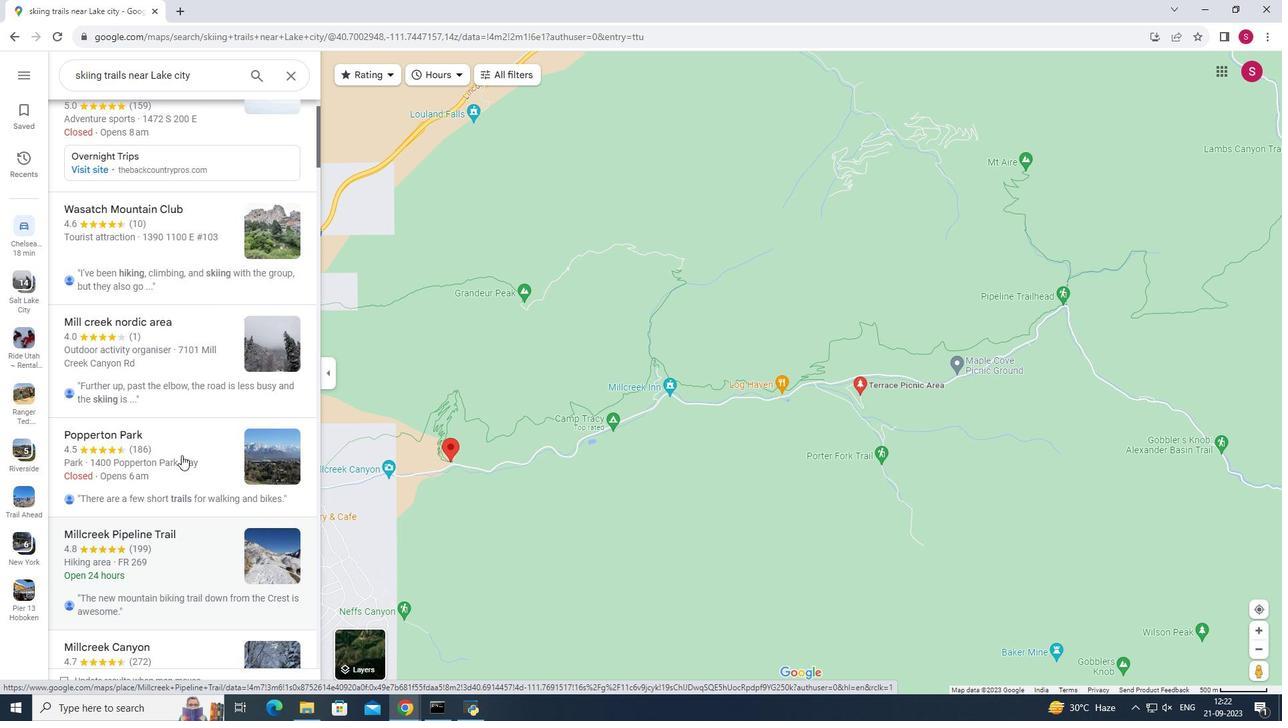 
Action: Mouse scrolled (181, 456) with delta (0, 0)
Screenshot: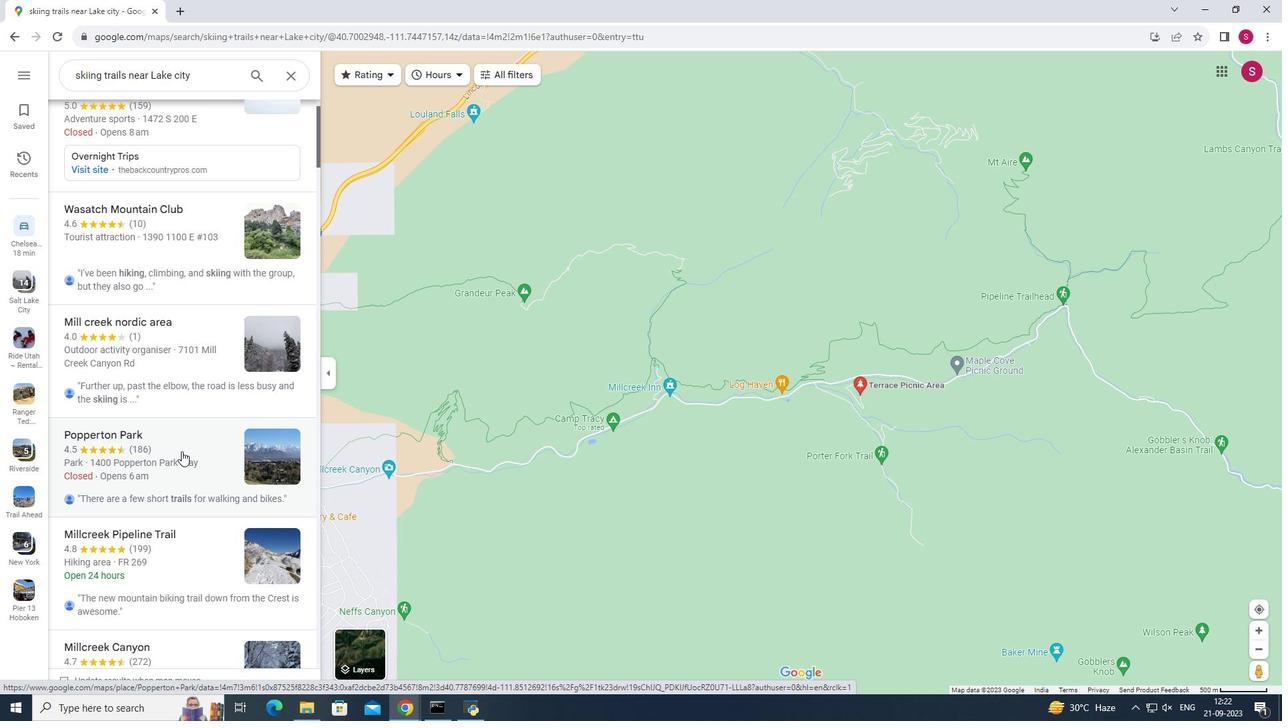
Action: Mouse scrolled (181, 456) with delta (0, 0)
Screenshot: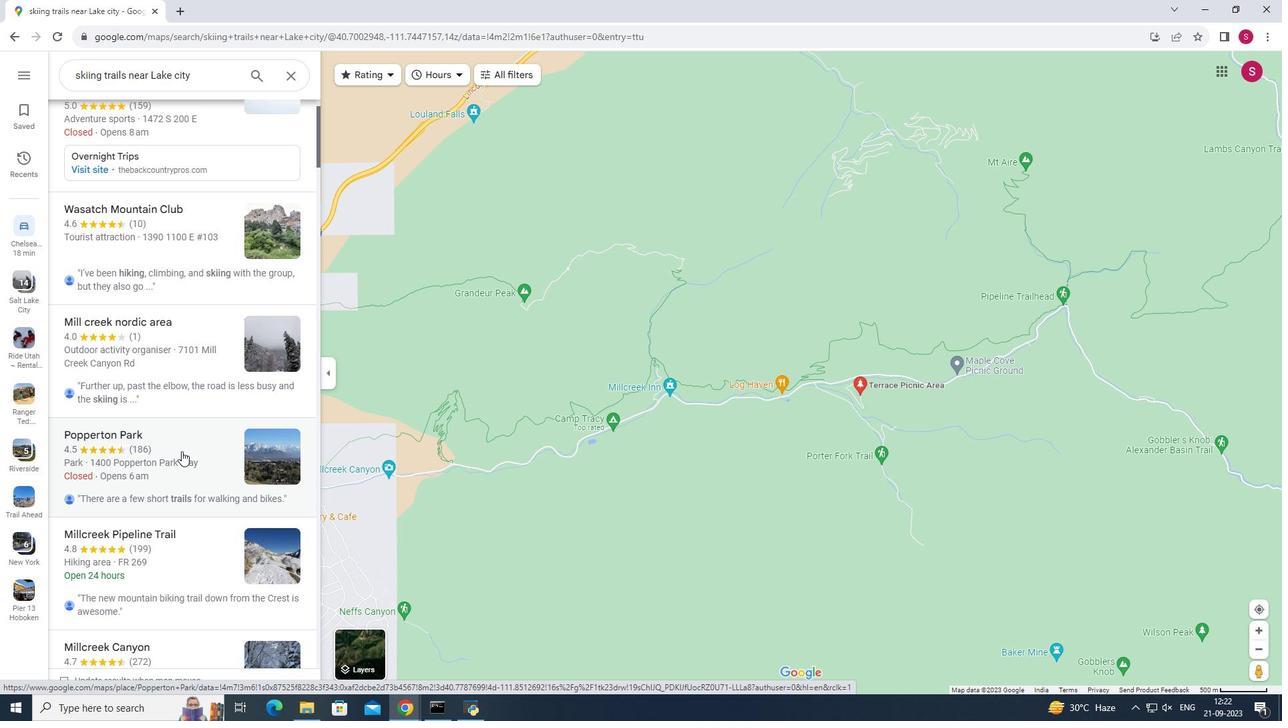 
Action: Mouse moved to (199, 440)
Screenshot: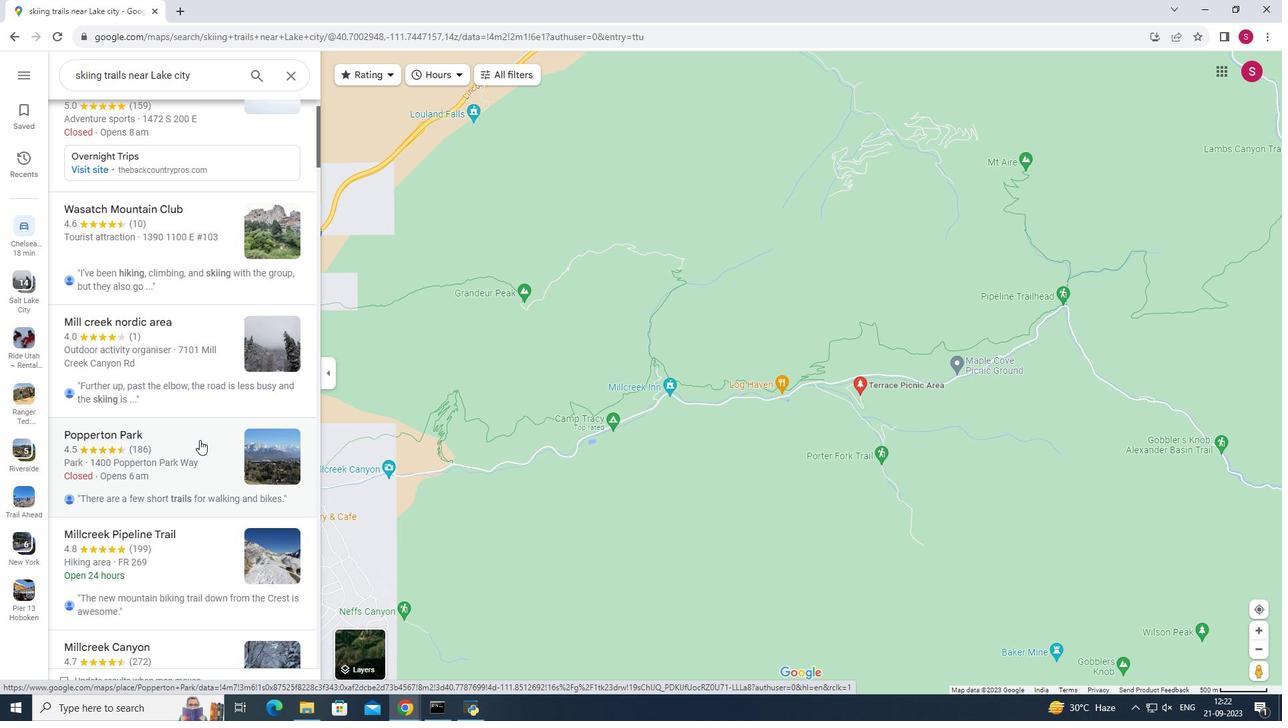 
